 Task: Play online Dominion games in medium mode.
Action: Mouse moved to (249, 538)
Screenshot: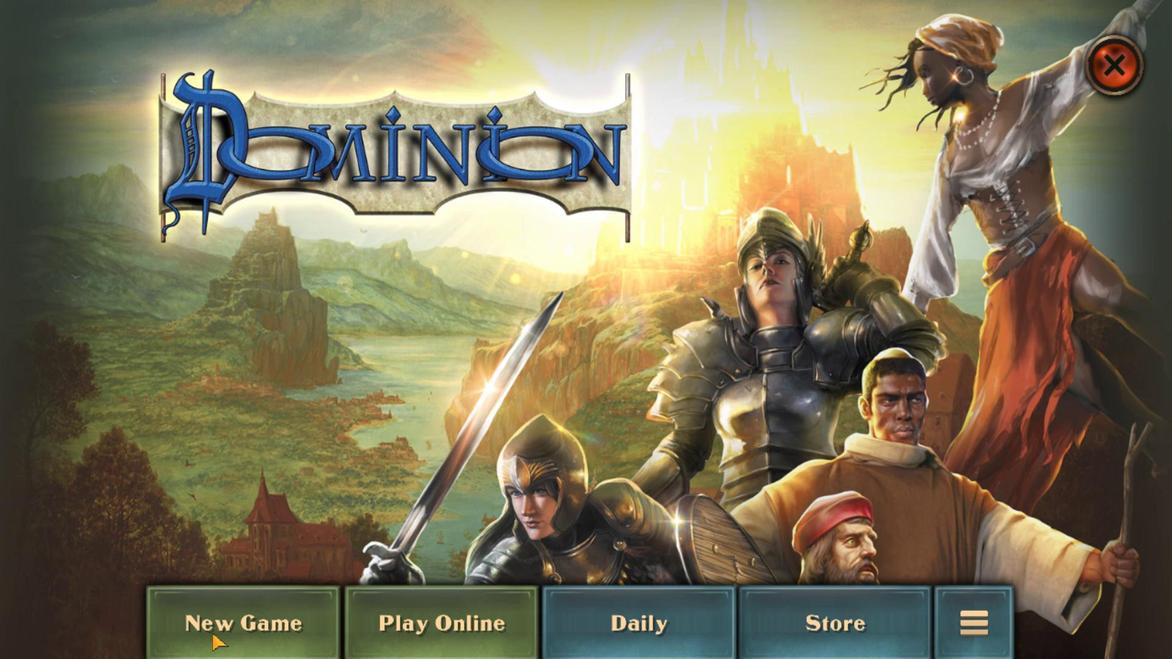
Action: Mouse pressed left at (249, 538)
Screenshot: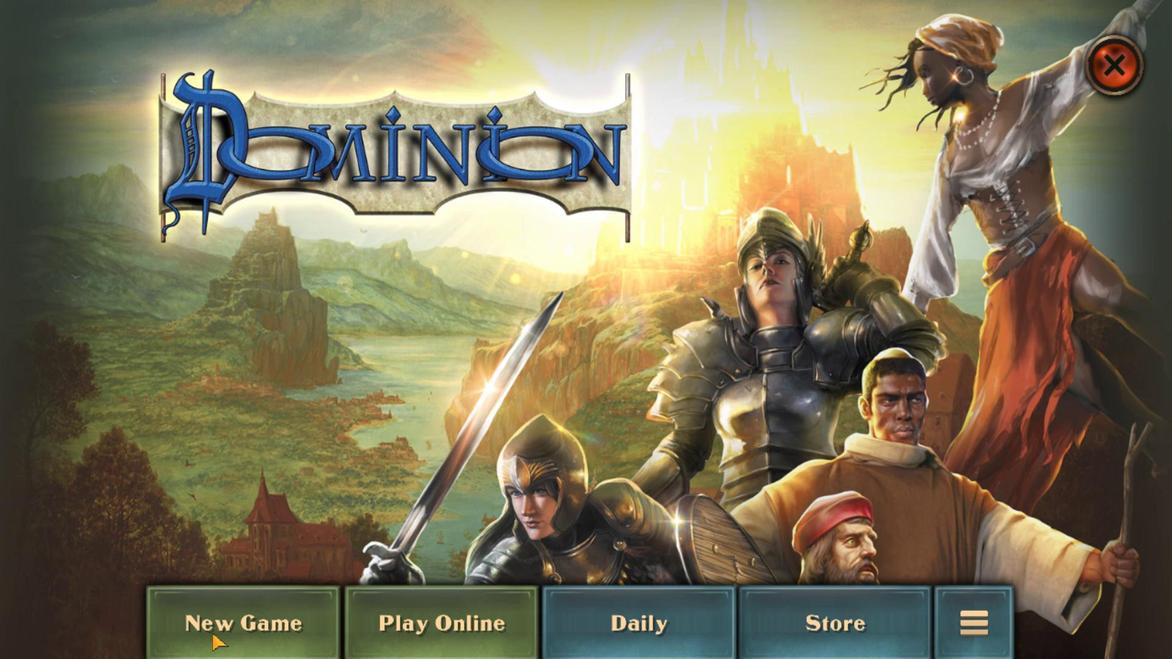 
Action: Mouse moved to (641, 384)
Screenshot: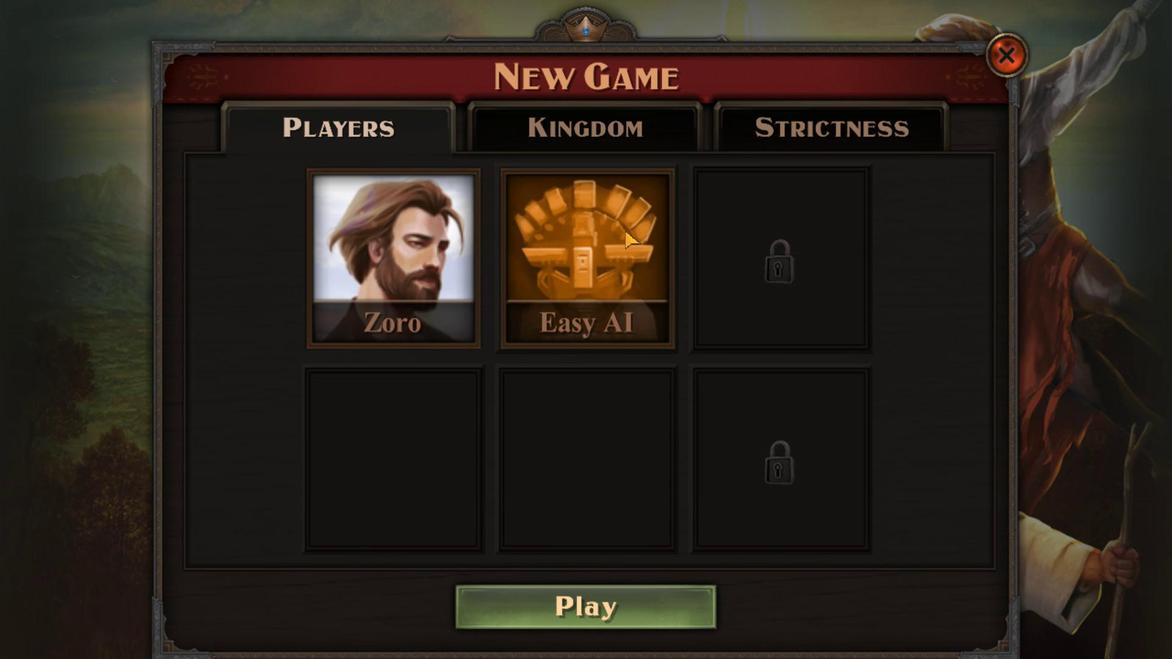 
Action: Mouse pressed left at (641, 384)
Screenshot: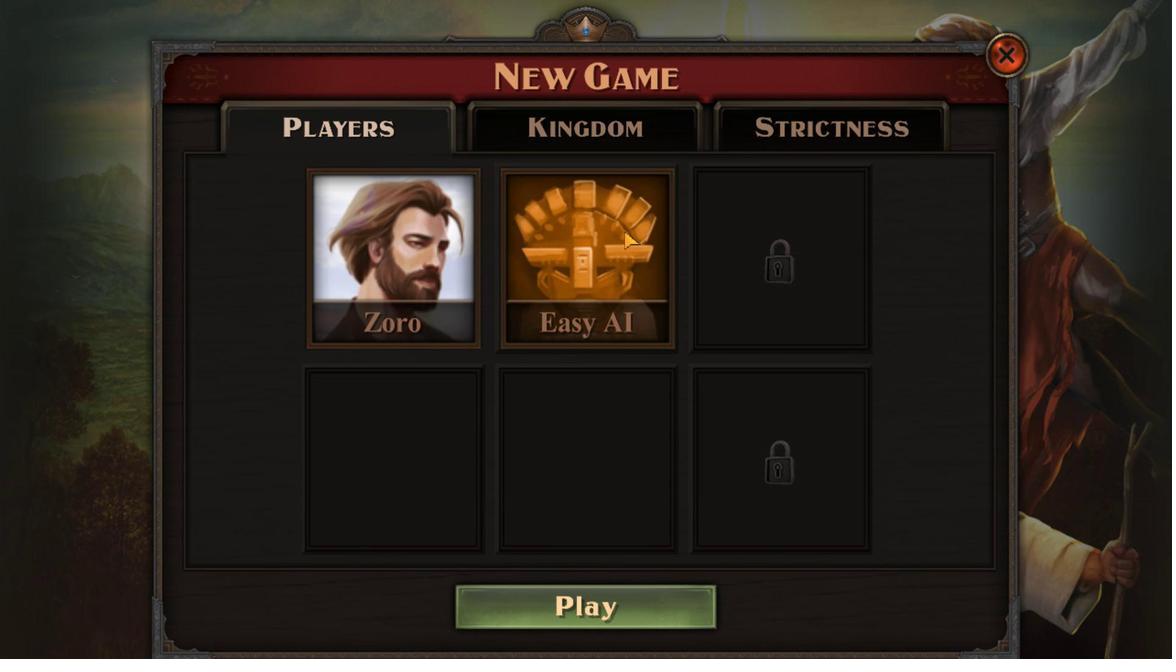 
Action: Mouse moved to (400, 471)
Screenshot: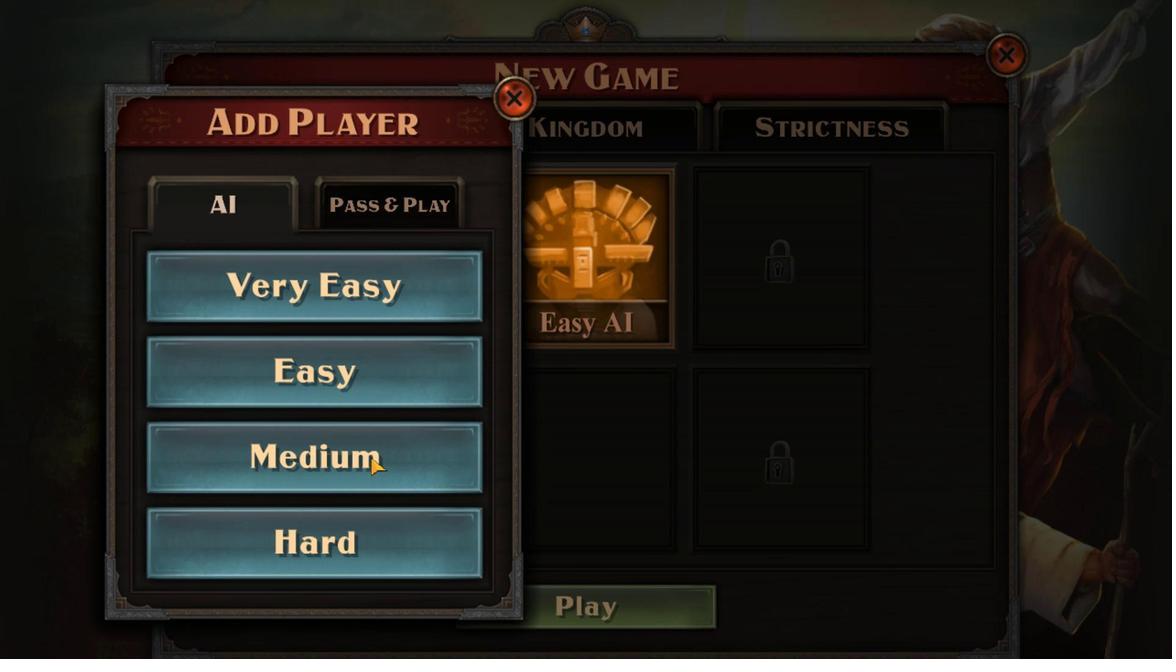 
Action: Mouse pressed left at (400, 471)
Screenshot: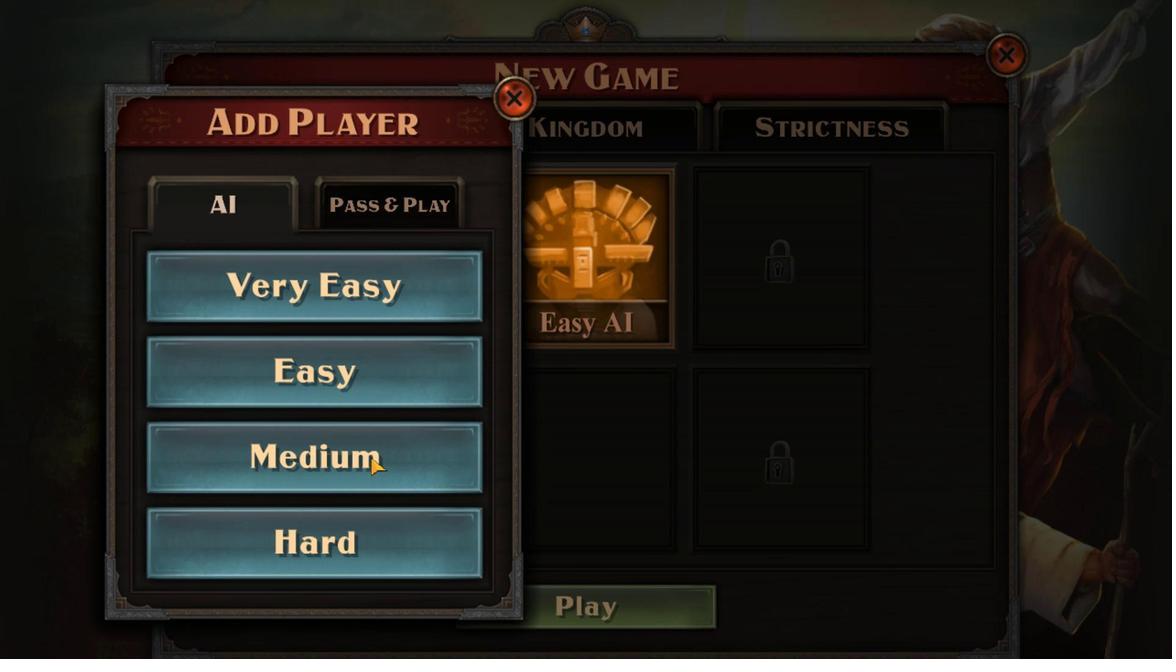 
Action: Mouse moved to (625, 526)
Screenshot: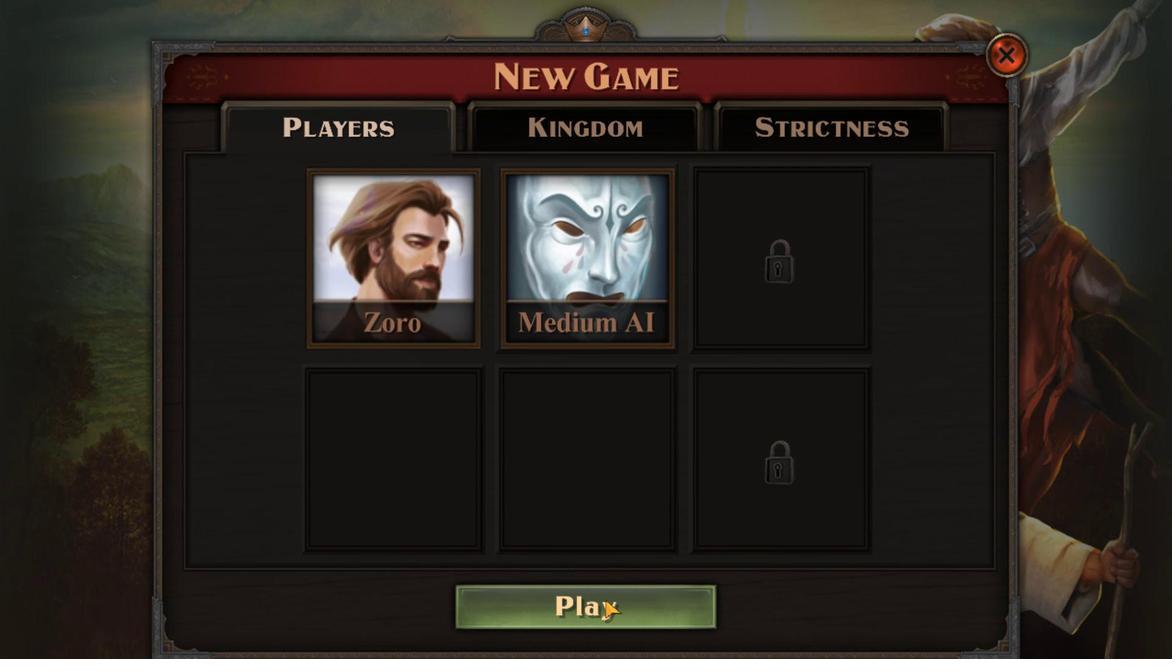 
Action: Mouse pressed left at (625, 526)
Screenshot: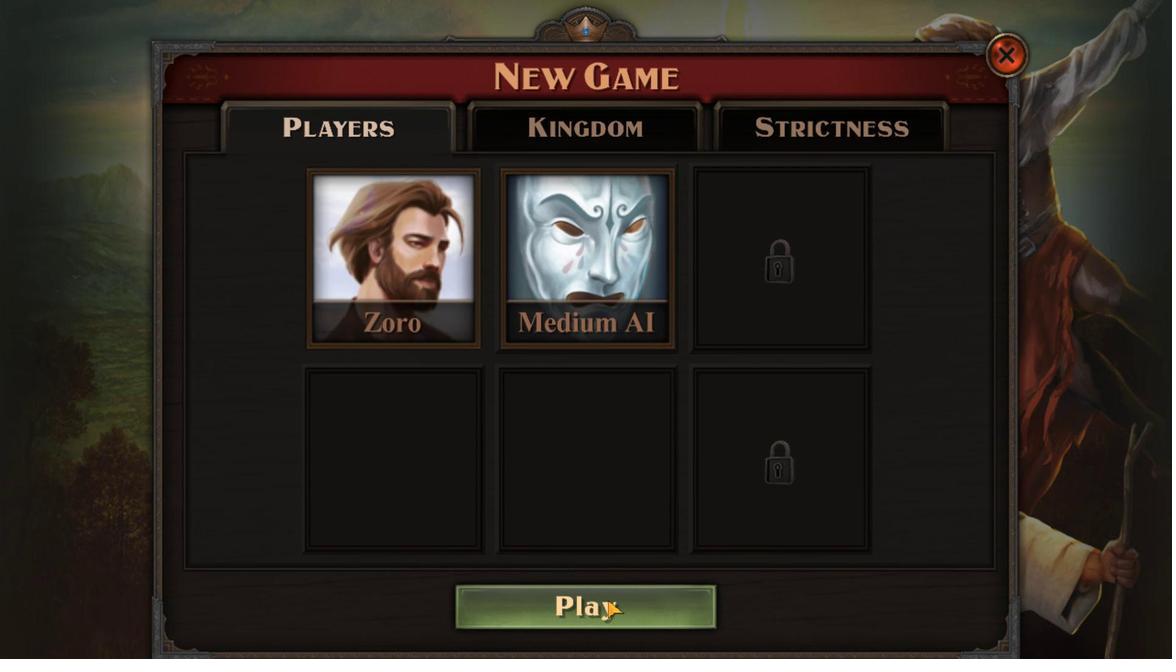 
Action: Mouse moved to (591, 504)
Screenshot: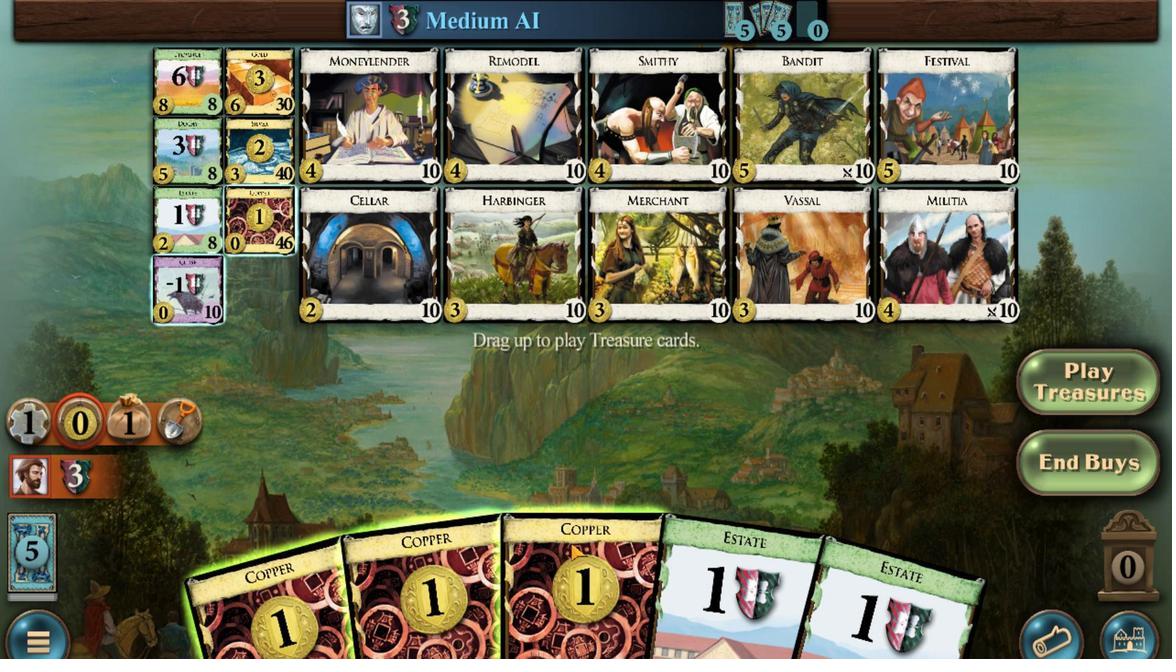
Action: Mouse scrolled (591, 503) with delta (0, 0)
Screenshot: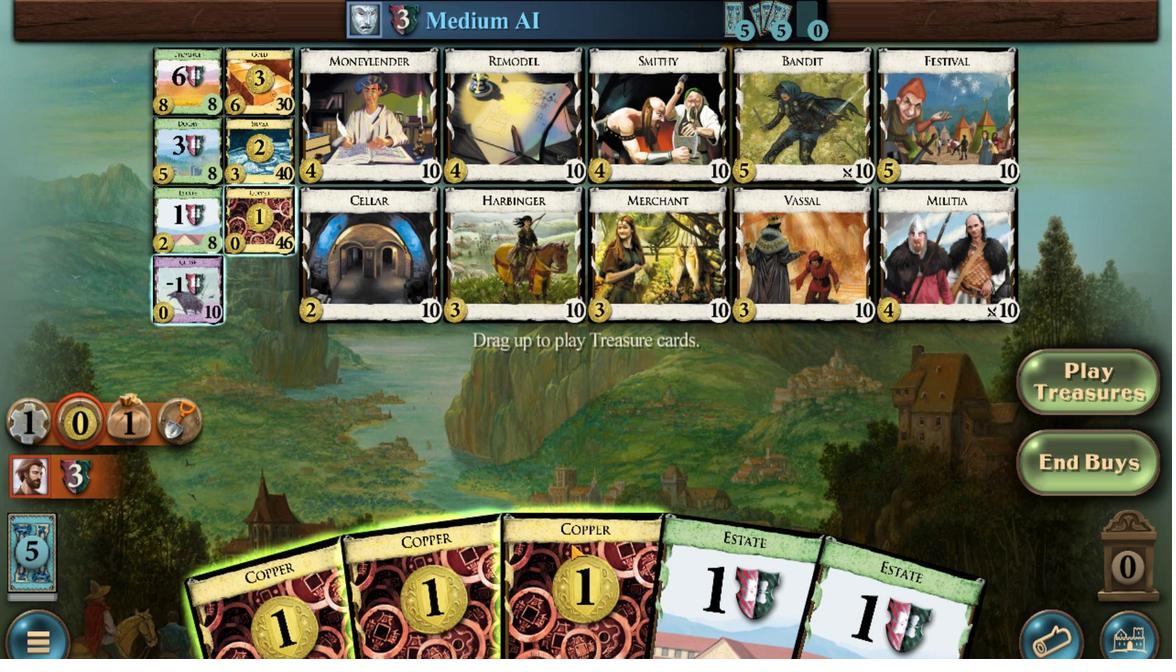 
Action: Mouse moved to (514, 505)
Screenshot: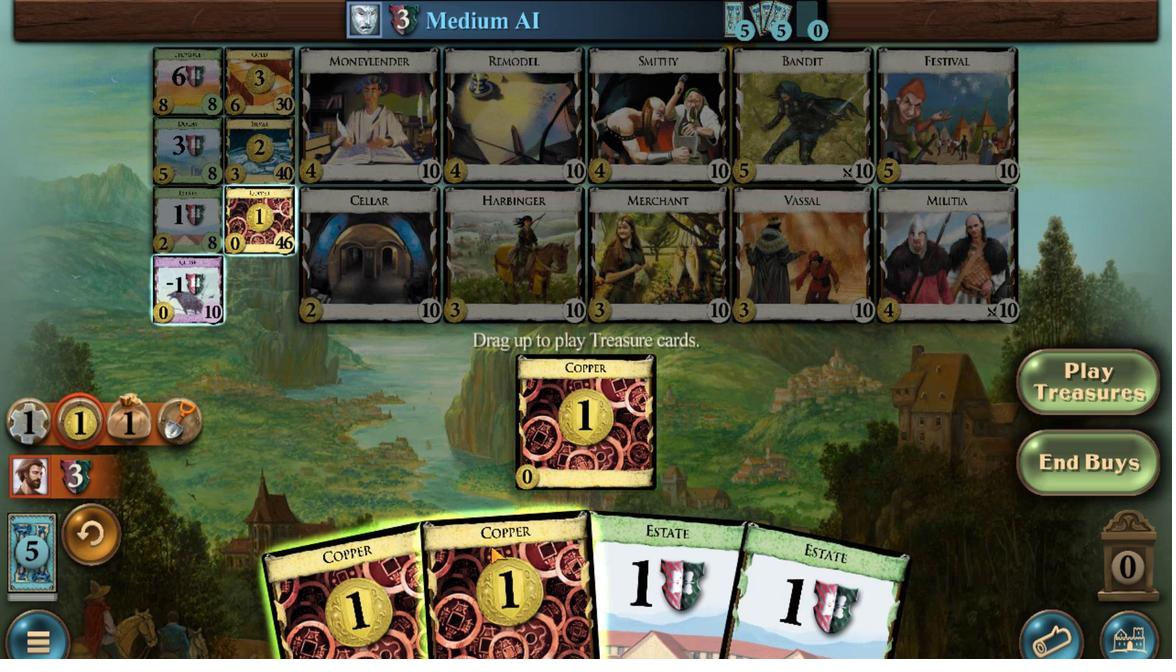 
Action: Mouse scrolled (514, 504) with delta (0, 0)
Screenshot: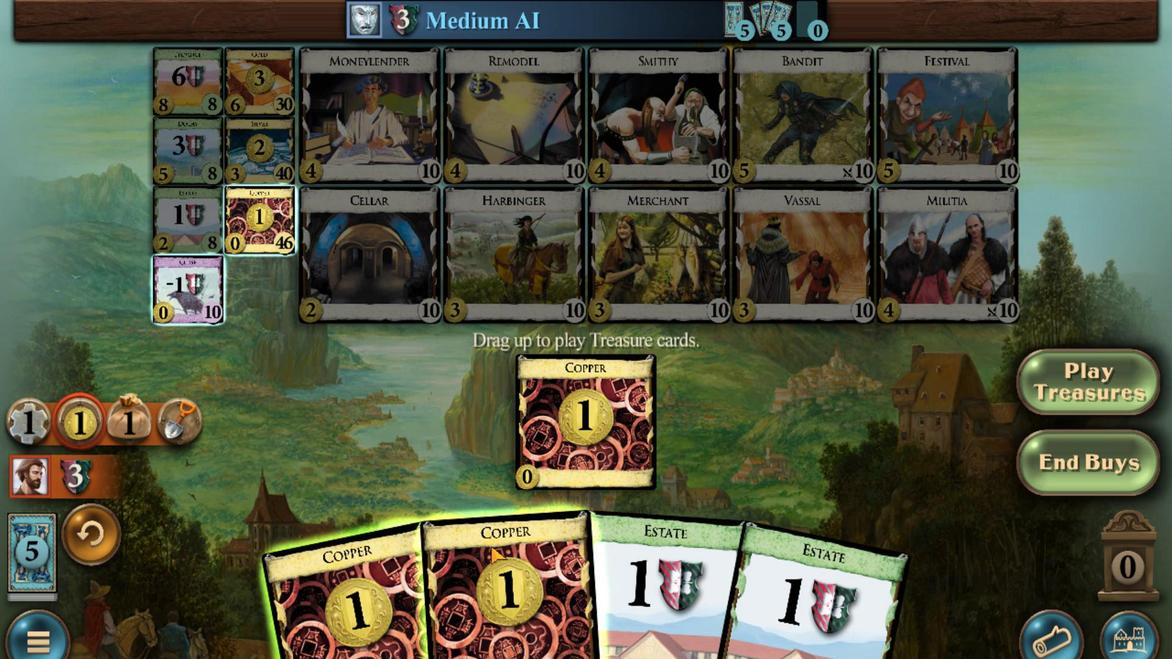 
Action: Mouse moved to (435, 511)
Screenshot: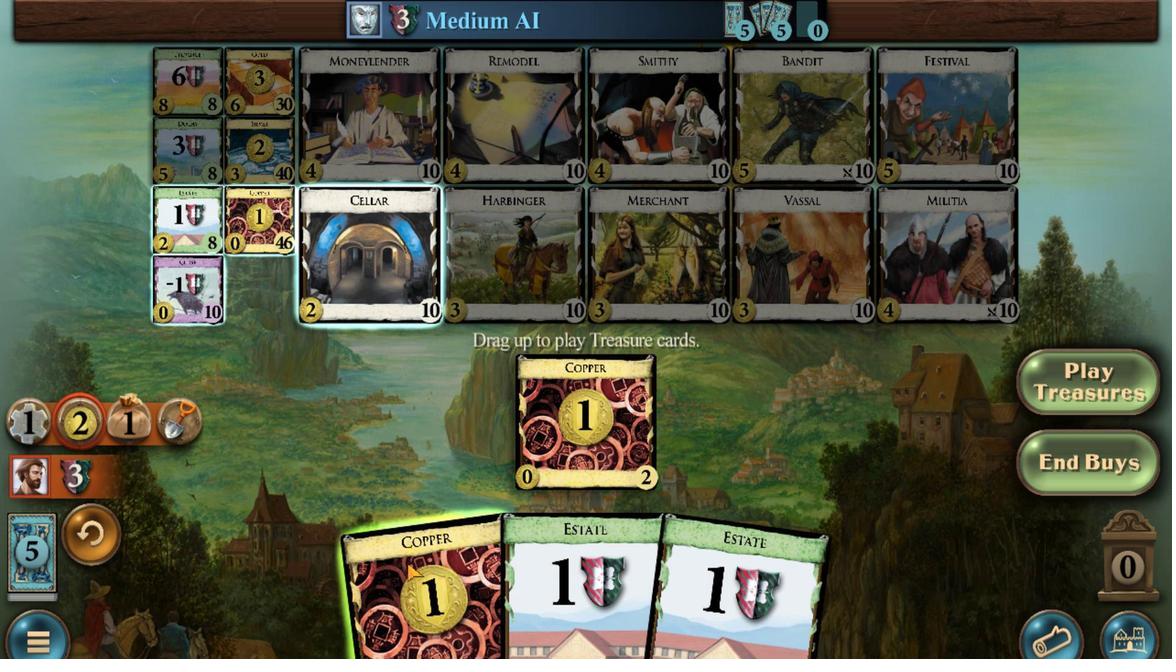 
Action: Mouse scrolled (435, 511) with delta (0, 0)
Screenshot: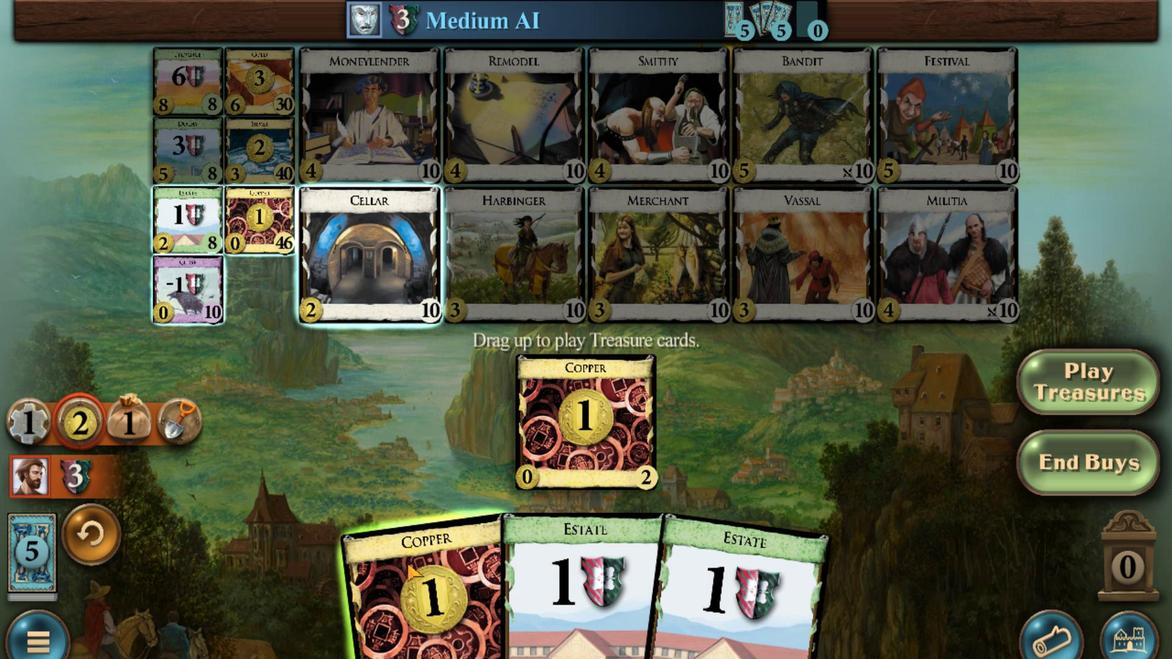 
Action: Mouse moved to (295, 346)
Screenshot: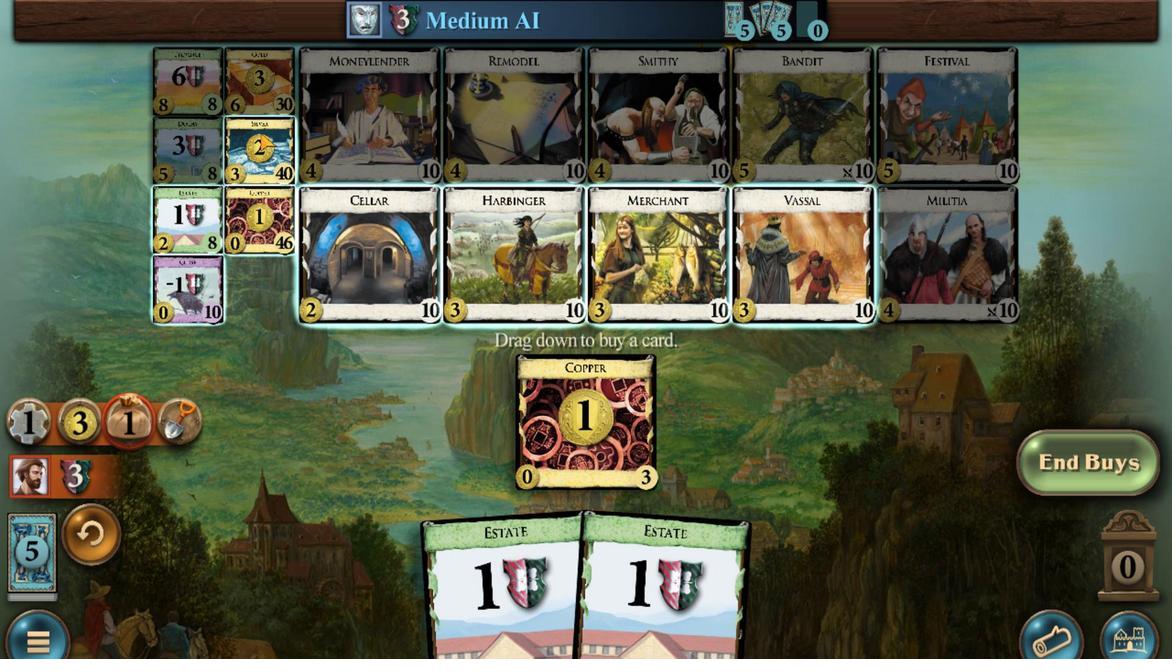 
Action: Mouse scrolled (295, 346) with delta (0, 0)
Screenshot: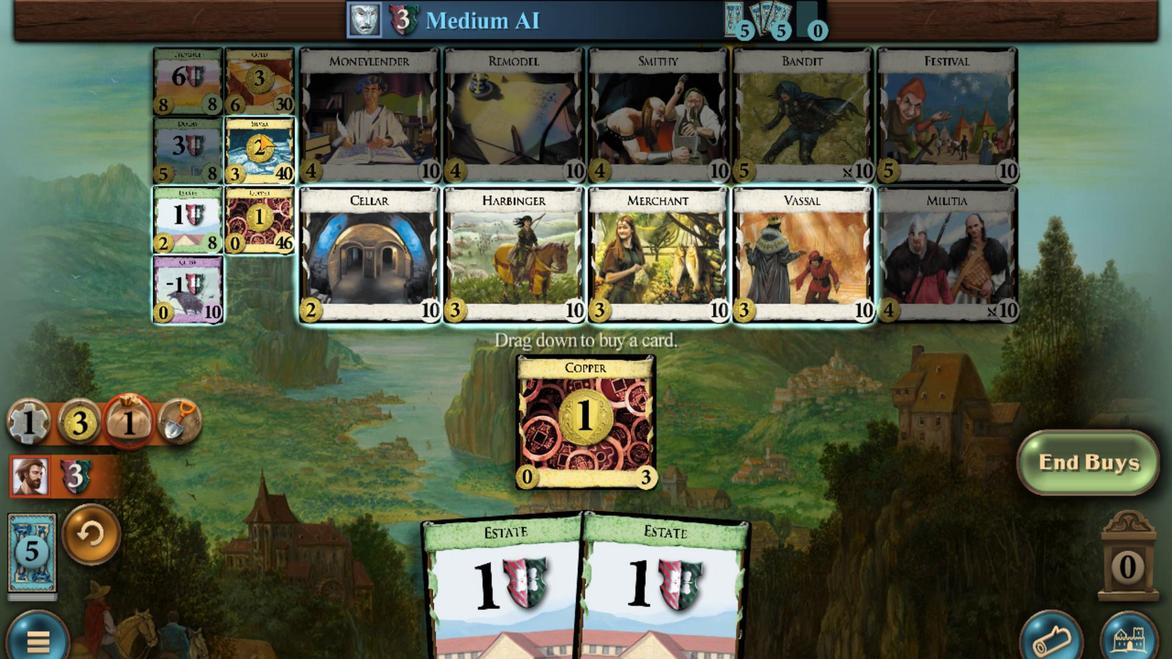 
Action: Mouse scrolled (295, 346) with delta (0, 0)
Screenshot: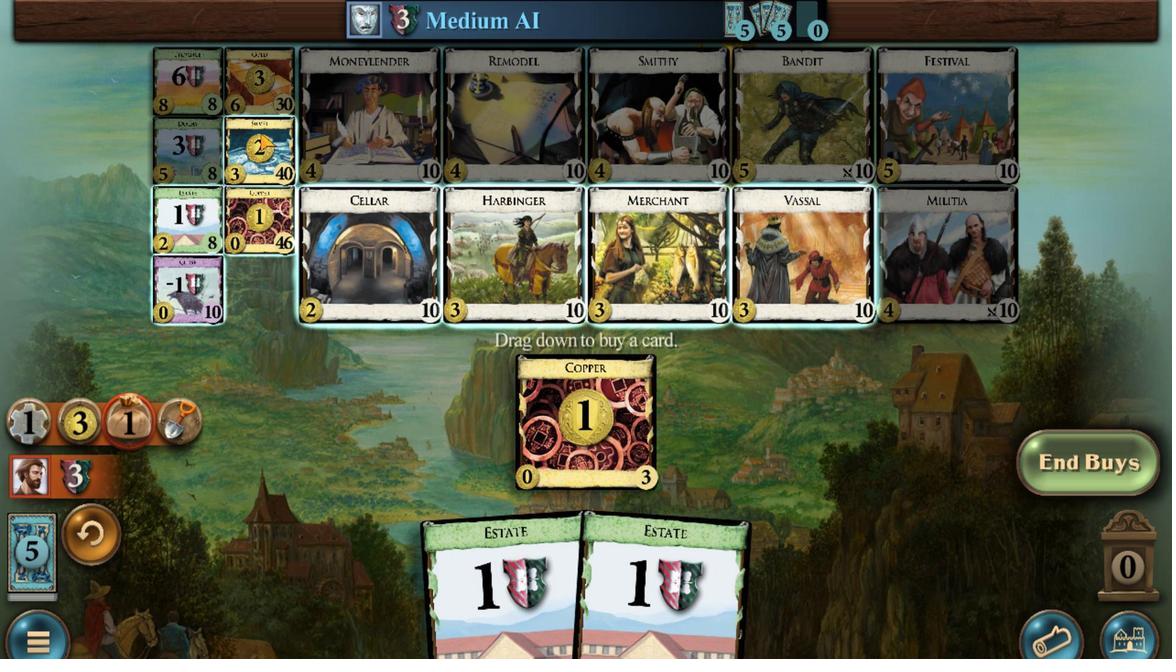 
Action: Mouse scrolled (295, 346) with delta (0, 0)
Screenshot: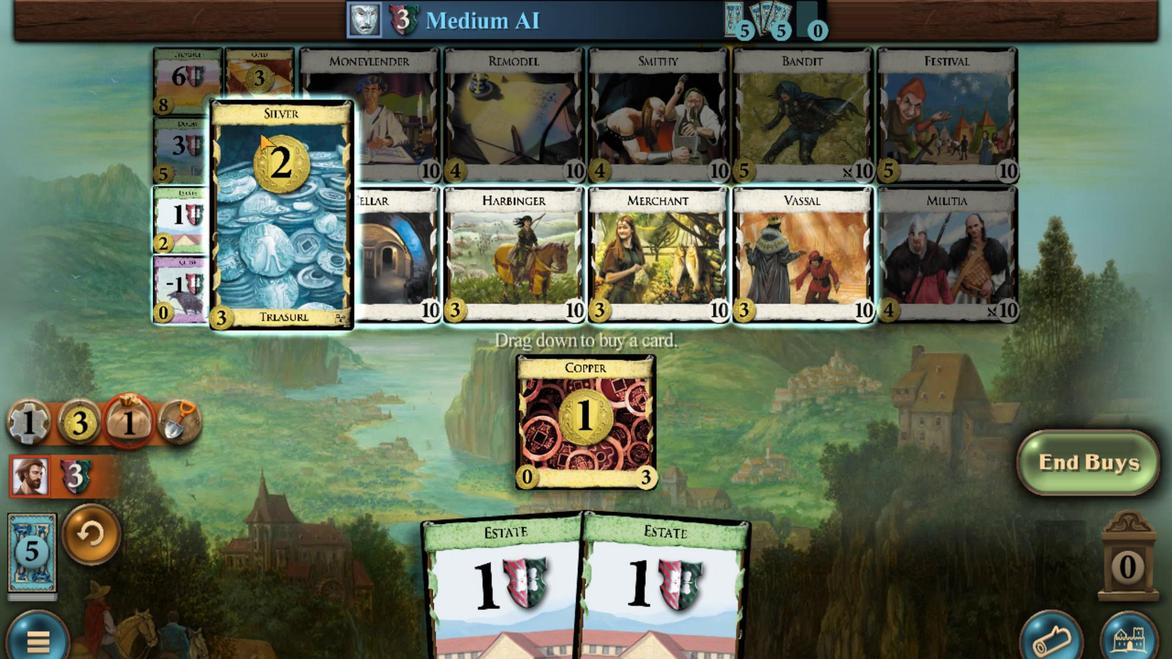 
Action: Mouse scrolled (295, 346) with delta (0, 0)
Screenshot: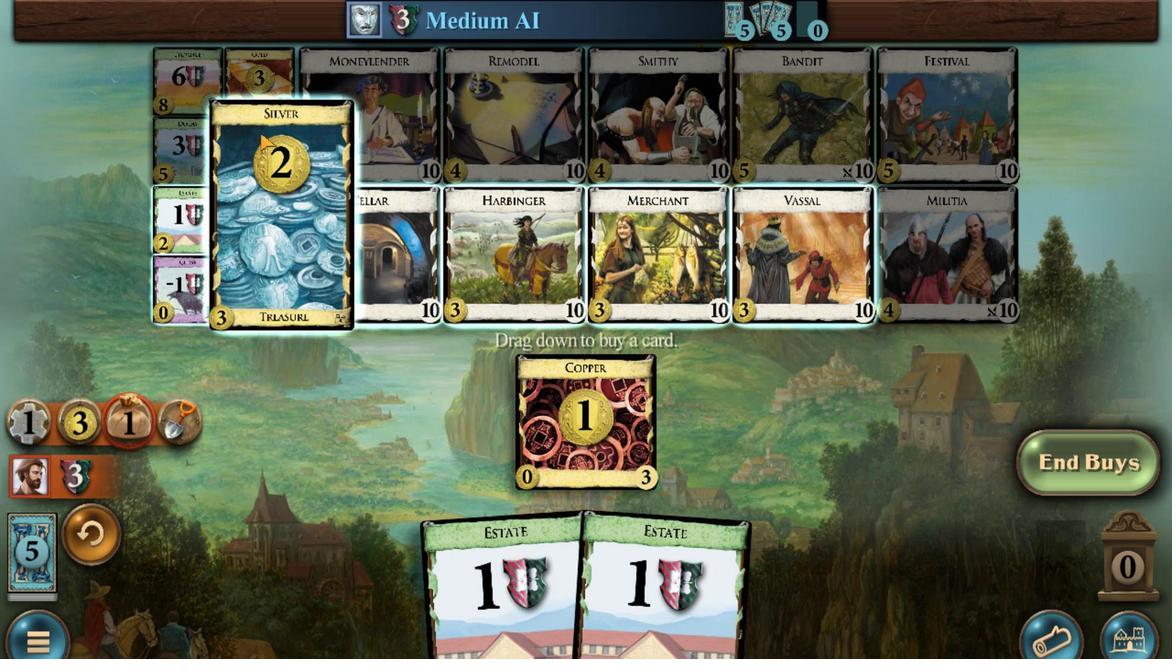 
Action: Mouse scrolled (295, 346) with delta (0, 0)
Screenshot: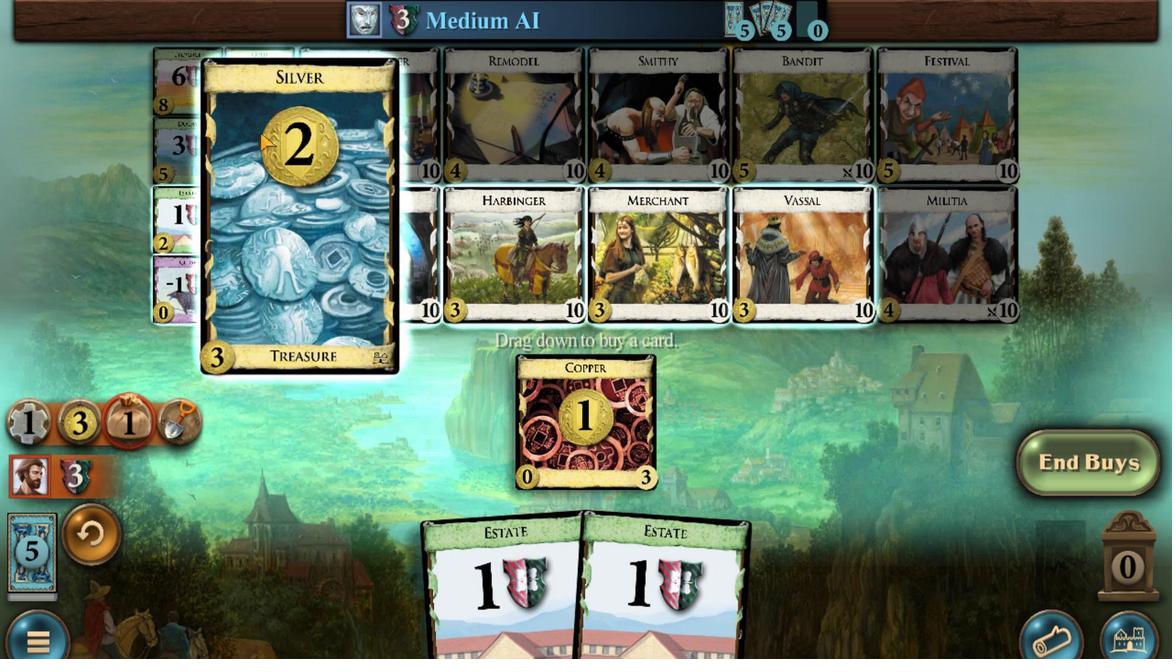 
Action: Mouse scrolled (295, 346) with delta (0, 0)
Screenshot: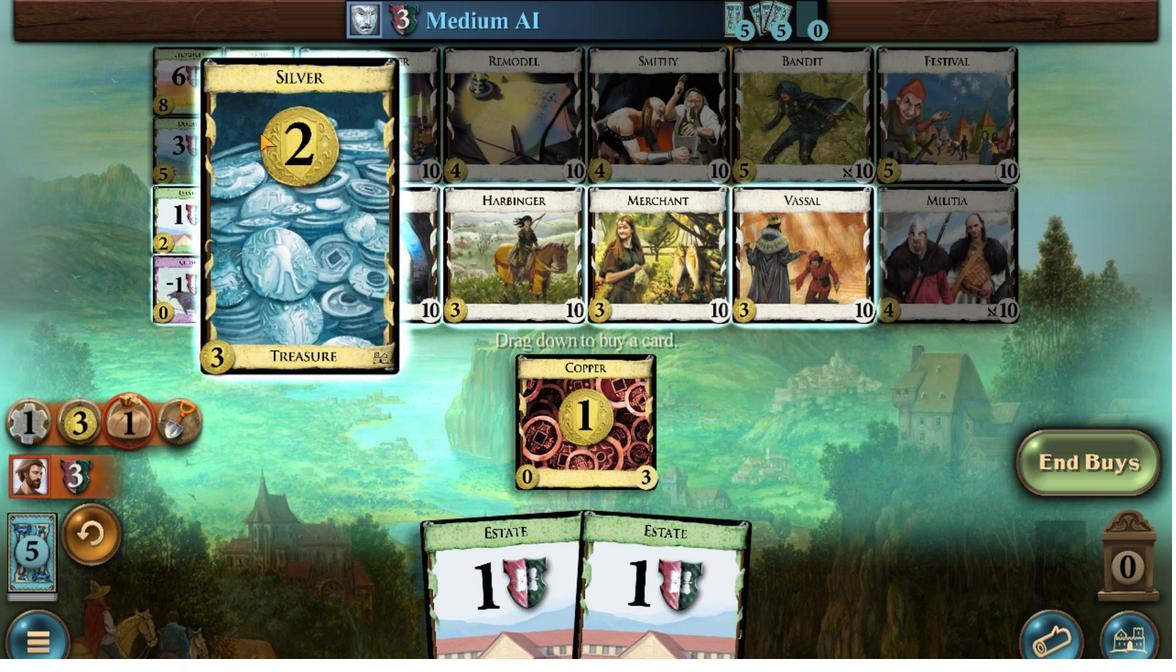 
Action: Mouse moved to (624, 509)
Screenshot: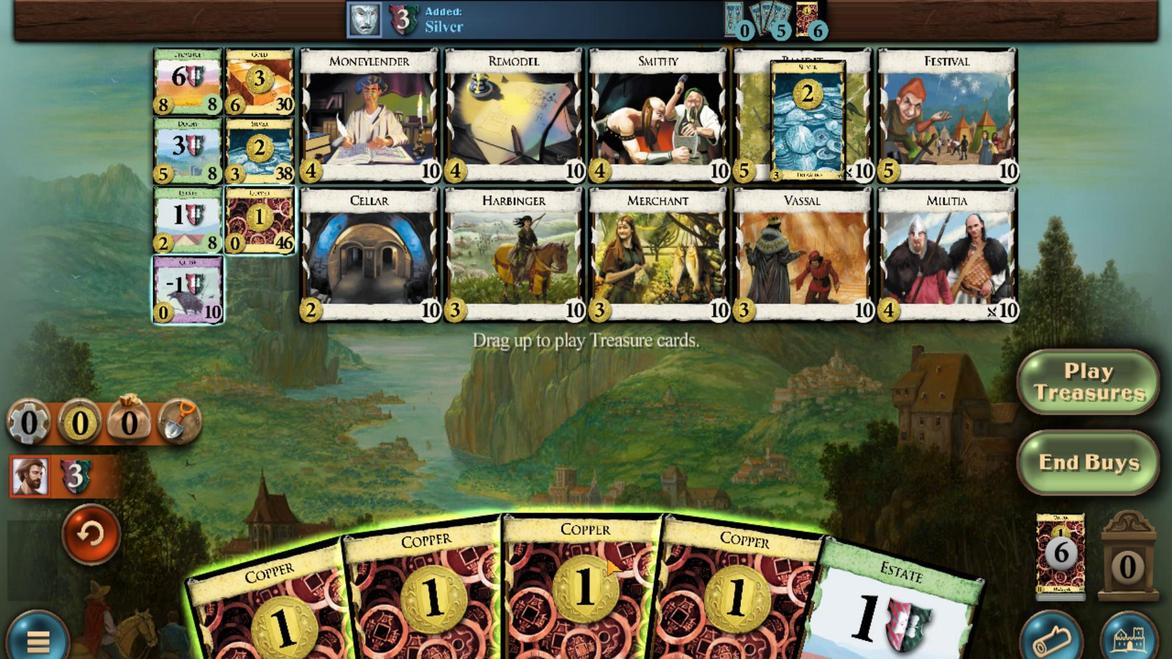 
Action: Mouse scrolled (624, 509) with delta (0, 0)
Screenshot: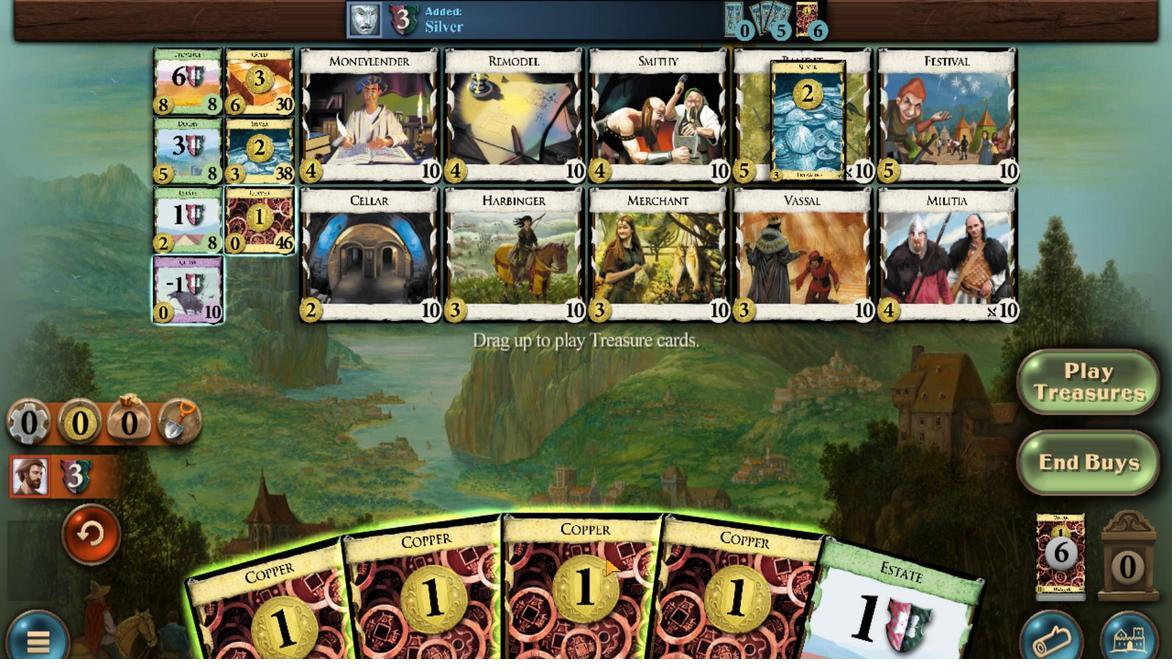 
Action: Mouse moved to (525, 510)
Screenshot: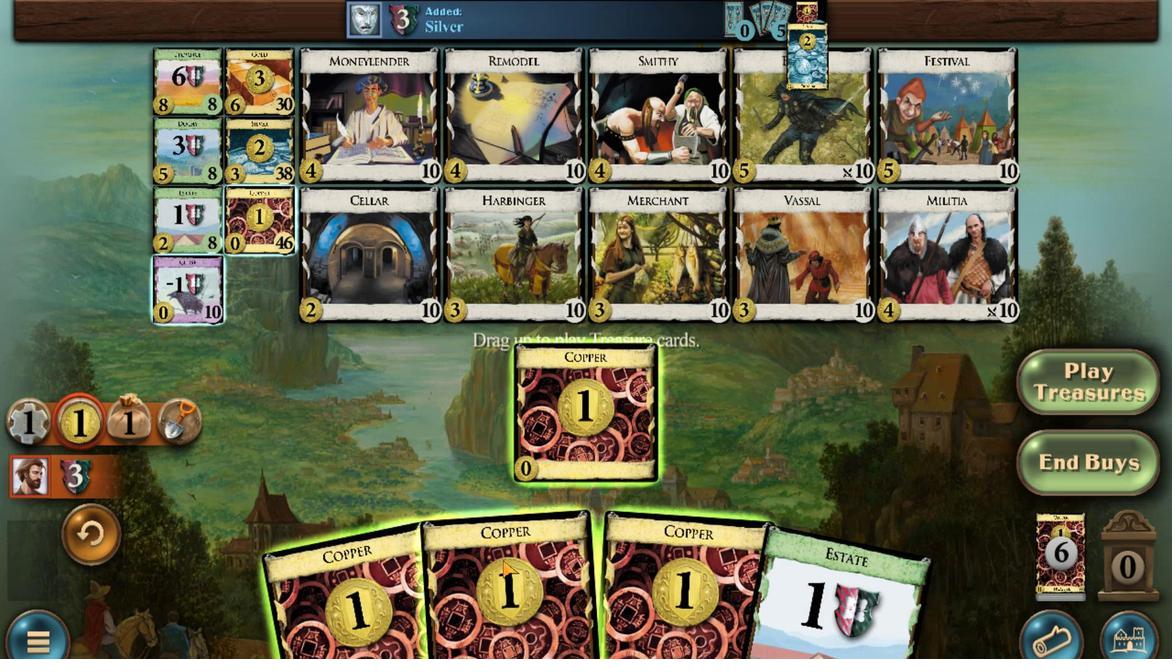 
Action: Mouse scrolled (525, 510) with delta (0, 0)
Screenshot: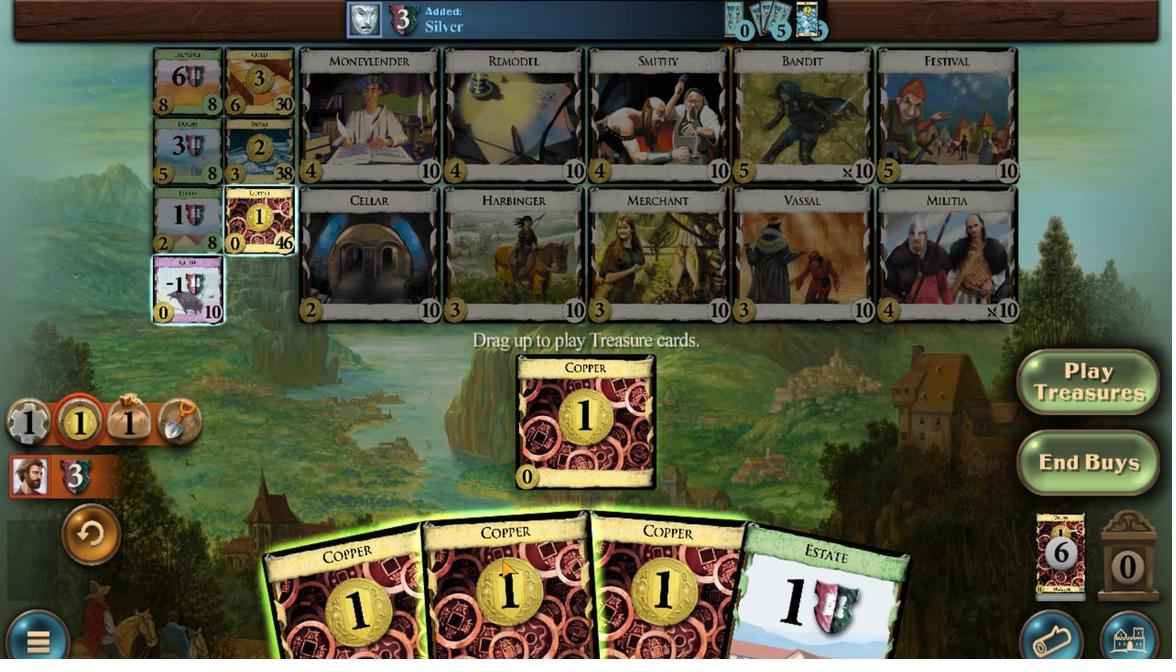 
Action: Mouse moved to (473, 513)
Screenshot: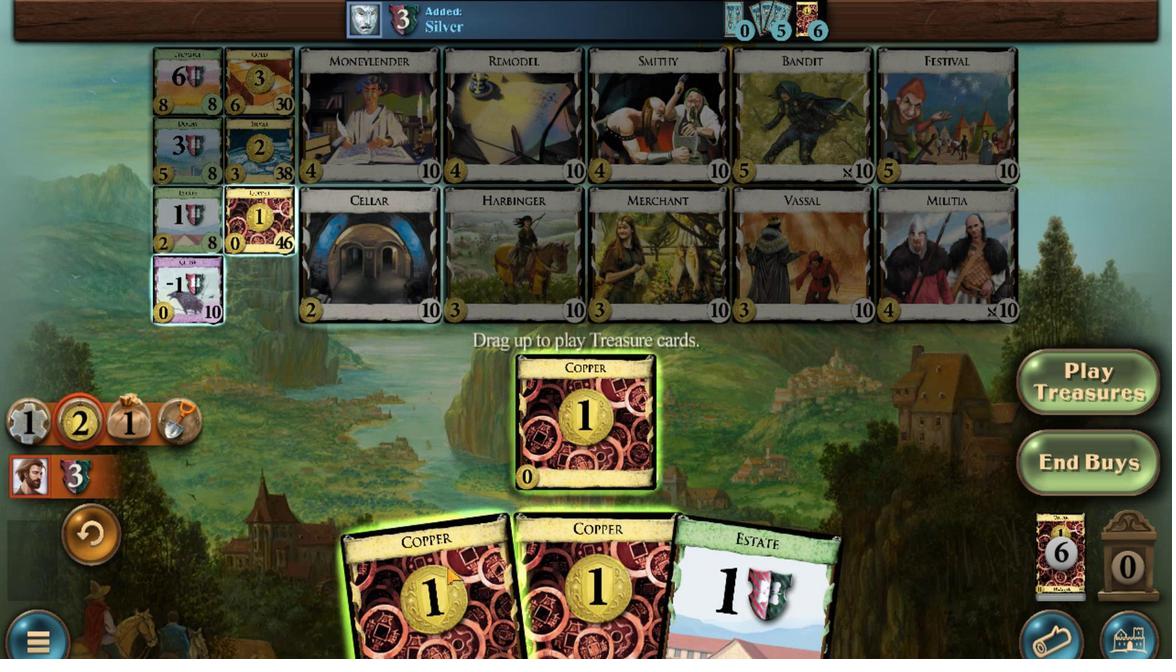 
Action: Mouse scrolled (473, 512) with delta (0, 0)
Screenshot: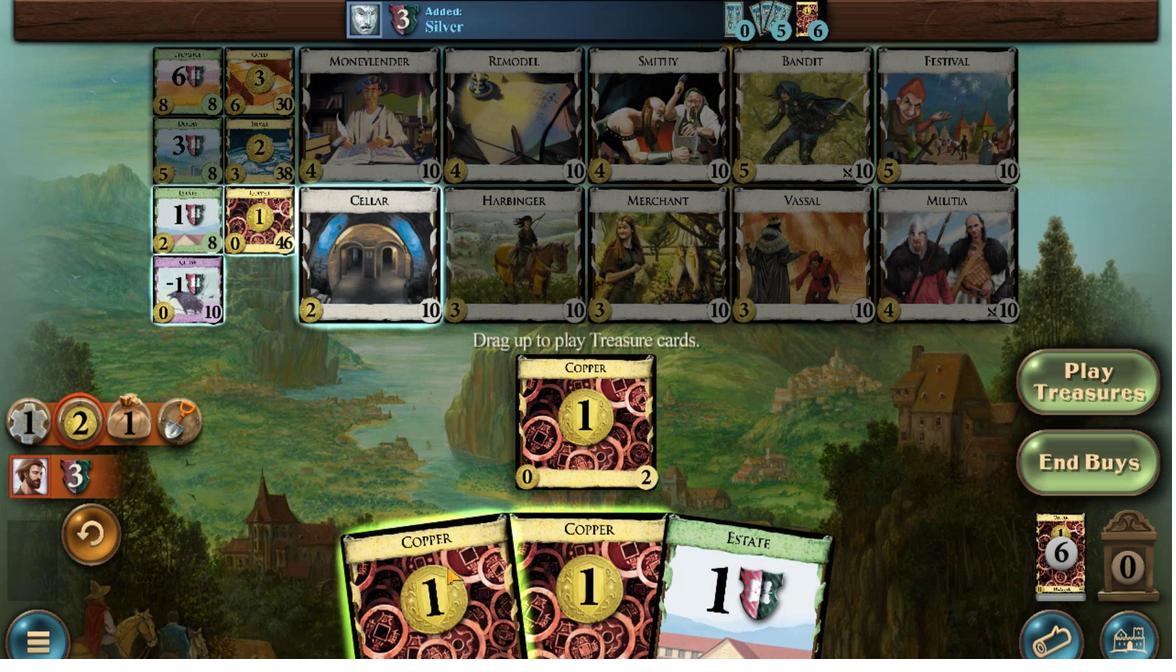 
Action: Mouse scrolled (473, 512) with delta (0, 0)
Screenshot: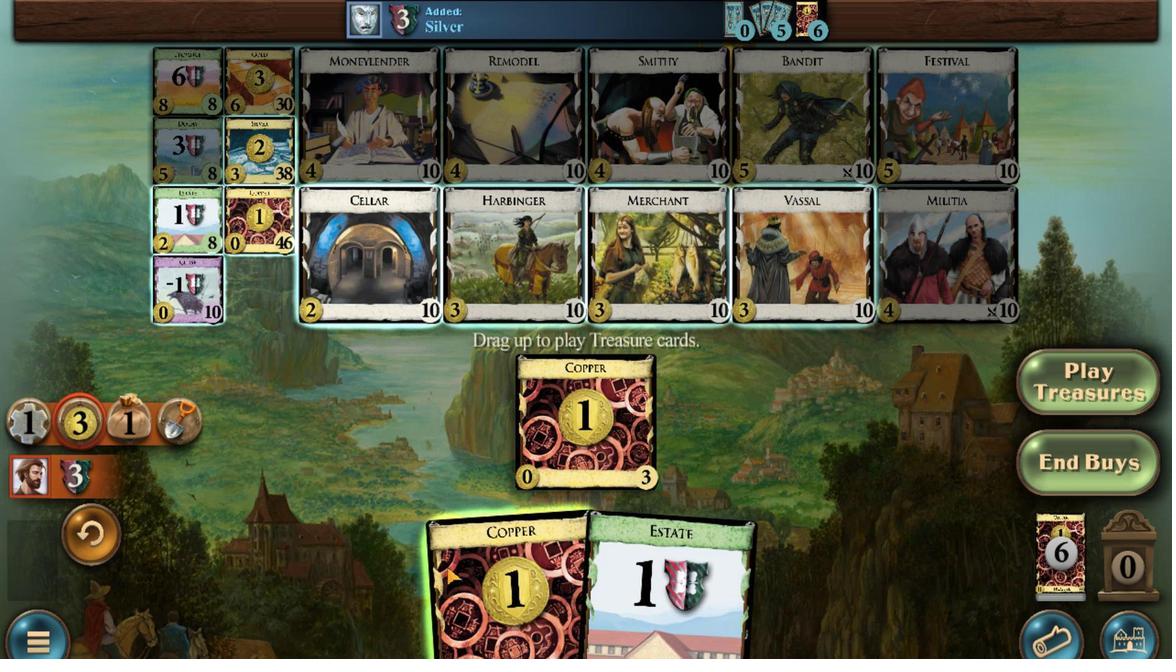 
Action: Mouse moved to (647, 344)
Screenshot: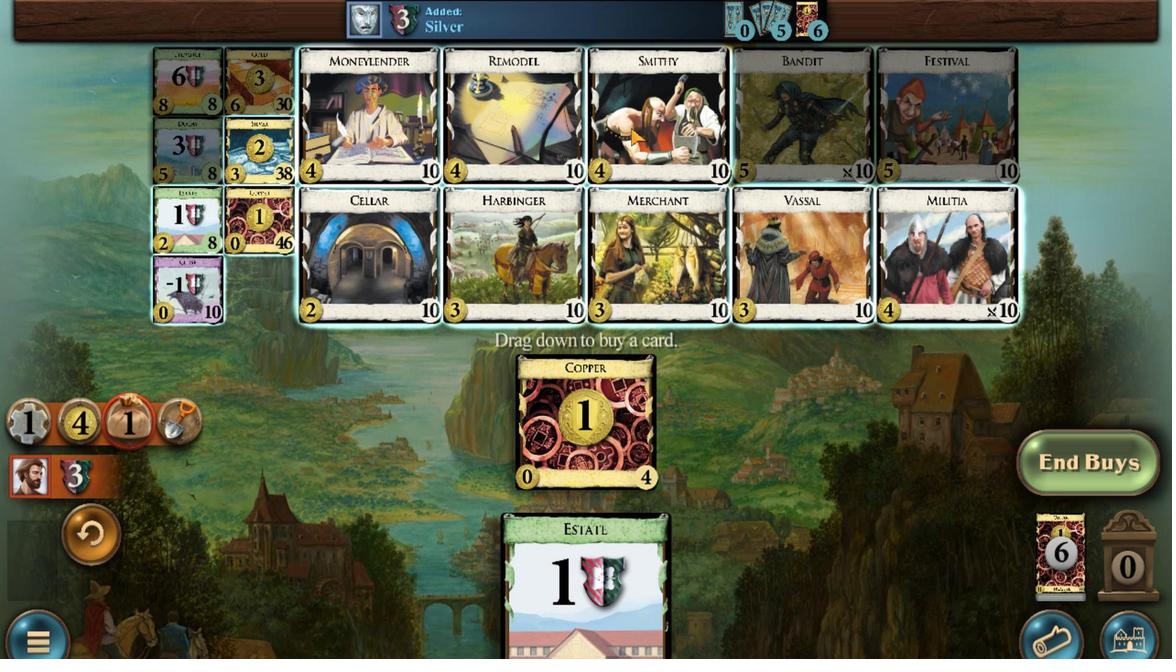 
Action: Mouse scrolled (647, 344) with delta (0, 0)
Screenshot: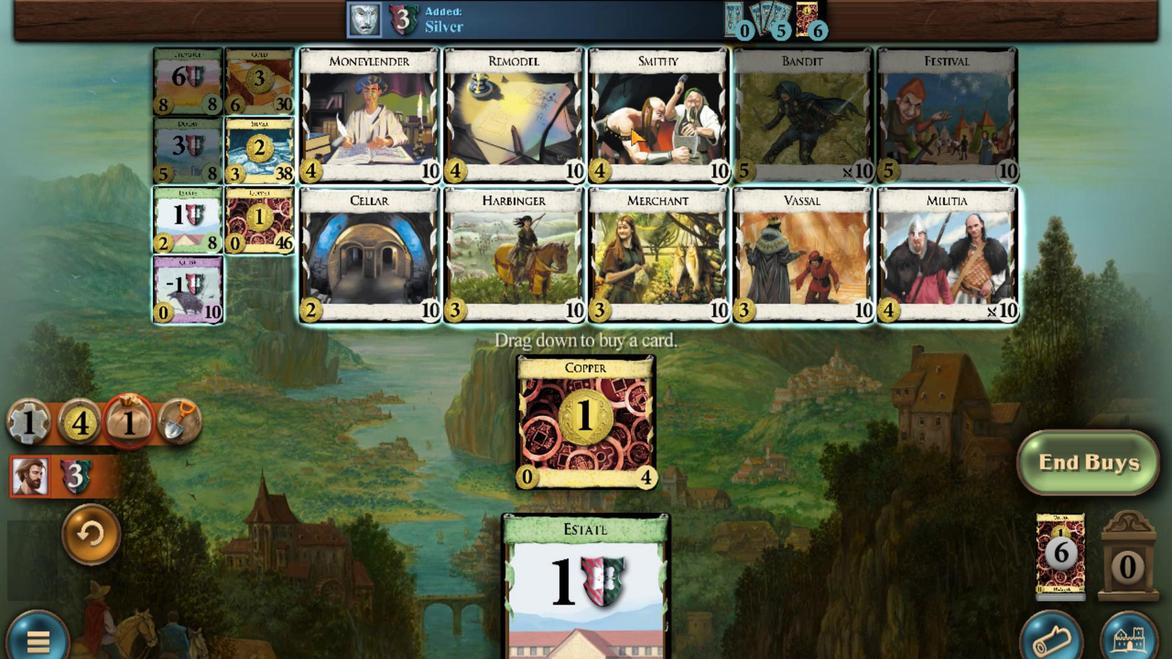 
Action: Mouse scrolled (647, 344) with delta (0, 0)
Screenshot: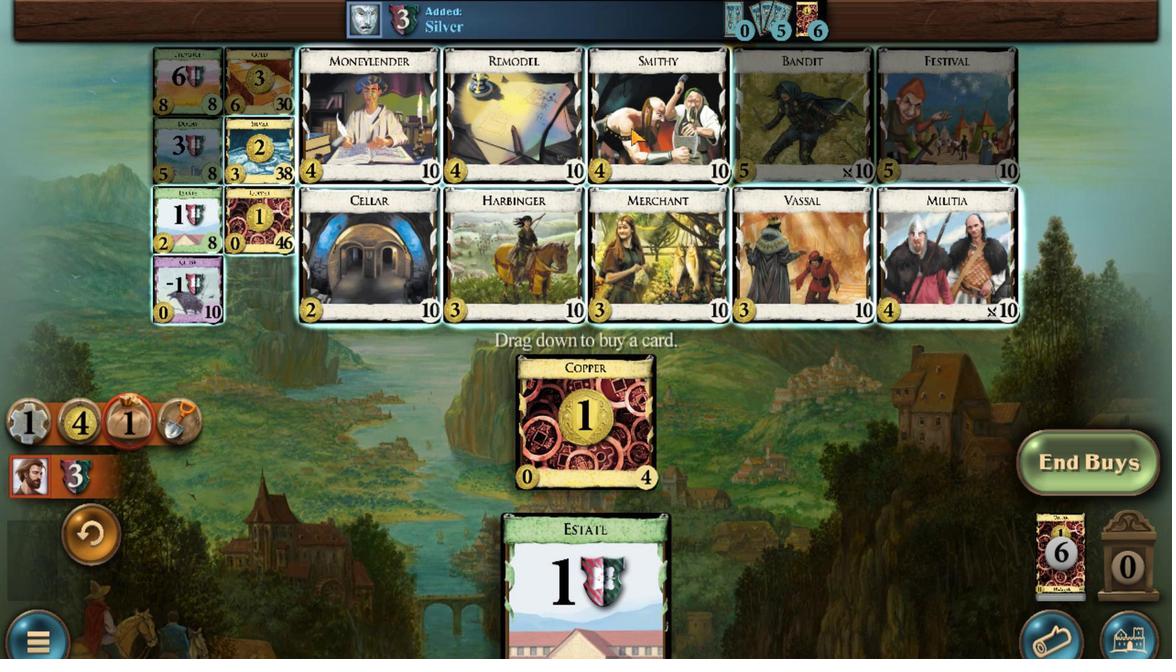 
Action: Mouse scrolled (647, 344) with delta (0, 0)
Screenshot: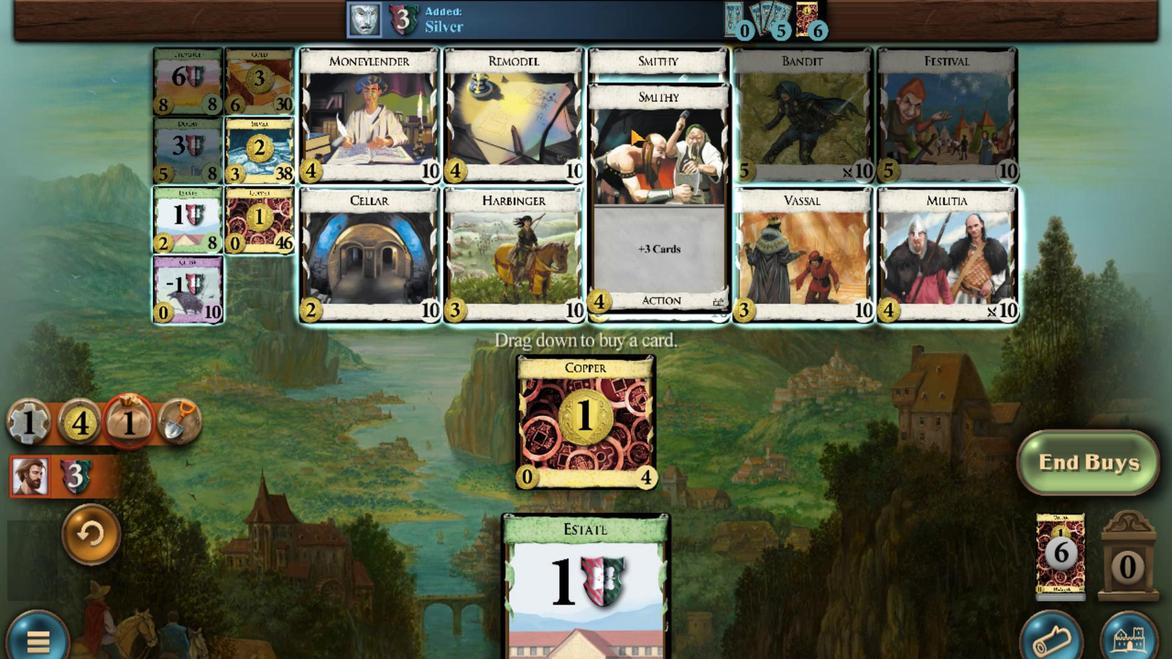 
Action: Mouse scrolled (647, 344) with delta (0, 0)
Screenshot: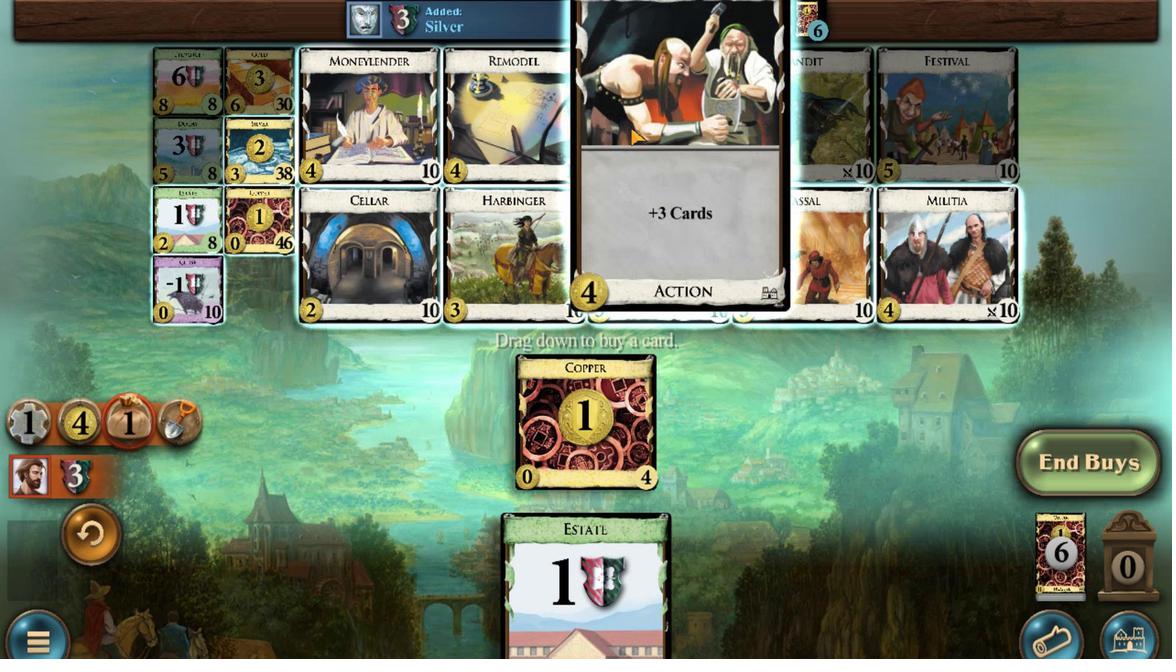 
Action: Mouse scrolled (647, 344) with delta (0, 0)
Screenshot: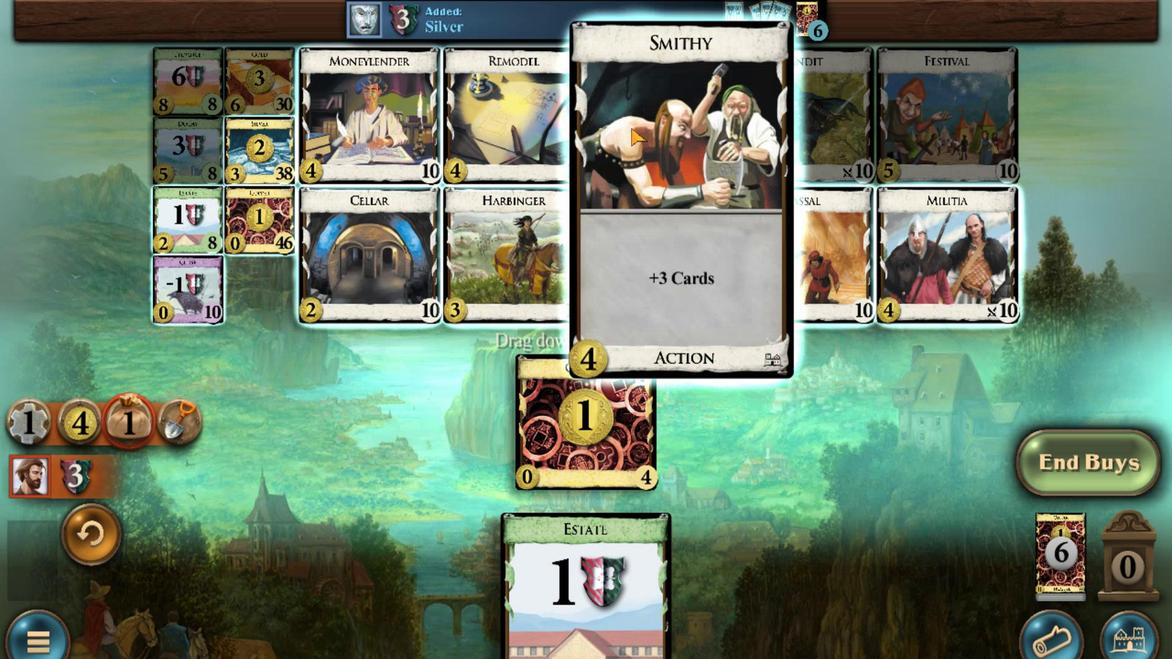 
Action: Mouse scrolled (647, 344) with delta (0, 0)
Screenshot: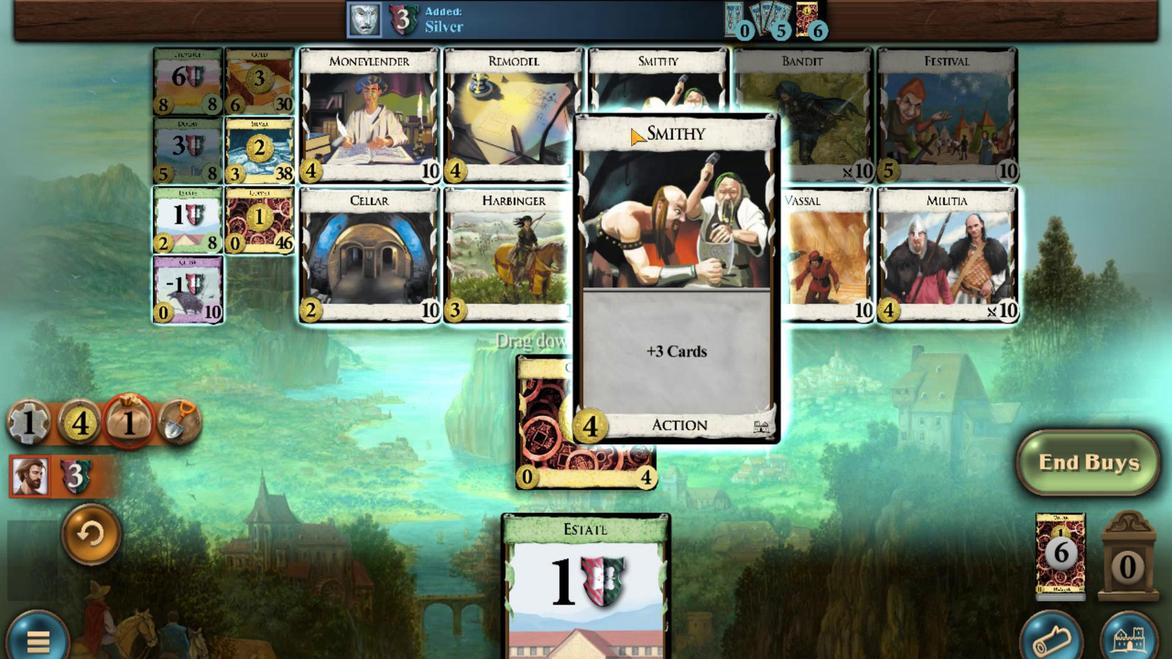 
Action: Mouse moved to (635, 498)
Screenshot: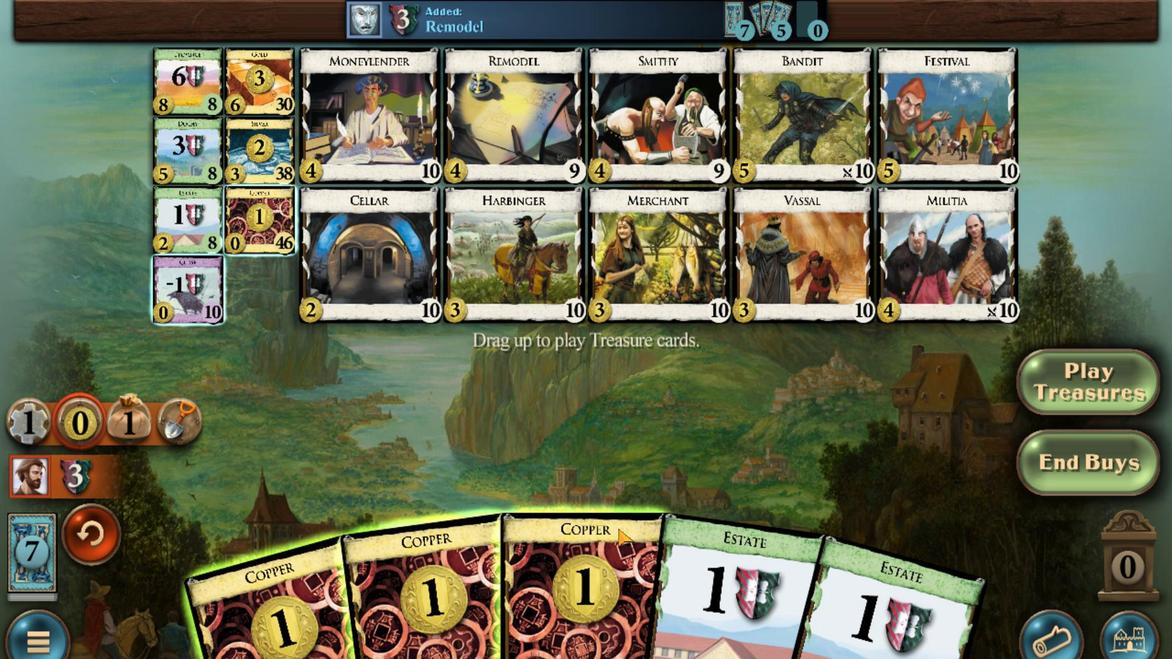 
Action: Mouse scrolled (635, 498) with delta (0, 0)
Screenshot: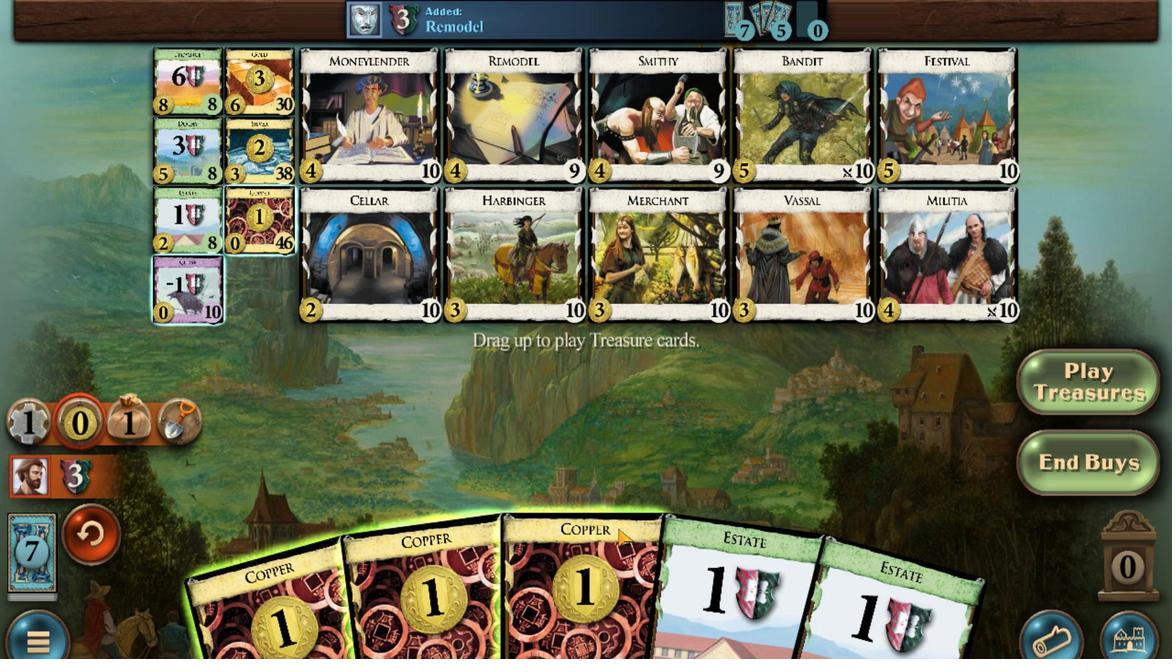 
Action: Mouse moved to (503, 515)
Screenshot: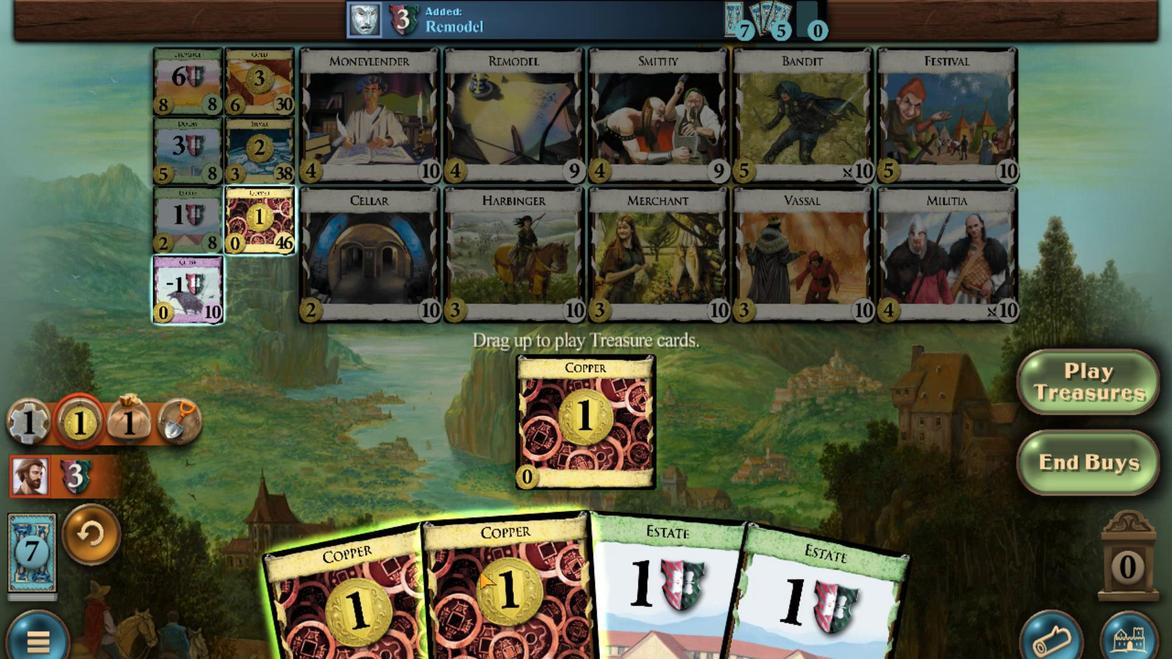 
Action: Mouse scrolled (503, 514) with delta (0, 0)
Screenshot: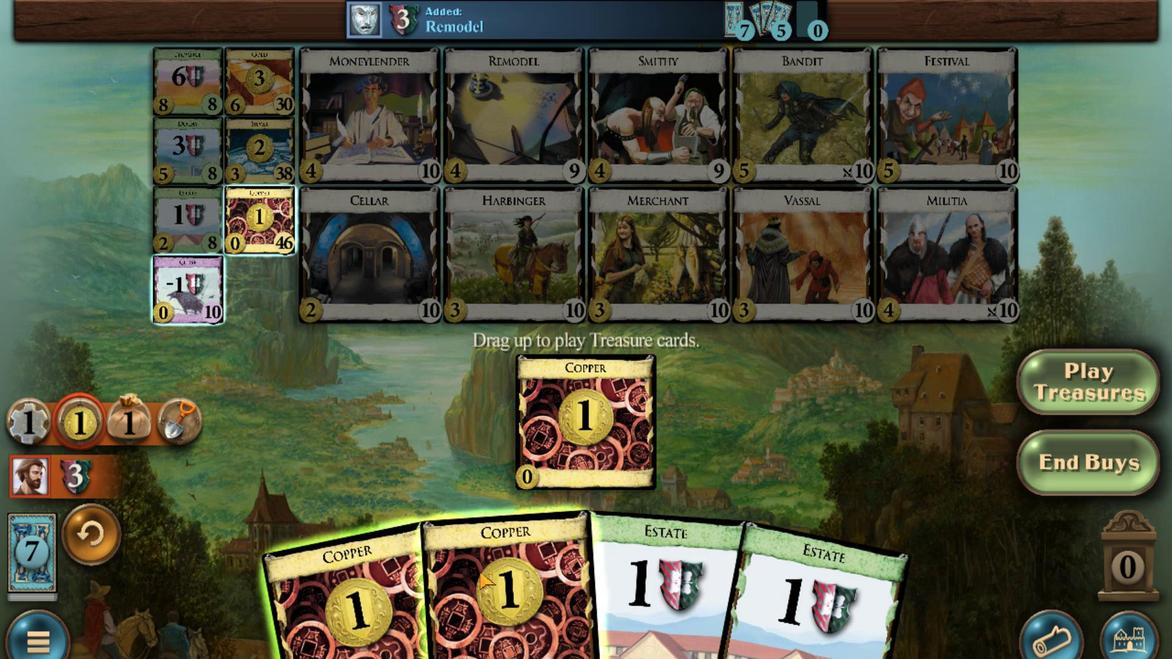 
Action: Mouse moved to (469, 515)
Screenshot: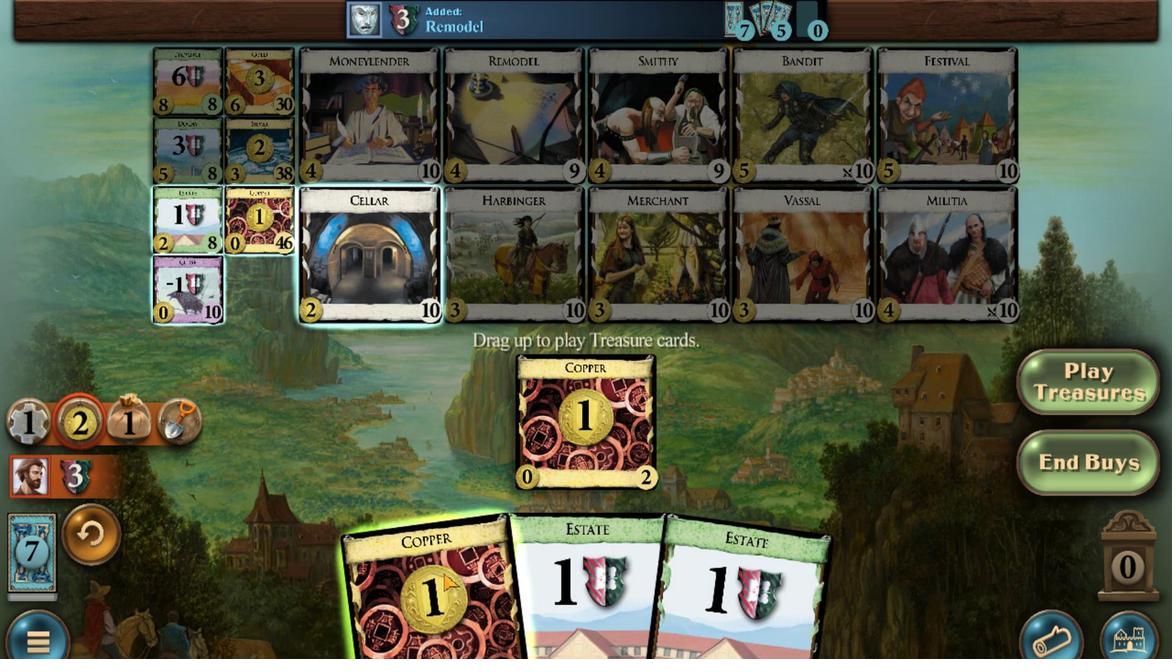 
Action: Mouse scrolled (469, 515) with delta (0, 0)
Screenshot: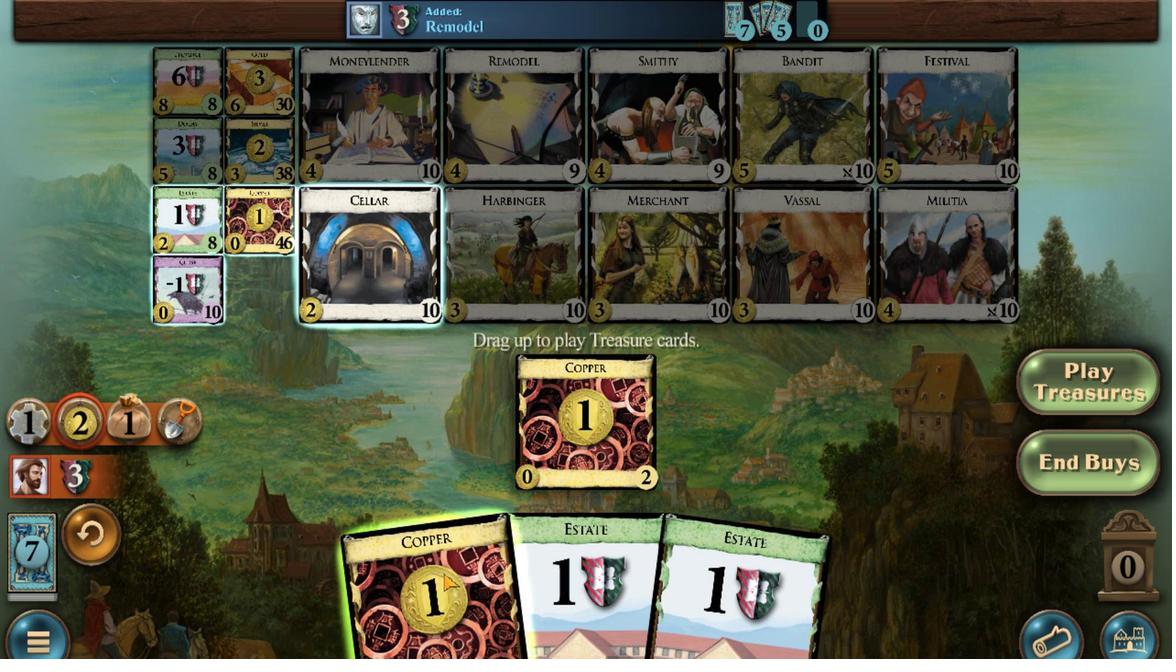 
Action: Mouse moved to (307, 348)
Screenshot: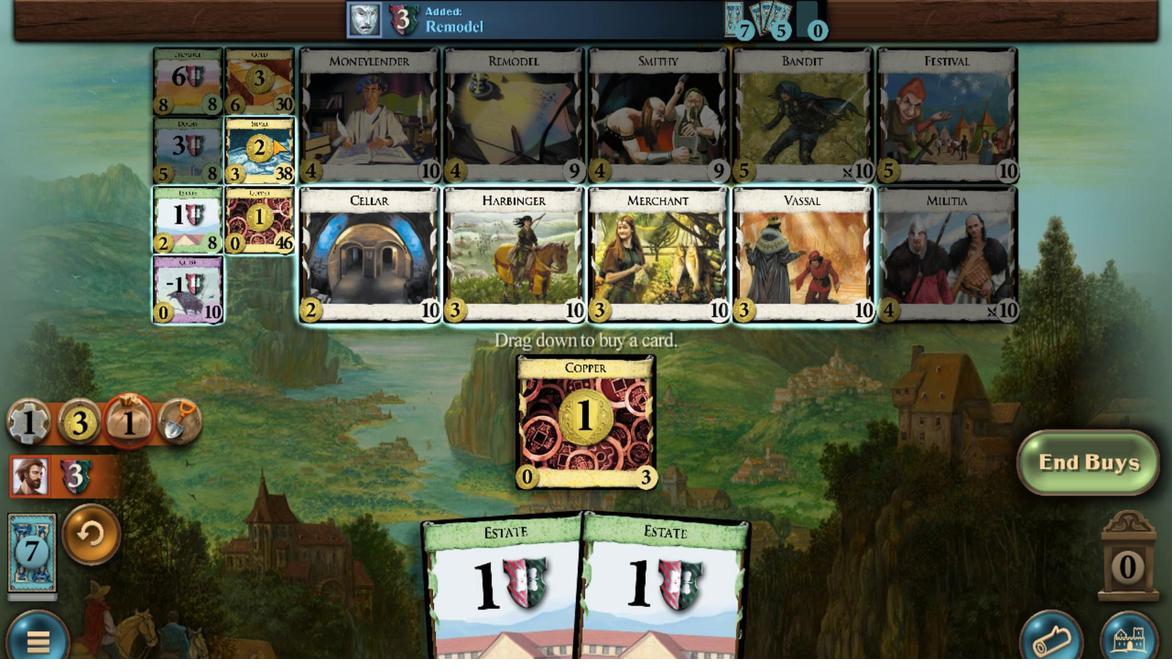 
Action: Mouse scrolled (307, 348) with delta (0, 0)
Screenshot: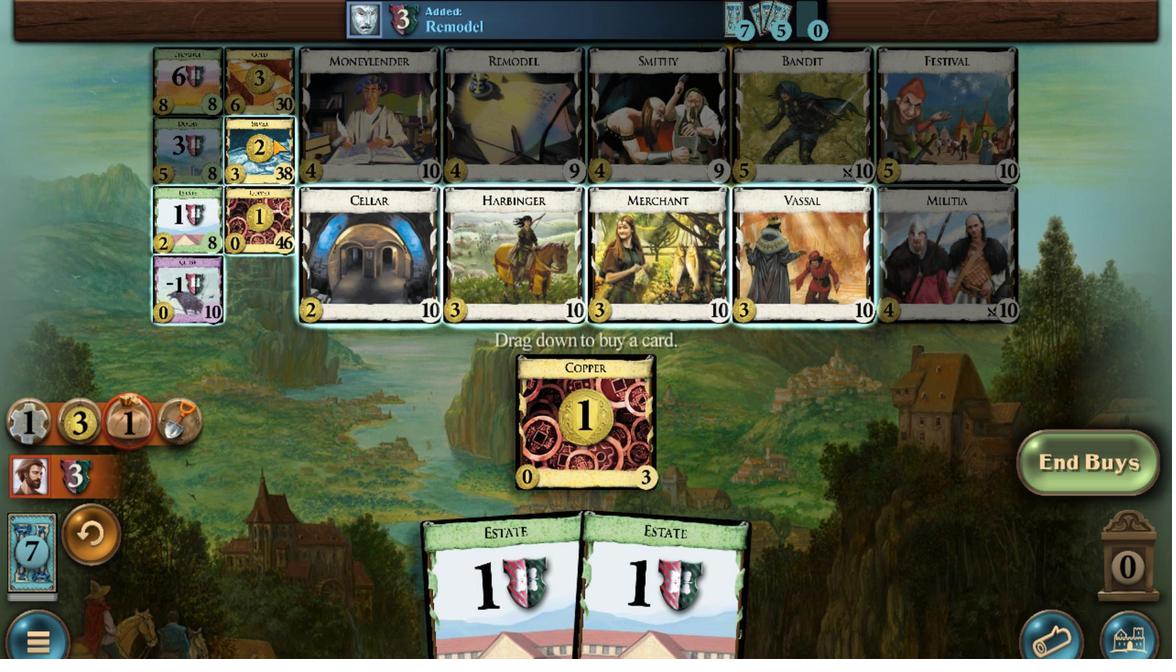
Action: Mouse moved to (307, 348)
Screenshot: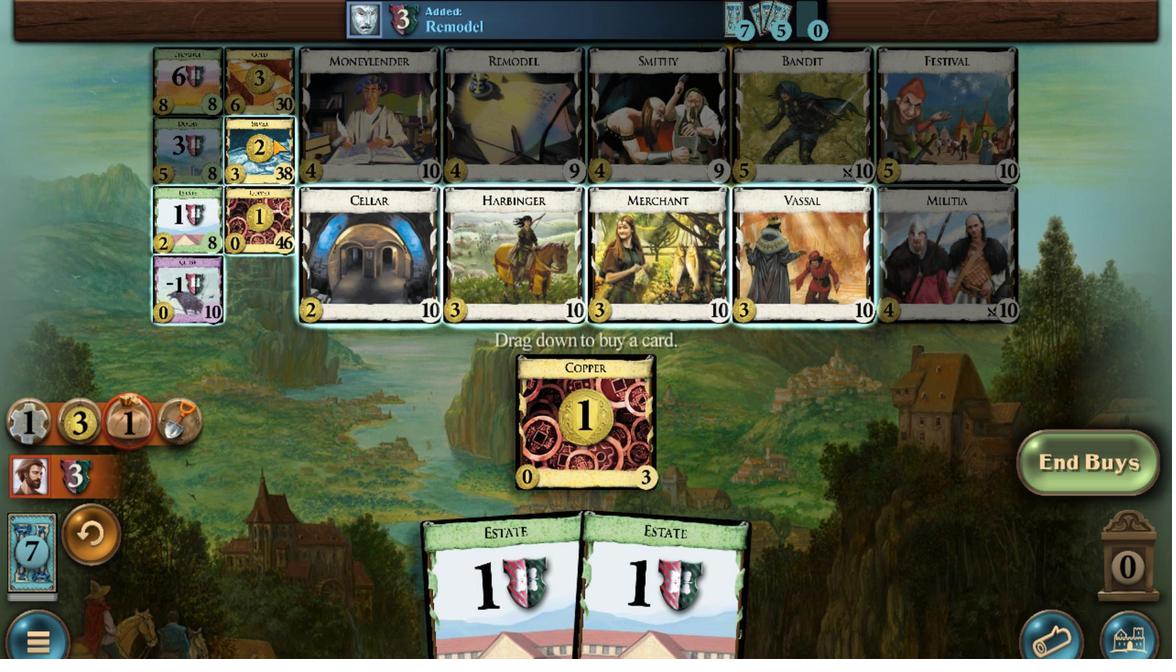 
Action: Mouse scrolled (307, 348) with delta (0, 0)
Screenshot: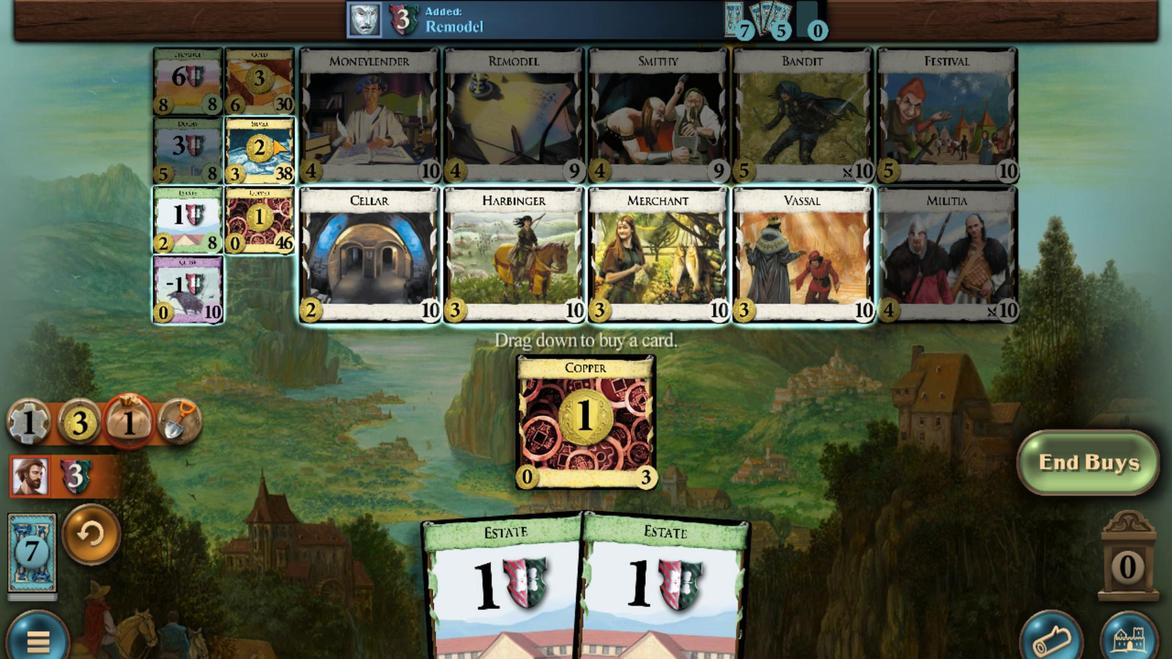 
Action: Mouse scrolled (307, 348) with delta (0, 0)
Screenshot: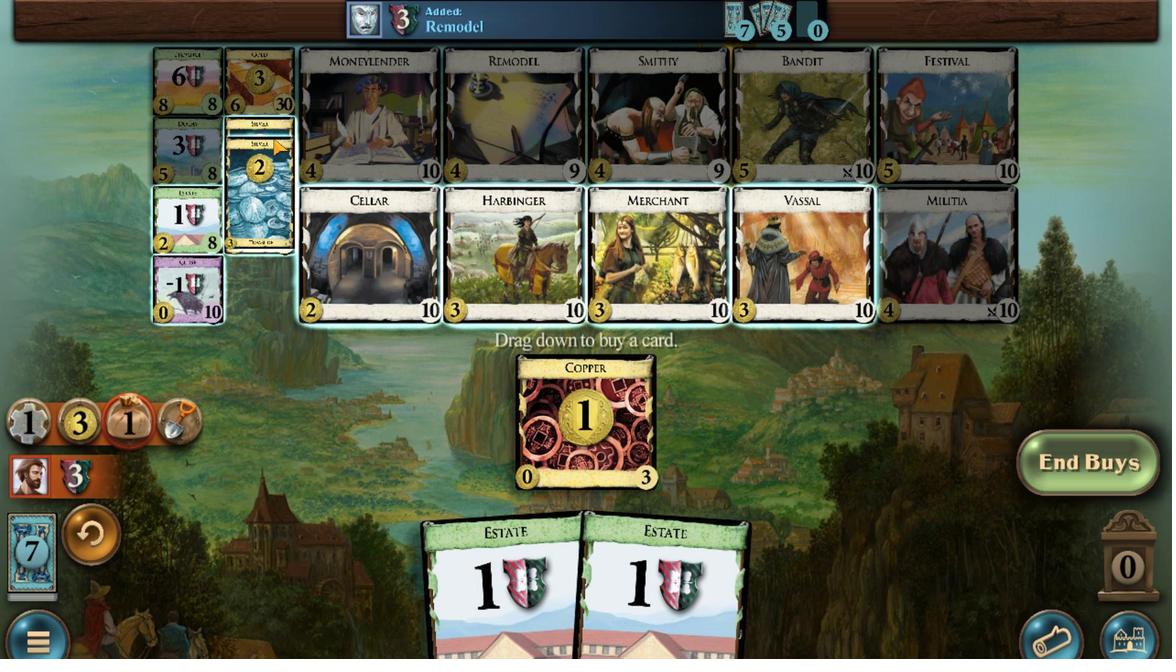 
Action: Mouse scrolled (307, 348) with delta (0, 0)
Screenshot: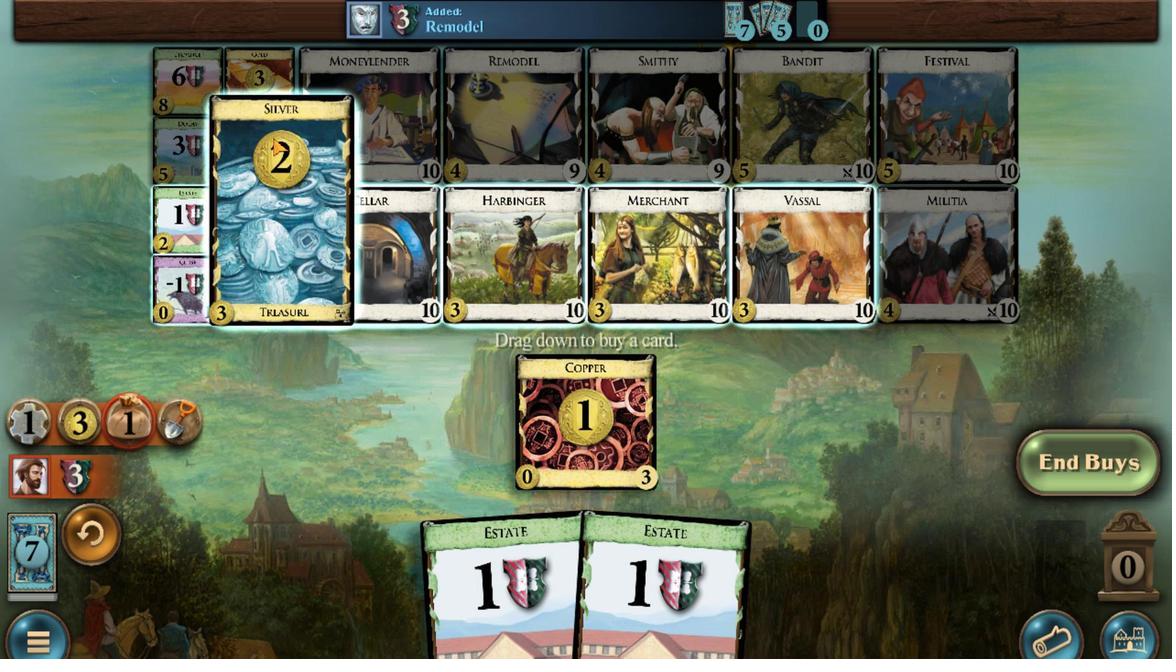
Action: Mouse scrolled (307, 348) with delta (0, 0)
Screenshot: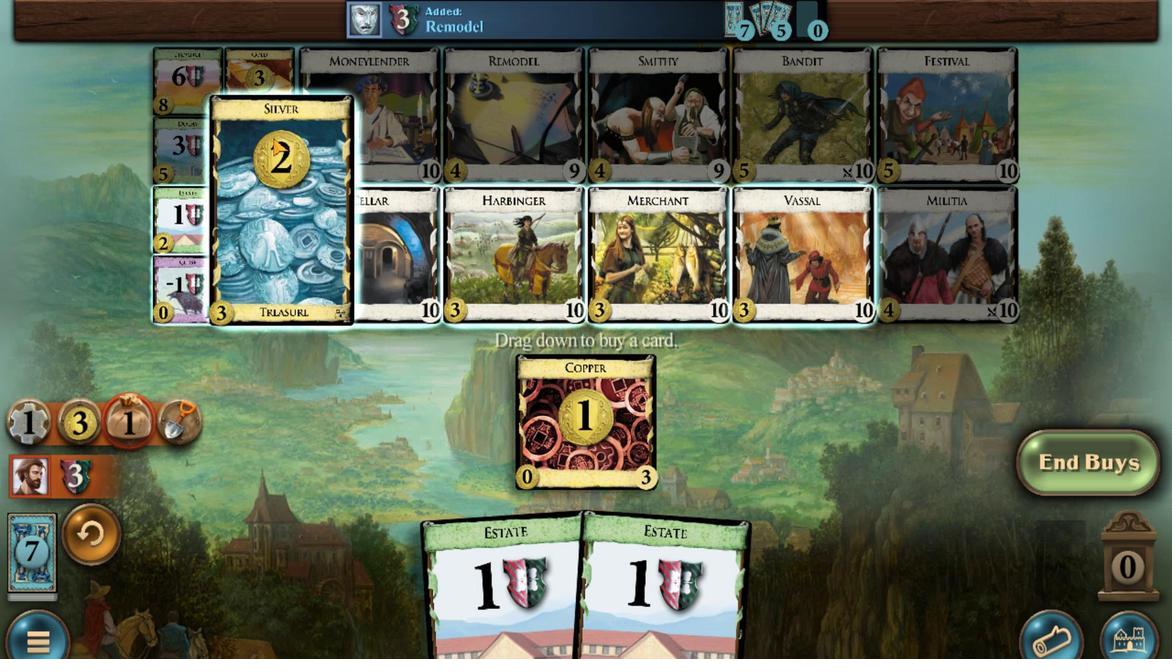 
Action: Mouse scrolled (307, 348) with delta (0, 0)
Screenshot: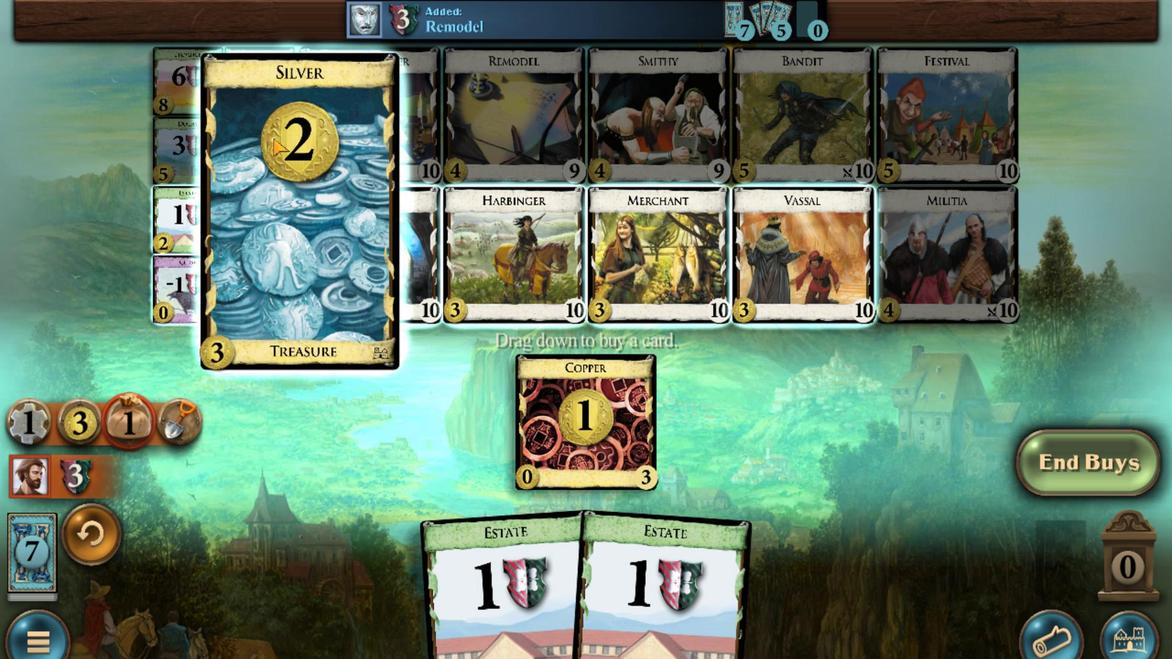 
Action: Mouse scrolled (307, 348) with delta (0, 0)
Screenshot: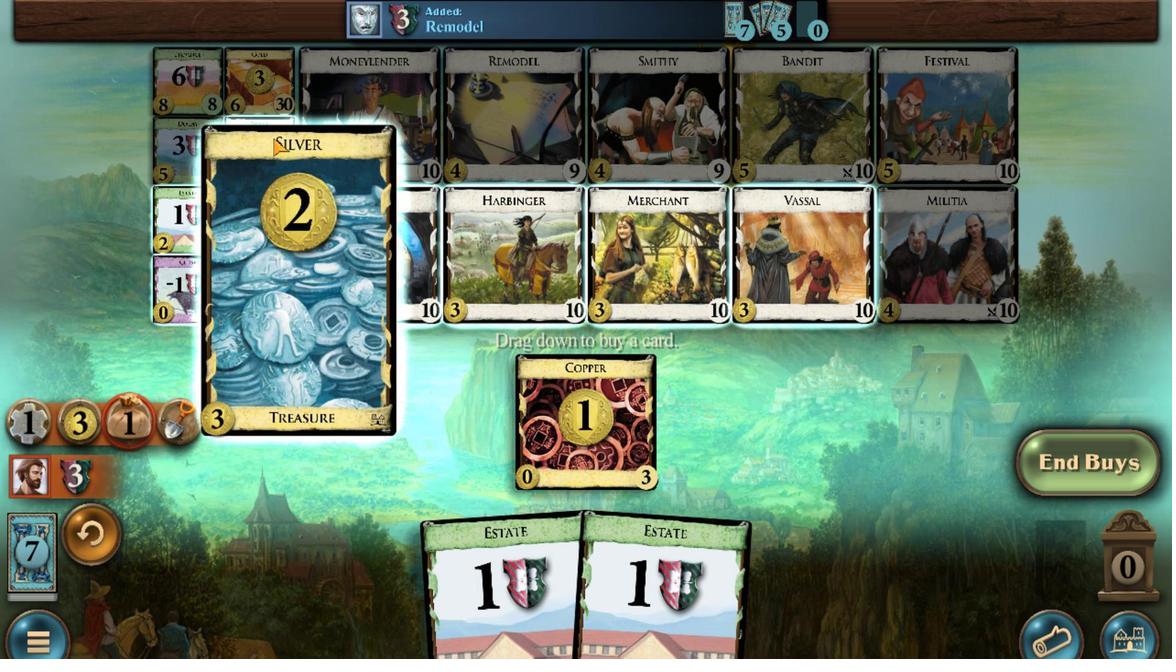 
Action: Mouse moved to (566, 506)
Screenshot: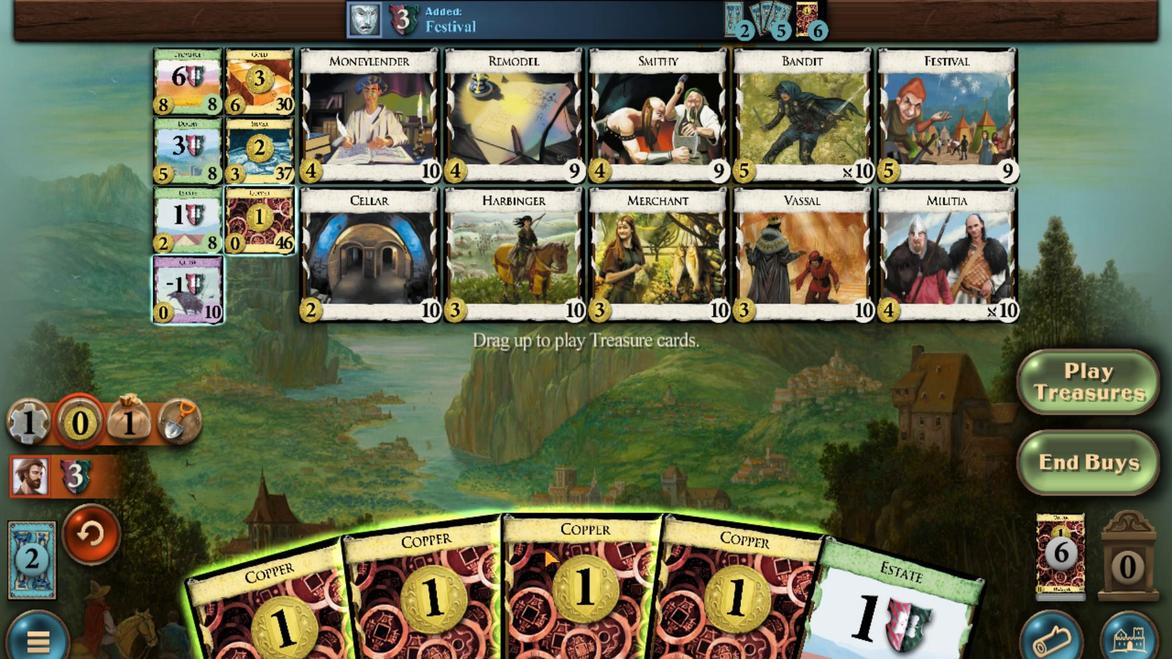 
Action: Mouse scrolled (566, 506) with delta (0, 0)
Screenshot: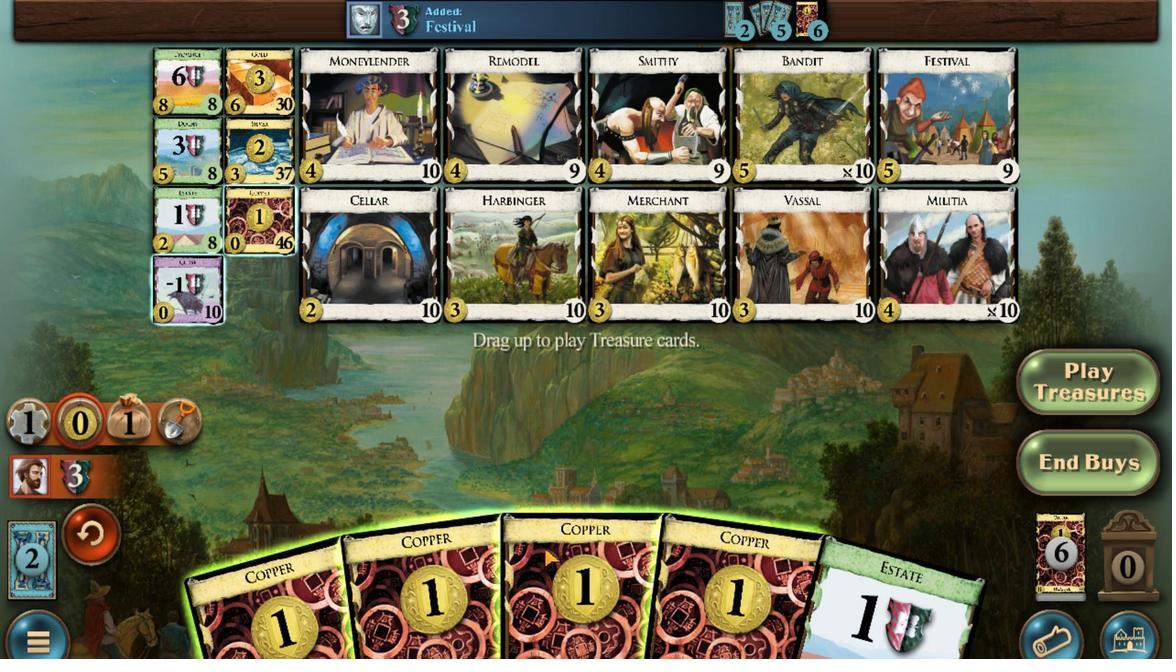 
Action: Mouse moved to (501, 504)
Screenshot: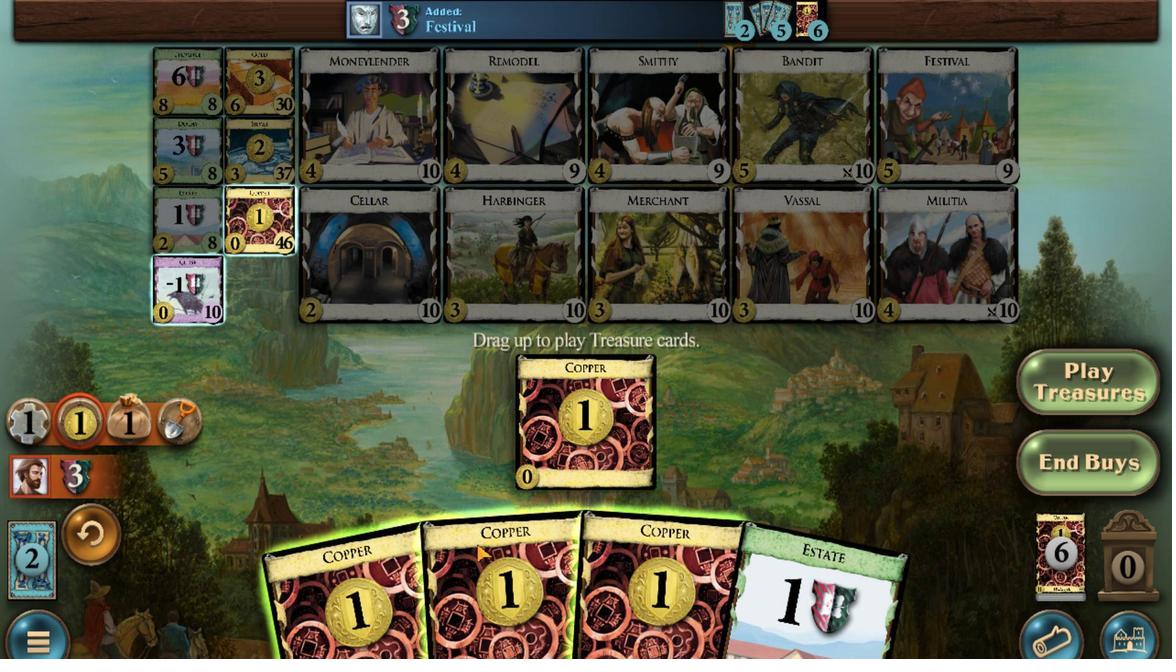 
Action: Mouse scrolled (501, 504) with delta (0, 0)
Screenshot: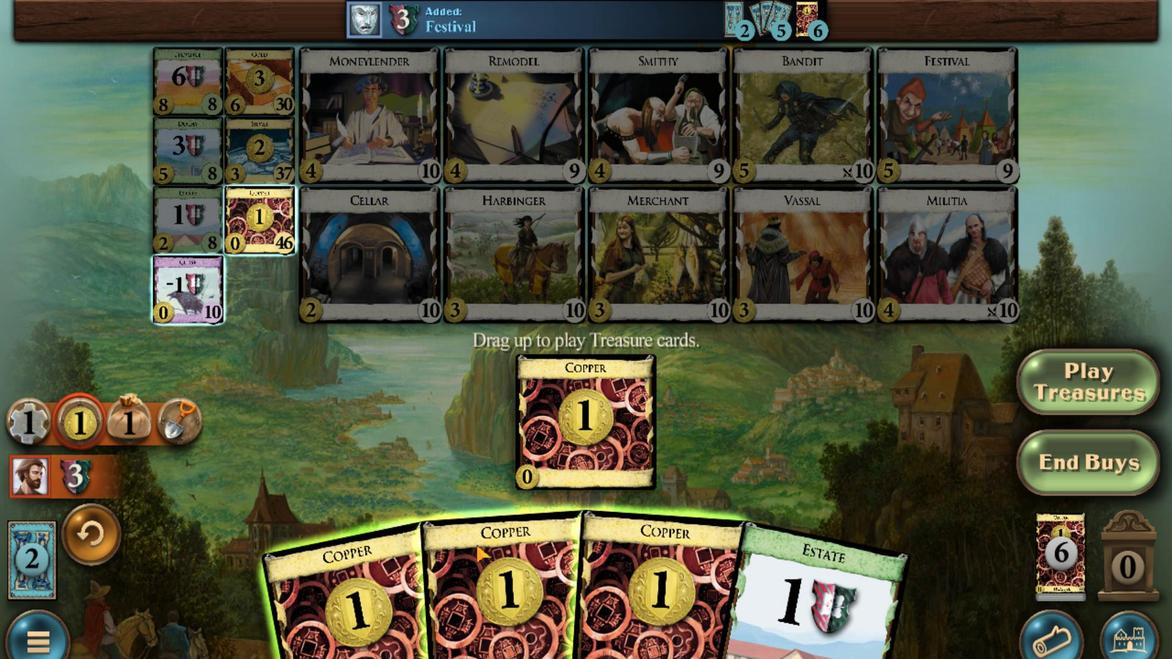
Action: Mouse moved to (435, 509)
Screenshot: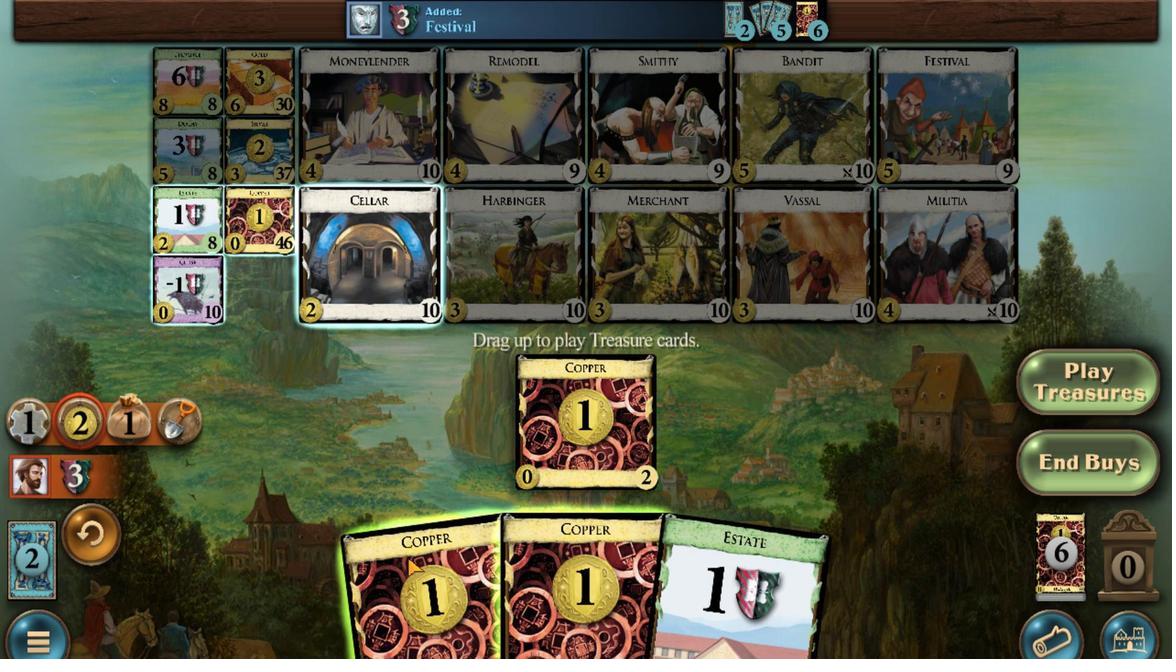
Action: Mouse scrolled (435, 509) with delta (0, 0)
Screenshot: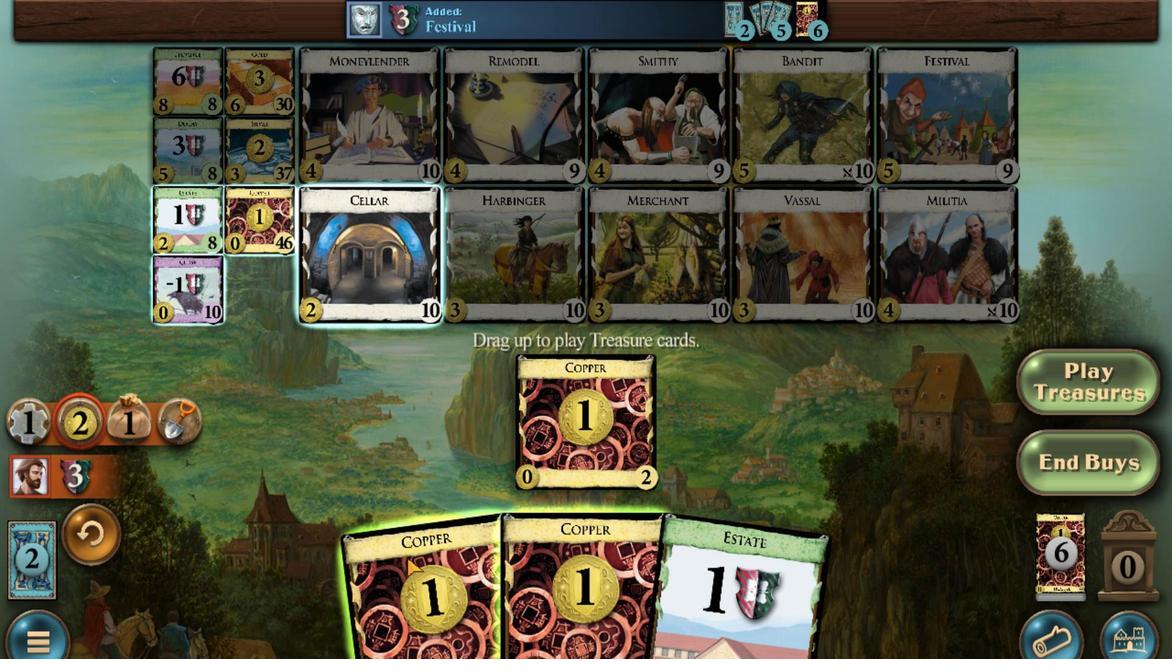 
Action: Mouse scrolled (435, 509) with delta (0, 0)
Screenshot: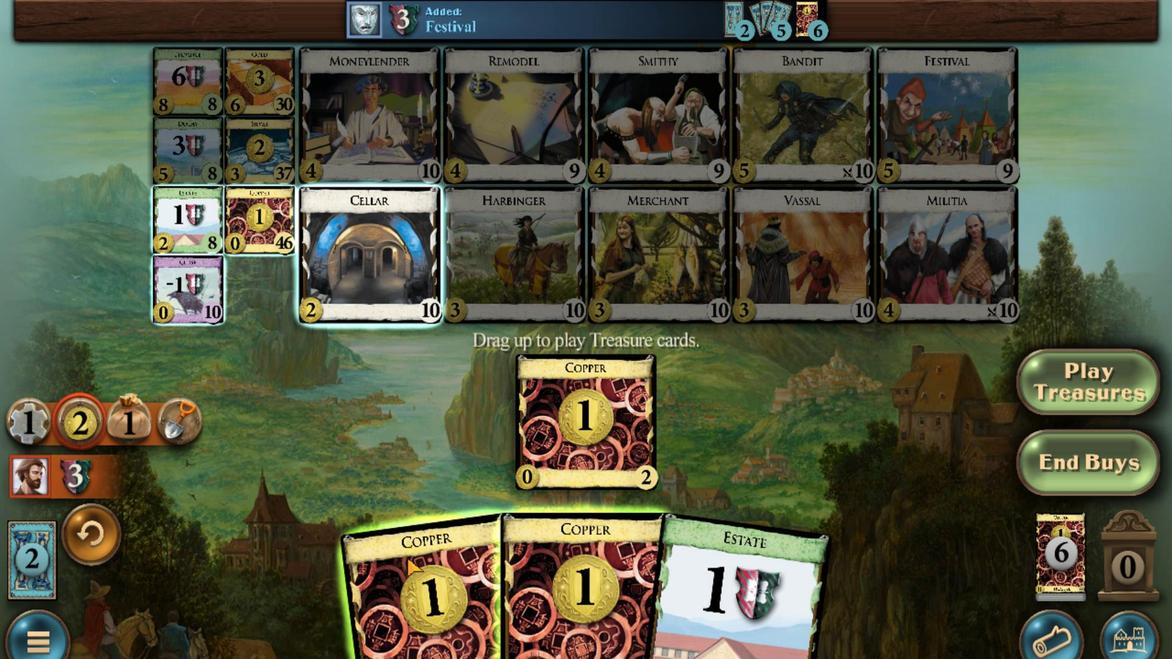 
Action: Mouse moved to (531, 511)
Screenshot: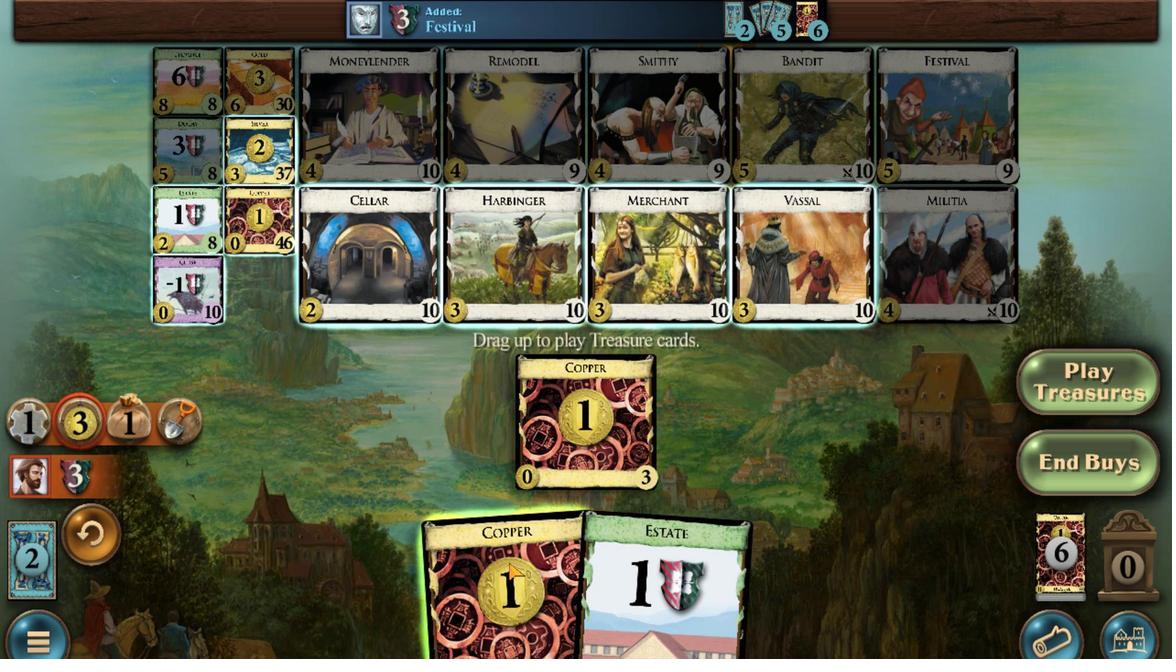 
Action: Mouse scrolled (531, 511) with delta (0, 0)
Screenshot: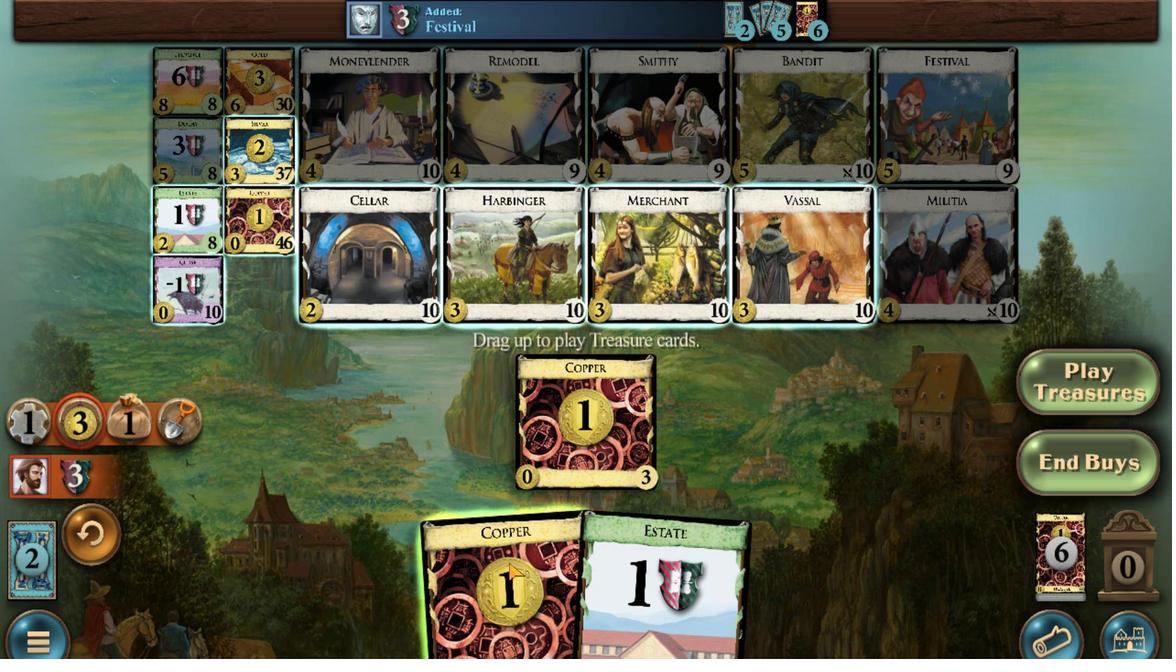 
Action: Mouse moved to (660, 341)
Screenshot: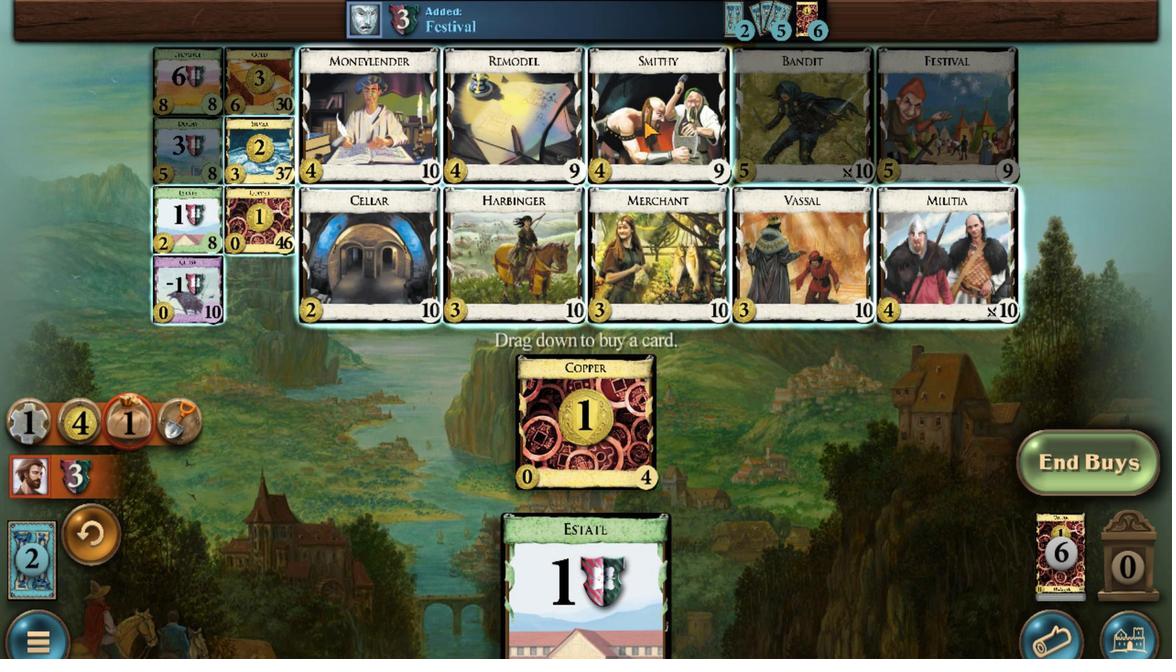 
Action: Mouse scrolled (660, 341) with delta (0, 0)
Screenshot: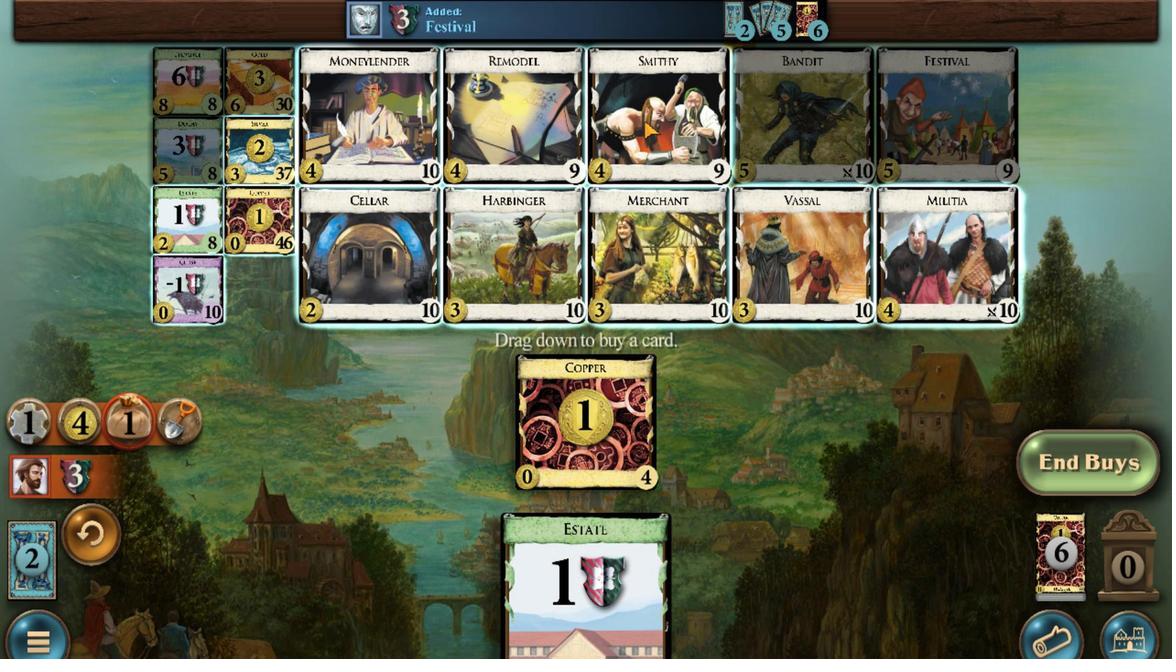 
Action: Mouse scrolled (660, 341) with delta (0, 0)
Screenshot: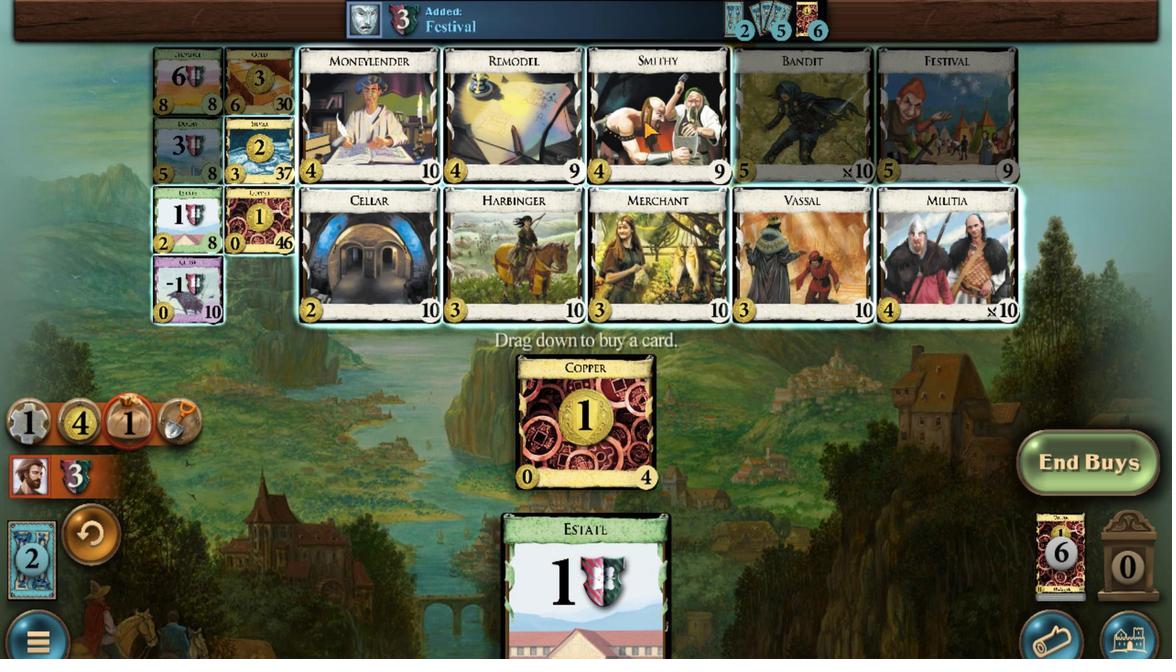 
Action: Mouse scrolled (660, 341) with delta (0, 0)
Screenshot: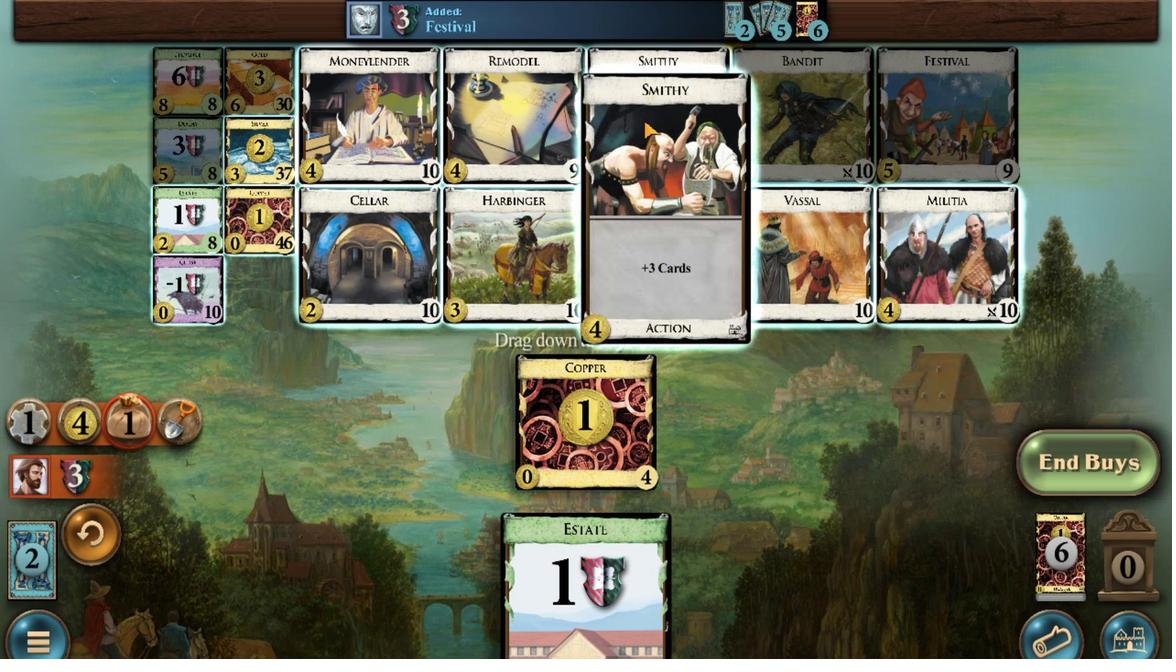 
Action: Mouse scrolled (660, 341) with delta (0, 0)
Screenshot: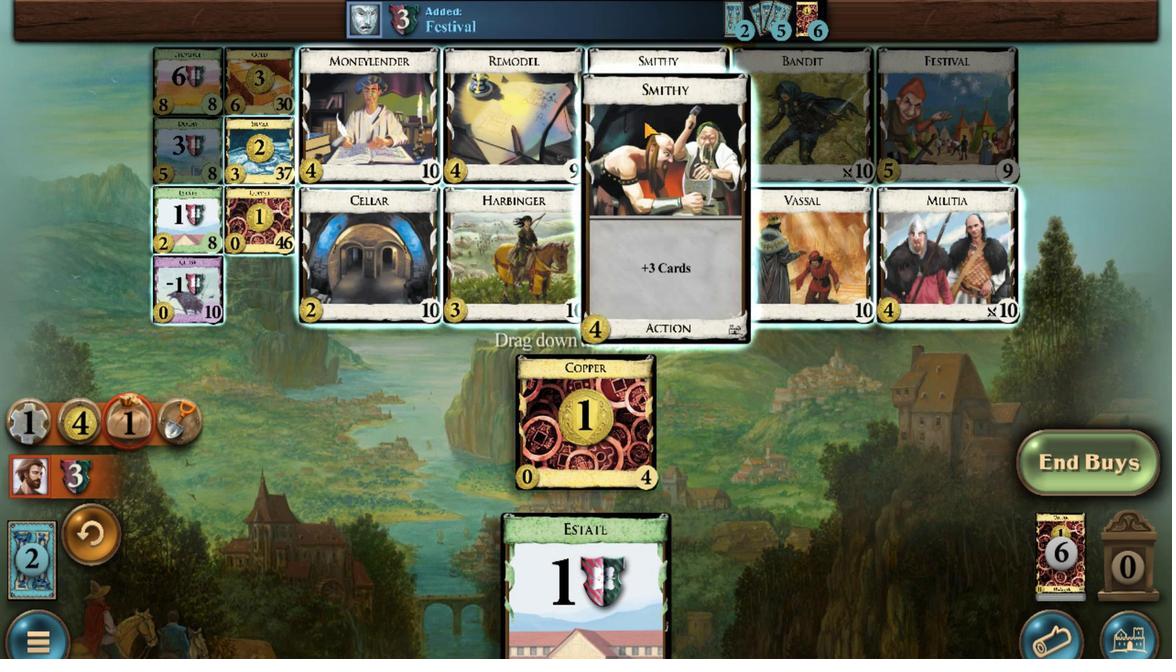 
Action: Mouse scrolled (660, 341) with delta (0, 0)
Screenshot: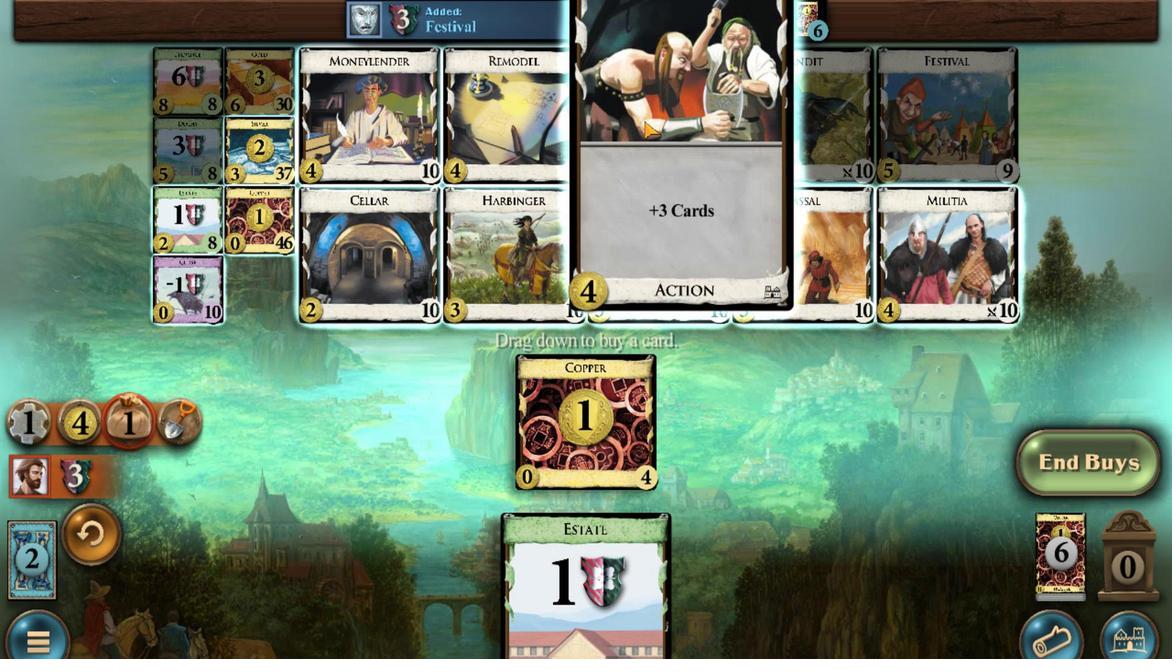 
Action: Mouse moved to (662, 341)
Screenshot: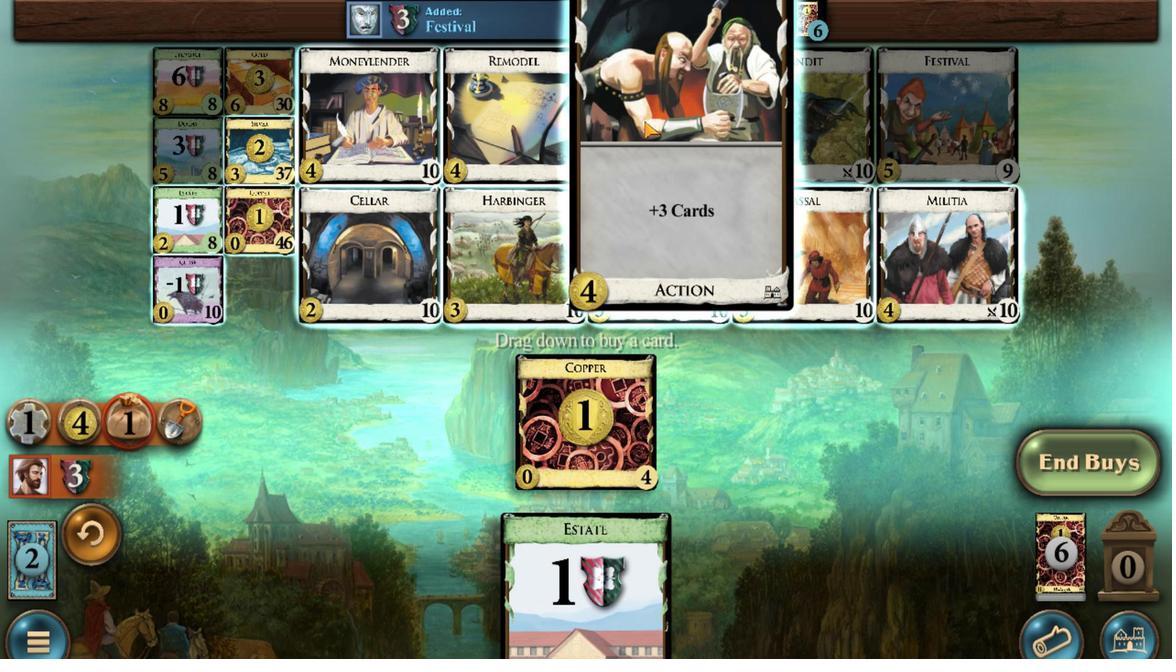 
Action: Mouse scrolled (662, 341) with delta (0, 0)
Screenshot: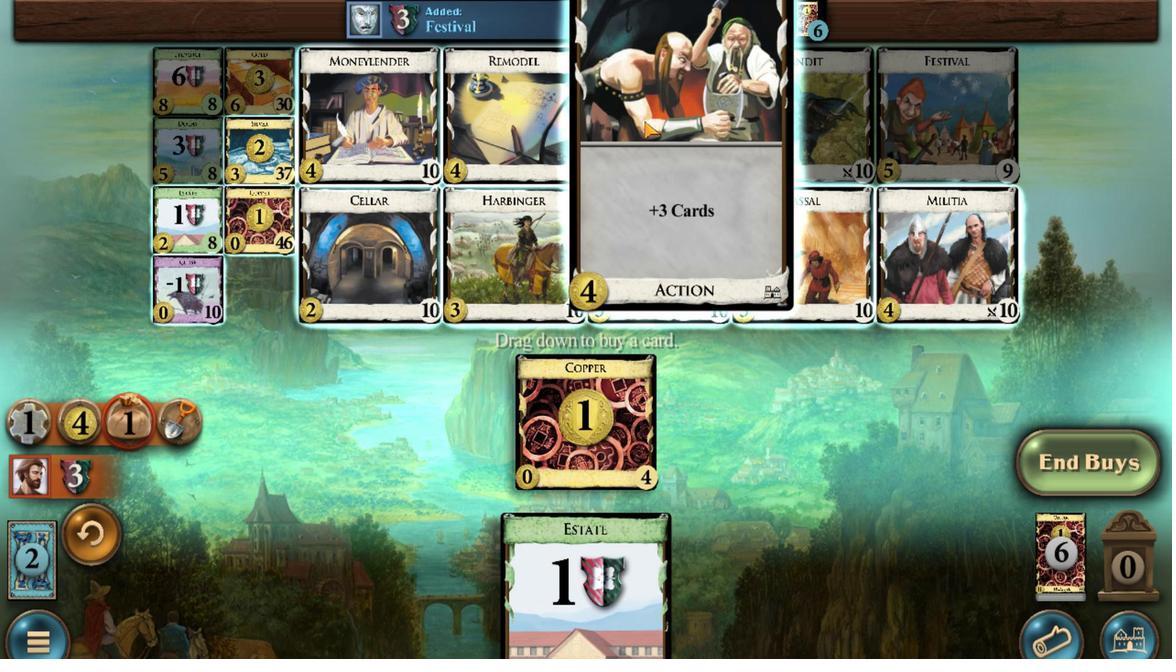 
Action: Mouse moved to (664, 341)
Screenshot: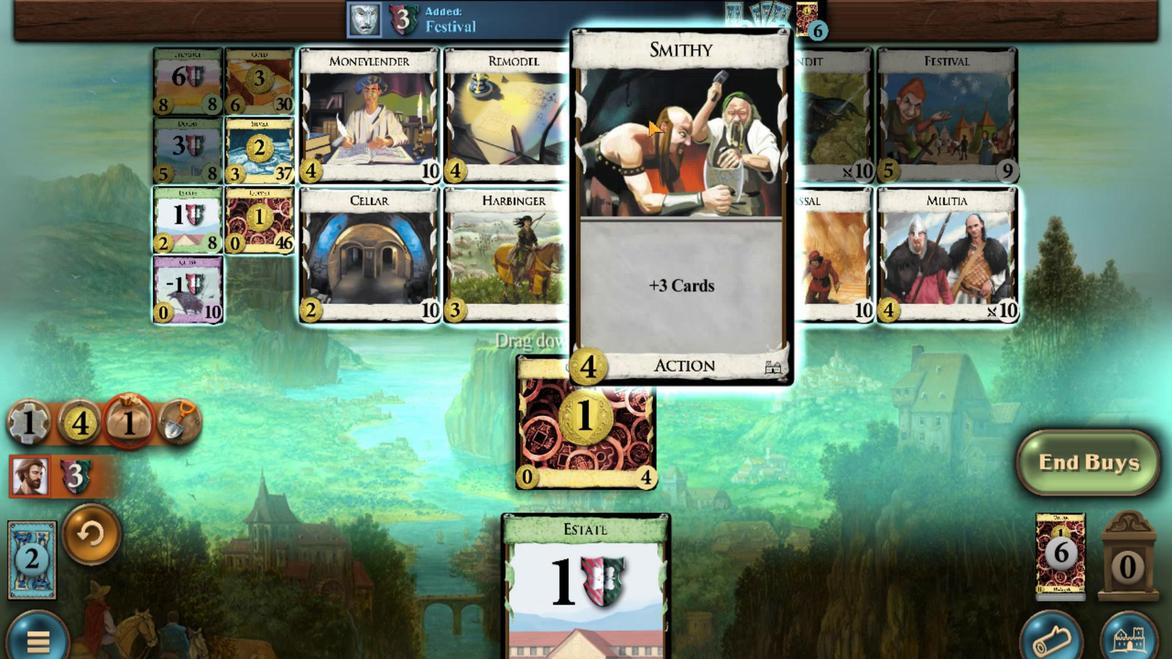
Action: Mouse scrolled (664, 341) with delta (0, 0)
Screenshot: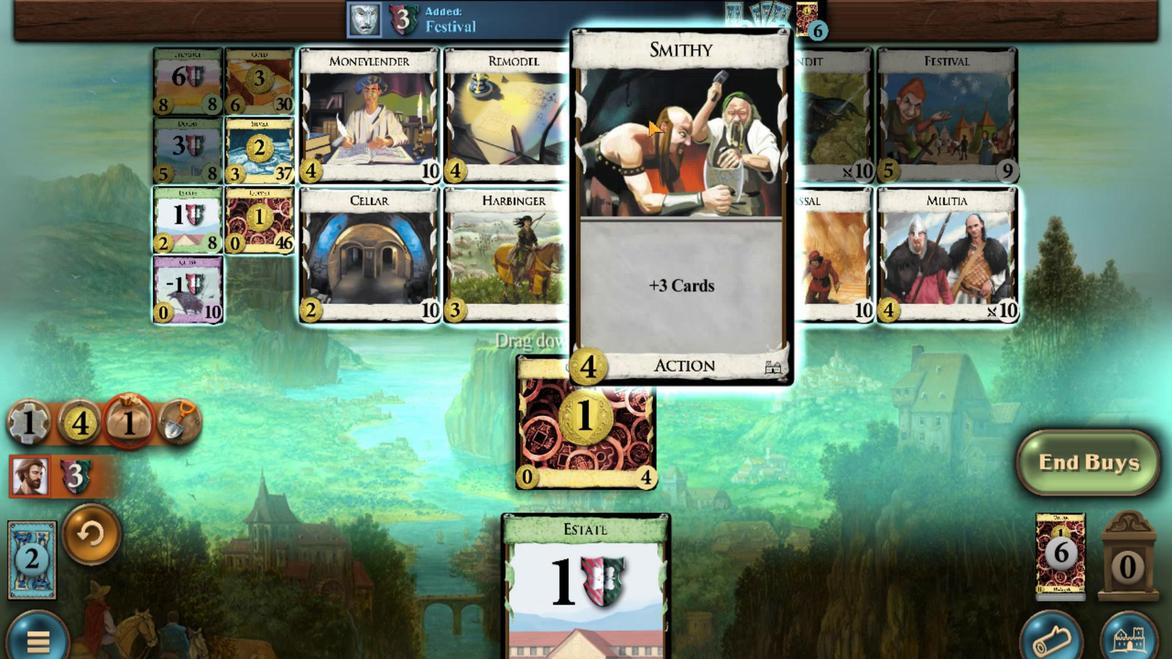 
Action: Mouse moved to (412, 511)
Screenshot: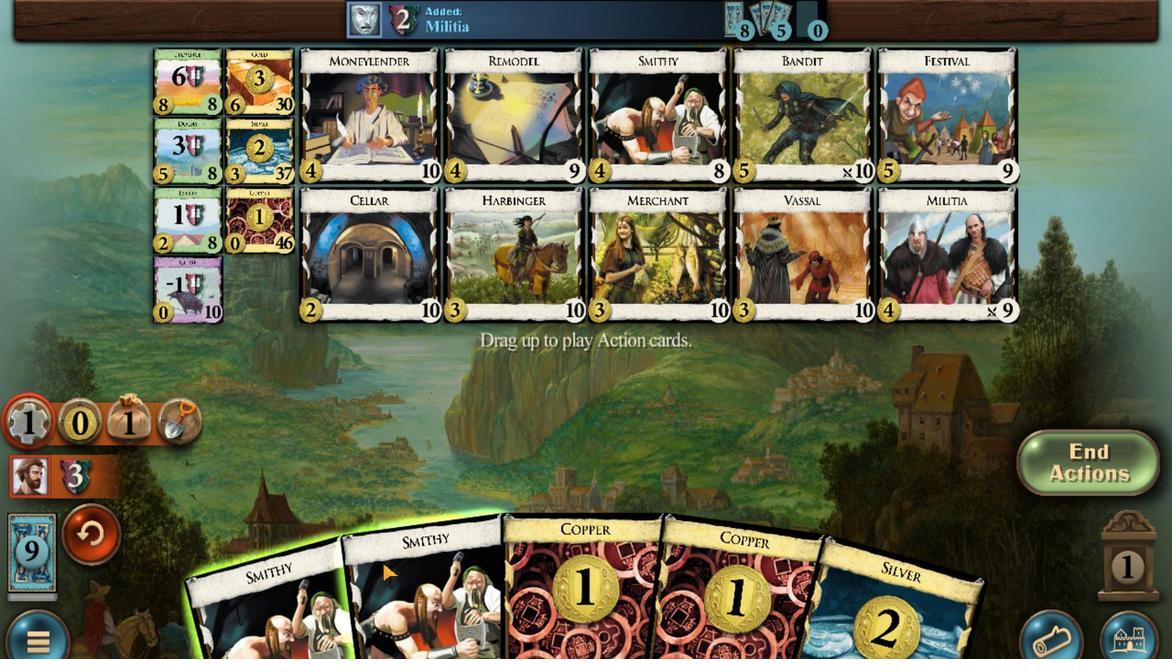 
Action: Mouse scrolled (412, 511) with delta (0, 0)
Screenshot: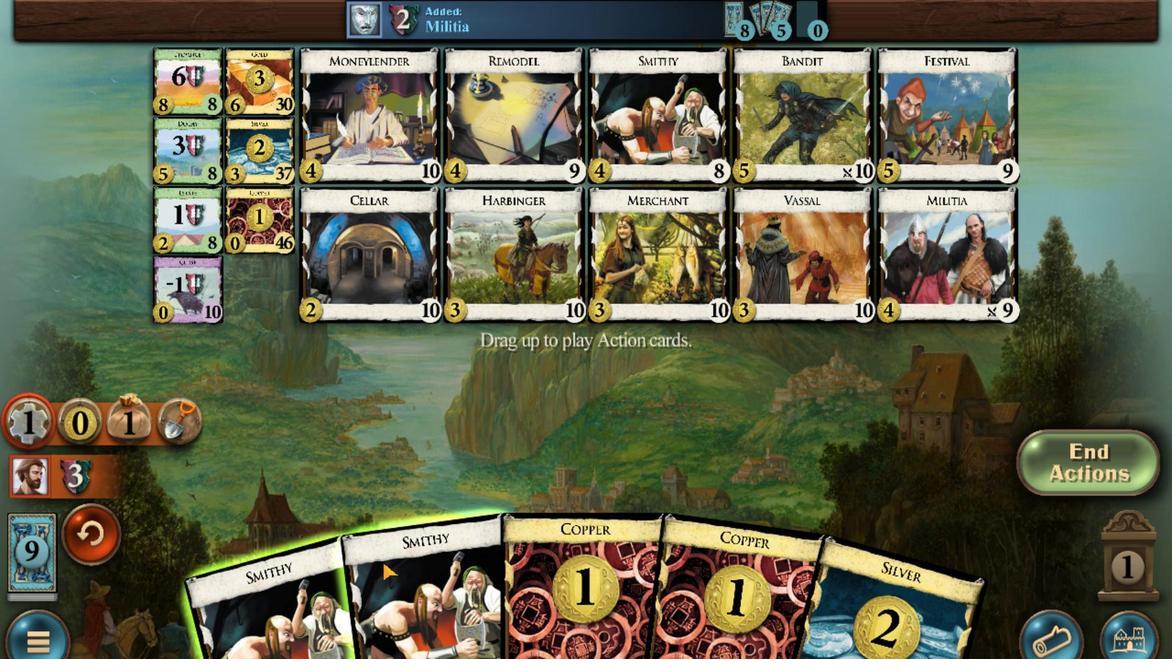 
Action: Mouse moved to (490, 509)
Screenshot: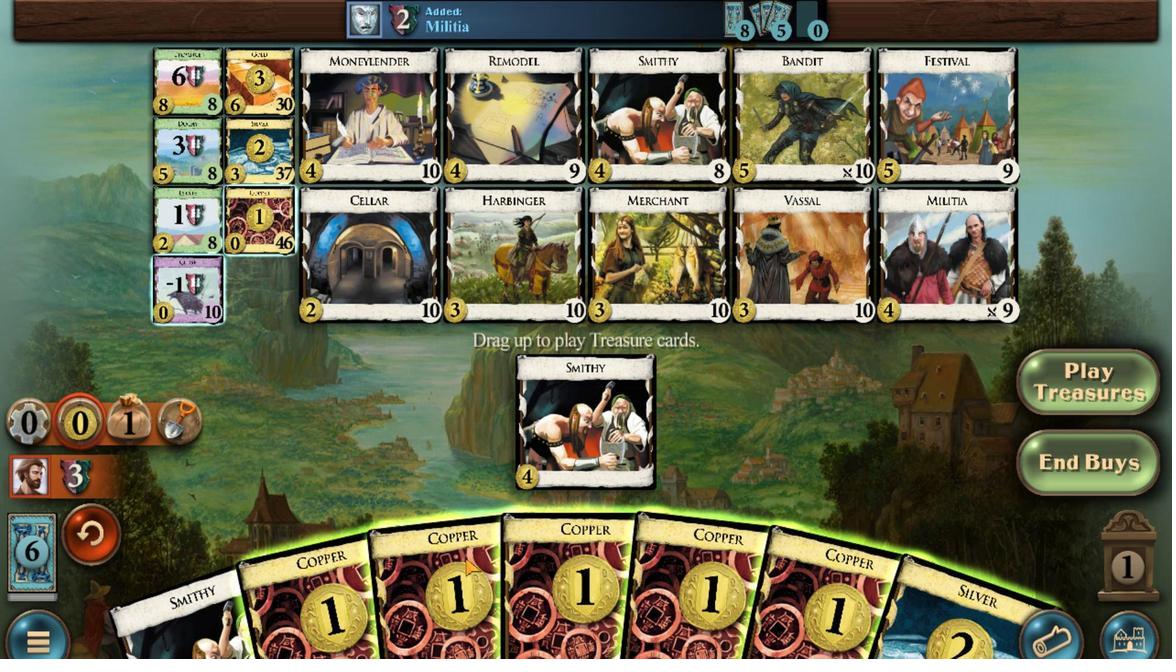
Action: Mouse scrolled (490, 509) with delta (0, 0)
Screenshot: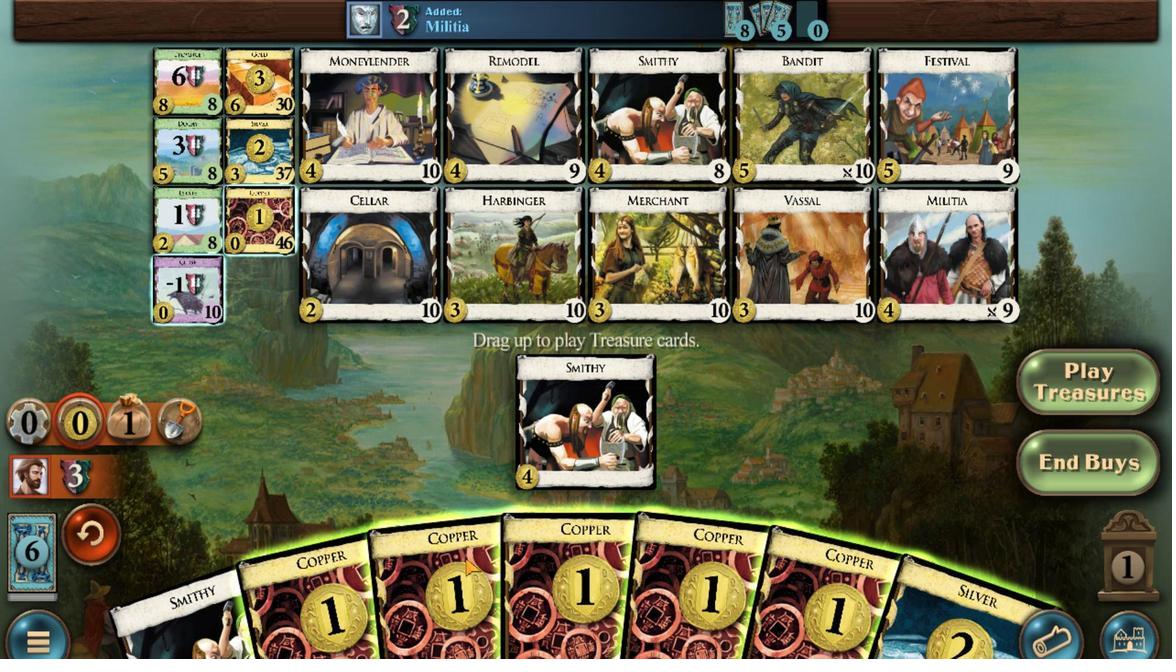
Action: Mouse moved to (490, 509)
Screenshot: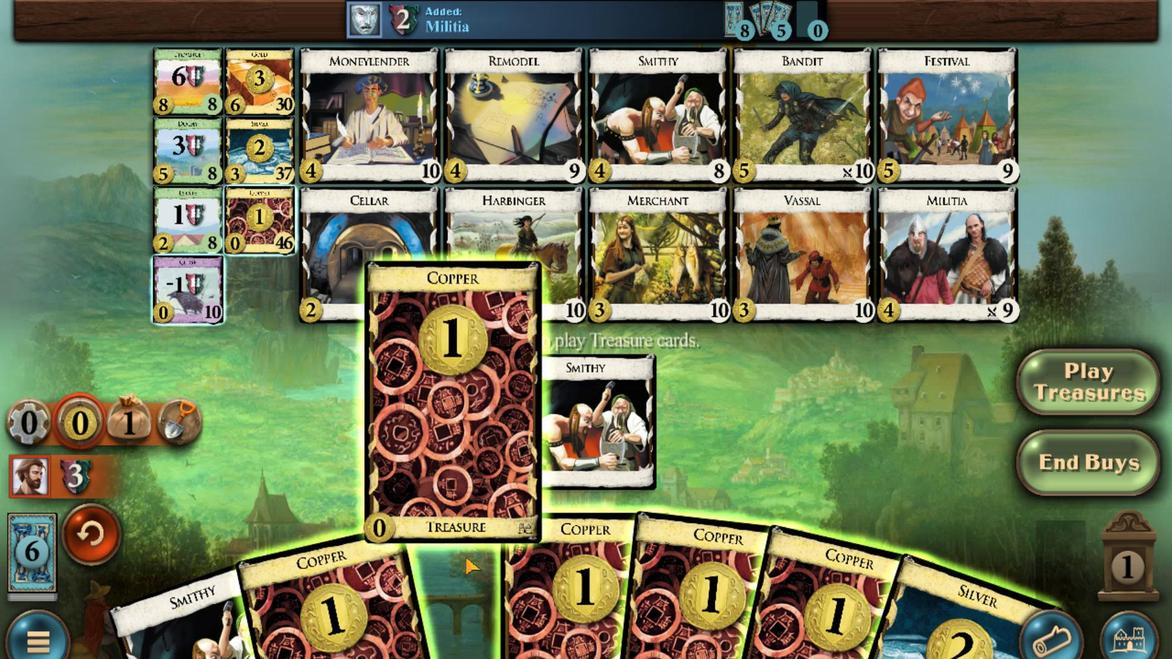 
Action: Mouse scrolled (490, 509) with delta (0, 0)
Screenshot: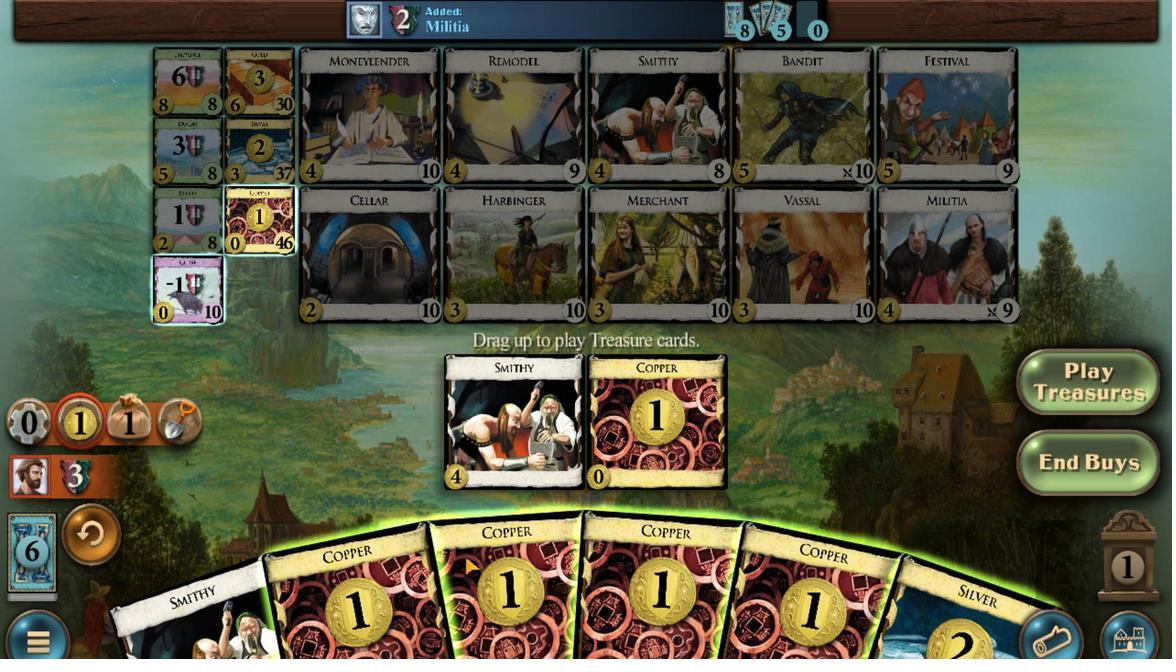 
Action: Mouse moved to (502, 511)
Screenshot: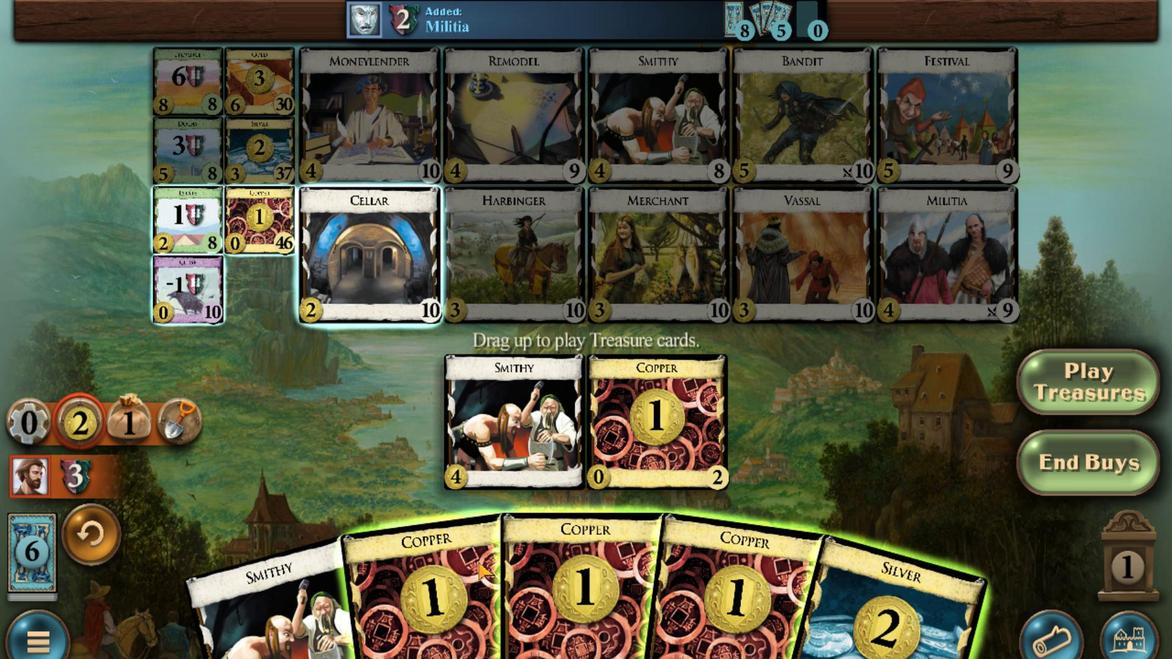 
Action: Mouse scrolled (502, 511) with delta (0, 0)
Screenshot: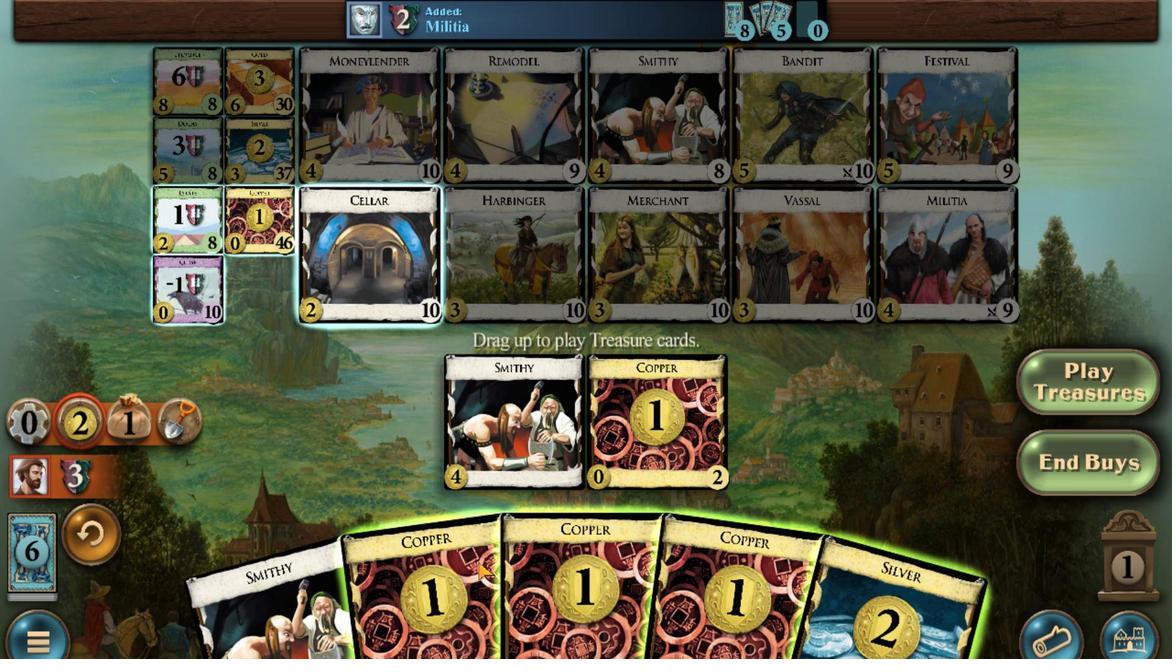 
Action: Mouse scrolled (502, 511) with delta (0, 0)
Screenshot: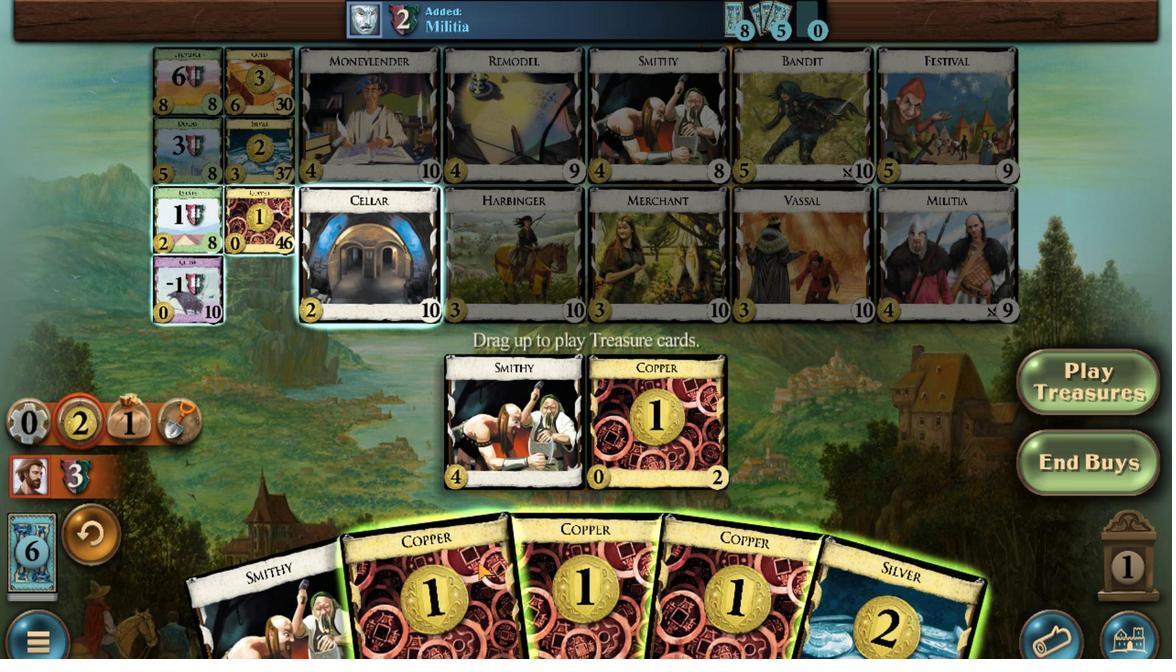 
Action: Mouse moved to (565, 505)
Screenshot: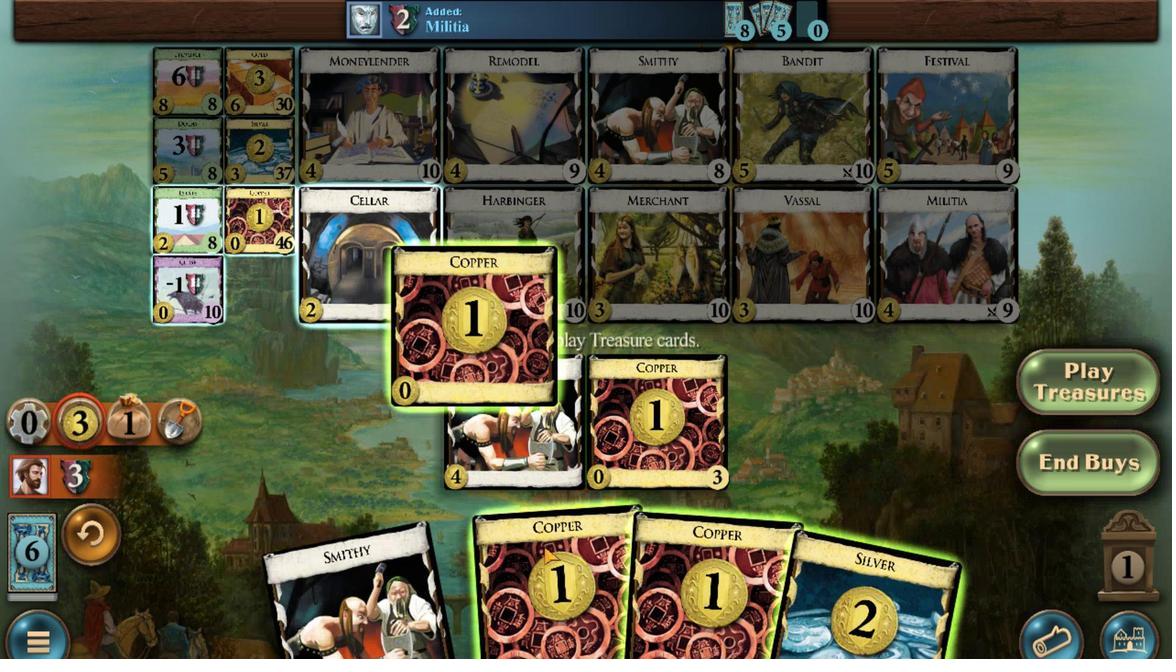
Action: Mouse scrolled (565, 505) with delta (0, 0)
Screenshot: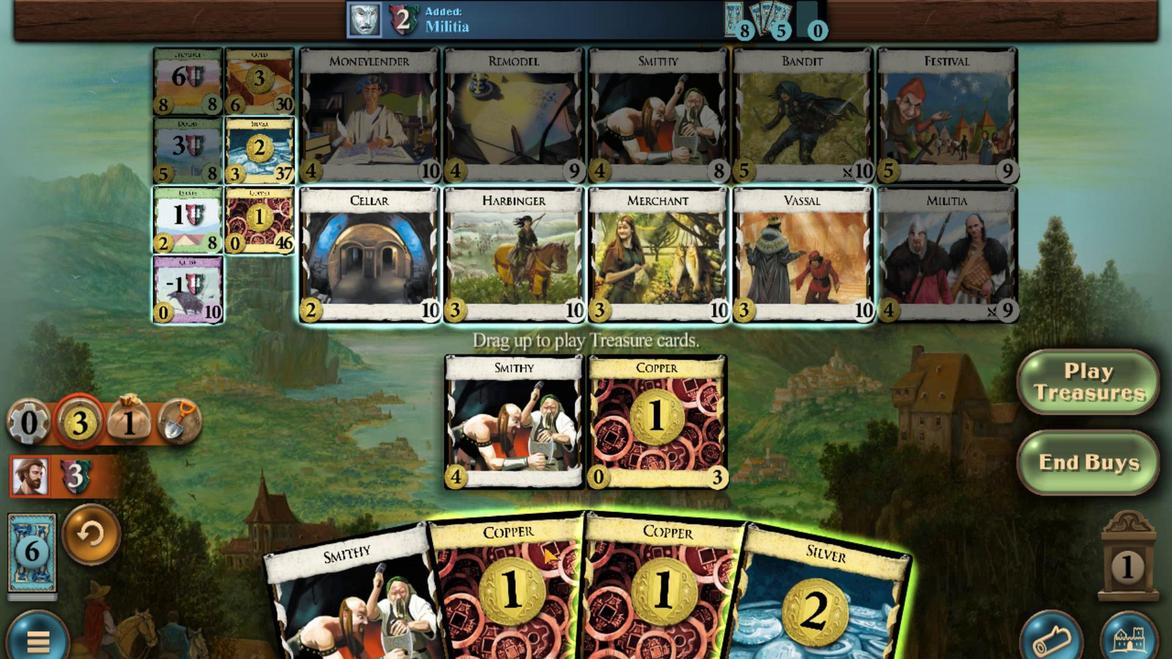 
Action: Mouse moved to (660, 502)
Screenshot: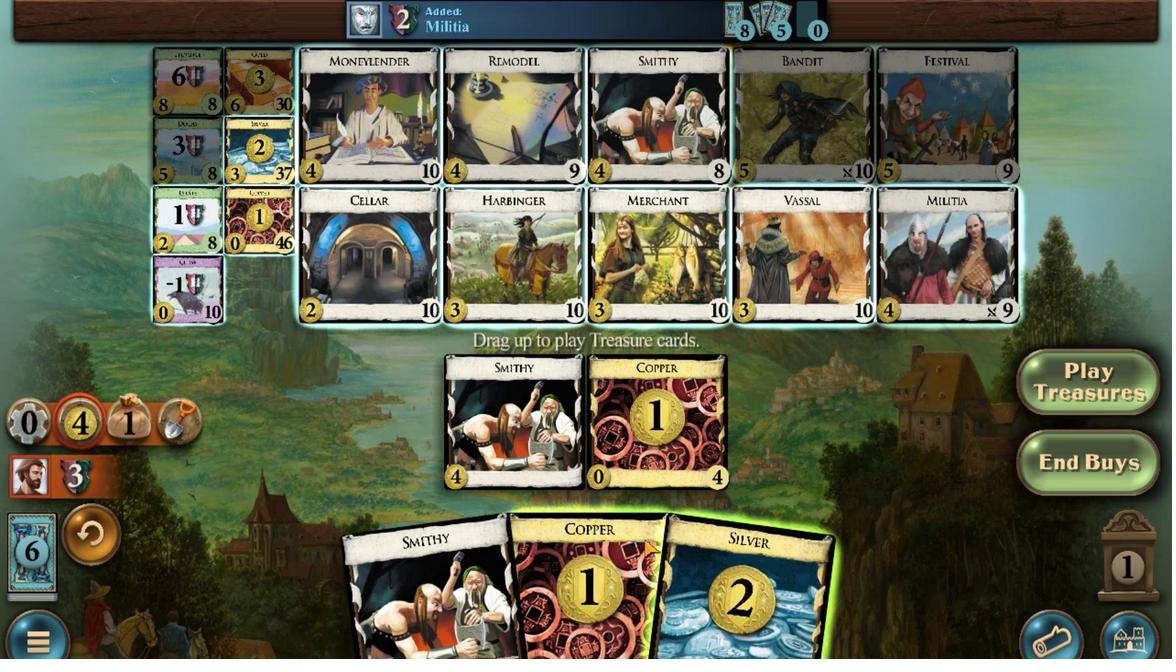 
Action: Mouse scrolled (660, 502) with delta (0, 0)
Screenshot: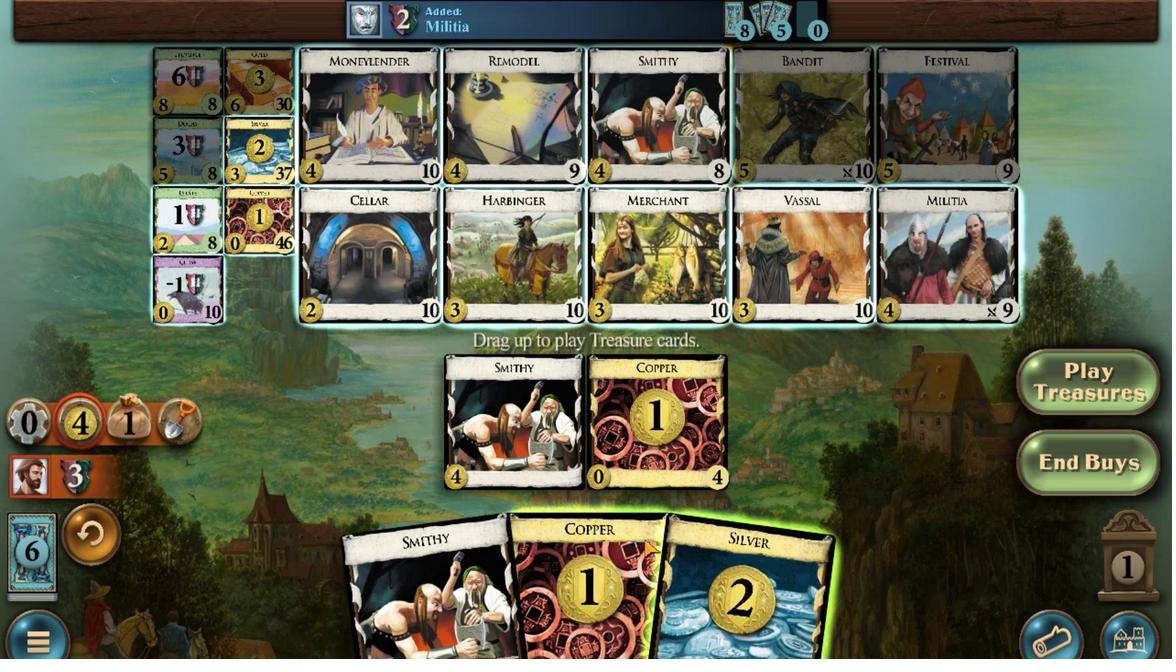 
Action: Mouse moved to (675, 508)
Screenshot: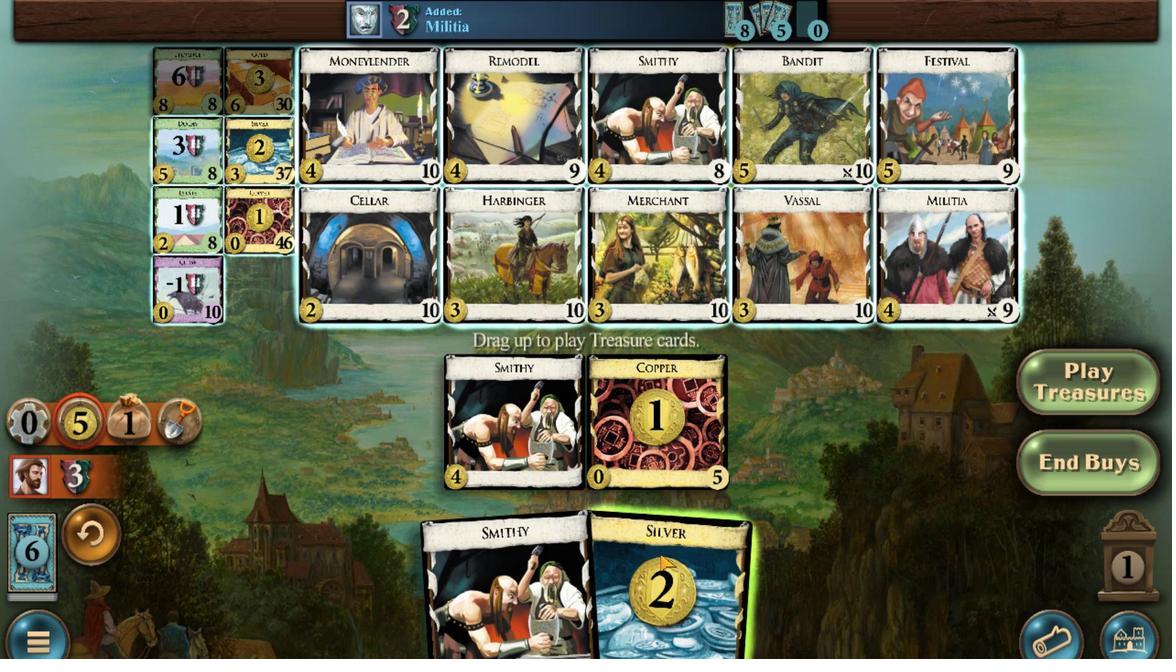 
Action: Mouse scrolled (675, 508) with delta (0, 0)
Screenshot: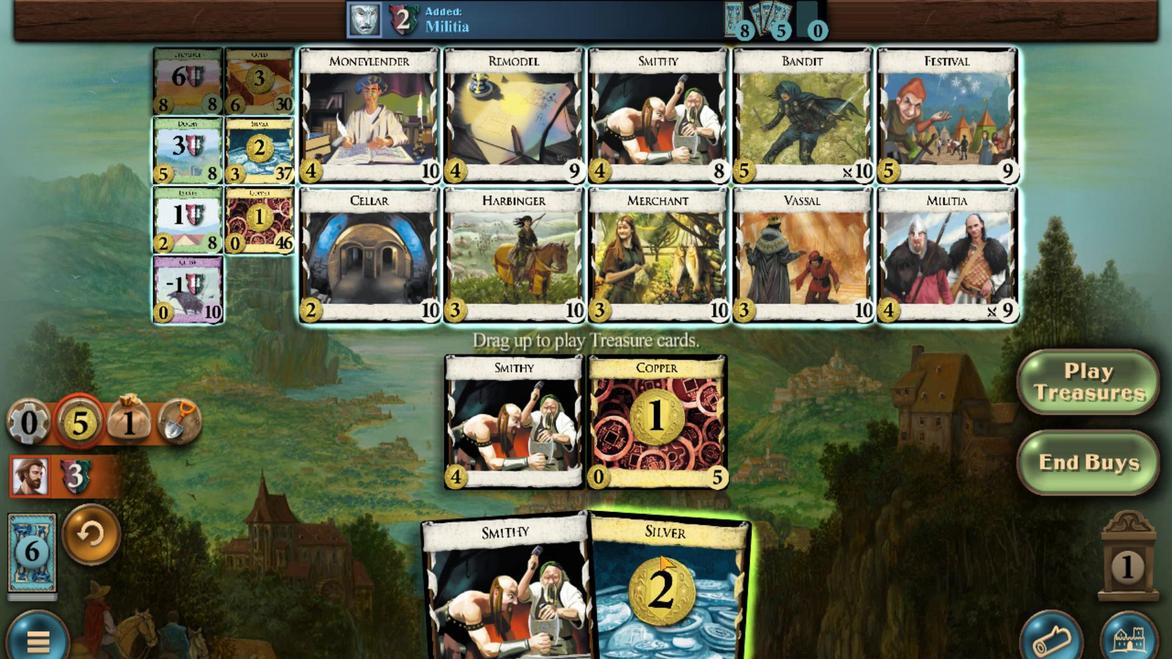
Action: Mouse moved to (296, 322)
Screenshot: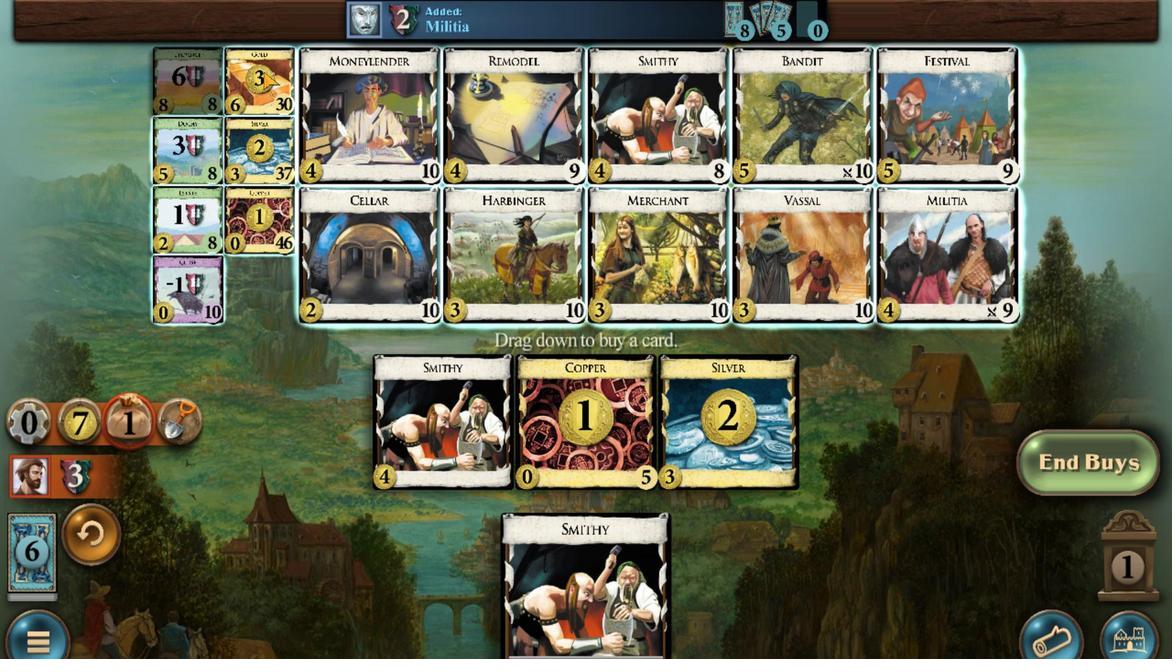 
Action: Mouse scrolled (296, 323) with delta (0, 0)
Screenshot: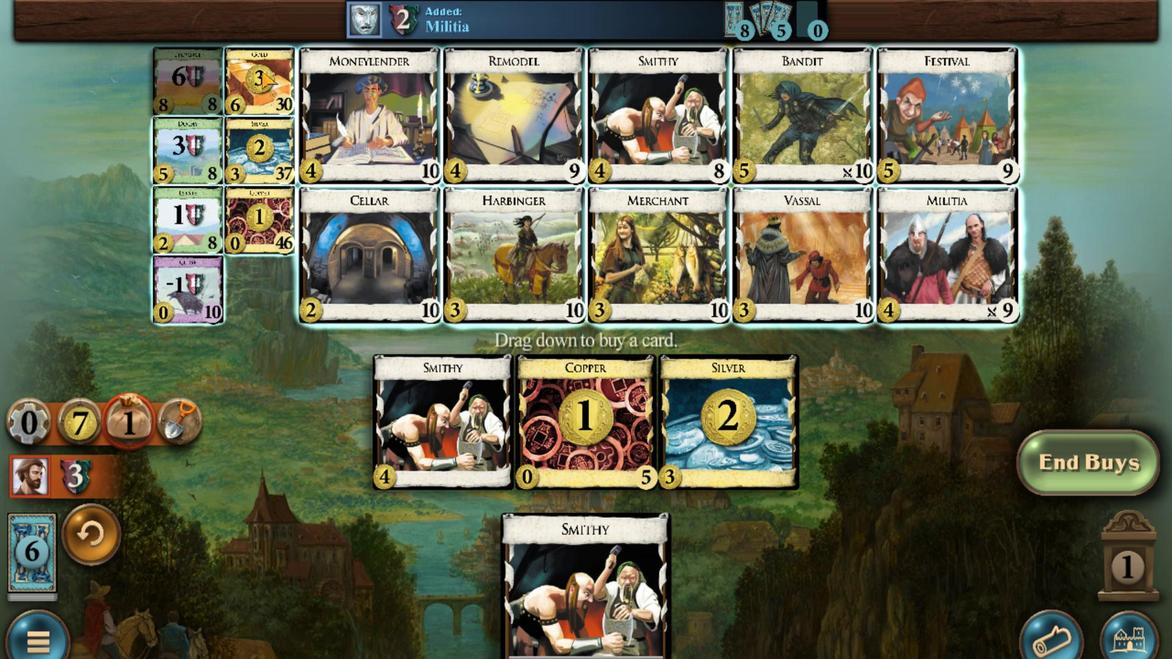 
Action: Mouse scrolled (296, 323) with delta (0, 0)
Screenshot: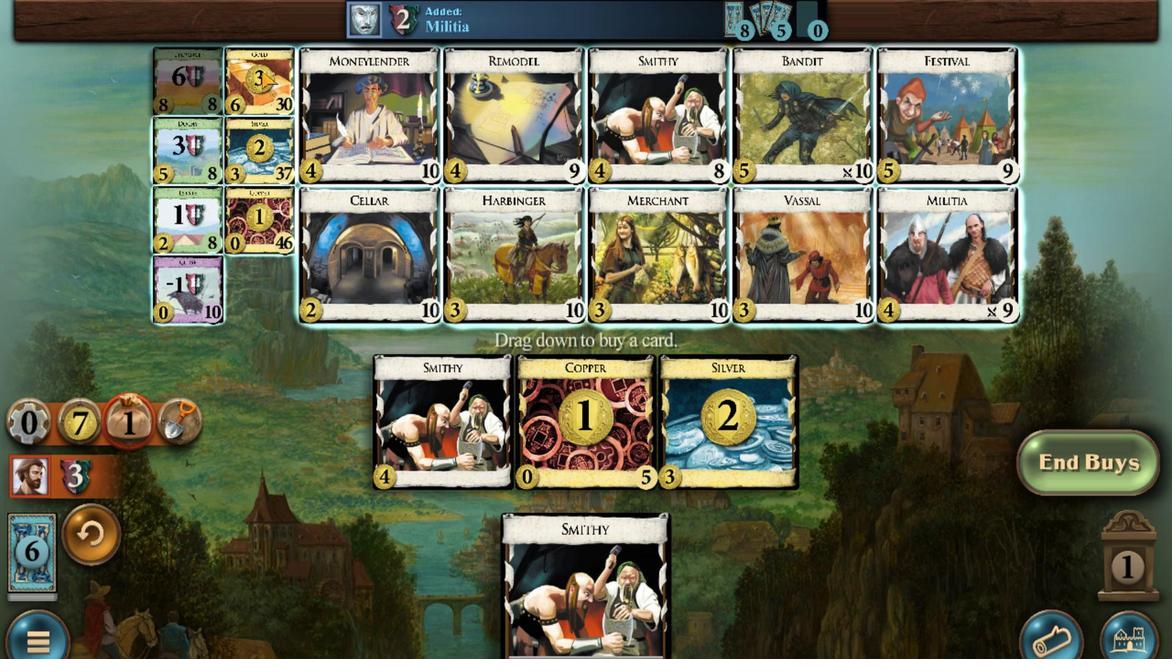
Action: Mouse scrolled (296, 323) with delta (0, 0)
Screenshot: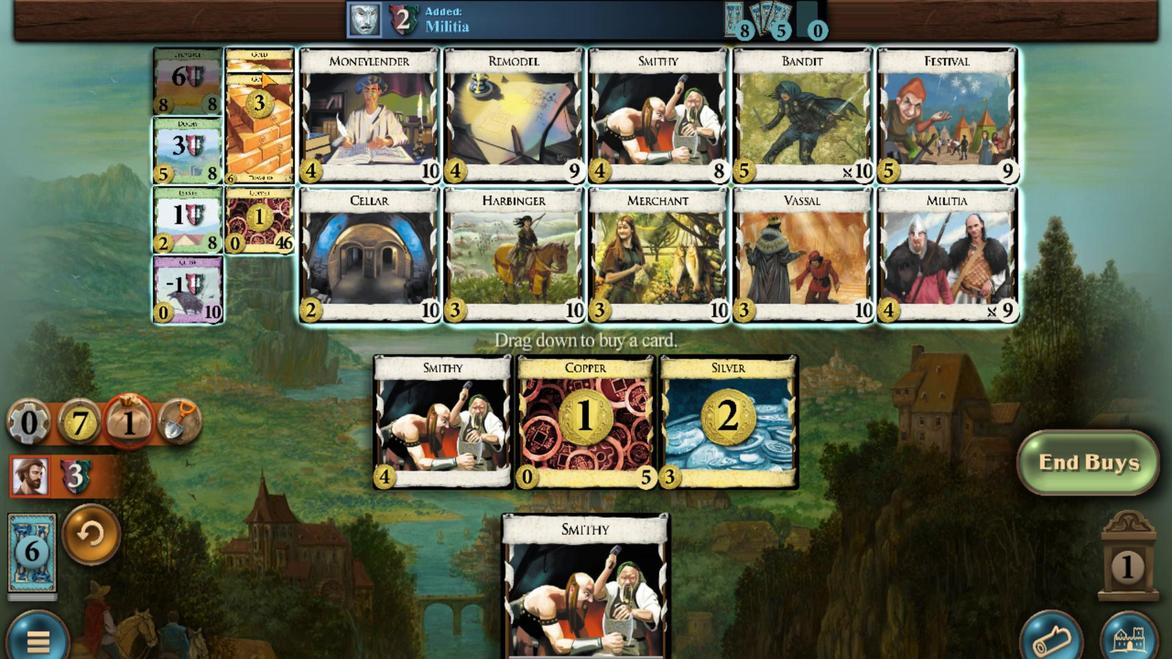 
Action: Mouse scrolled (296, 323) with delta (0, 0)
Screenshot: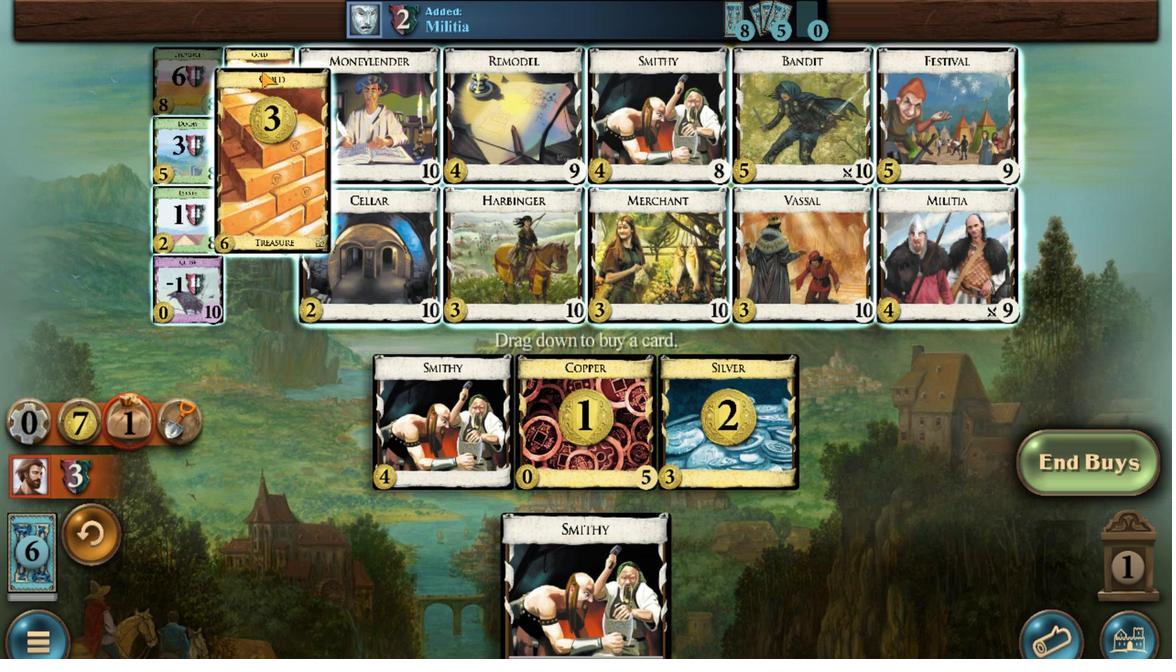 
Action: Mouse scrolled (296, 323) with delta (0, 0)
Screenshot: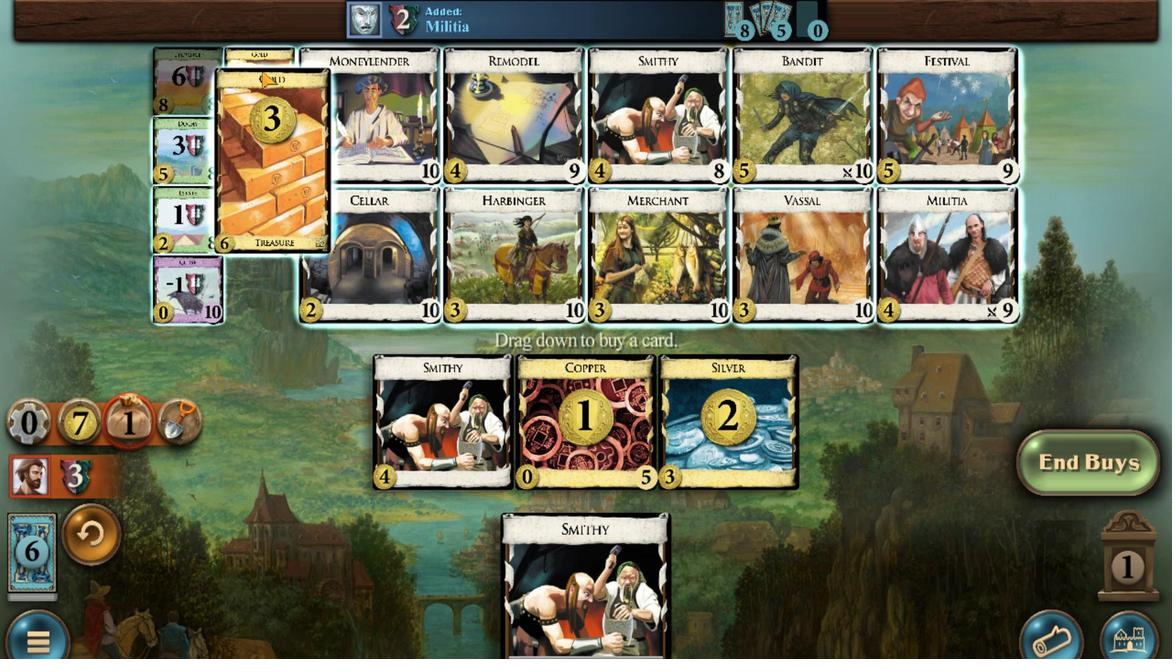 
Action: Mouse scrolled (296, 323) with delta (0, 0)
Screenshot: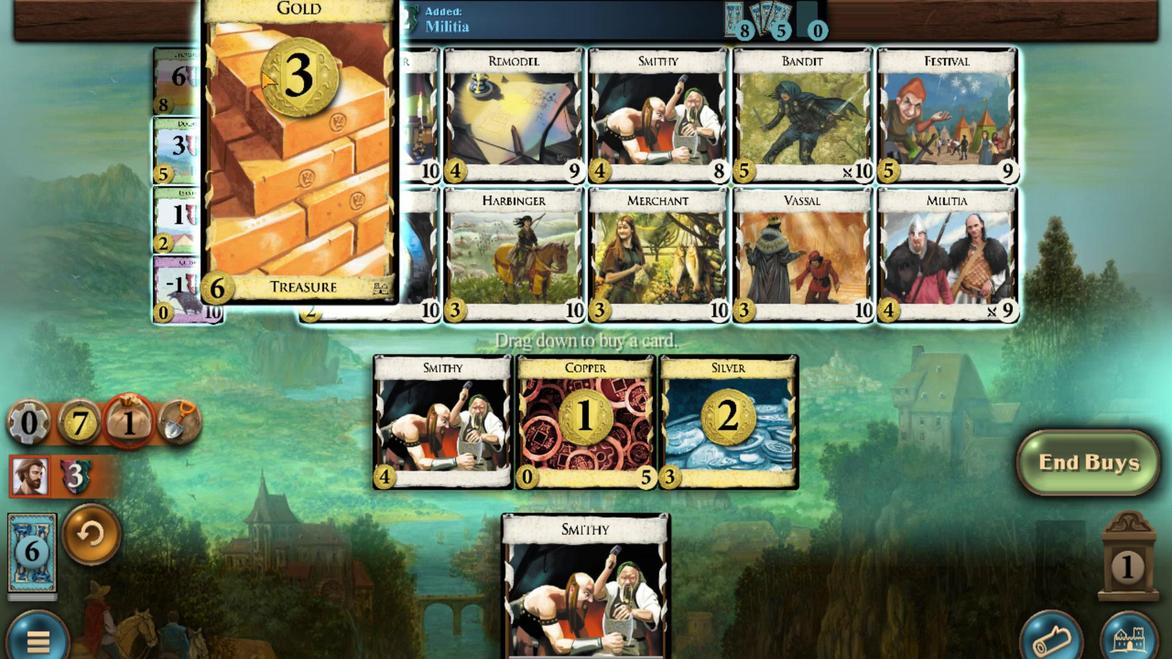 
Action: Mouse scrolled (296, 323) with delta (0, 0)
Screenshot: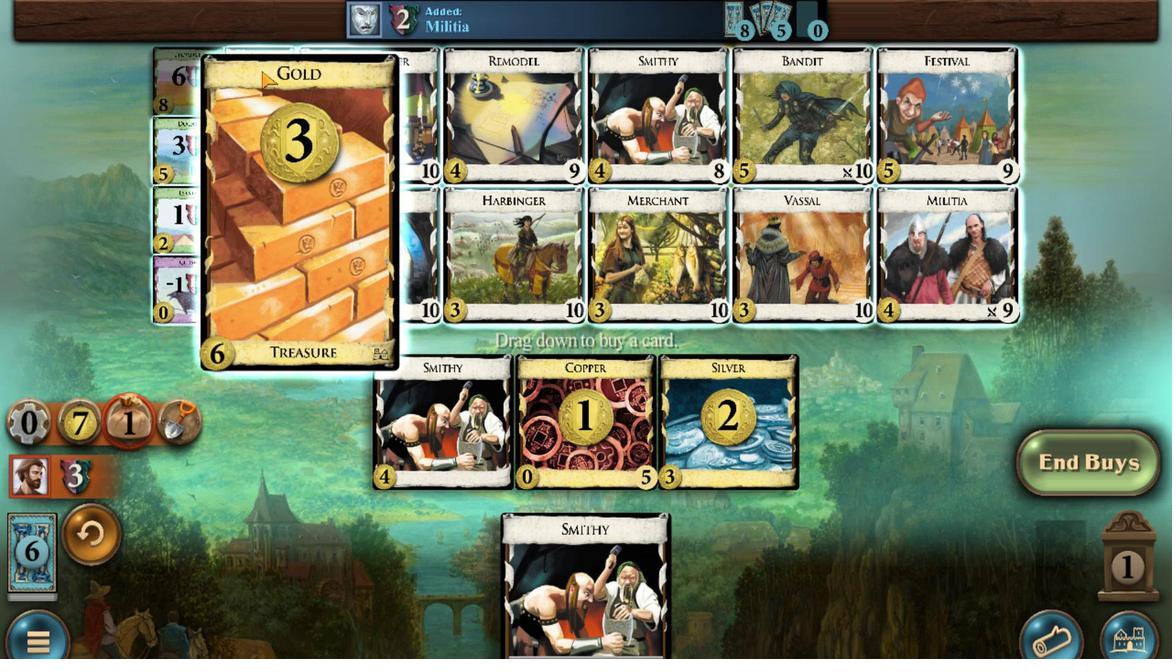 
Action: Mouse scrolled (296, 323) with delta (0, 0)
Screenshot: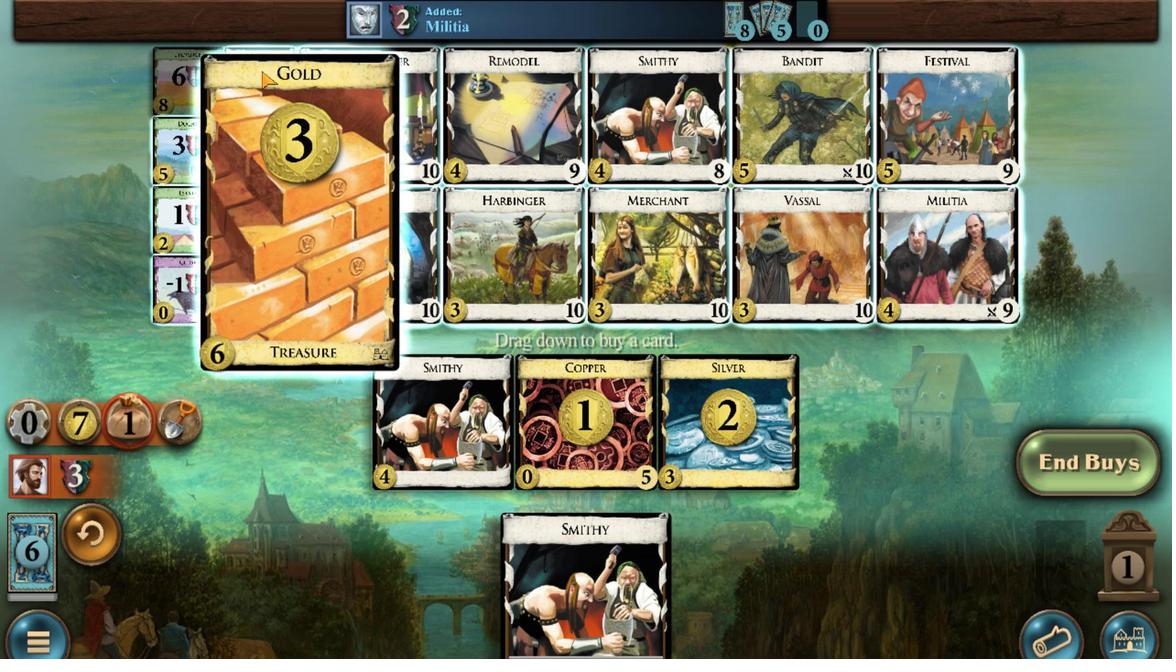 
Action: Mouse scrolled (296, 323) with delta (0, 0)
Screenshot: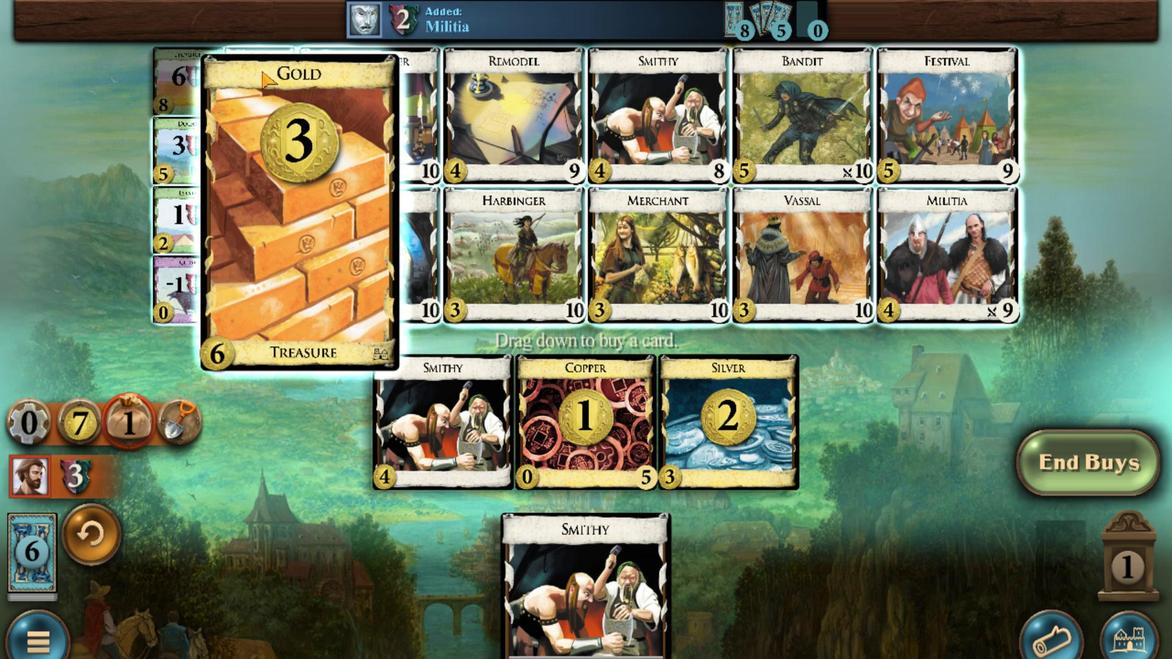
Action: Mouse scrolled (296, 323) with delta (0, 0)
Screenshot: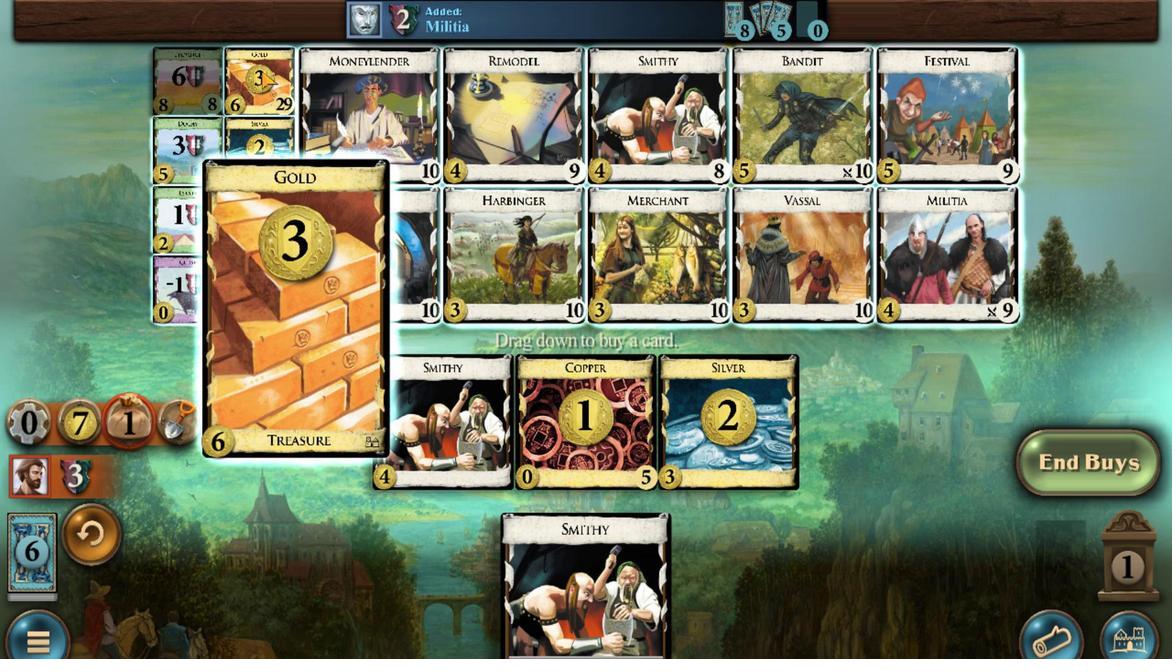
Action: Mouse moved to (439, 511)
Screenshot: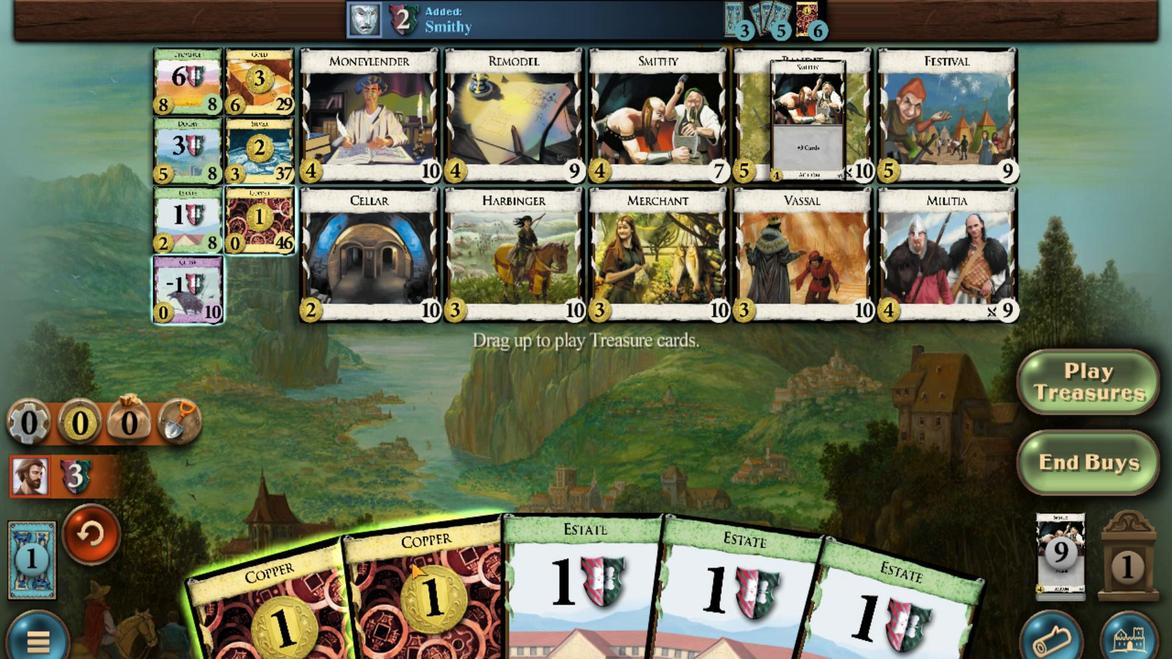 
Action: Mouse scrolled (439, 511) with delta (0, 0)
Screenshot: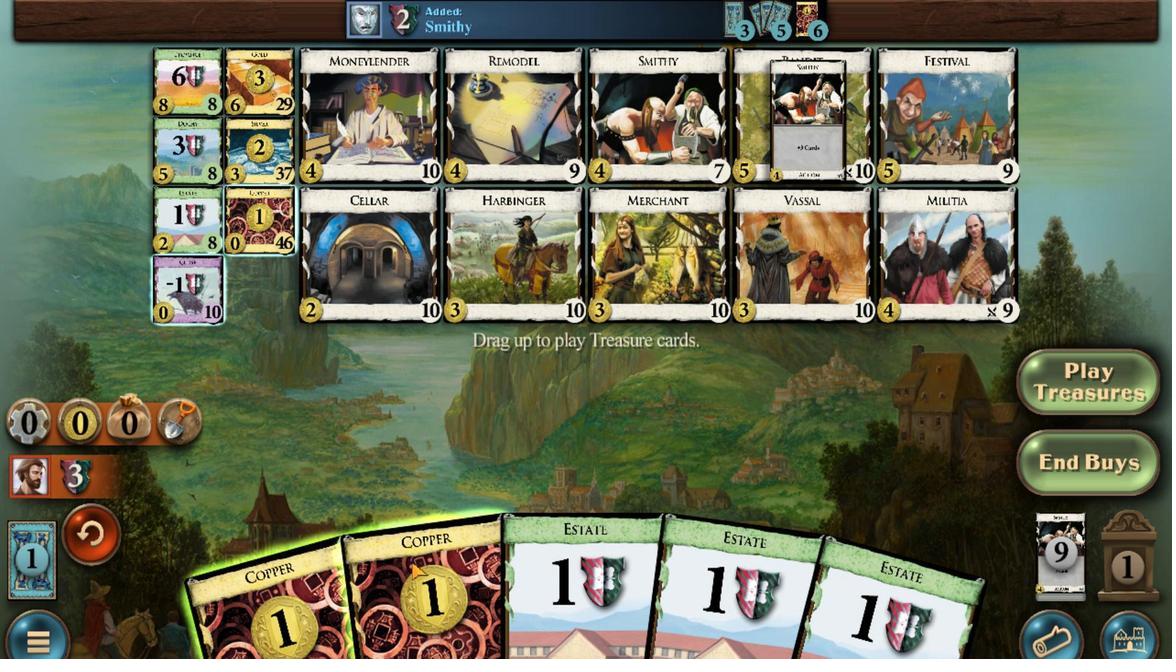 
Action: Mouse moved to (351, 515)
Screenshot: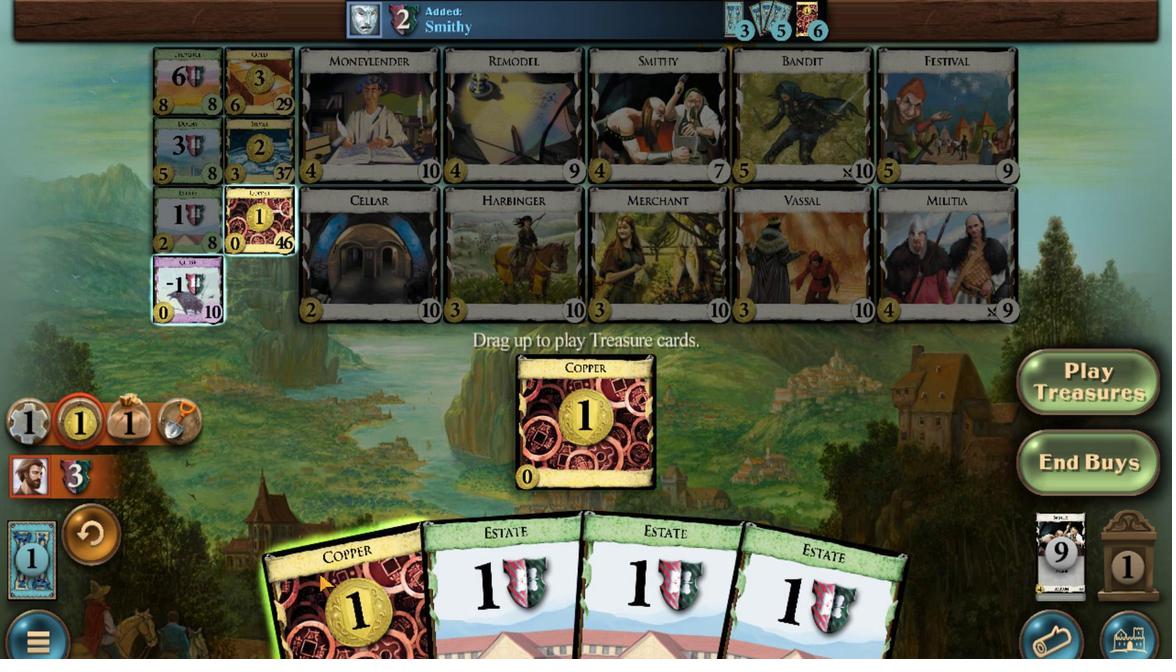 
Action: Mouse scrolled (351, 515) with delta (0, 0)
Screenshot: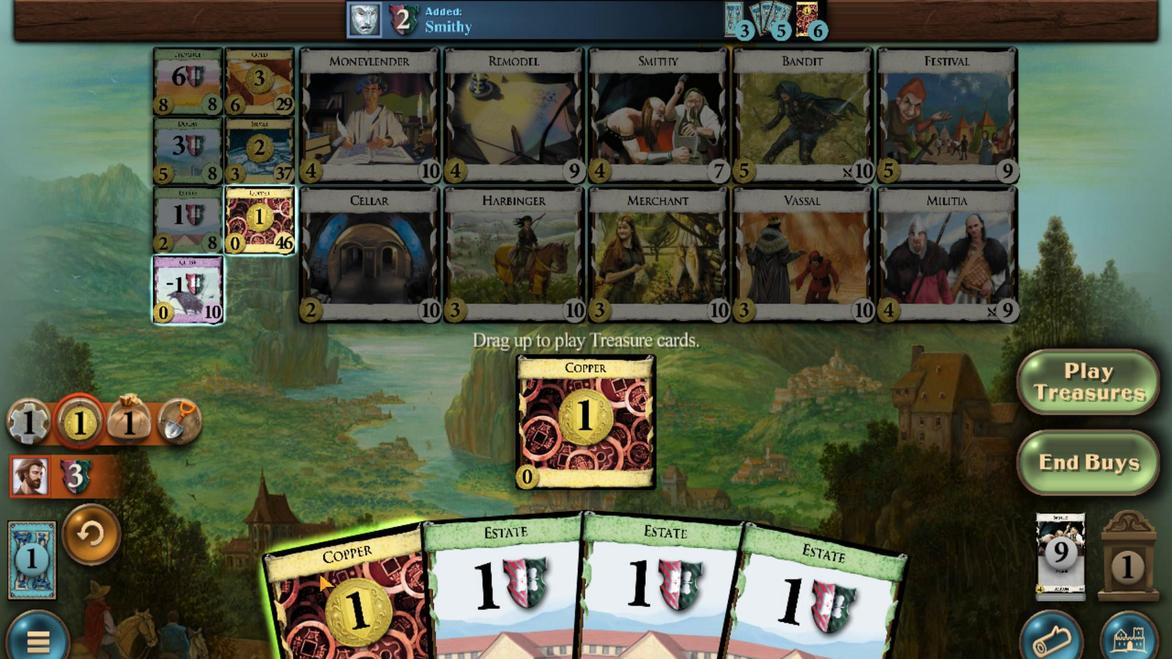 
Action: Mouse scrolled (351, 515) with delta (0, 0)
Screenshot: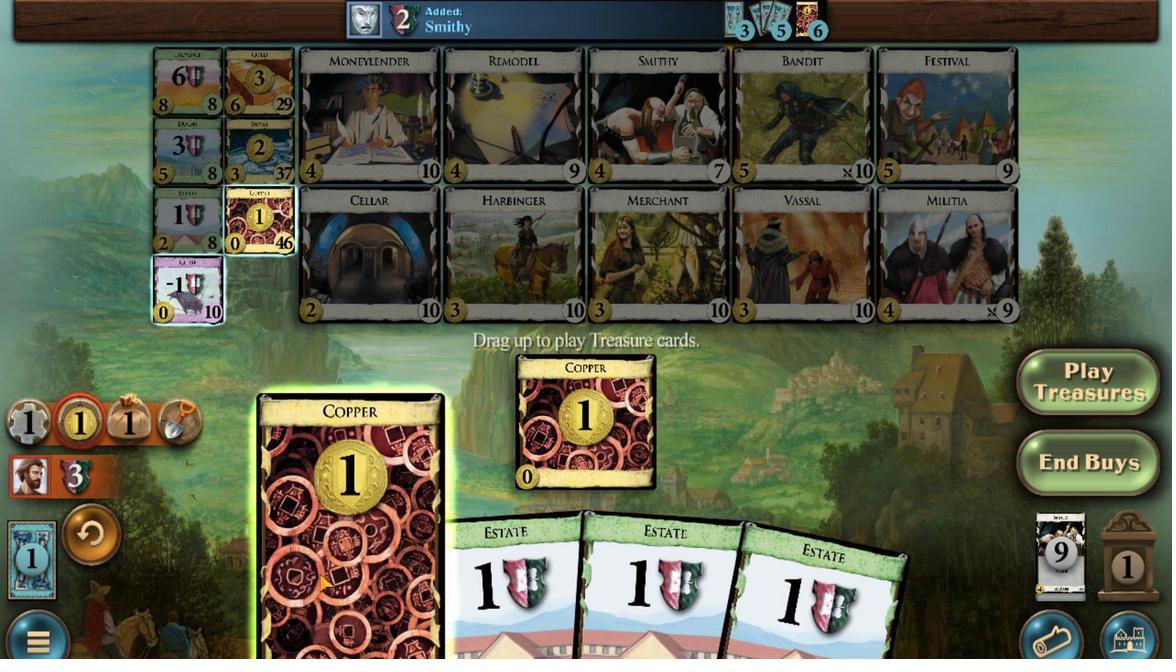 
Action: Mouse moved to (233, 380)
Screenshot: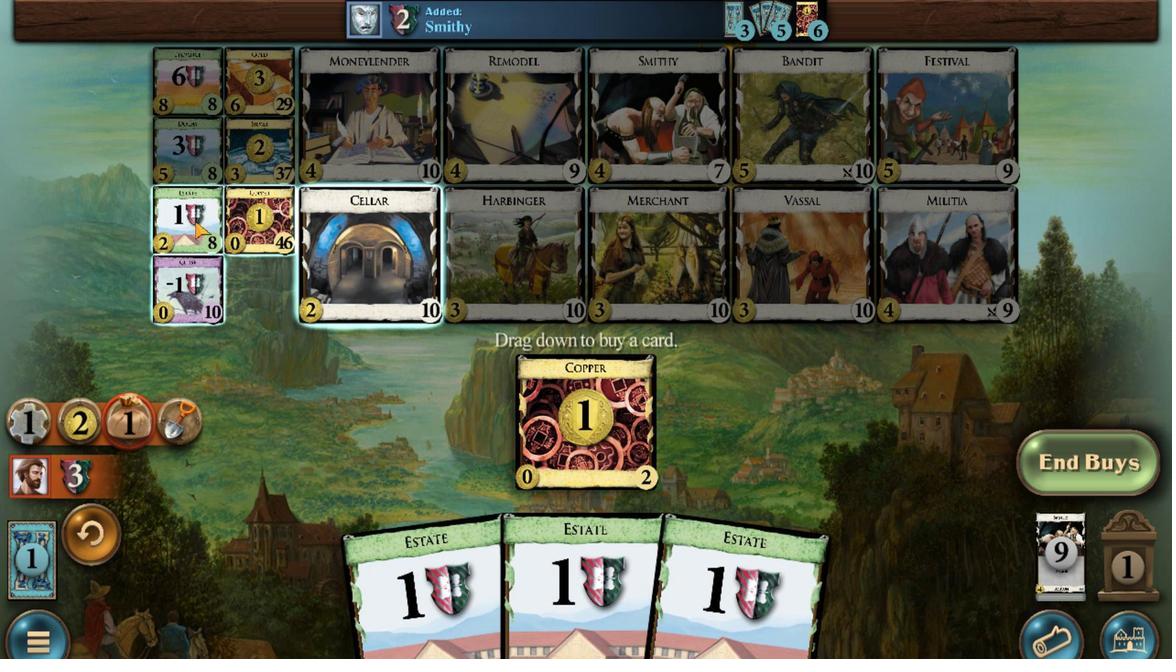 
Action: Mouse scrolled (233, 380) with delta (0, 0)
Screenshot: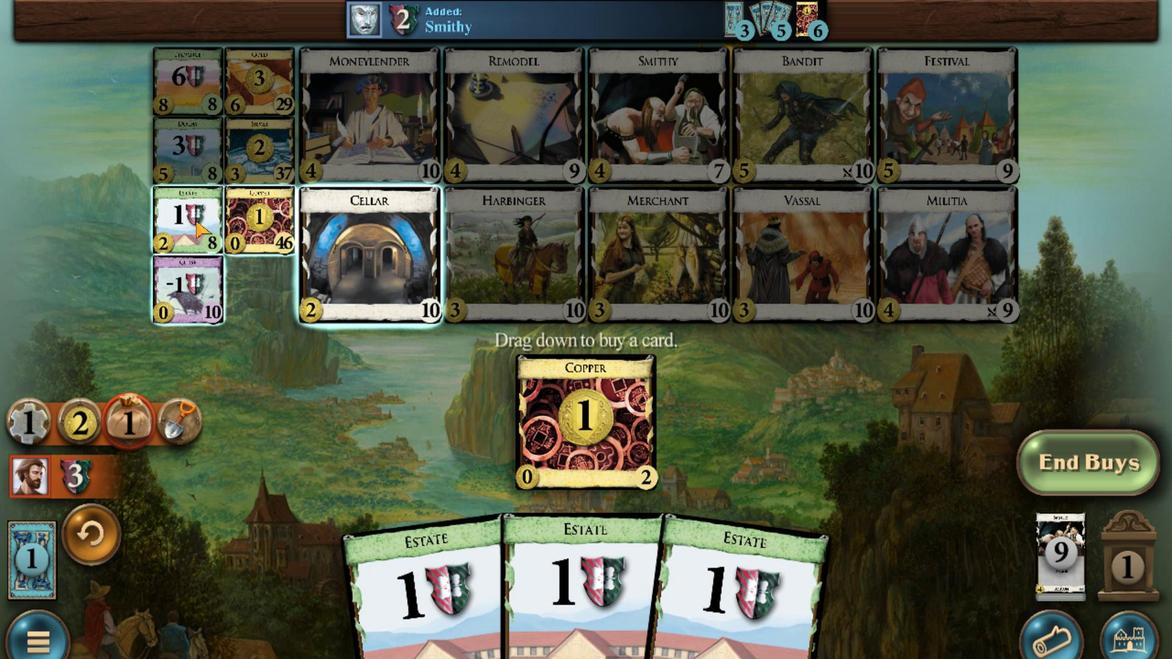 
Action: Mouse scrolled (233, 380) with delta (0, 0)
Screenshot: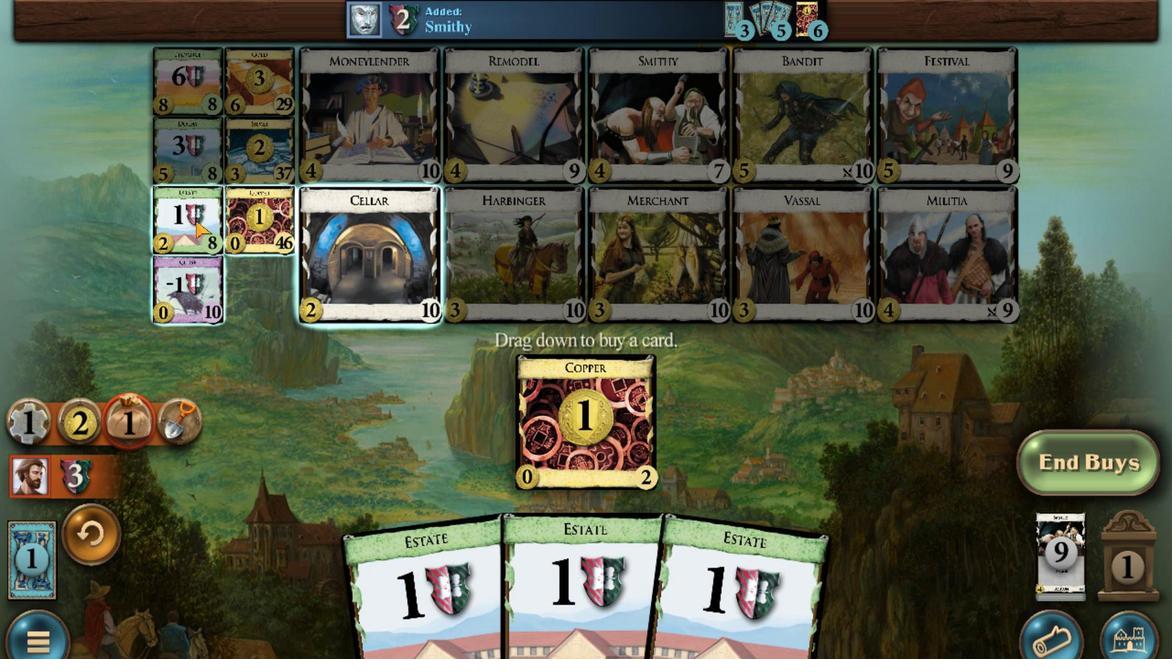 
Action: Mouse scrolled (233, 380) with delta (0, 0)
Screenshot: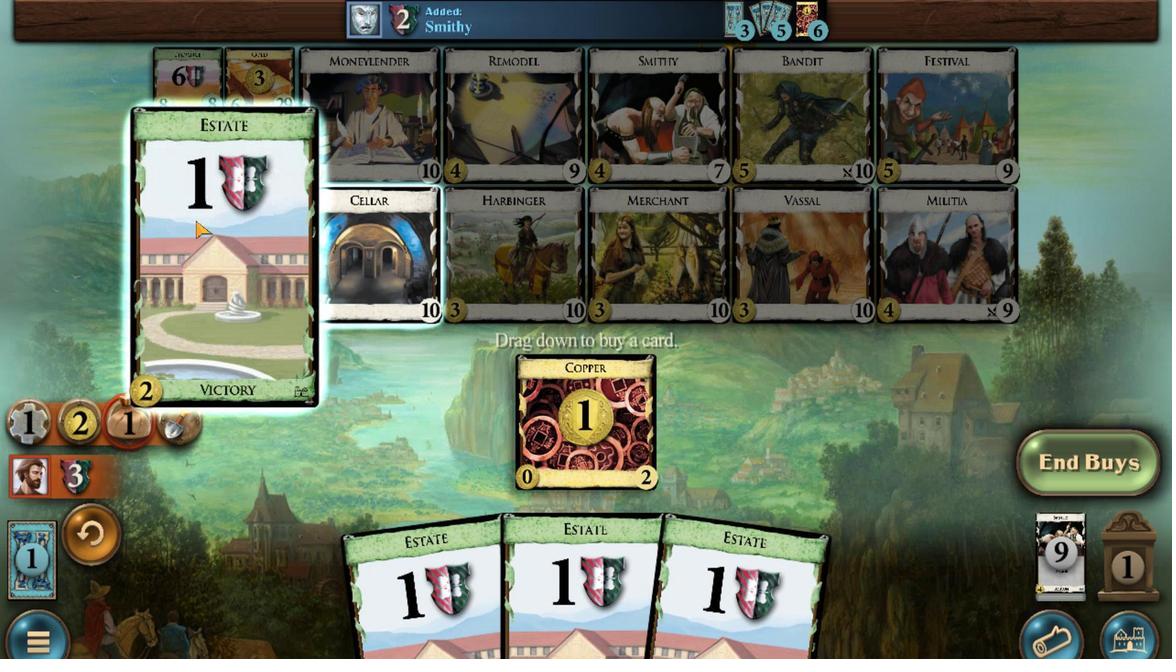 
Action: Mouse scrolled (233, 380) with delta (0, 0)
Screenshot: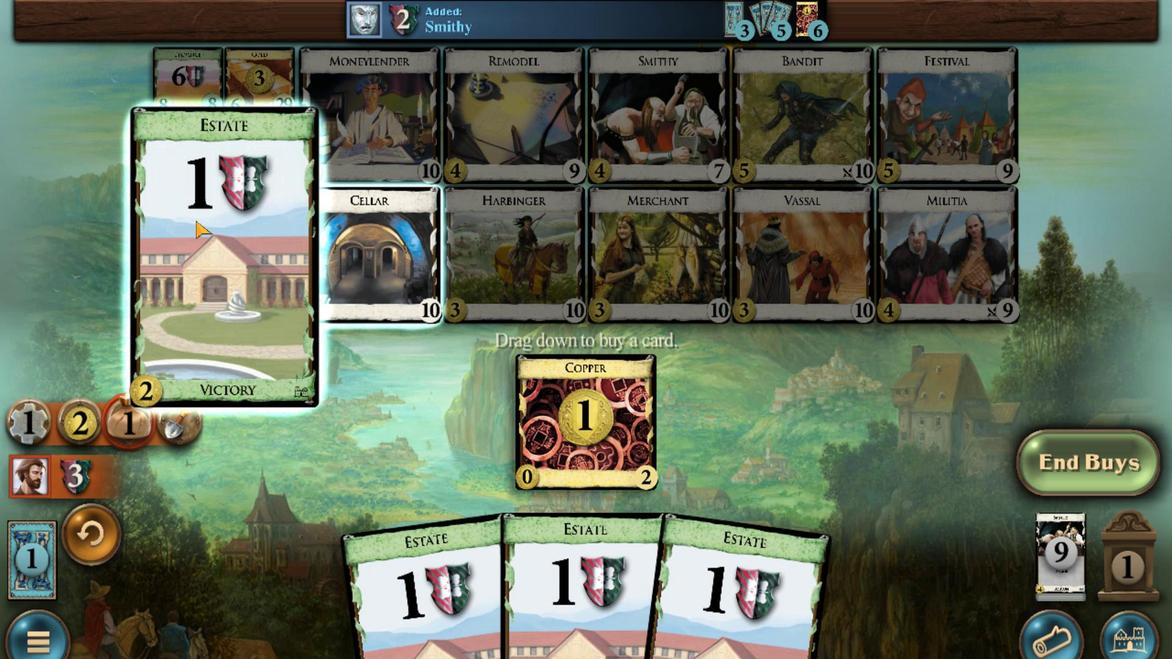
Action: Mouse scrolled (233, 380) with delta (0, 0)
Screenshot: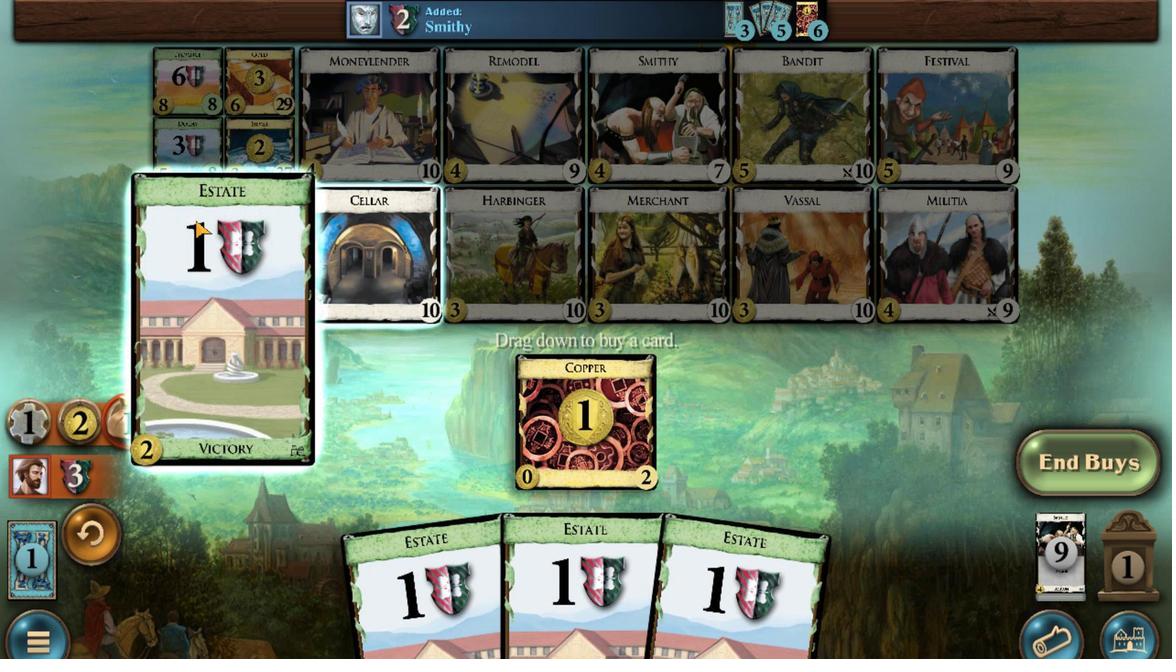 
Action: Mouse scrolled (233, 380) with delta (0, 0)
Screenshot: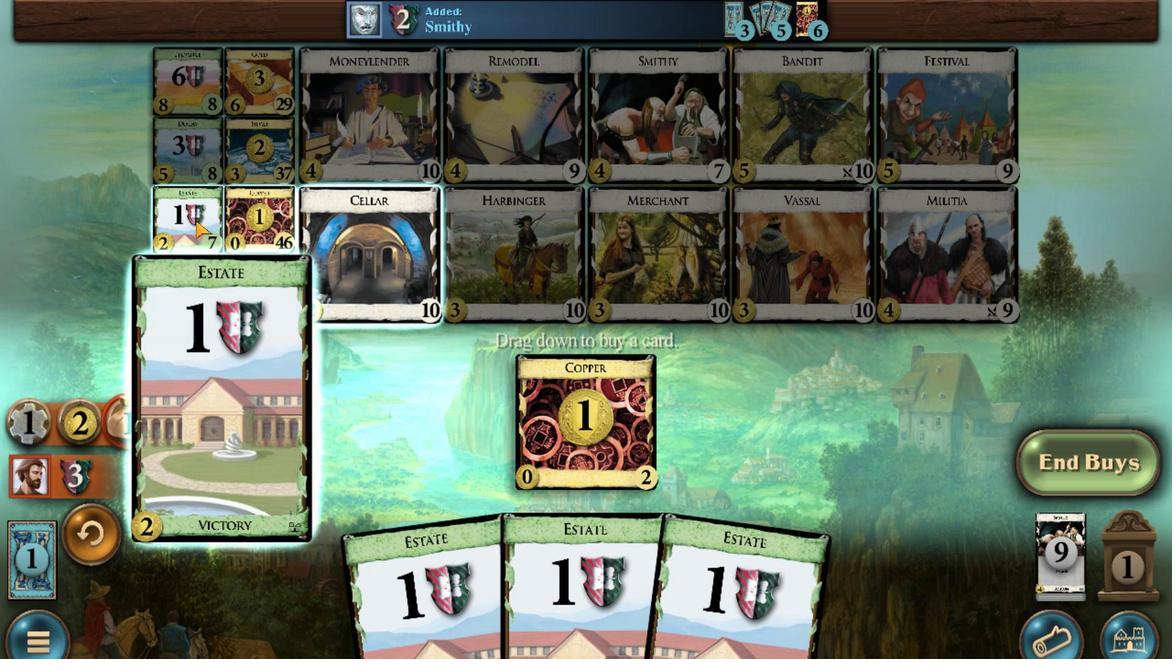 
Action: Mouse moved to (453, 519)
Screenshot: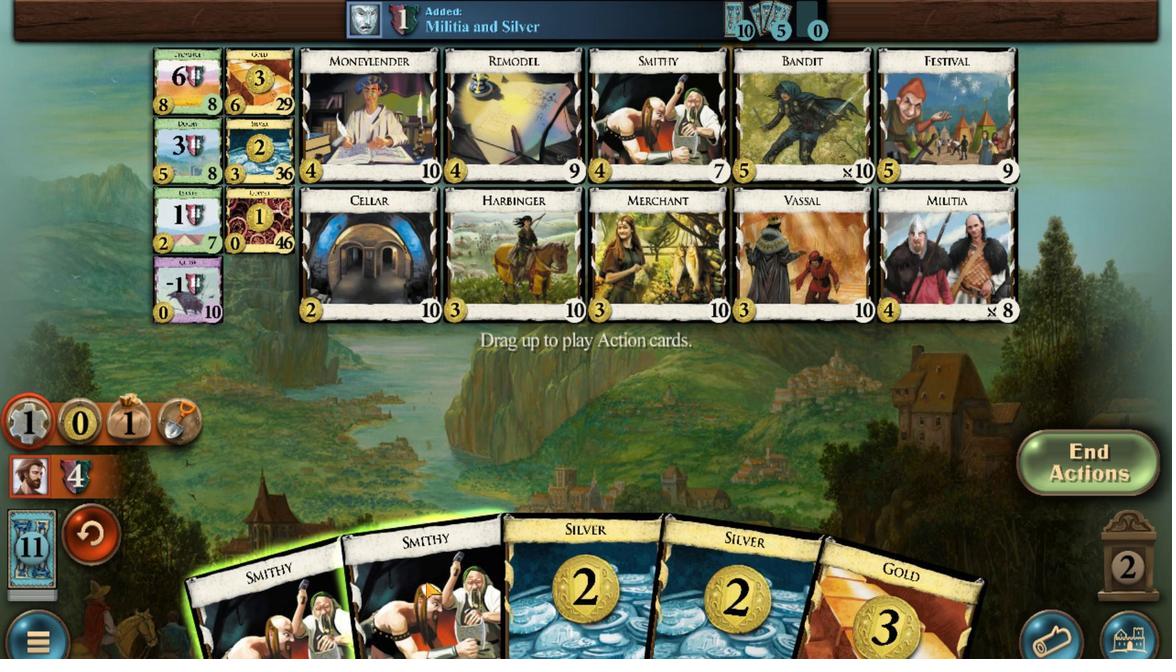 
Action: Mouse scrolled (453, 519) with delta (0, 0)
Screenshot: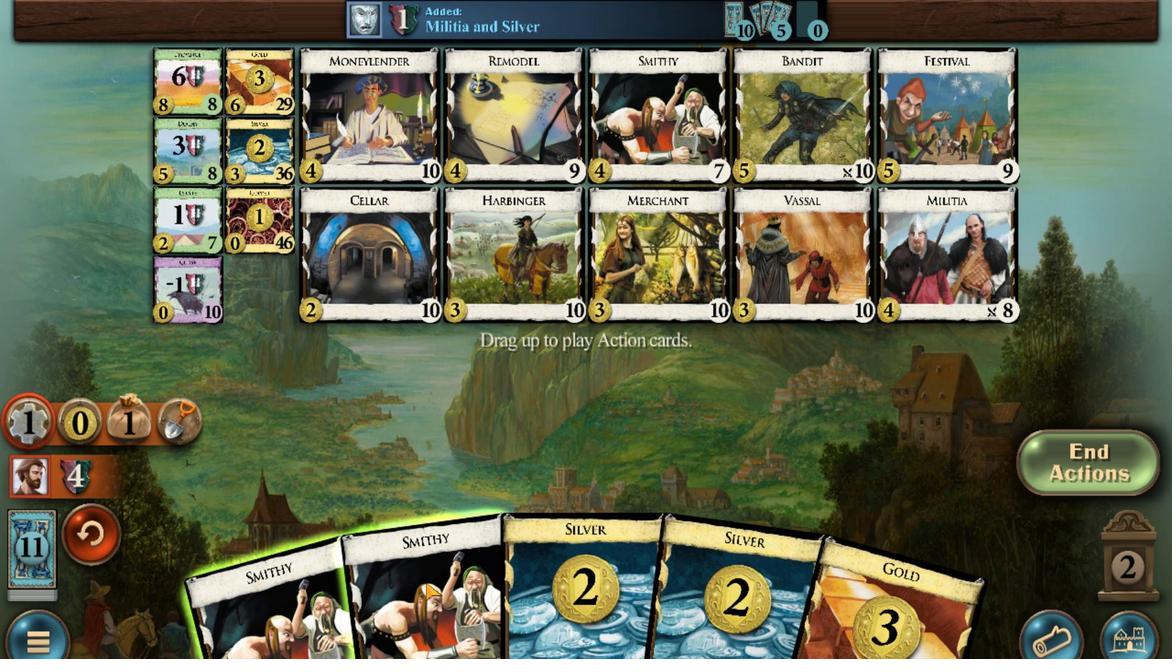 
Action: Mouse moved to (670, 511)
Screenshot: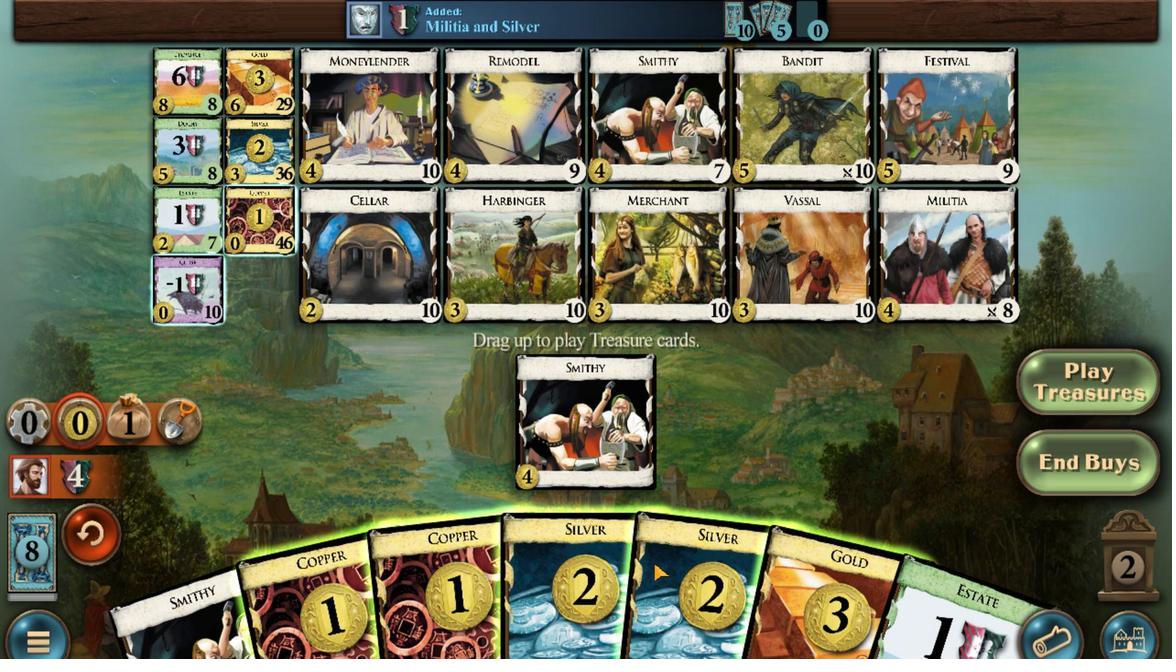 
Action: Mouse scrolled (670, 511) with delta (0, 0)
Screenshot: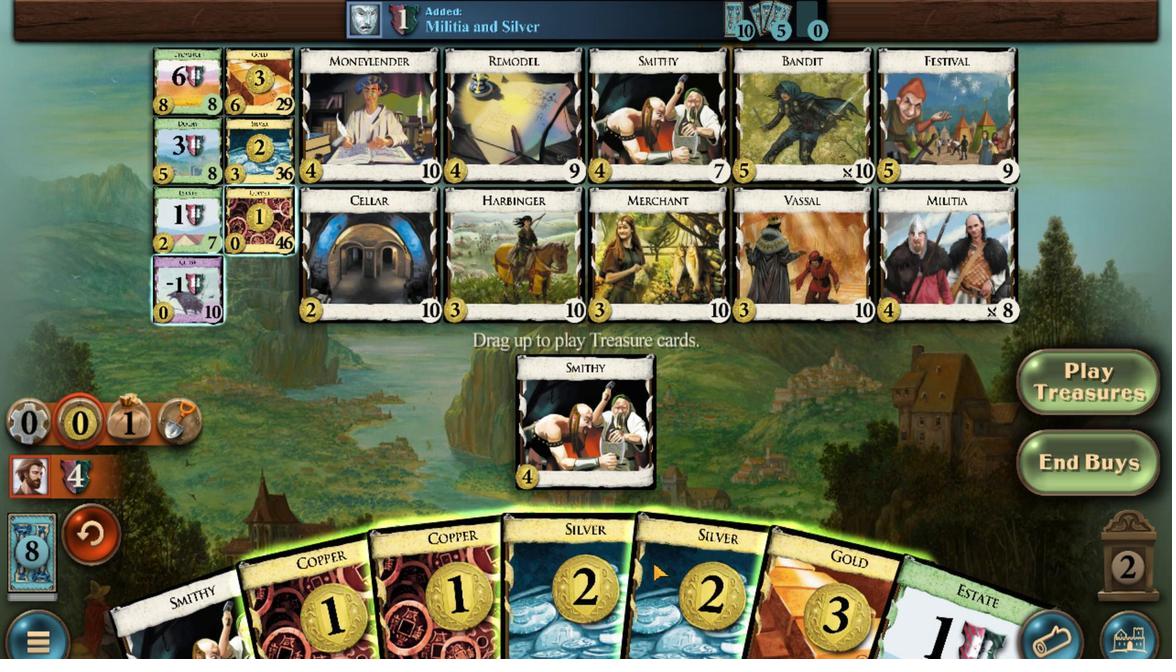 
Action: Mouse moved to (639, 512)
Screenshot: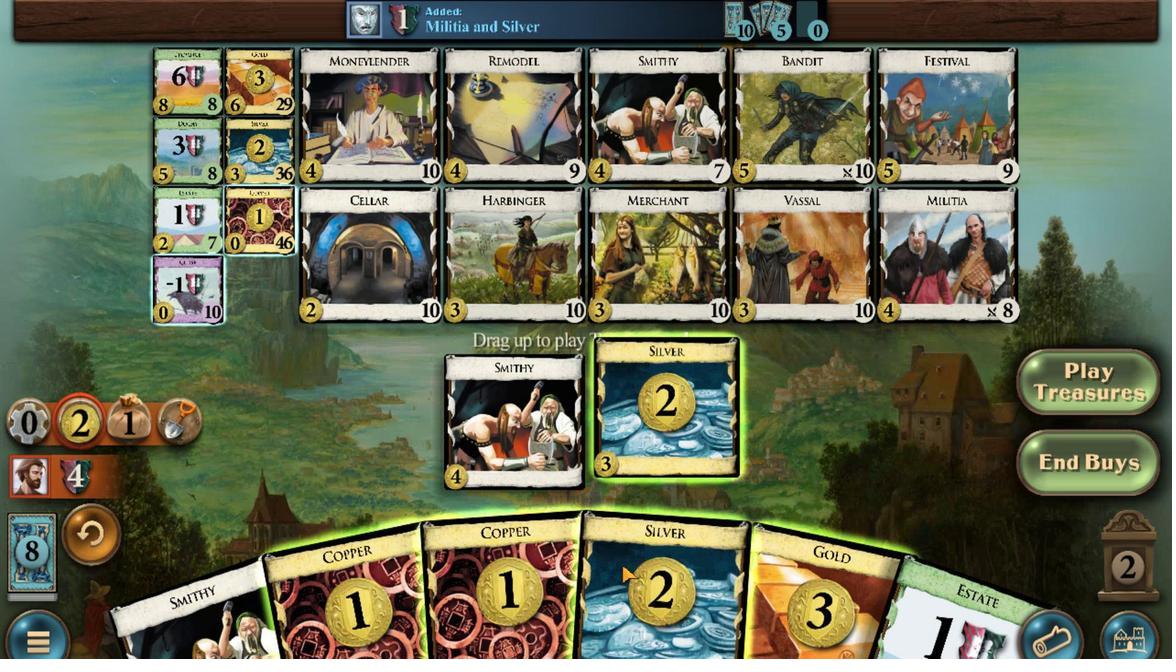 
Action: Mouse scrolled (639, 512) with delta (0, 0)
Screenshot: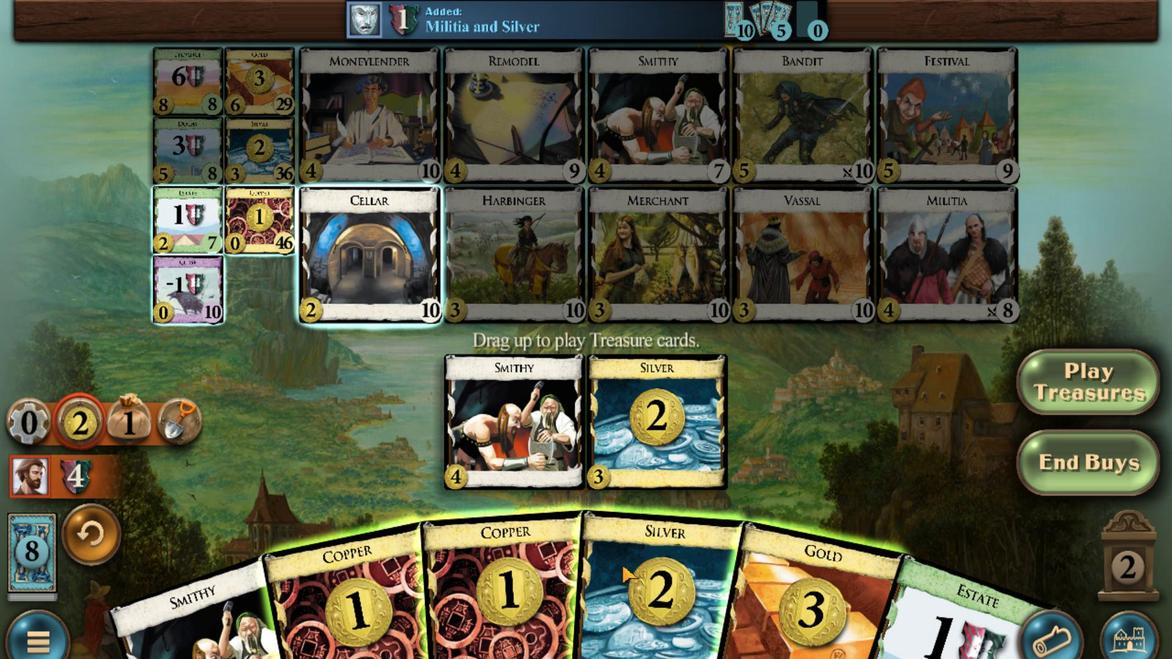 
Action: Mouse moved to (605, 514)
Screenshot: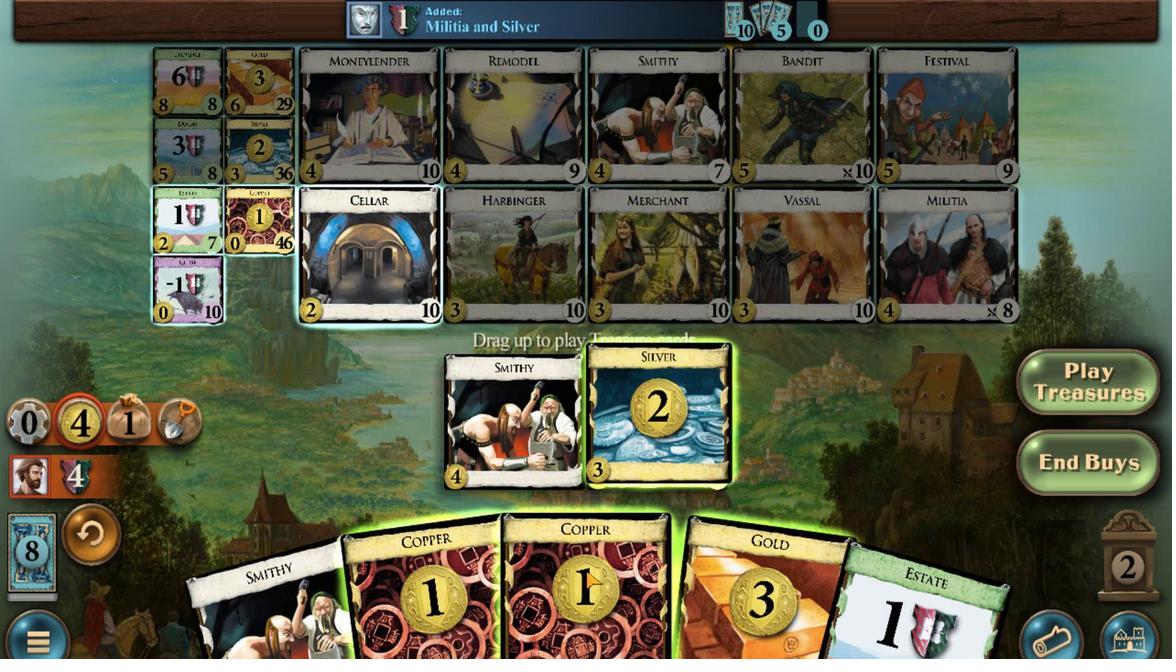 
Action: Mouse scrolled (605, 514) with delta (0, 0)
Screenshot: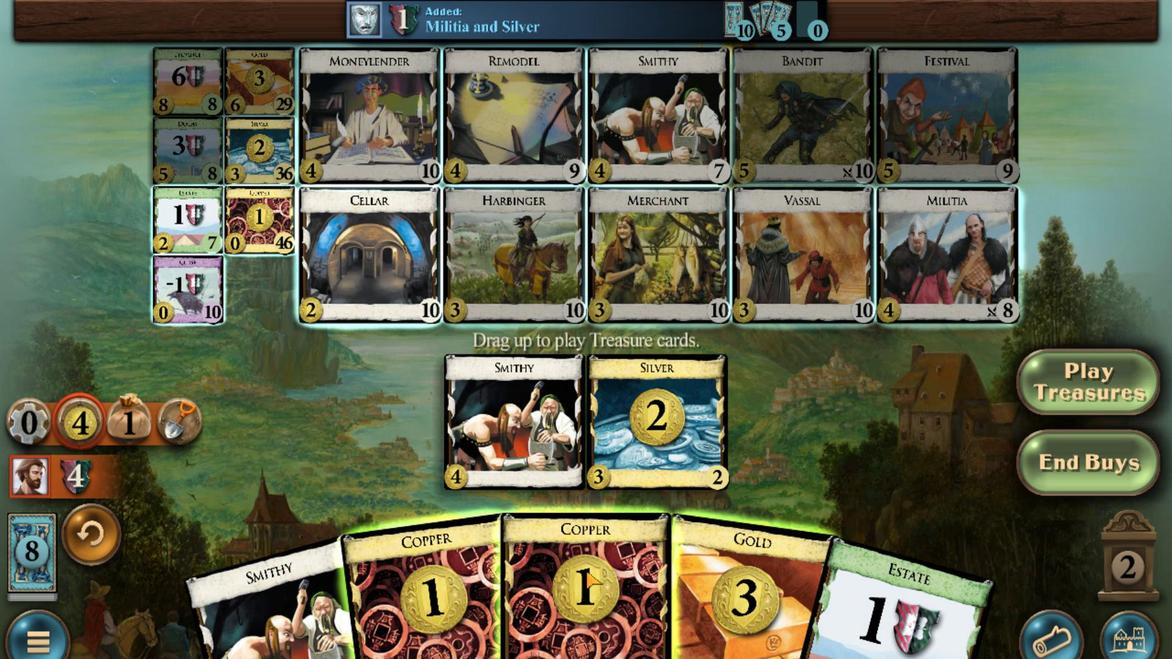 
Action: Mouse moved to (717, 514)
Screenshot: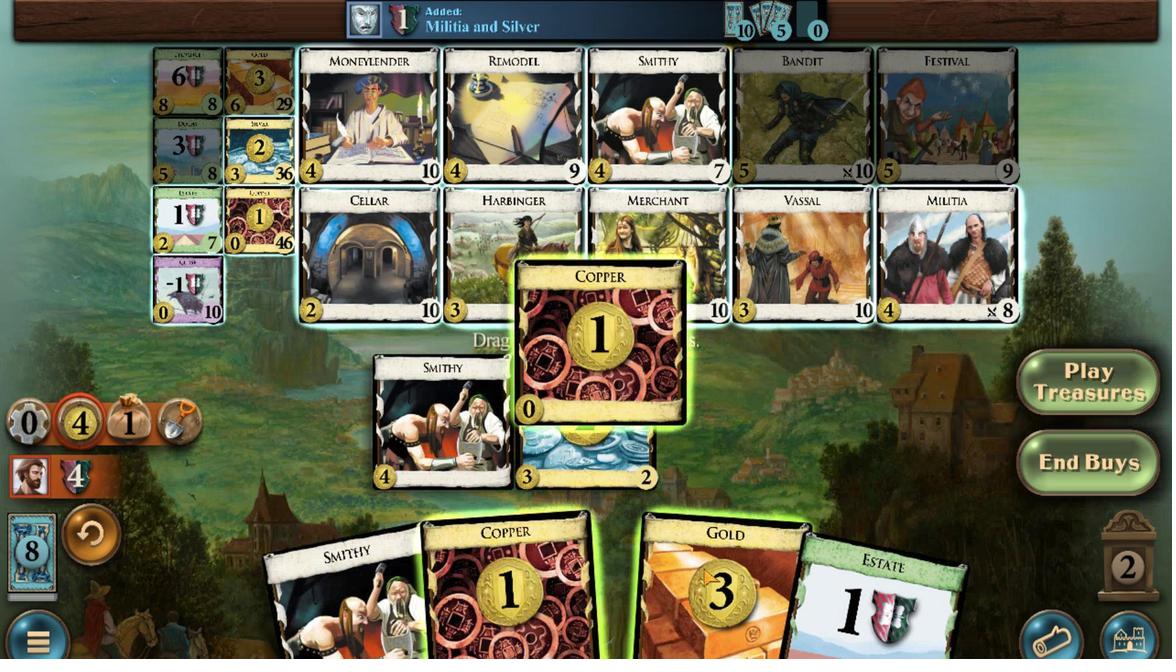 
Action: Mouse scrolled (717, 513) with delta (0, 0)
Screenshot: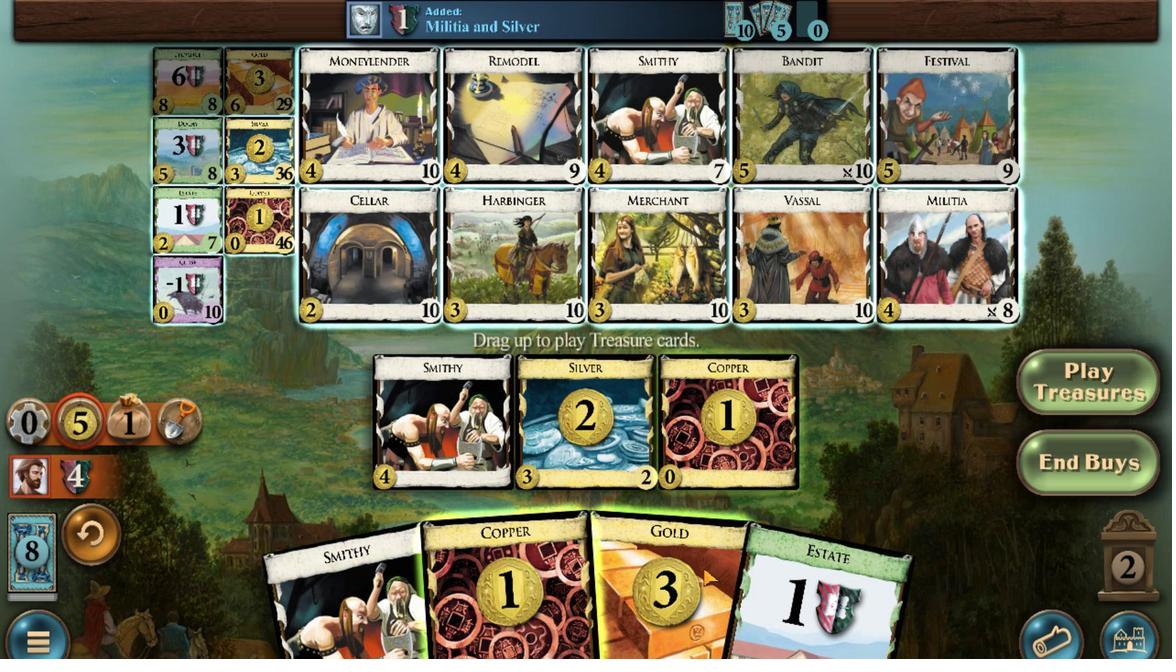 
Action: Mouse moved to (237, 333)
Screenshot: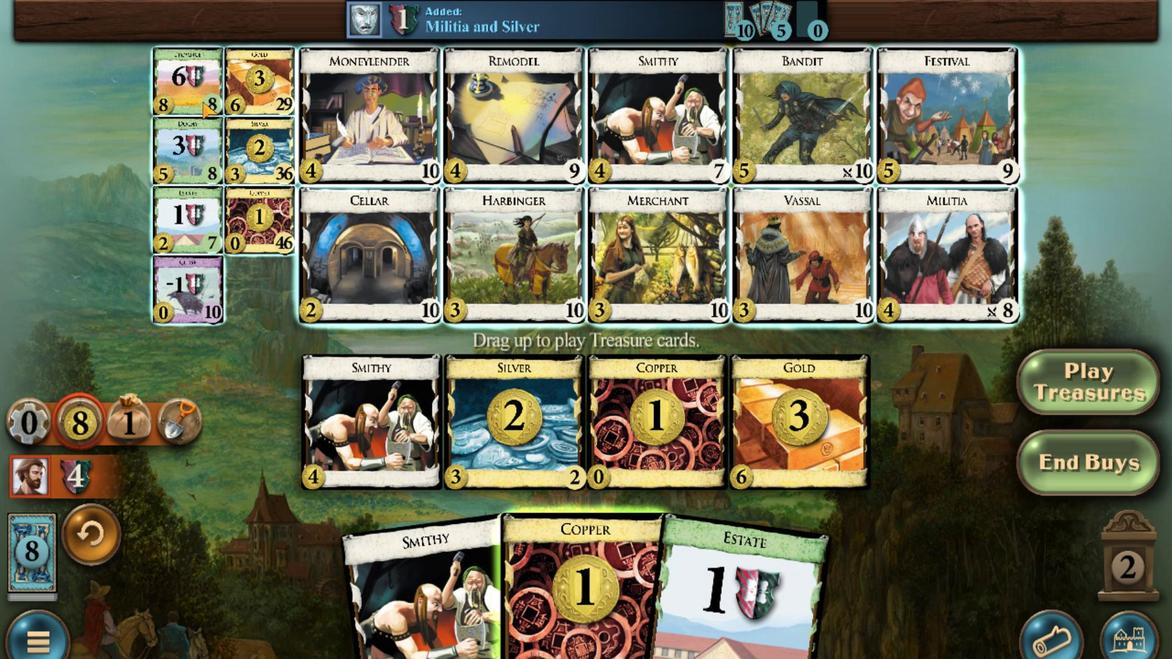 
Action: Mouse scrolled (237, 334) with delta (0, 0)
Screenshot: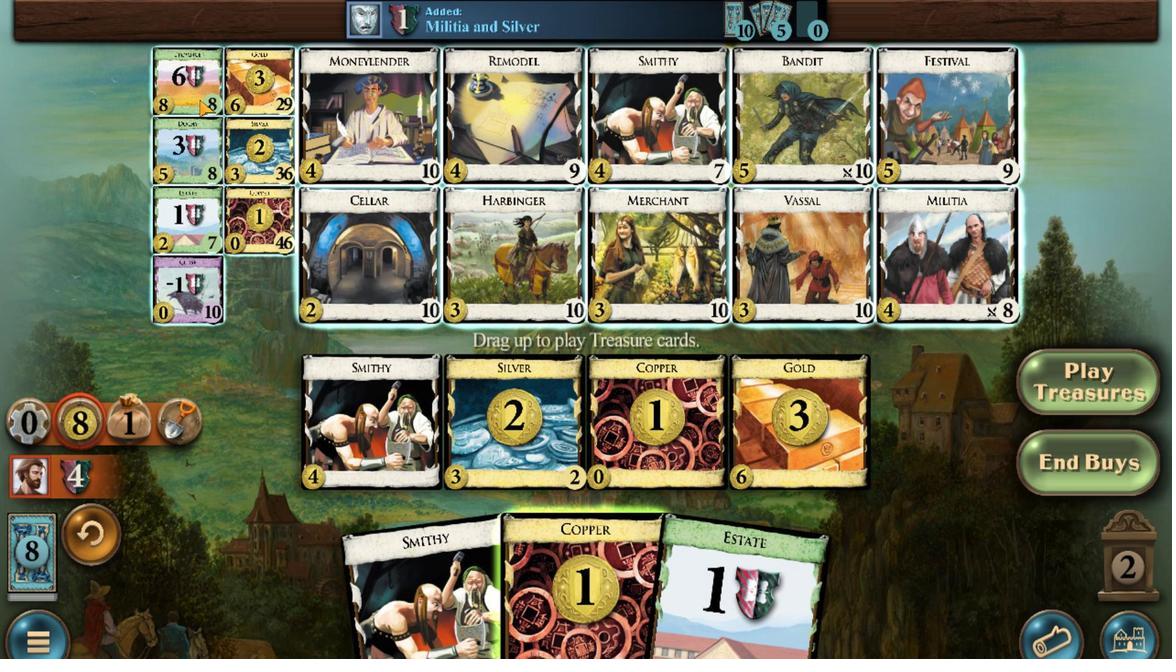 
Action: Mouse scrolled (237, 334) with delta (0, 0)
Screenshot: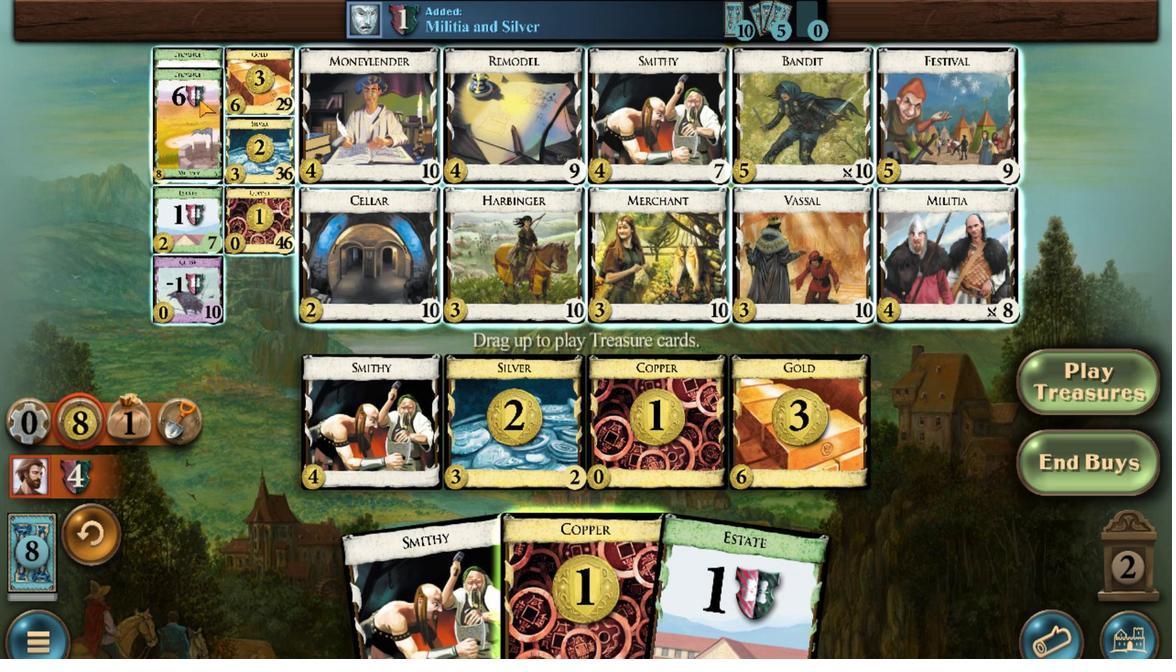 
Action: Mouse scrolled (237, 334) with delta (0, 0)
Screenshot: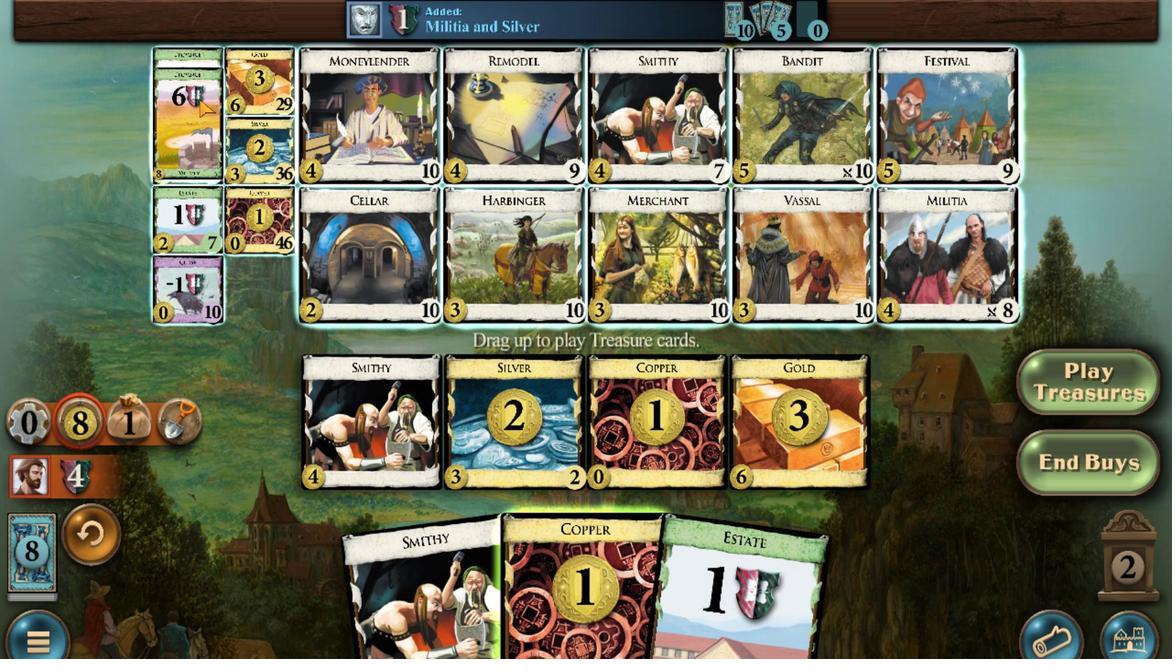 
Action: Mouse scrolled (237, 334) with delta (0, 0)
Screenshot: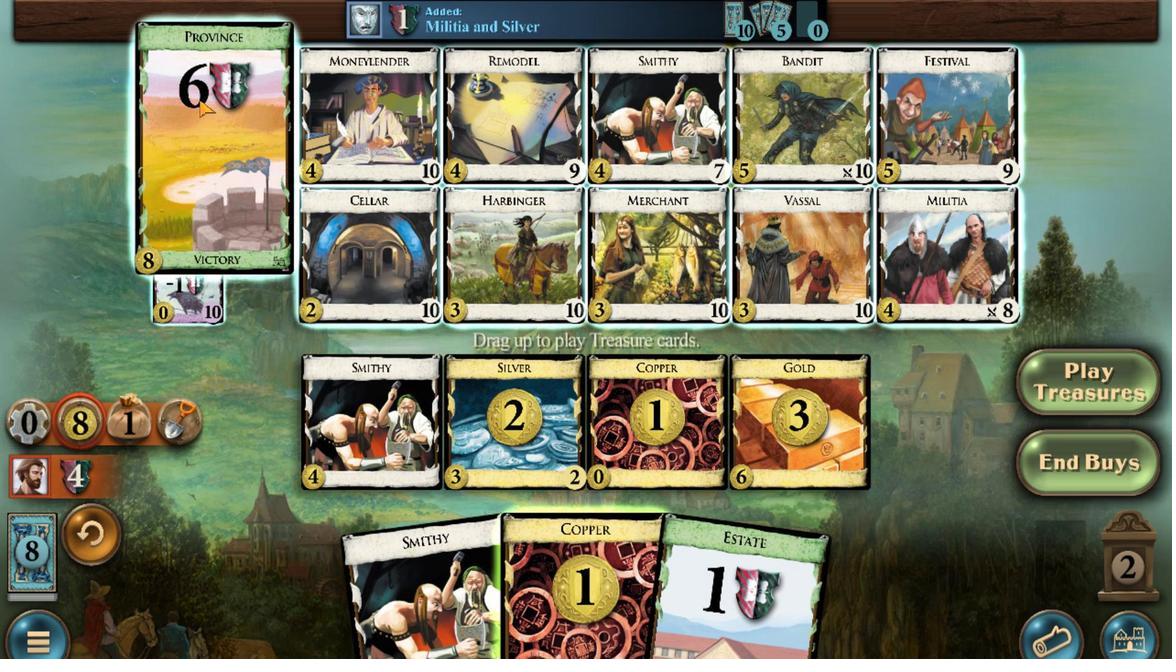 
Action: Mouse scrolled (237, 334) with delta (0, 0)
Screenshot: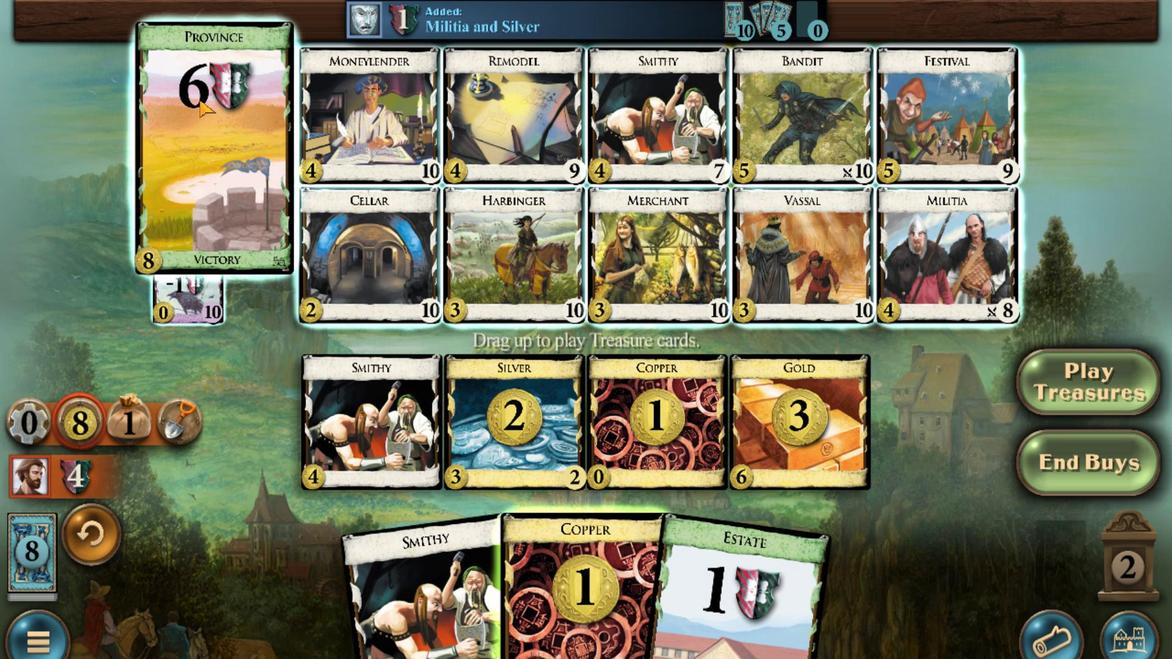 
Action: Mouse scrolled (237, 334) with delta (0, 0)
Screenshot: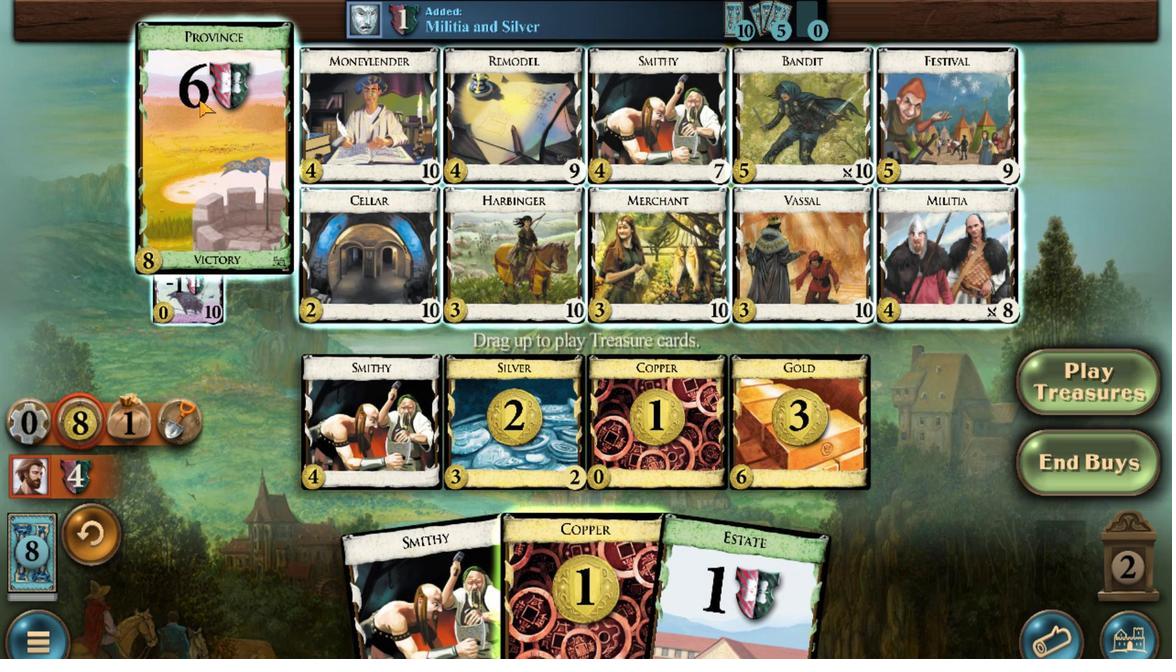 
Action: Mouse scrolled (237, 334) with delta (0, 0)
Screenshot: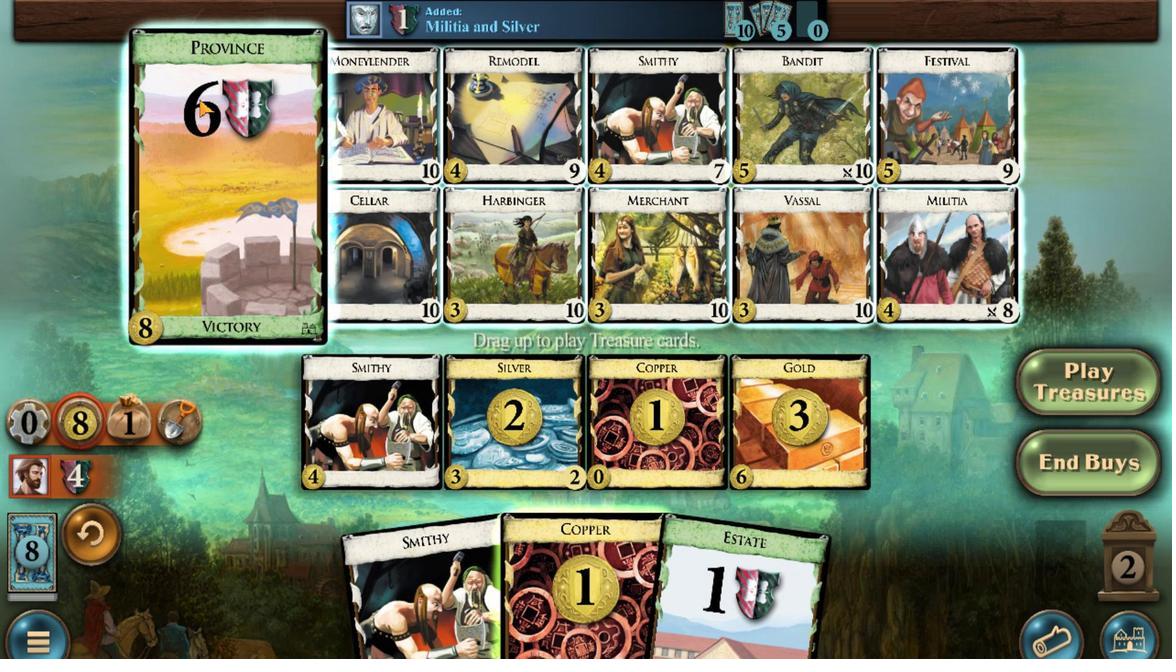 
Action: Mouse scrolled (237, 334) with delta (0, 0)
Screenshot: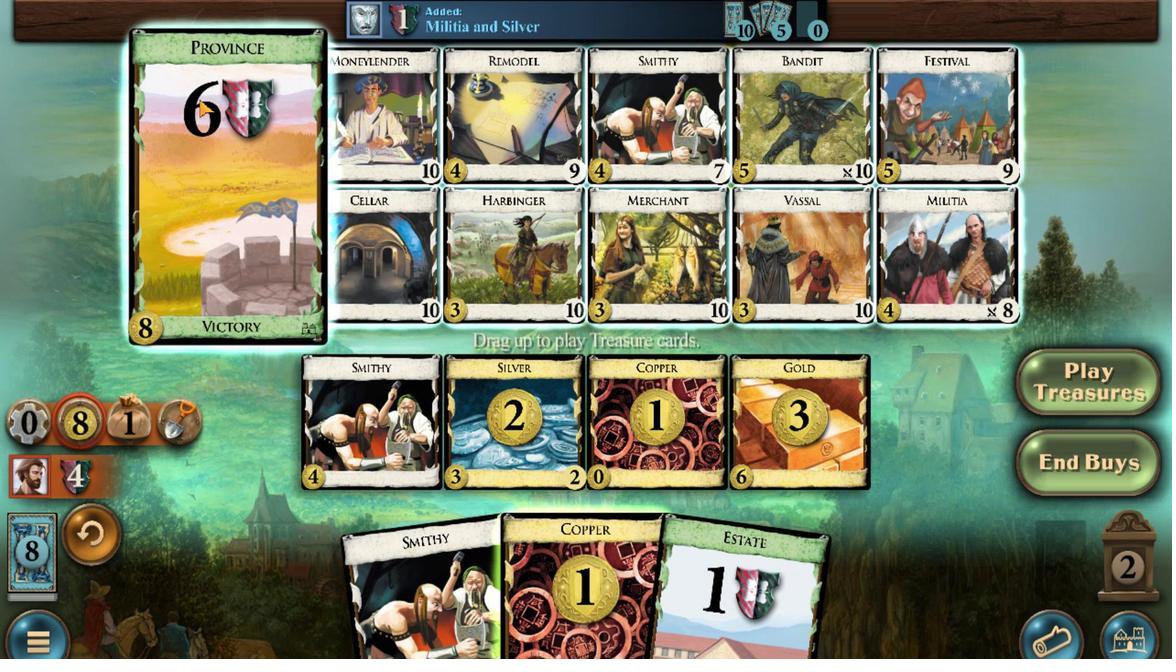 
Action: Mouse scrolled (237, 334) with delta (0, 0)
Screenshot: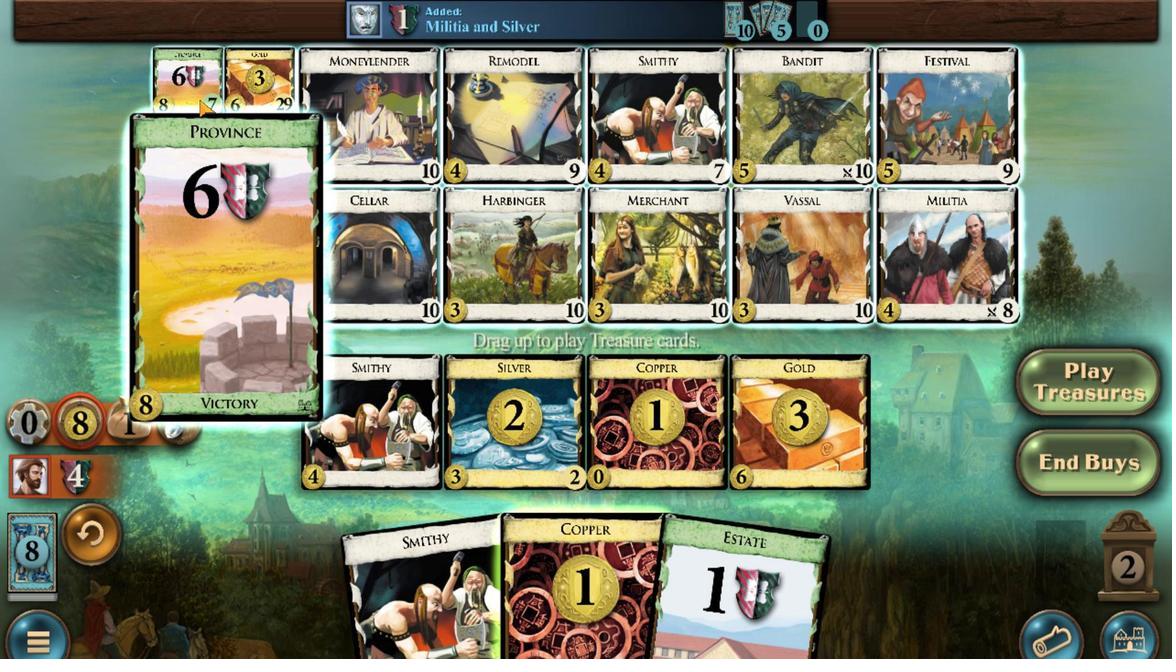 
Action: Mouse scrolled (237, 334) with delta (0, 0)
Screenshot: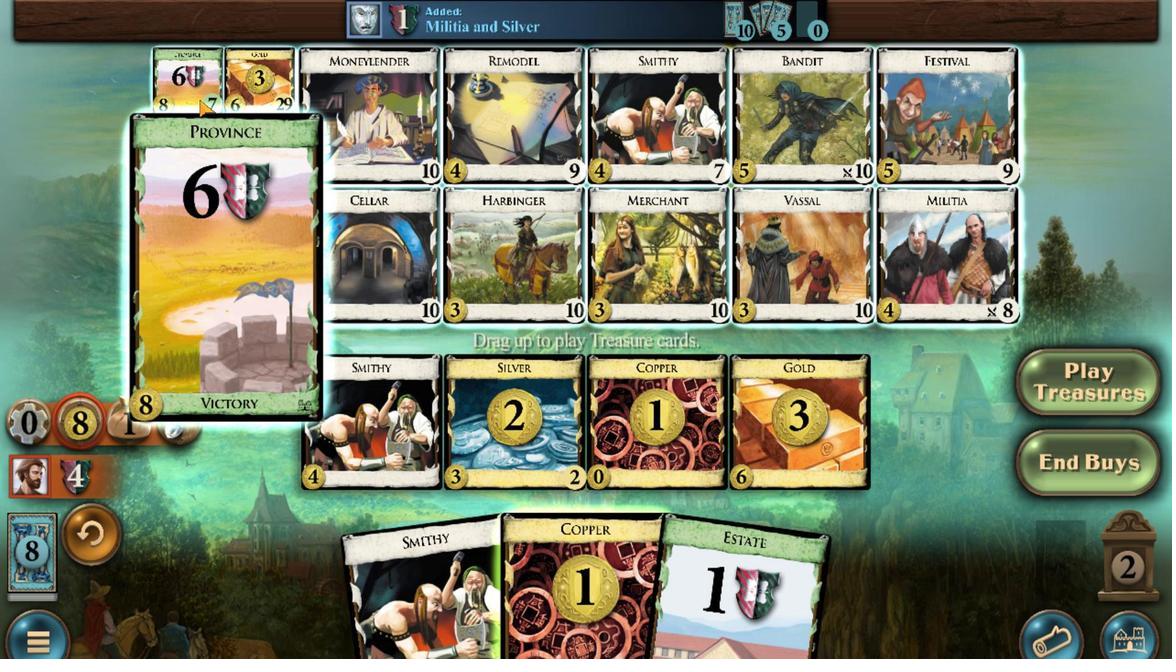 
Action: Mouse moved to (707, 511)
Screenshot: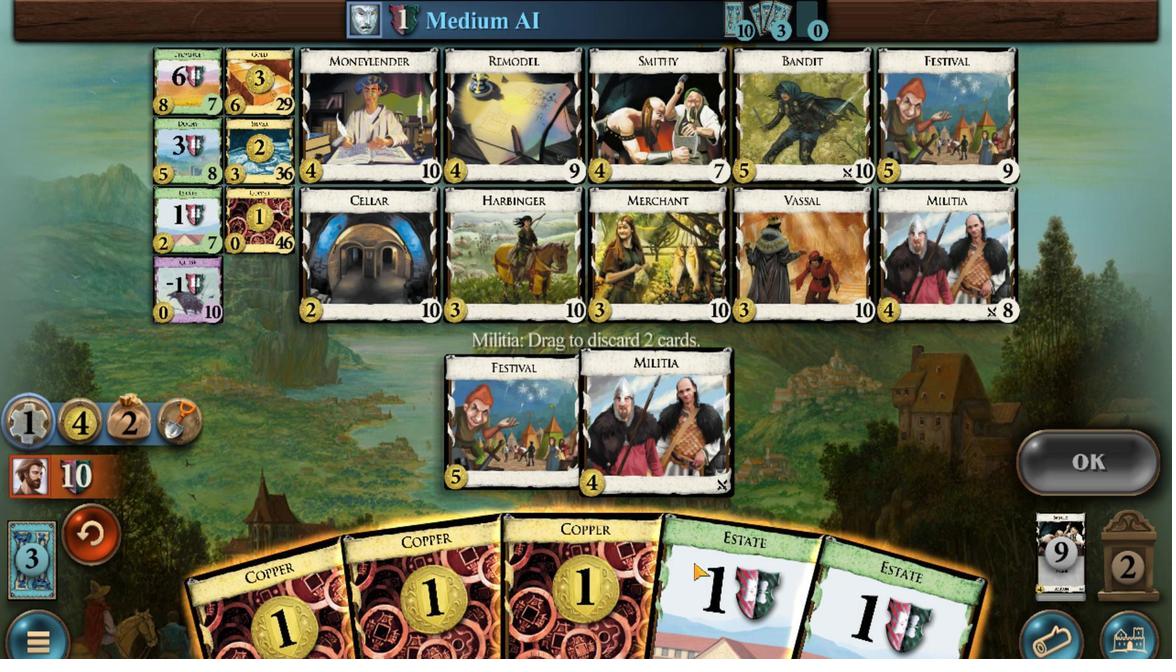 
Action: Mouse scrolled (707, 511) with delta (0, 0)
Screenshot: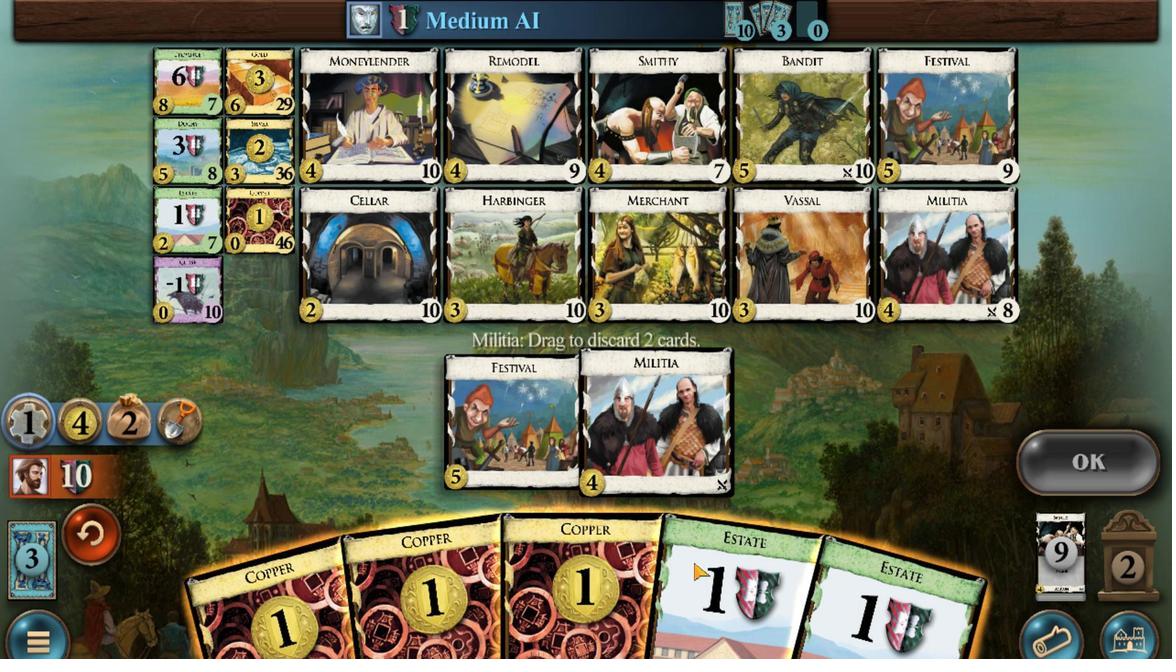 
Action: Mouse moved to (616, 517)
Screenshot: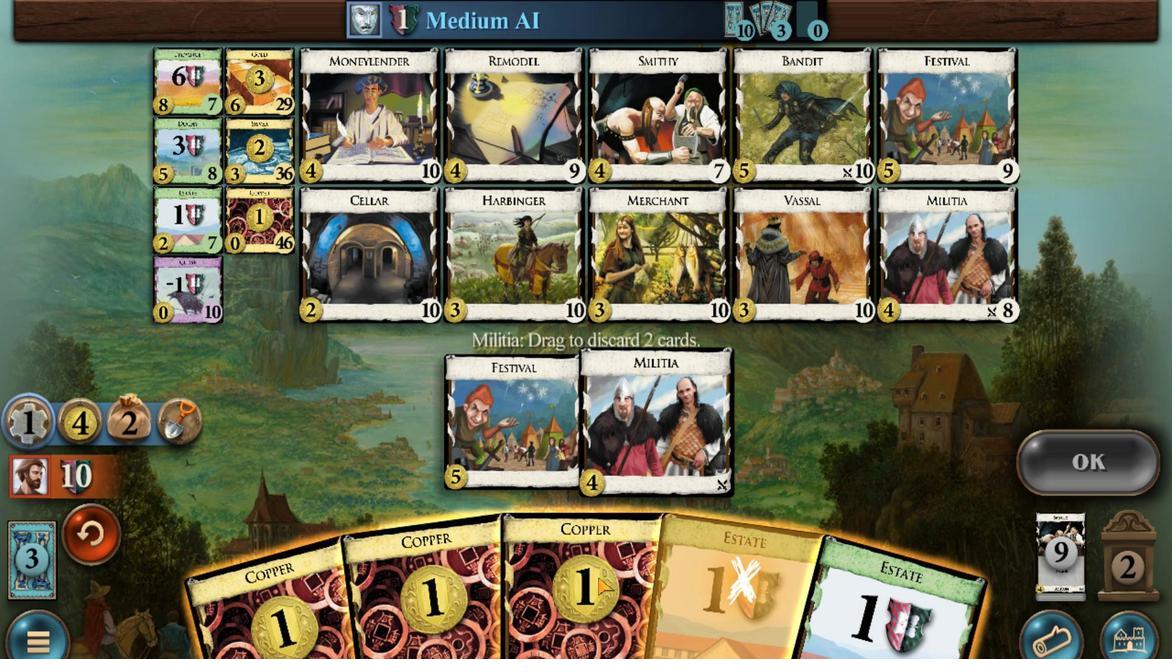 
Action: Mouse scrolled (616, 517) with delta (0, 0)
Screenshot: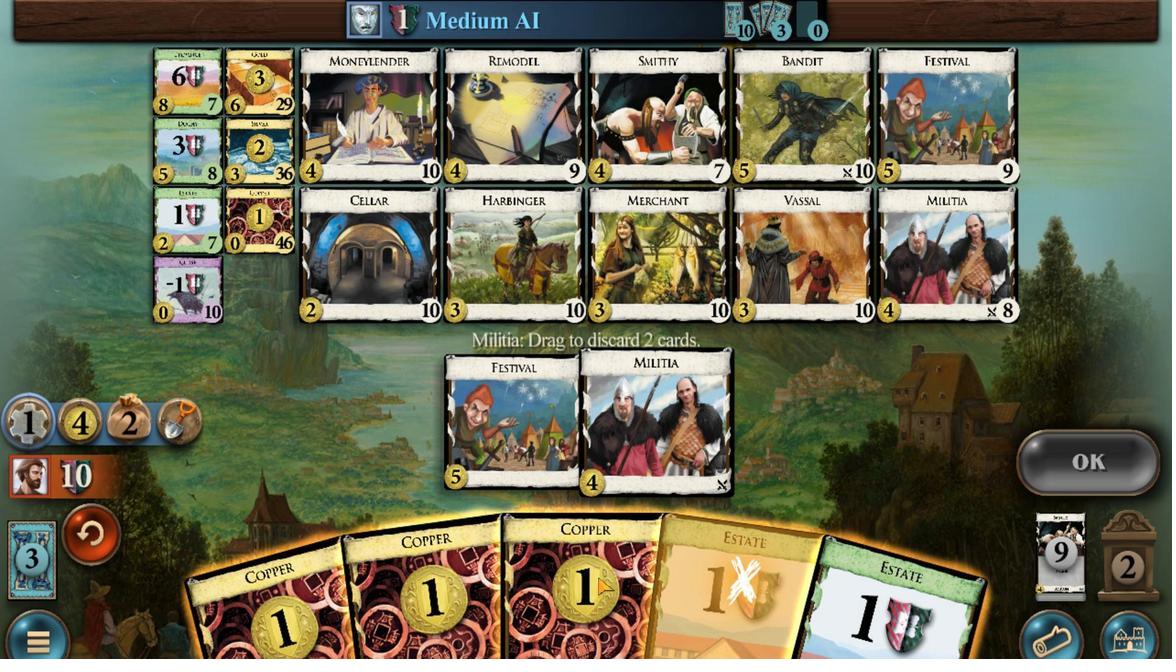 
Action: Mouse moved to (1082, 462)
Screenshot: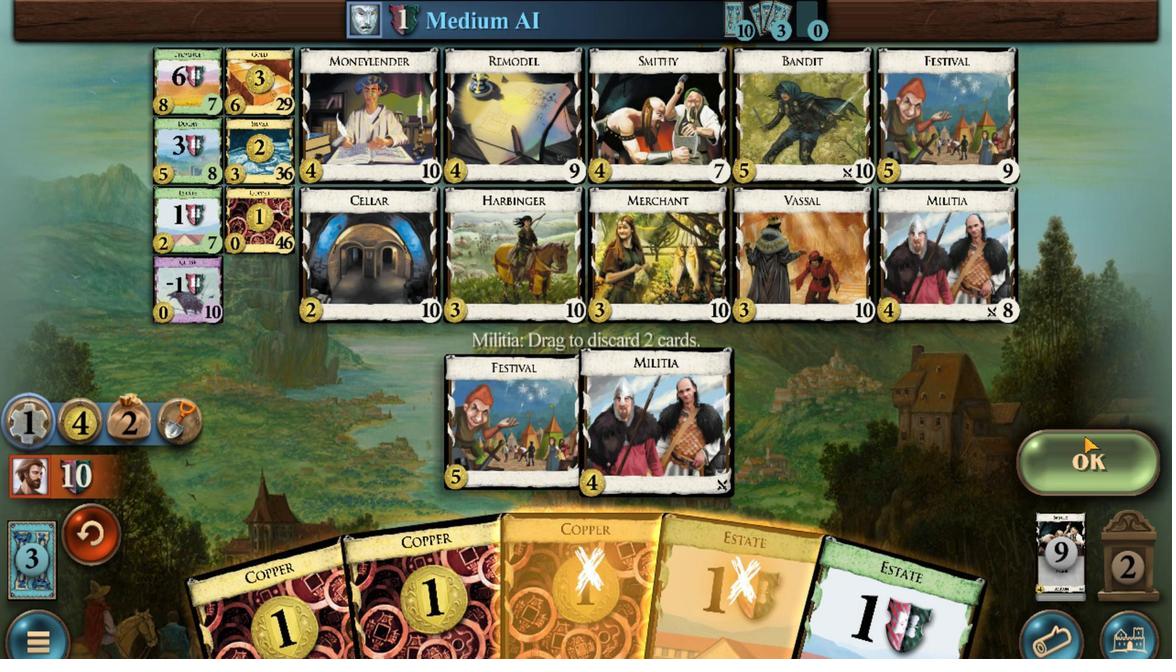 
Action: Mouse pressed left at (1082, 462)
Screenshot: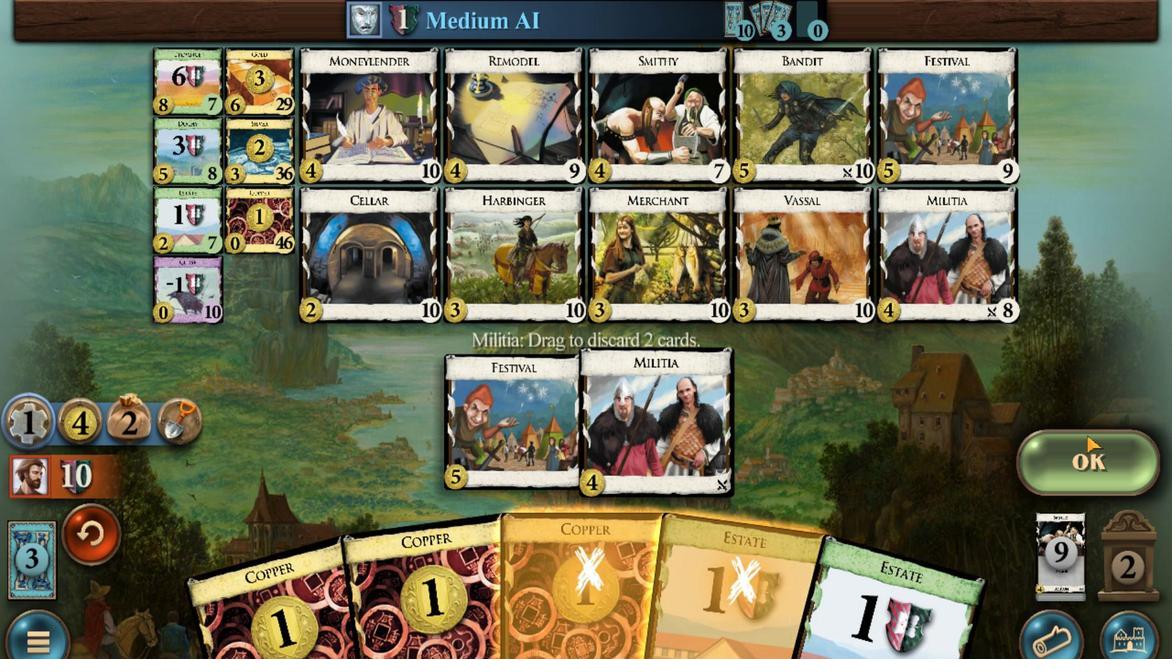 
Action: Mouse moved to (569, 516)
Screenshot: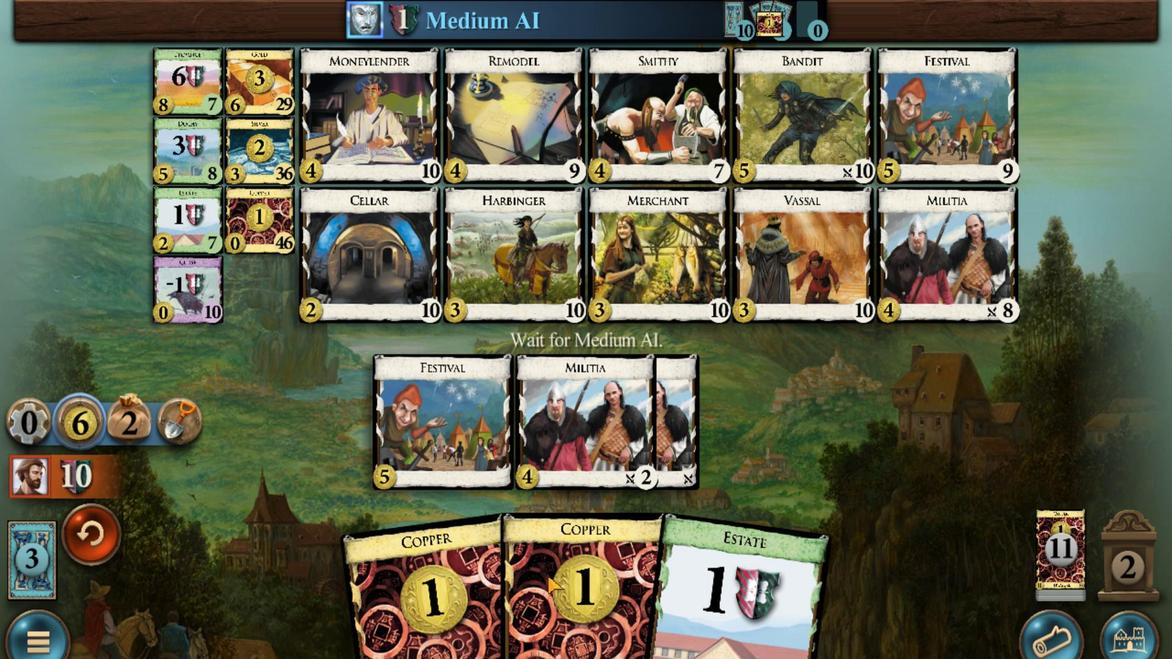 
Action: Mouse scrolled (569, 516) with delta (0, 0)
Screenshot: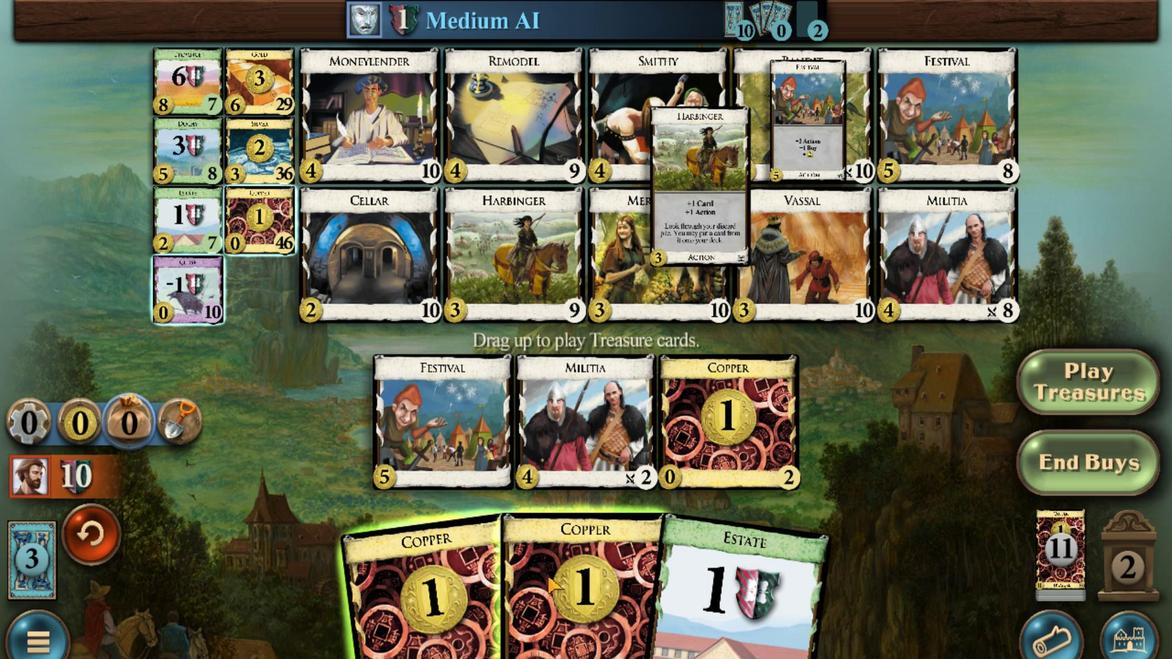 
Action: Mouse moved to (523, 526)
Screenshot: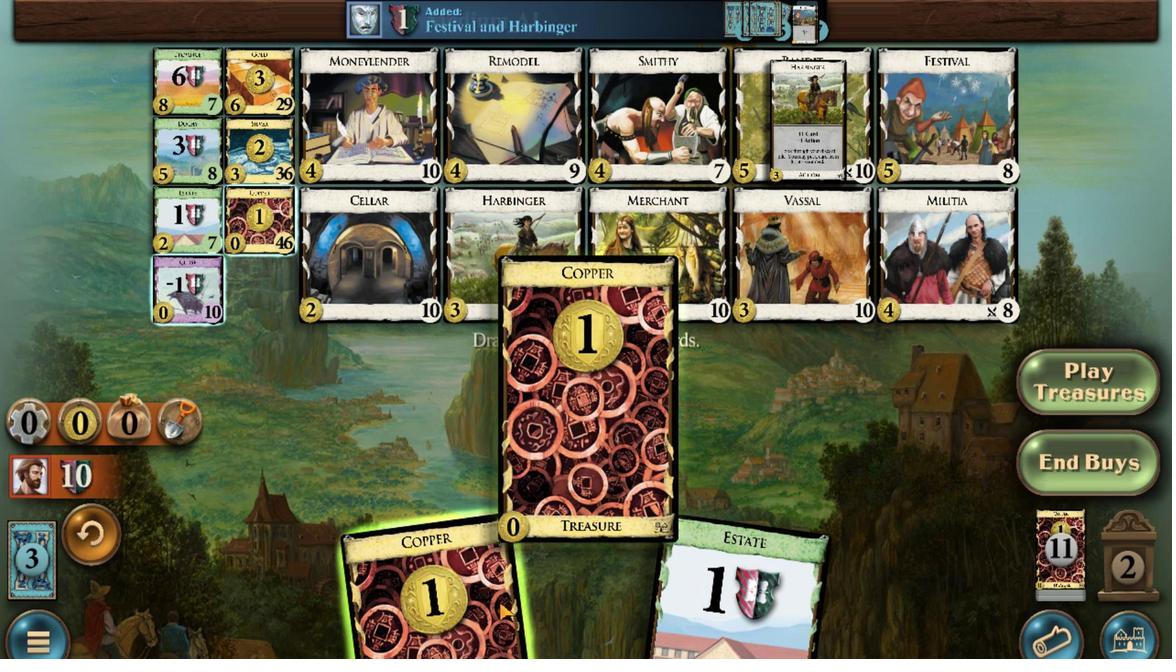 
Action: Mouse scrolled (523, 526) with delta (0, 0)
Screenshot: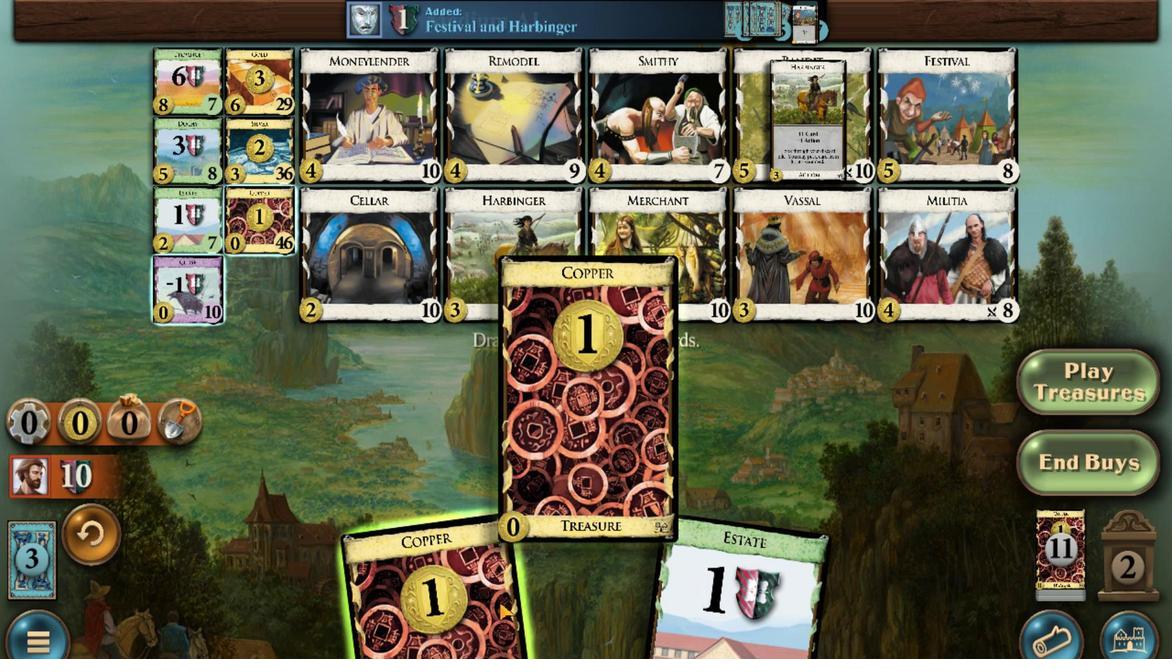 
Action: Mouse moved to (321, 487)
Screenshot: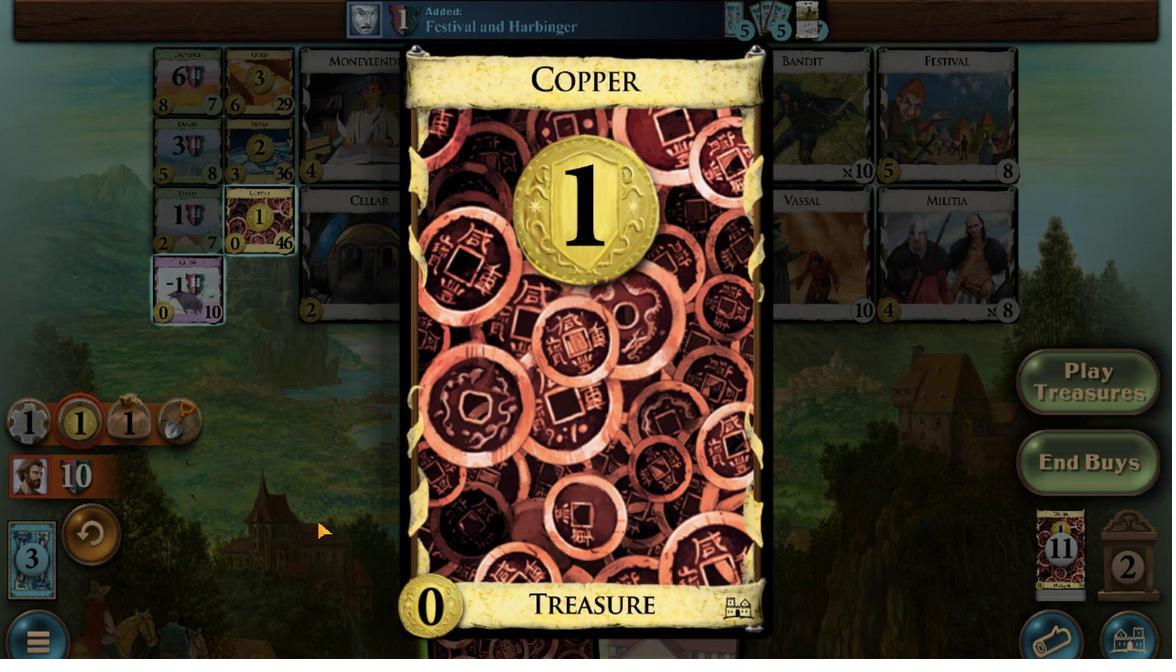 
Action: Mouse pressed left at (321, 487)
Screenshot: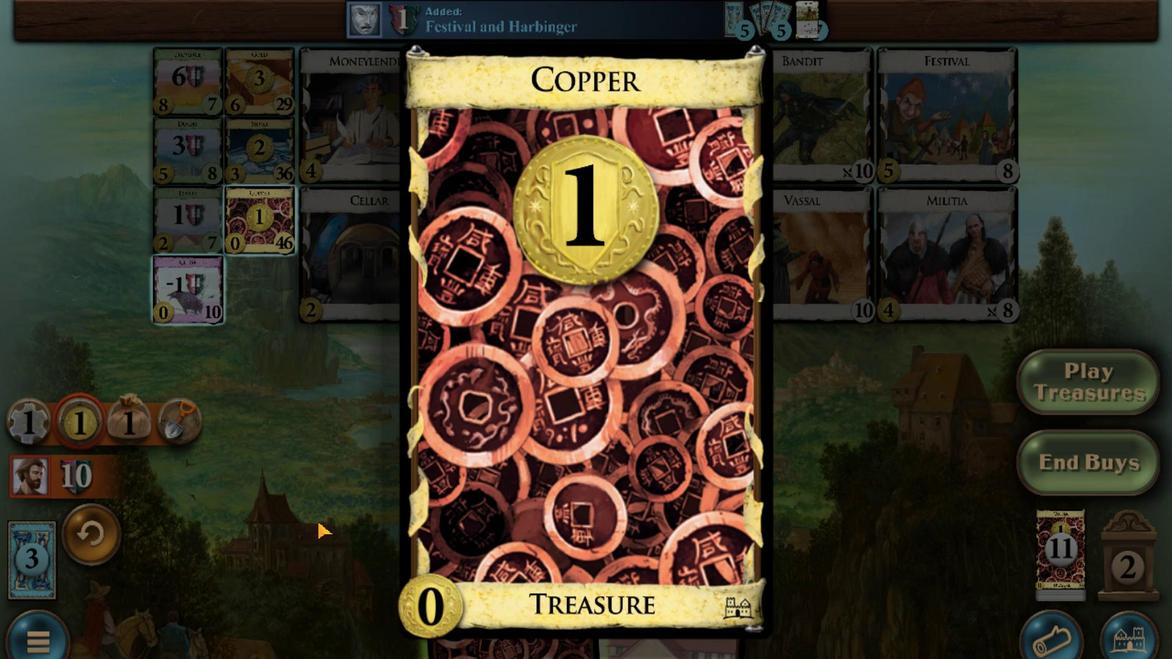 
Action: Mouse moved to (506, 520)
Screenshot: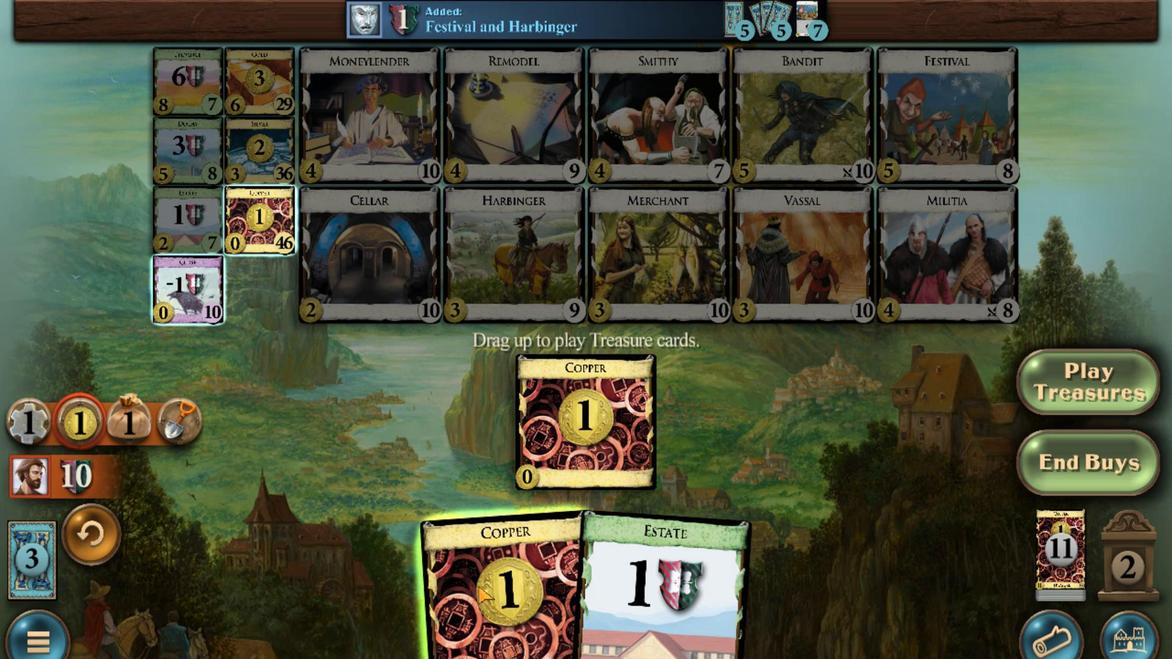 
Action: Mouse scrolled (506, 520) with delta (0, 0)
Screenshot: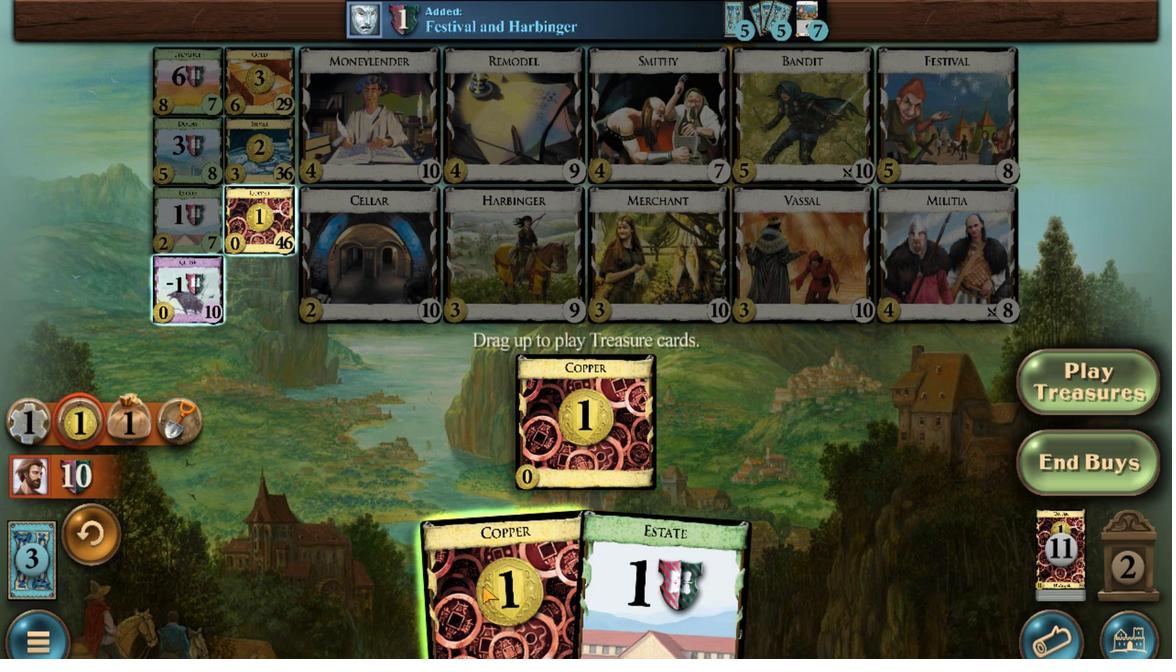 
Action: Mouse moved to (230, 384)
Screenshot: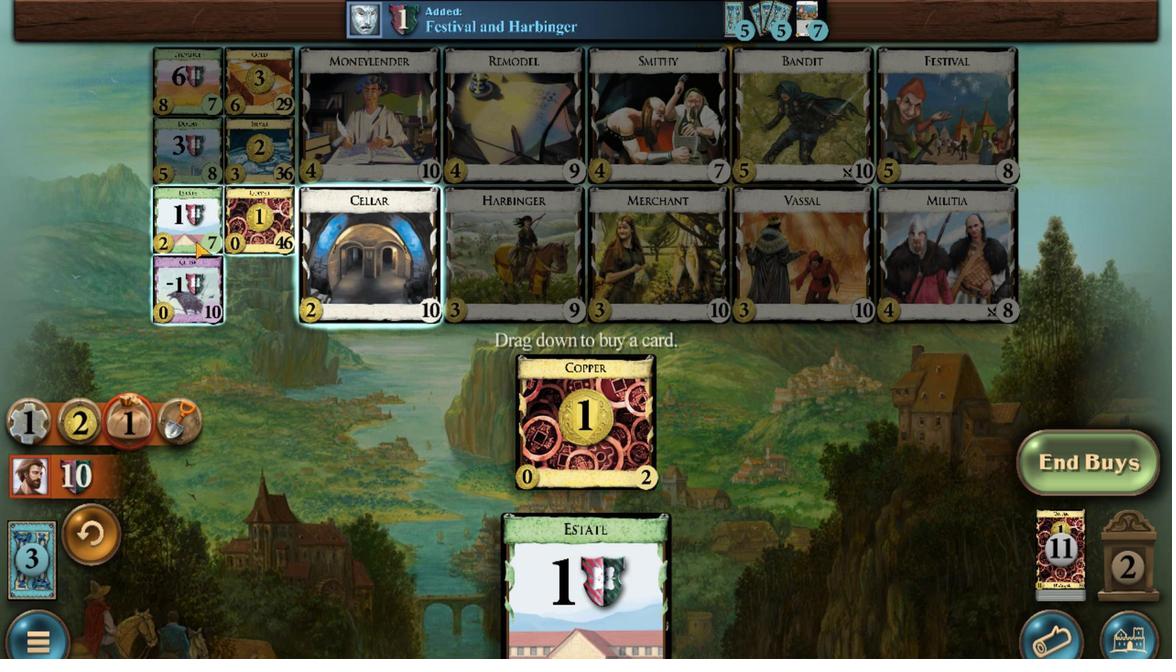 
Action: Mouse scrolled (230, 384) with delta (0, 0)
Screenshot: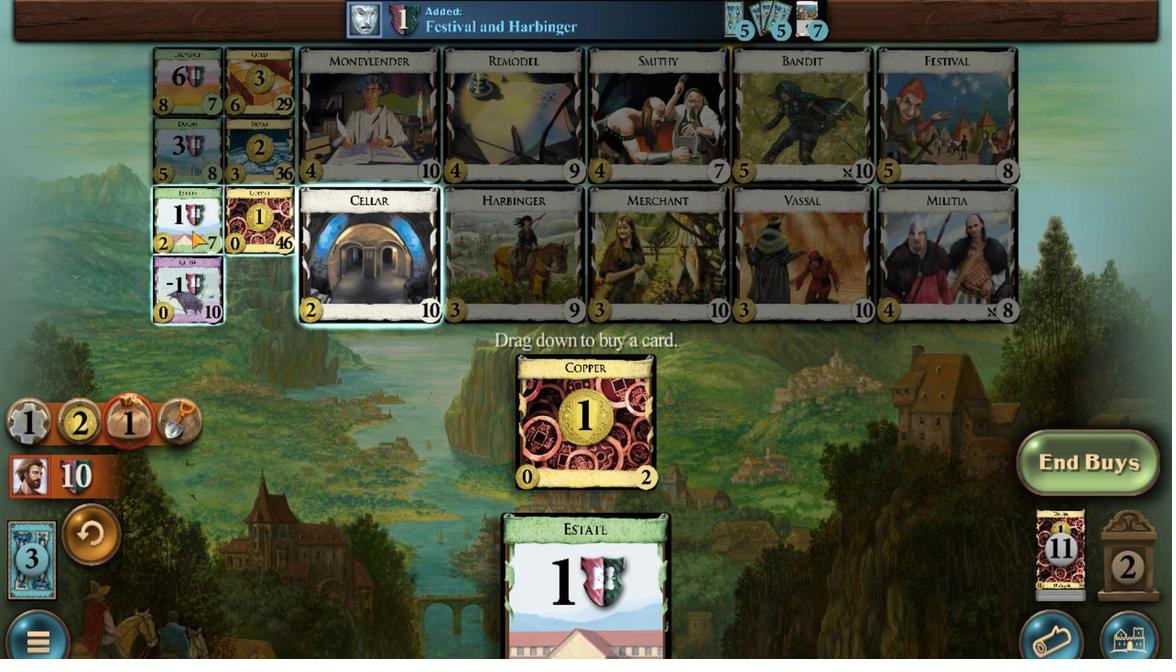 
Action: Mouse scrolled (230, 384) with delta (0, 0)
Screenshot: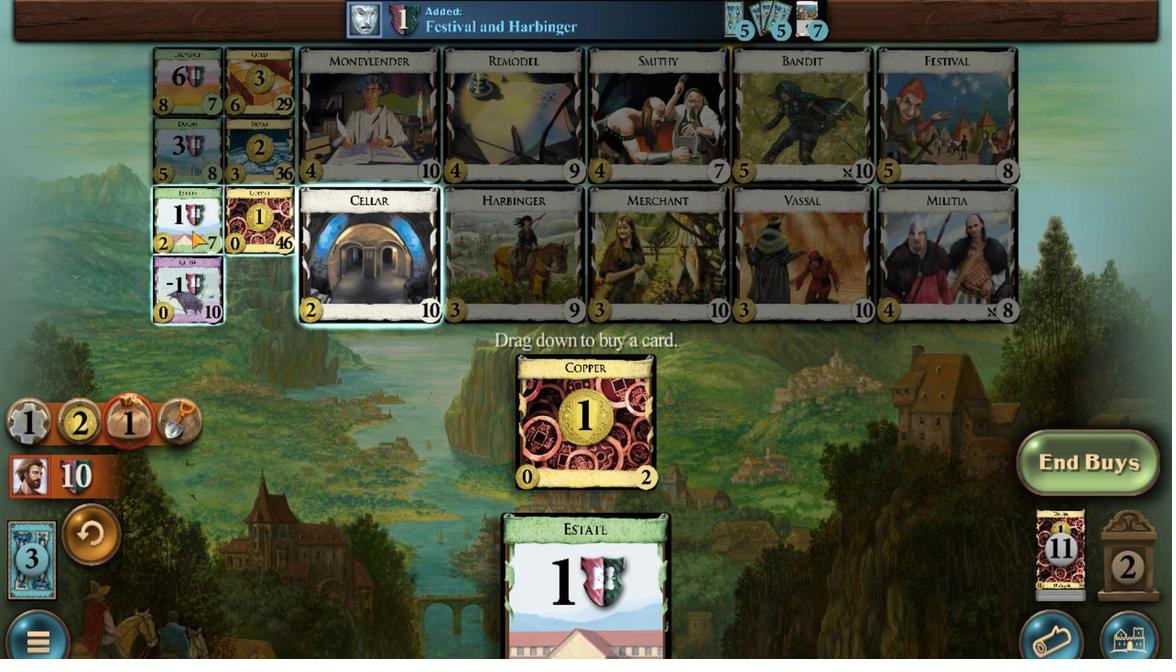 
Action: Mouse scrolled (230, 384) with delta (0, 0)
Screenshot: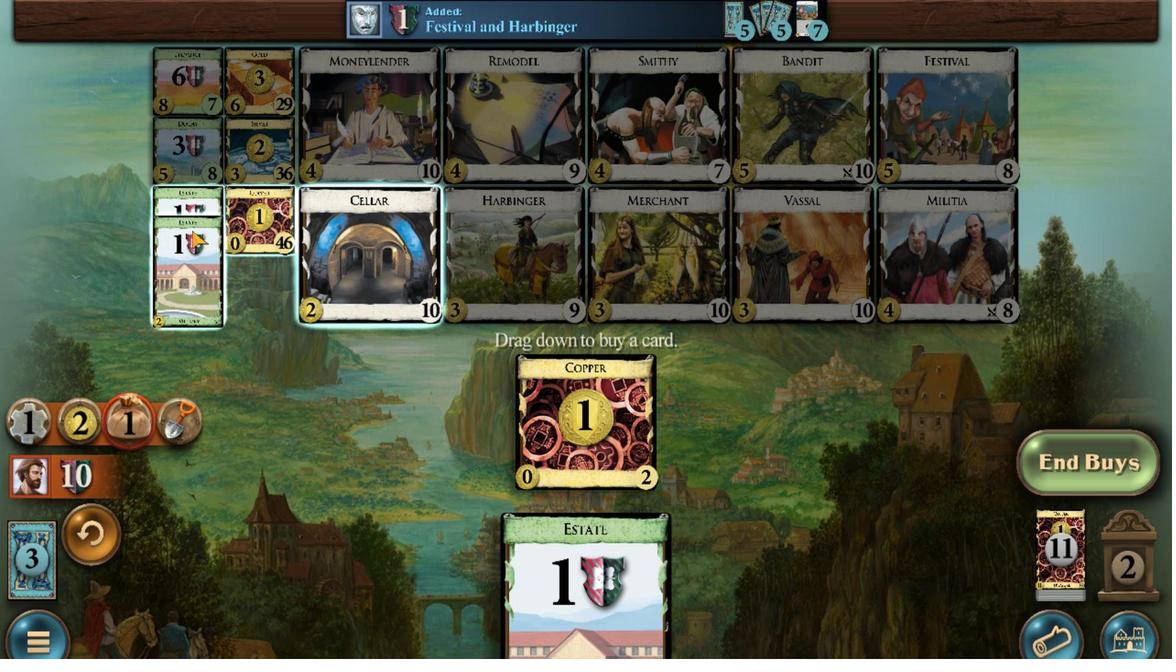
Action: Mouse scrolled (230, 384) with delta (0, 0)
Screenshot: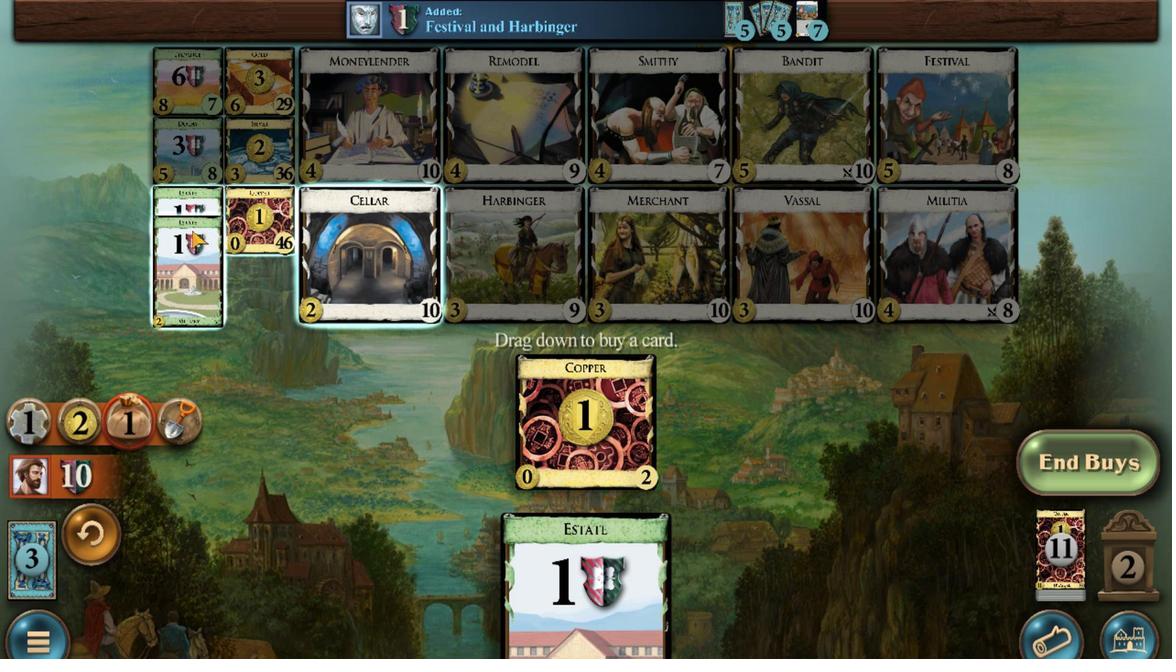
Action: Mouse scrolled (230, 384) with delta (0, 0)
Screenshot: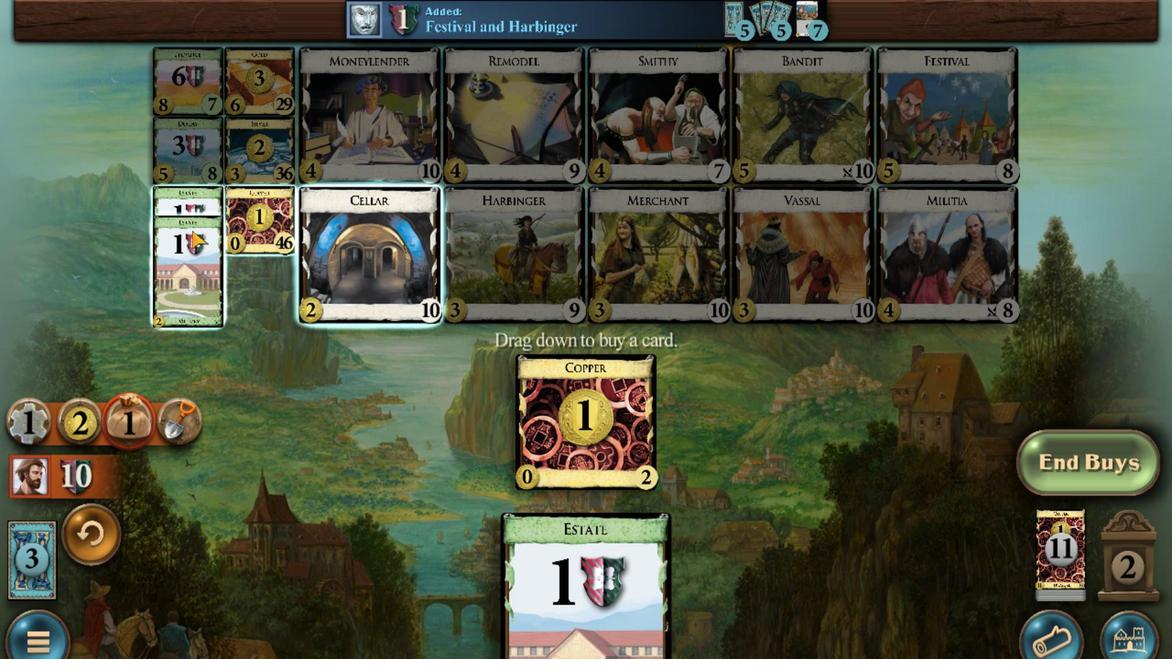 
Action: Mouse moved to (555, 514)
Screenshot: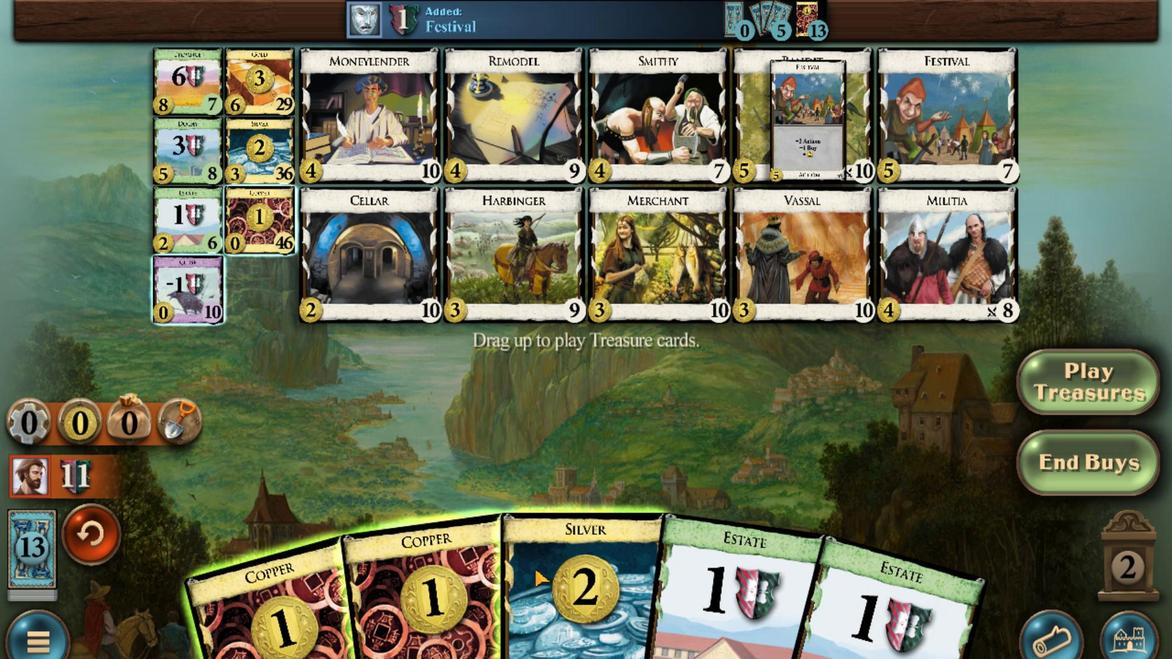 
Action: Mouse scrolled (555, 514) with delta (0, 0)
Screenshot: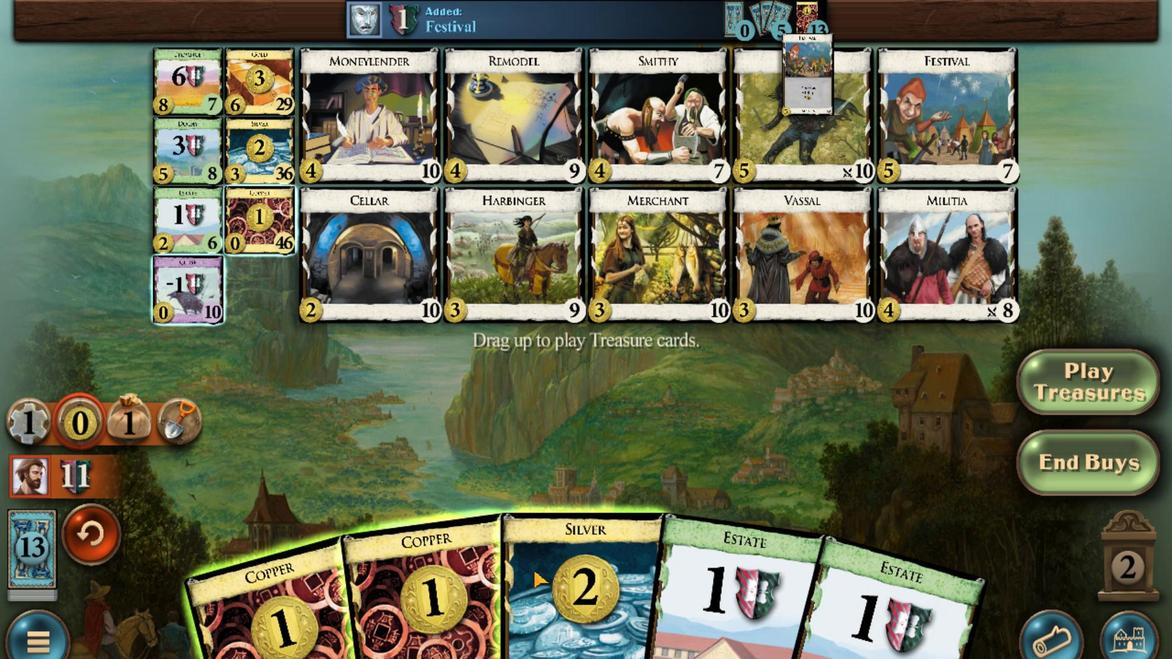
Action: Mouse moved to (510, 517)
Screenshot: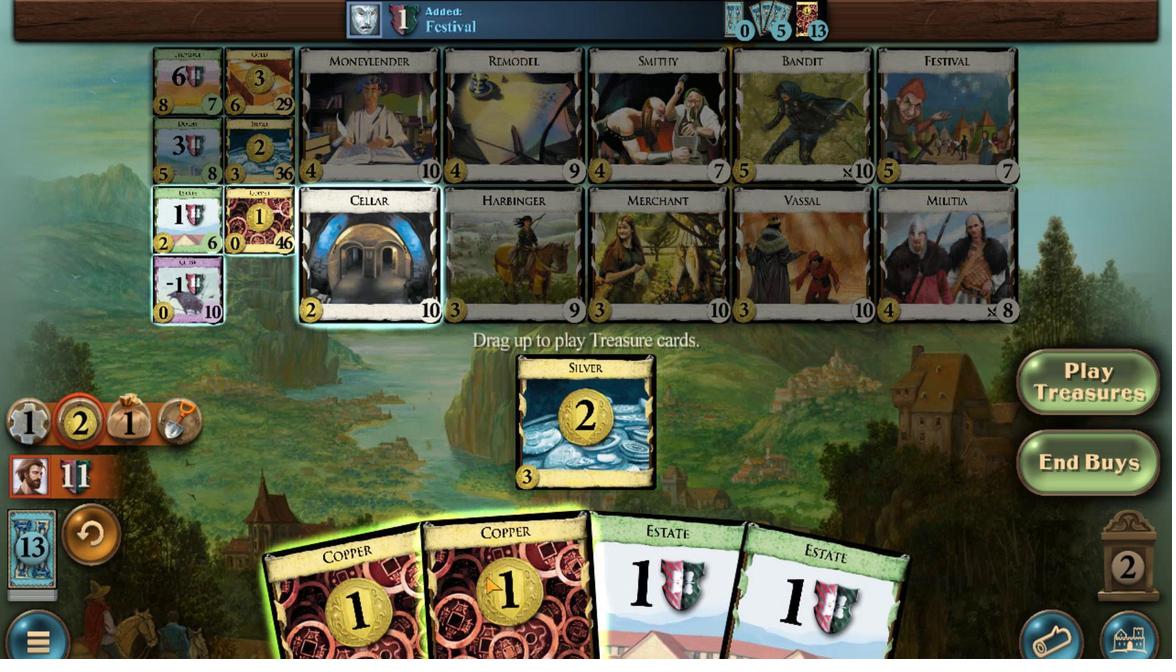 
Action: Mouse scrolled (510, 516) with delta (0, 0)
Screenshot: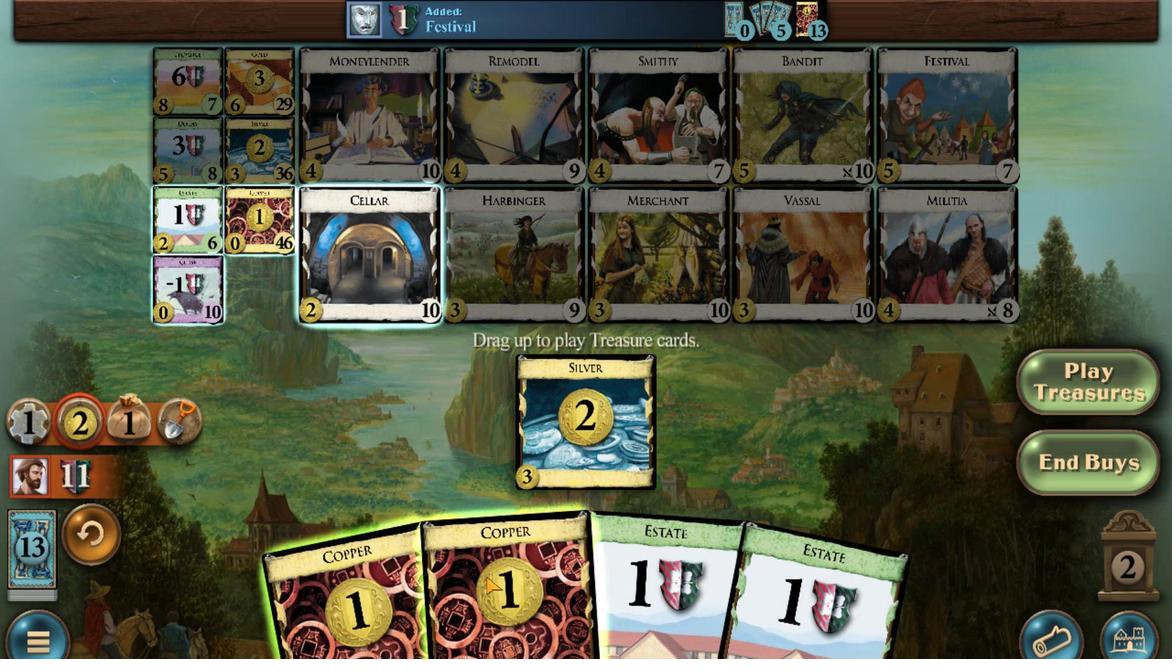 
Action: Mouse moved to (443, 521)
Screenshot: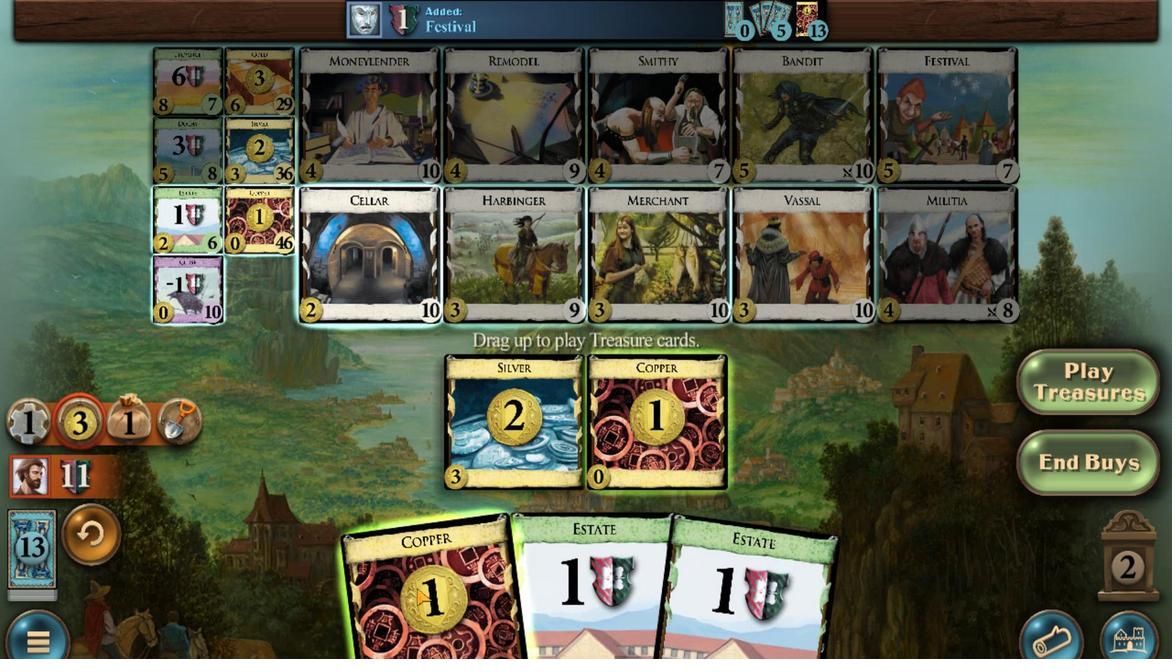 
Action: Mouse scrolled (443, 521) with delta (0, 0)
Screenshot: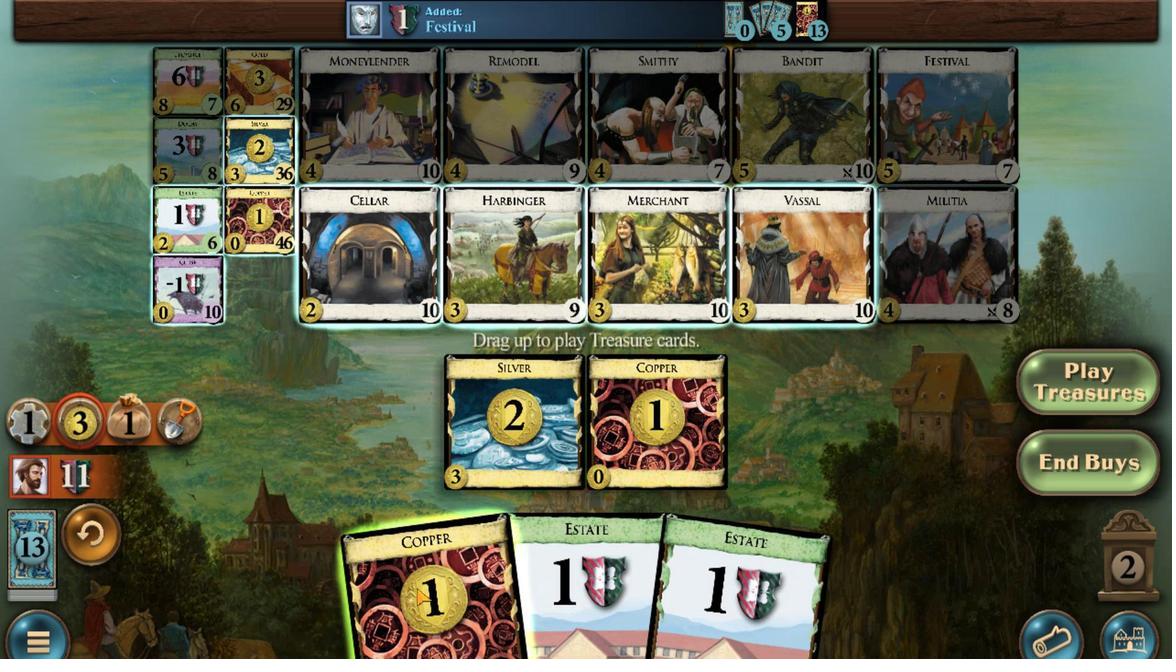 
Action: Mouse scrolled (443, 521) with delta (0, 0)
Screenshot: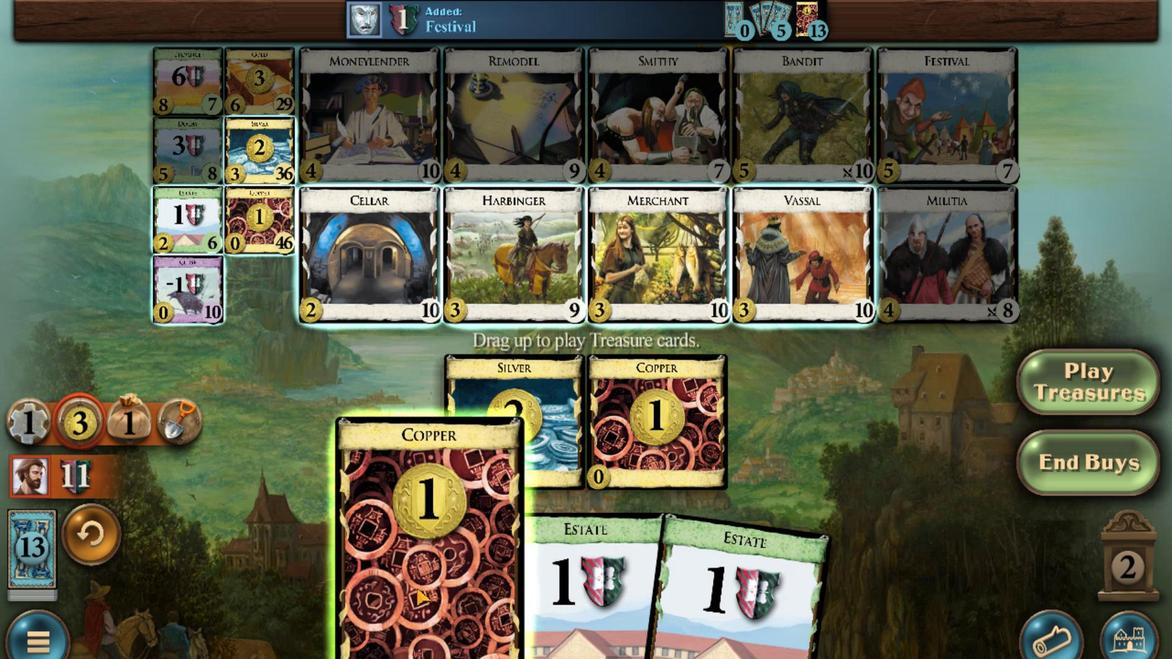 
Action: Mouse moved to (267, 352)
Screenshot: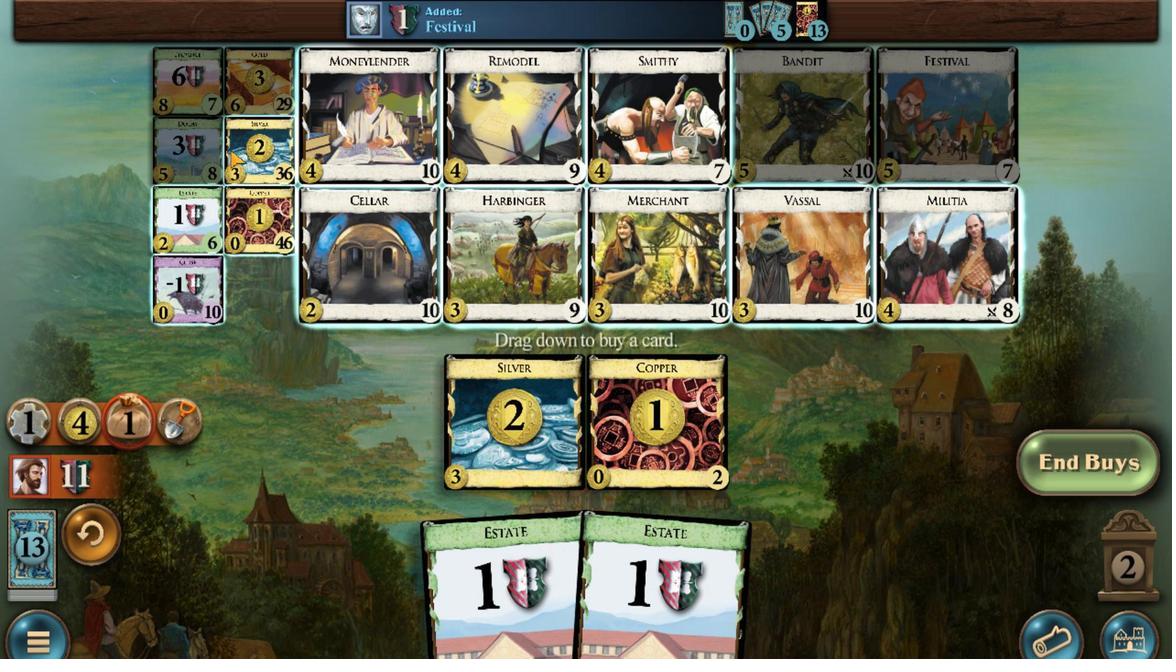 
Action: Mouse scrolled (267, 353) with delta (0, 0)
Screenshot: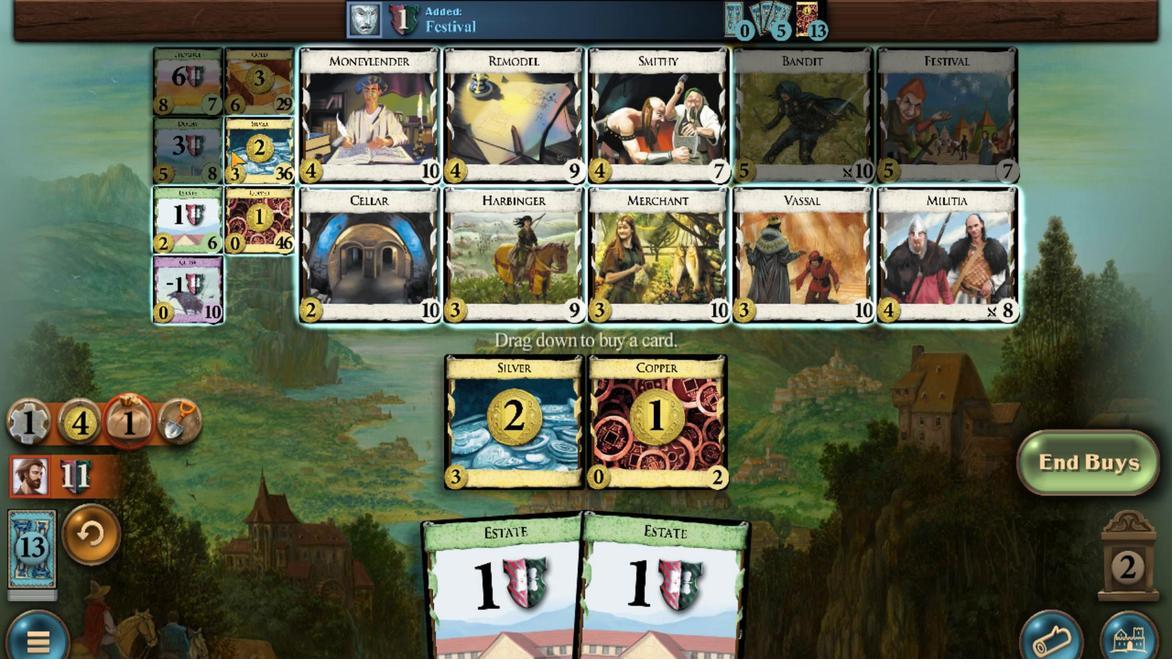 
Action: Mouse scrolled (267, 353) with delta (0, 0)
Screenshot: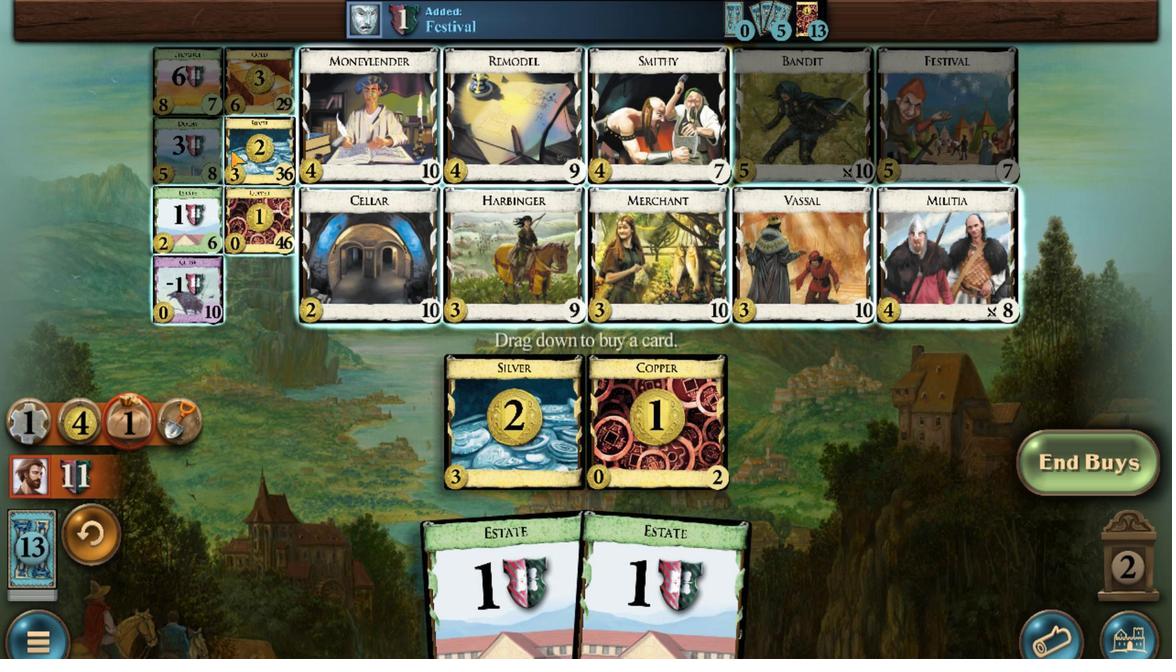 
Action: Mouse scrolled (267, 353) with delta (0, 0)
Screenshot: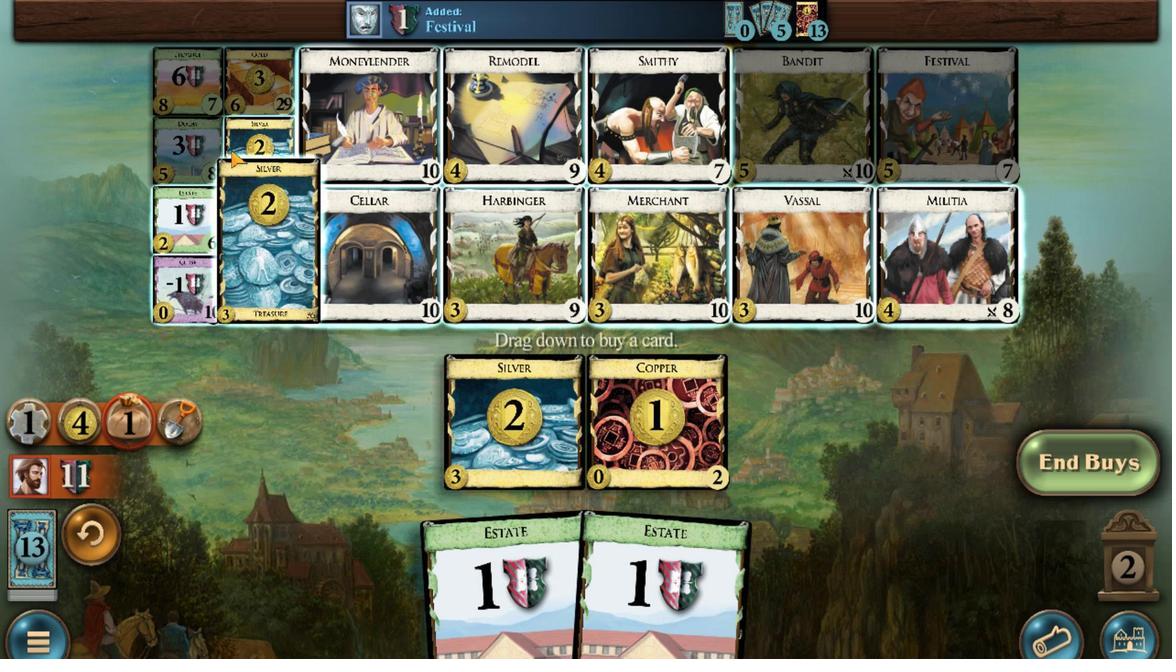 
Action: Mouse scrolled (267, 353) with delta (0, 0)
Screenshot: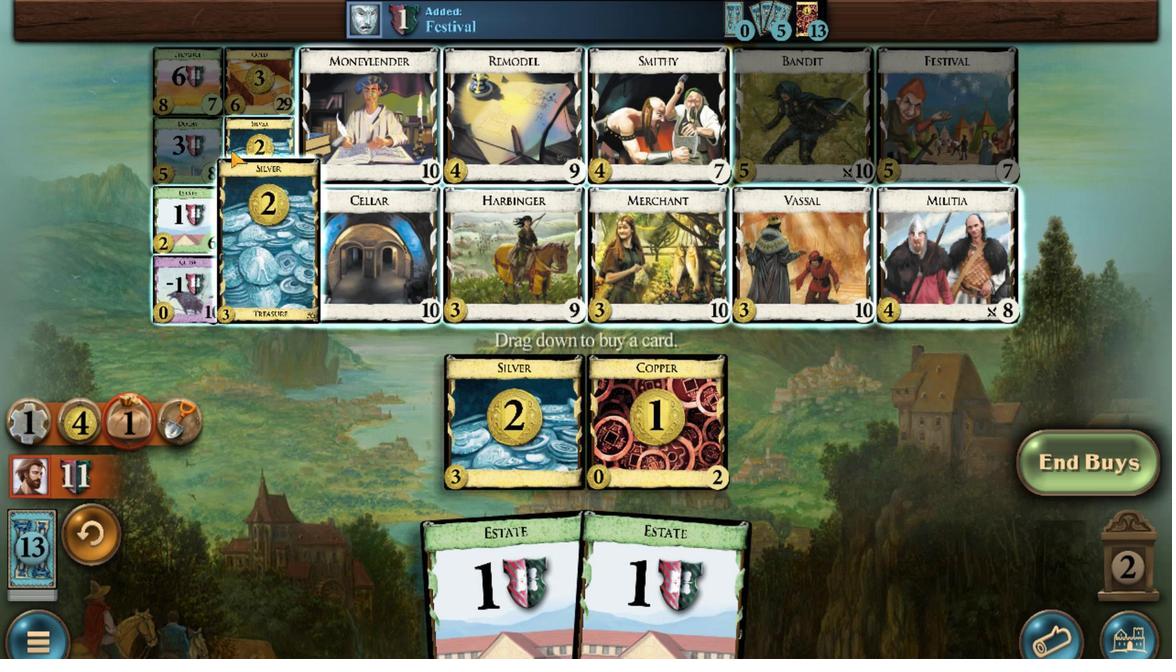 
Action: Mouse scrolled (267, 353) with delta (0, 0)
Screenshot: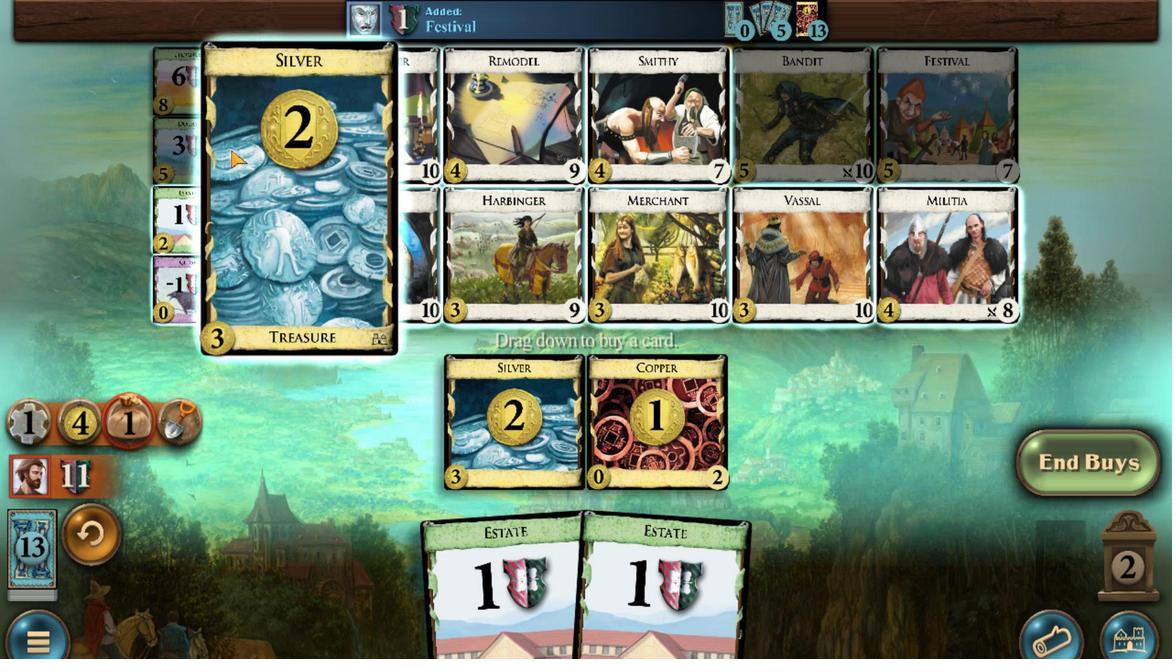
Action: Mouse scrolled (267, 353) with delta (0, 0)
Screenshot: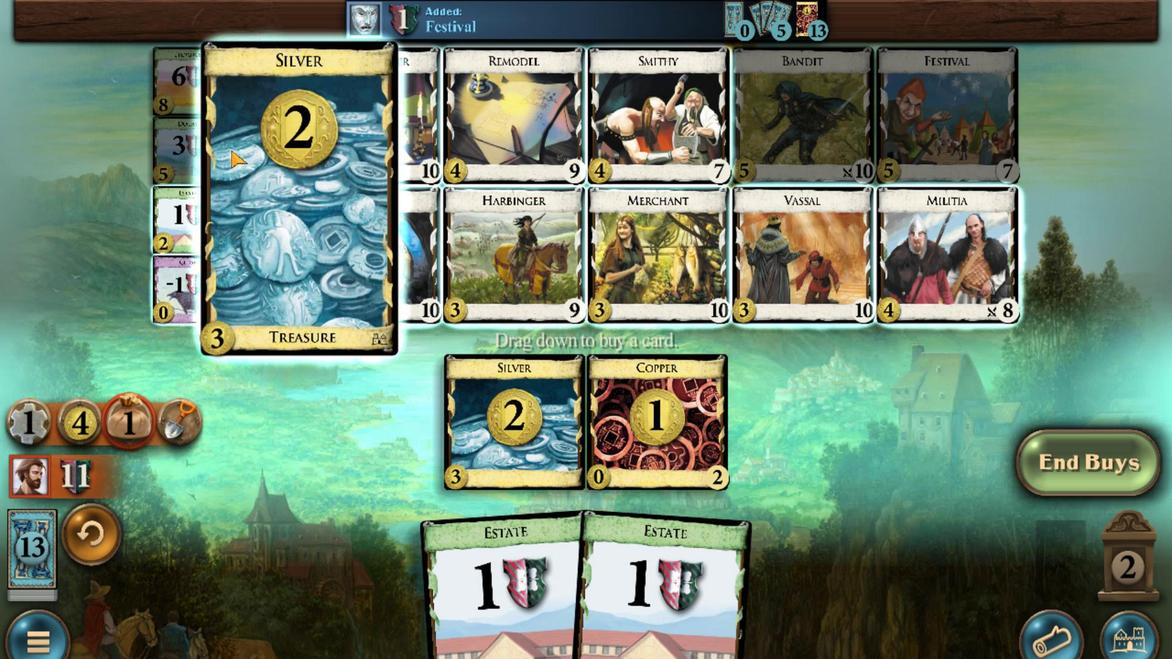 
Action: Mouse scrolled (267, 353) with delta (0, 0)
Screenshot: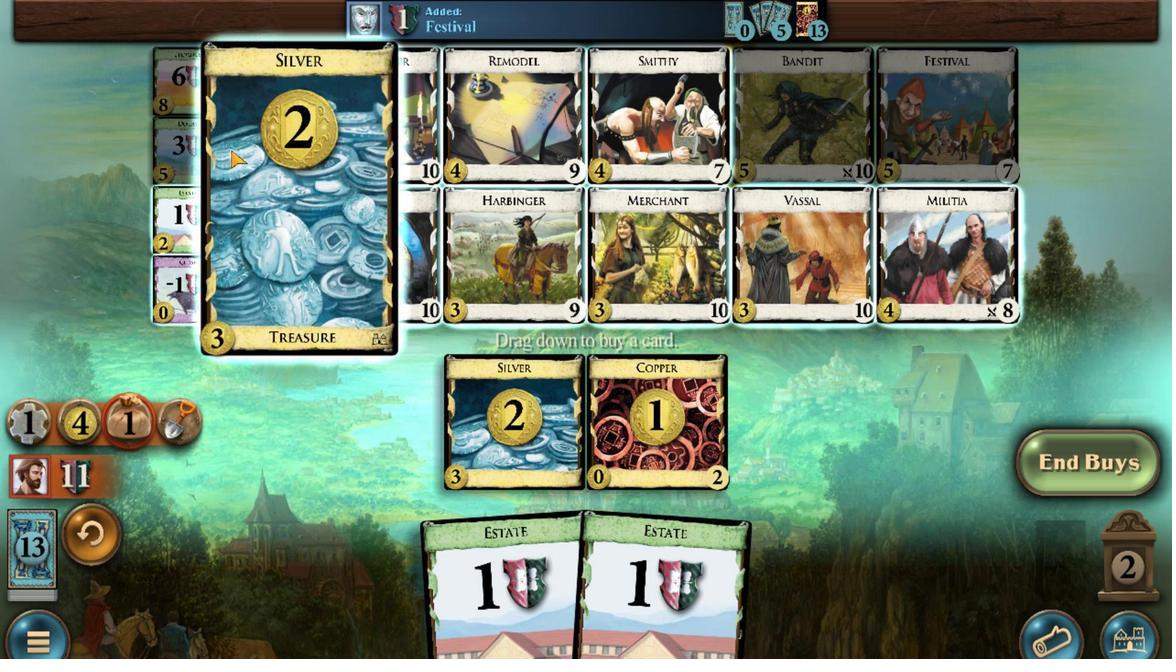 
Action: Mouse scrolled (267, 353) with delta (0, 0)
Screenshot: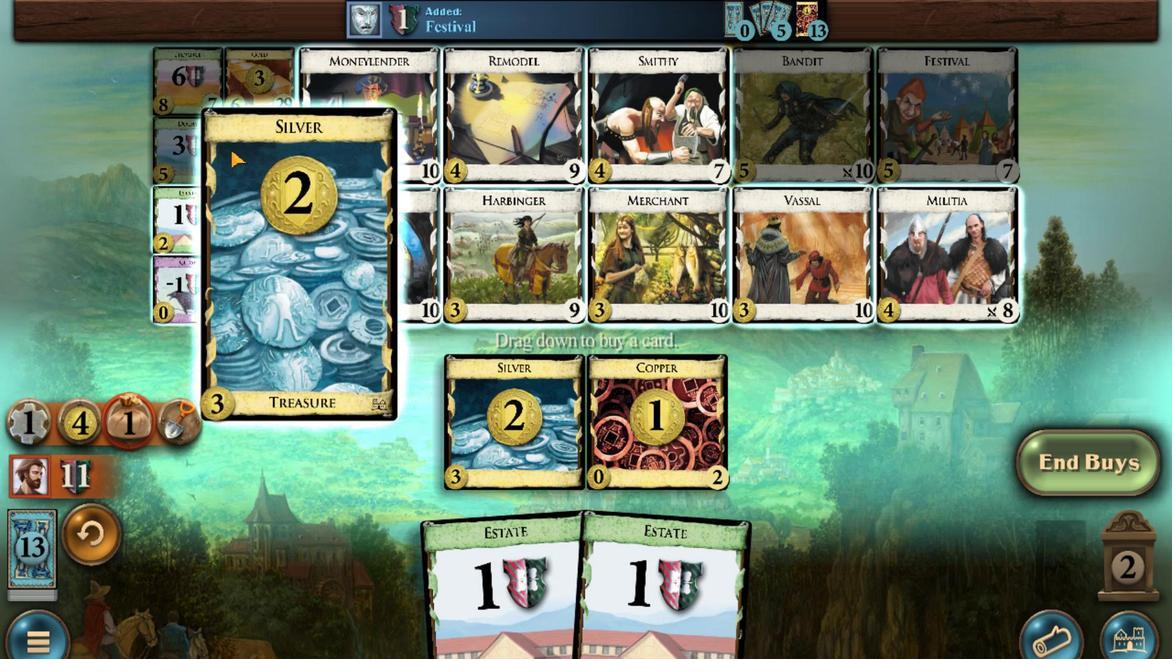 
Action: Mouse scrolled (267, 353) with delta (0, 0)
Screenshot: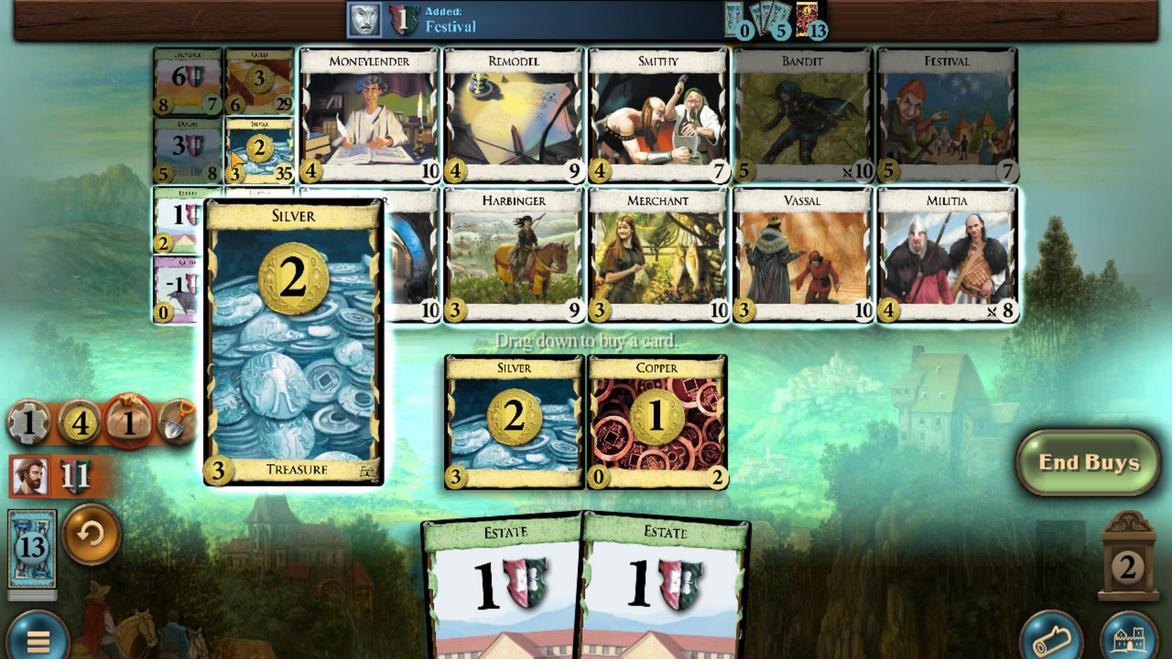 
Action: Mouse scrolled (267, 353) with delta (0, 0)
Screenshot: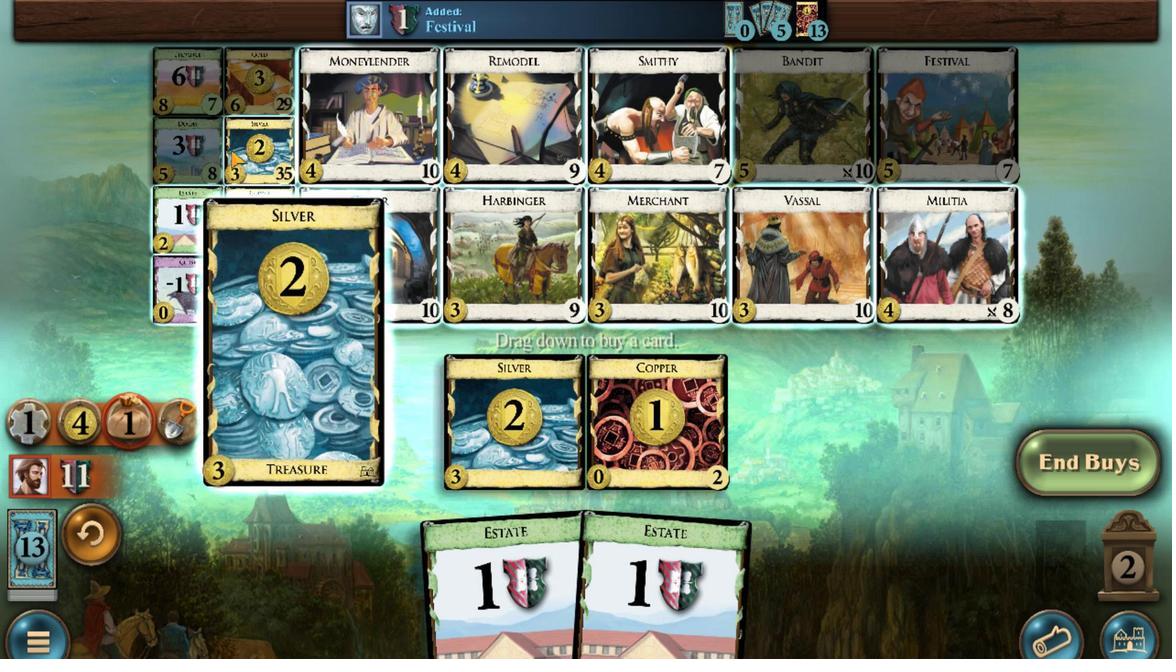 
Action: Mouse scrolled (267, 353) with delta (0, 0)
Screenshot: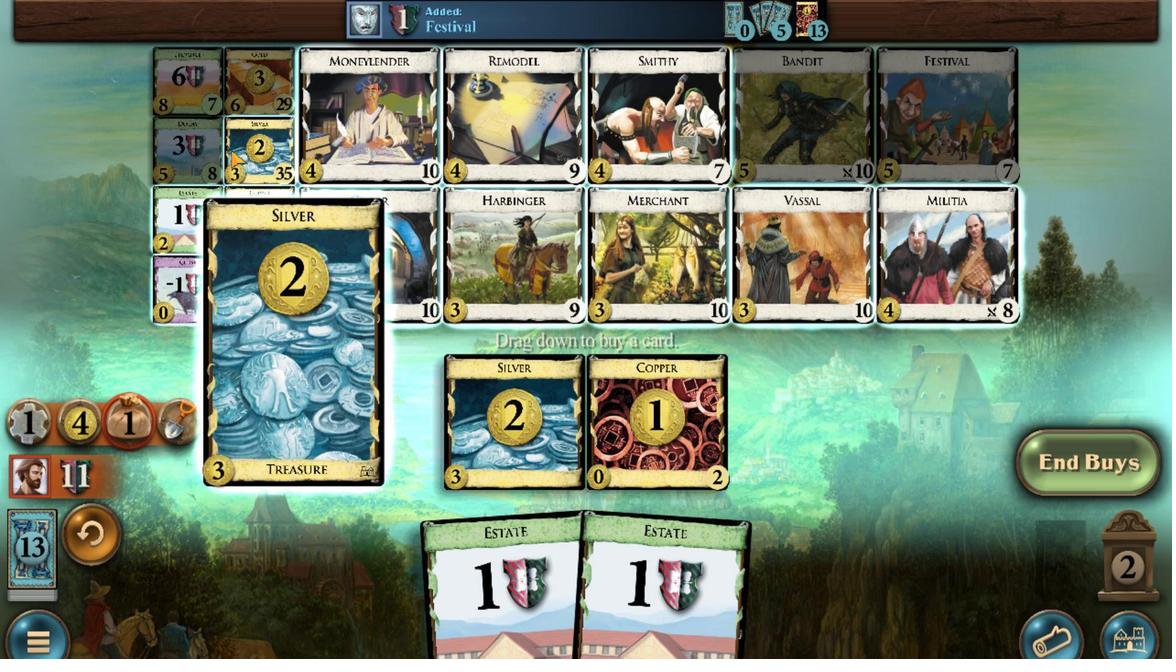 
Action: Mouse moved to (548, 482)
Screenshot: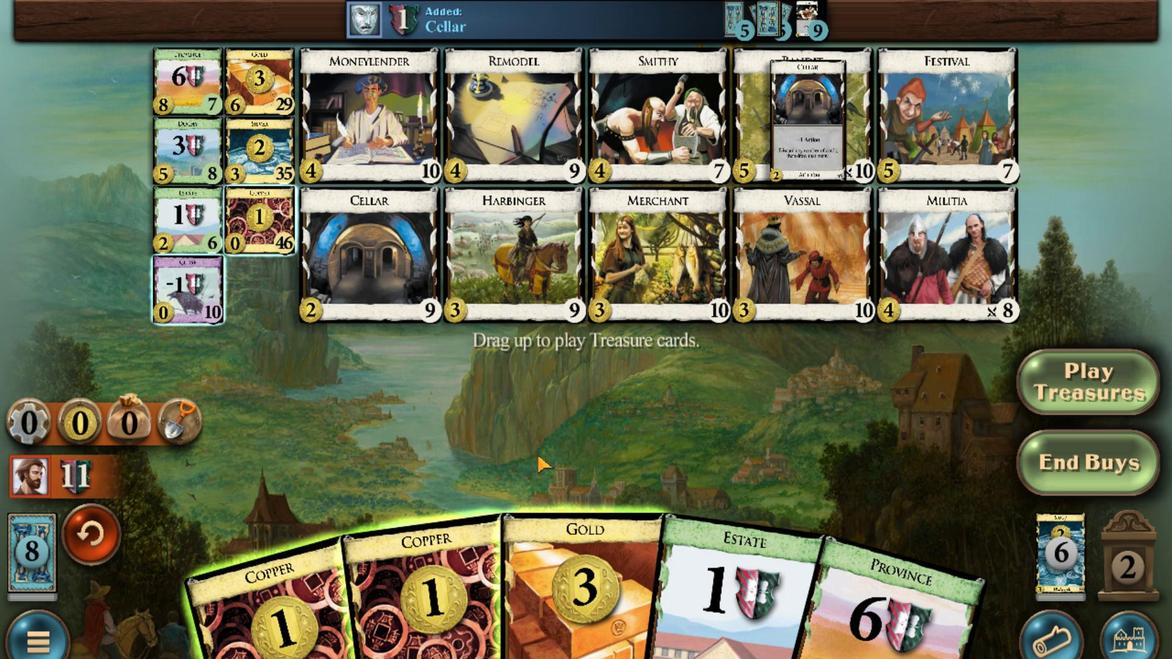 
Action: Mouse scrolled (548, 482) with delta (0, 0)
Screenshot: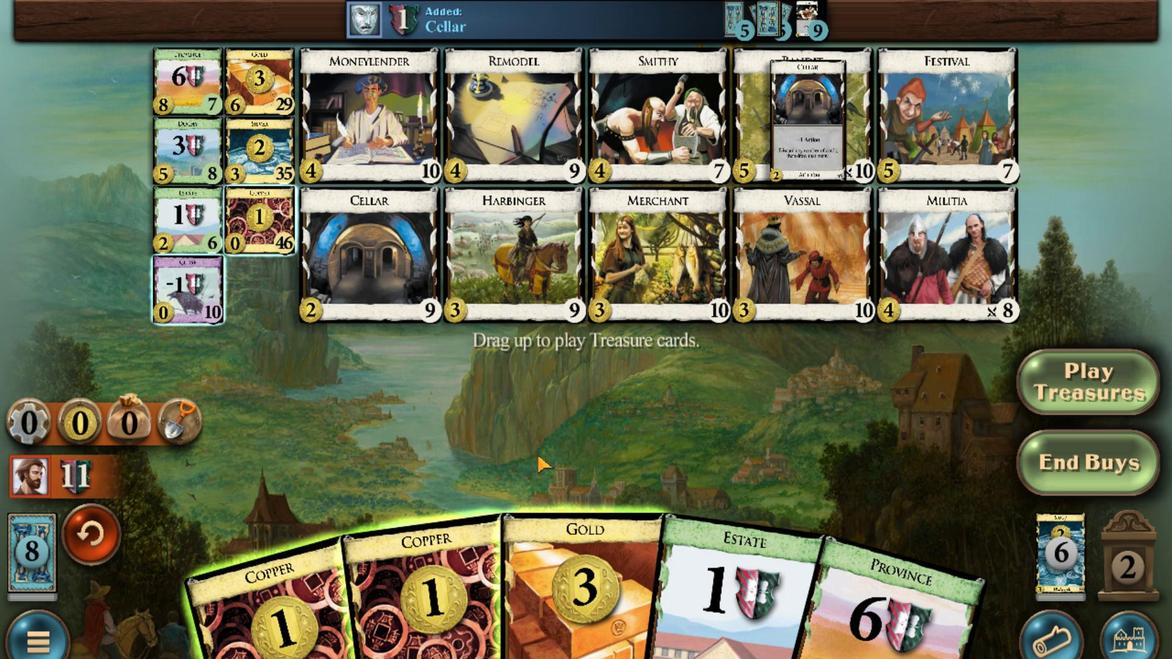 
Action: Mouse moved to (572, 507)
Screenshot: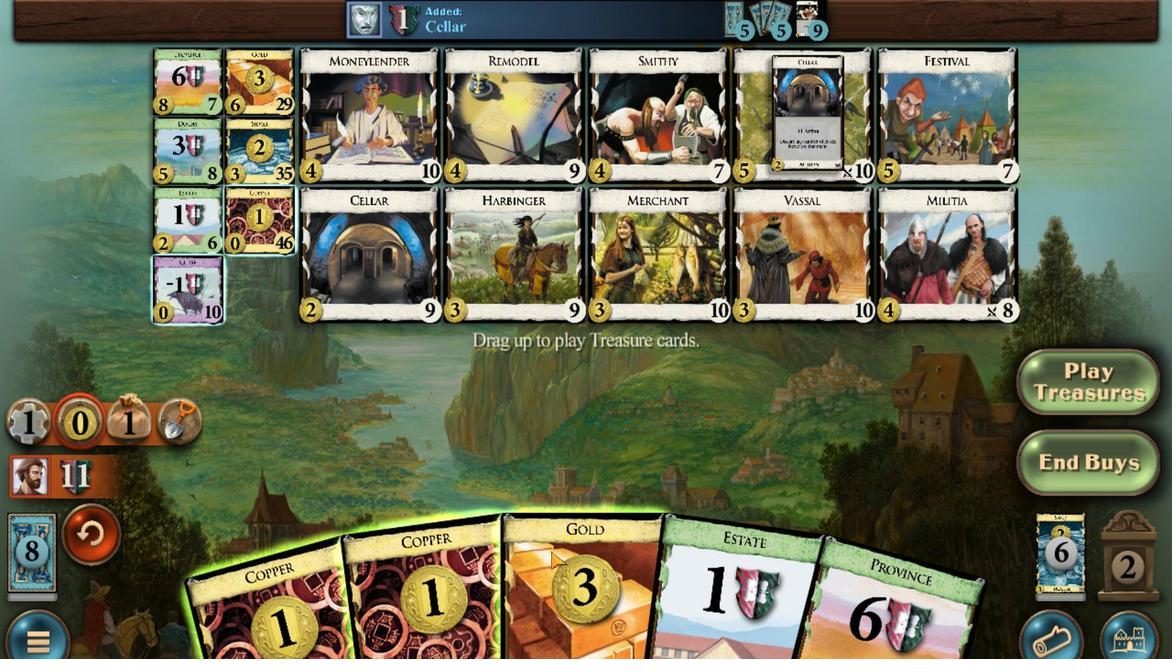 
Action: Mouse scrolled (572, 507) with delta (0, 0)
Screenshot: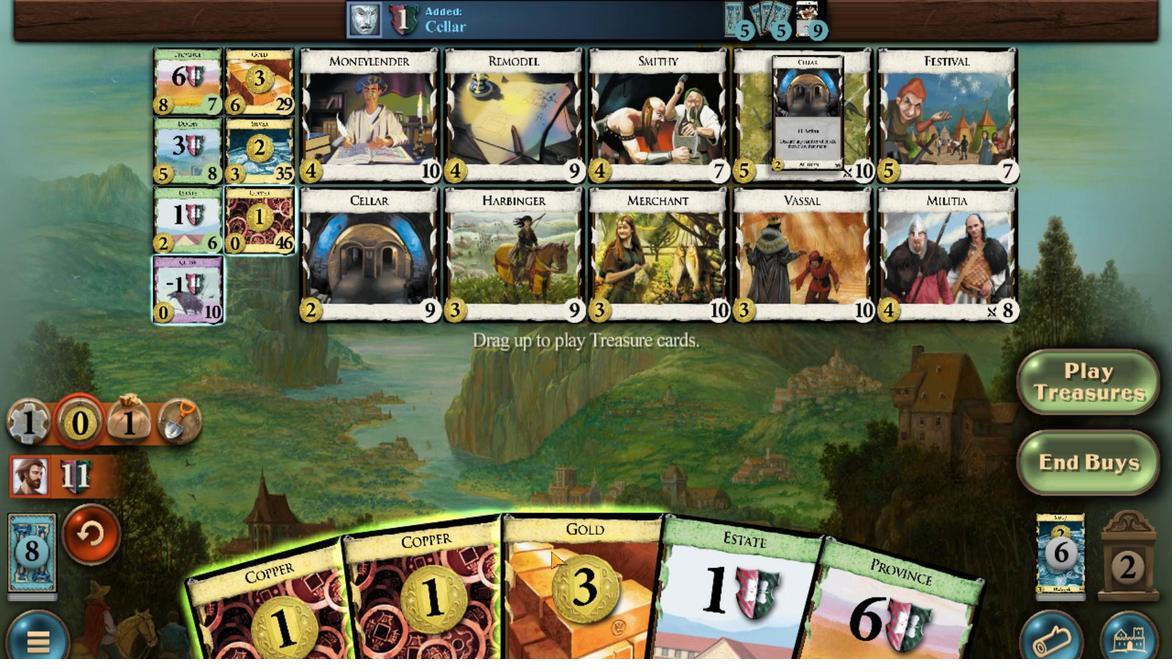 
Action: Mouse moved to (526, 511)
Screenshot: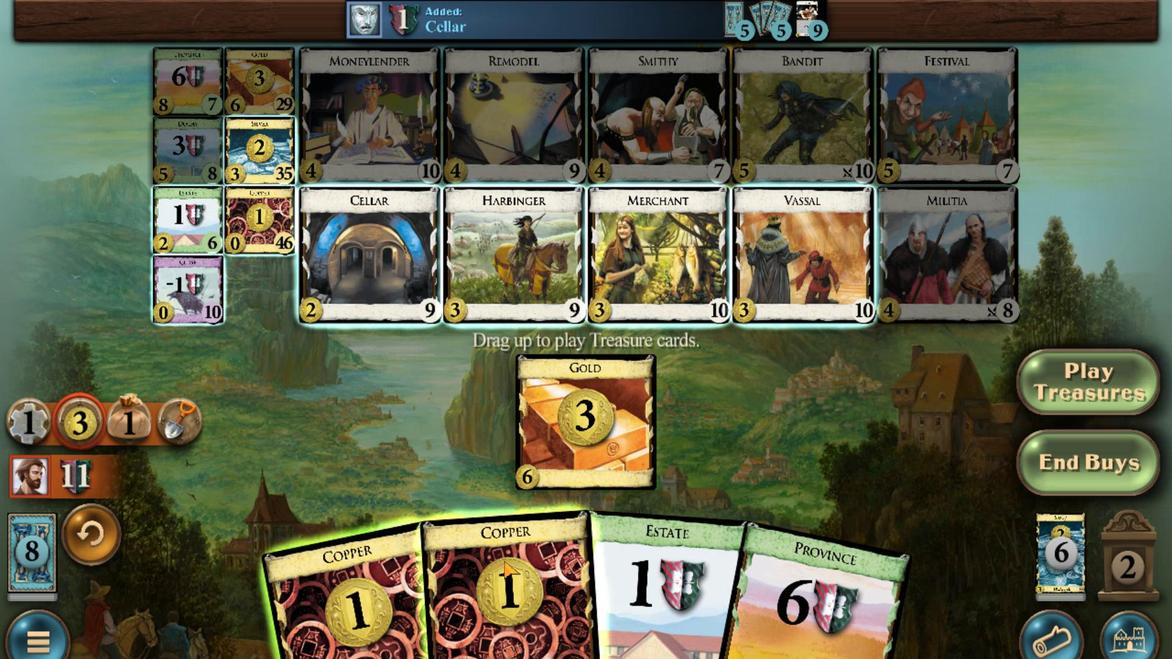 
Action: Mouse scrolled (526, 511) with delta (0, 0)
Screenshot: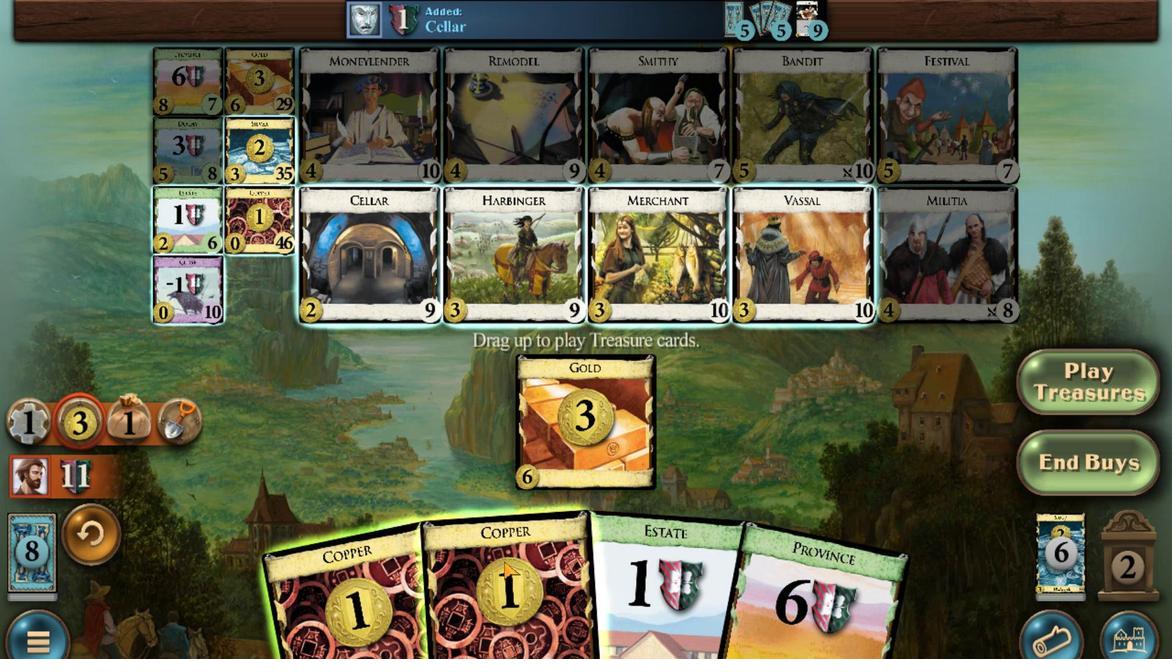 
Action: Mouse moved to (472, 515)
Screenshot: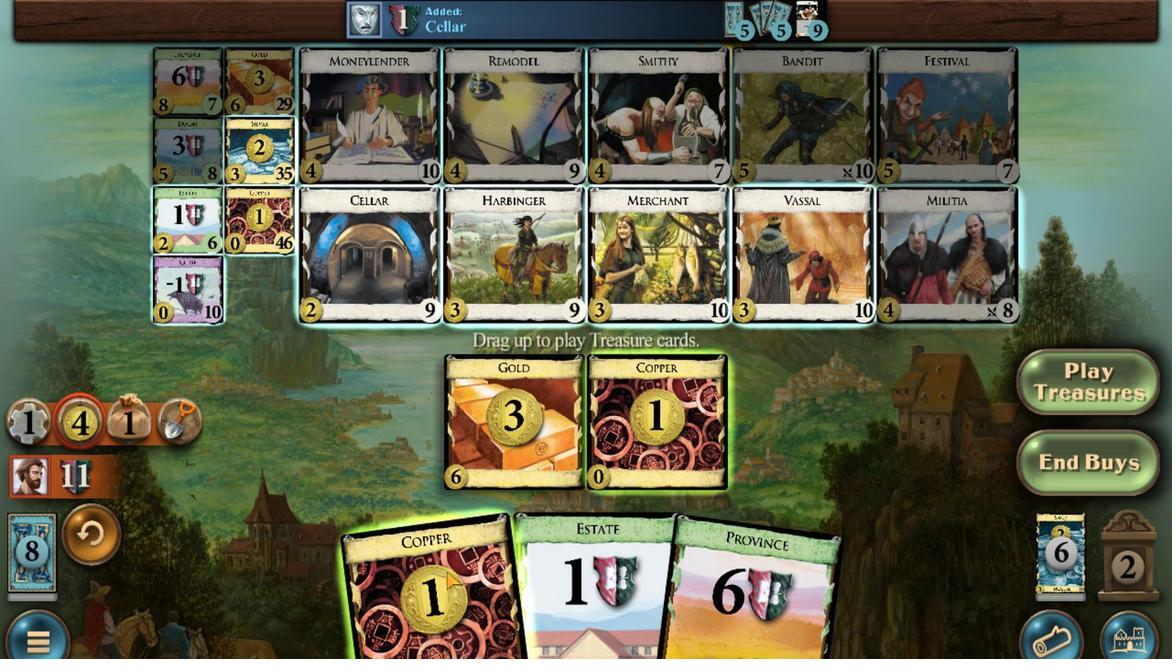 
Action: Mouse scrolled (472, 514) with delta (0, 0)
Screenshot: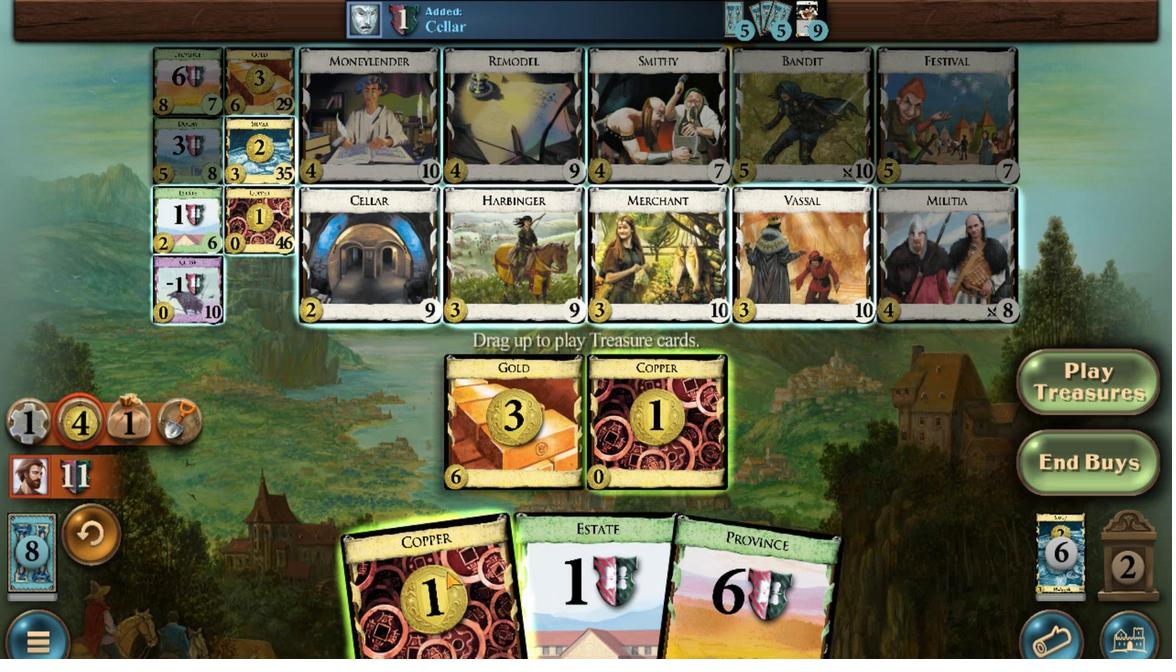 
Action: Mouse moved to (227, 351)
Screenshot: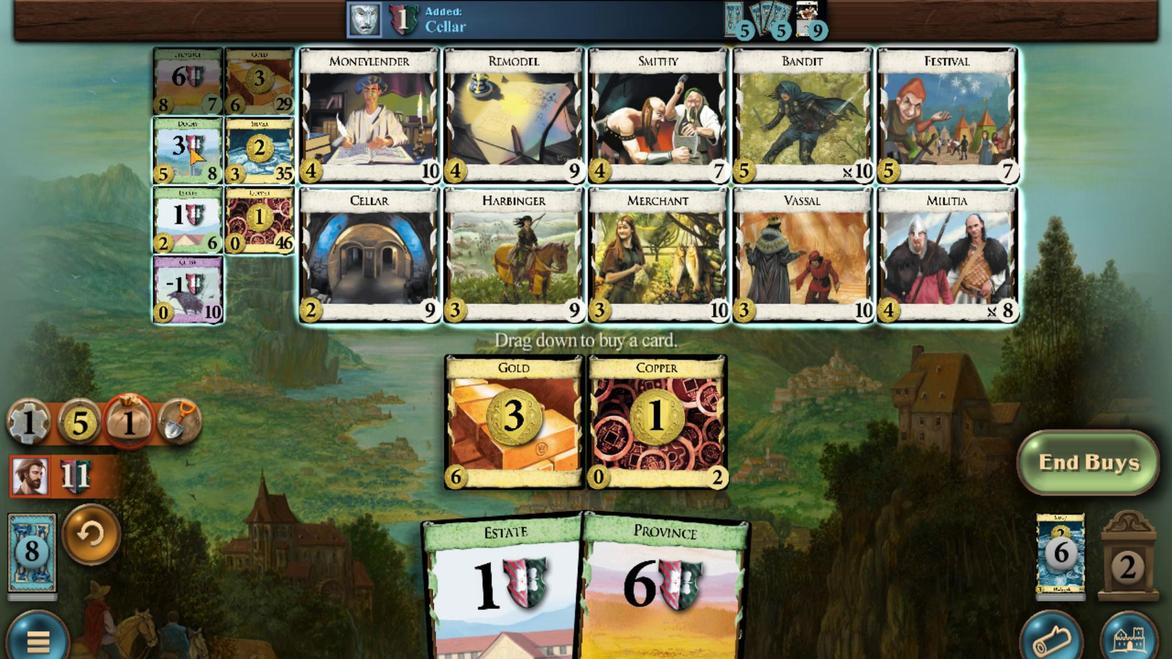 
Action: Mouse scrolled (227, 352) with delta (0, 0)
Screenshot: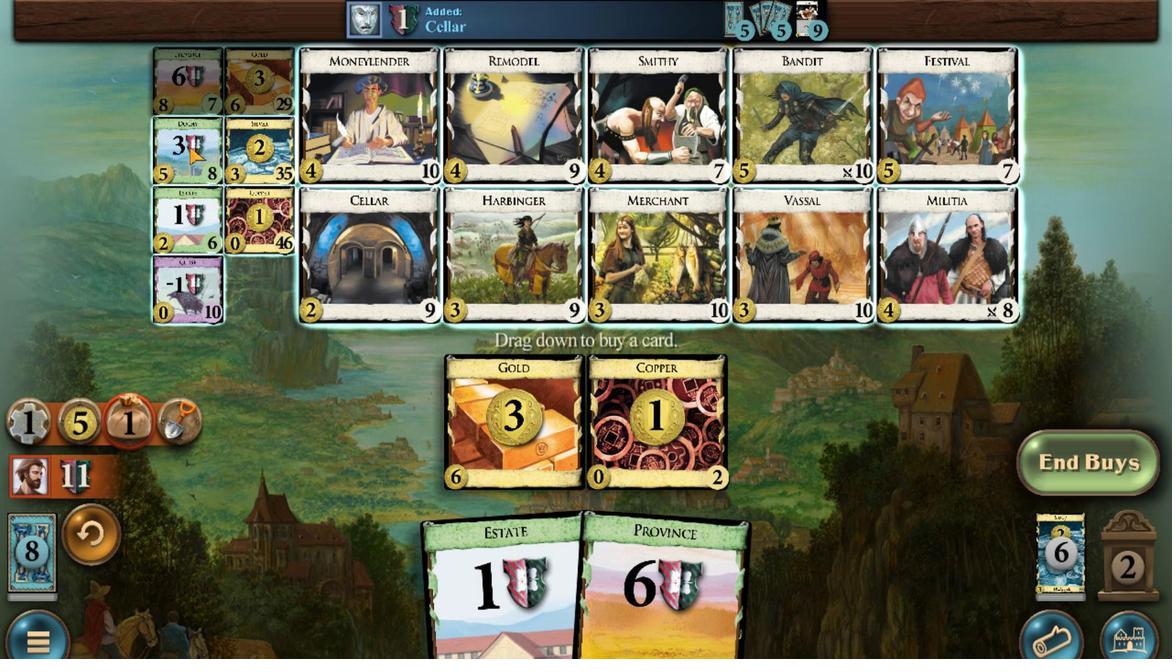 
Action: Mouse scrolled (227, 352) with delta (0, 0)
Screenshot: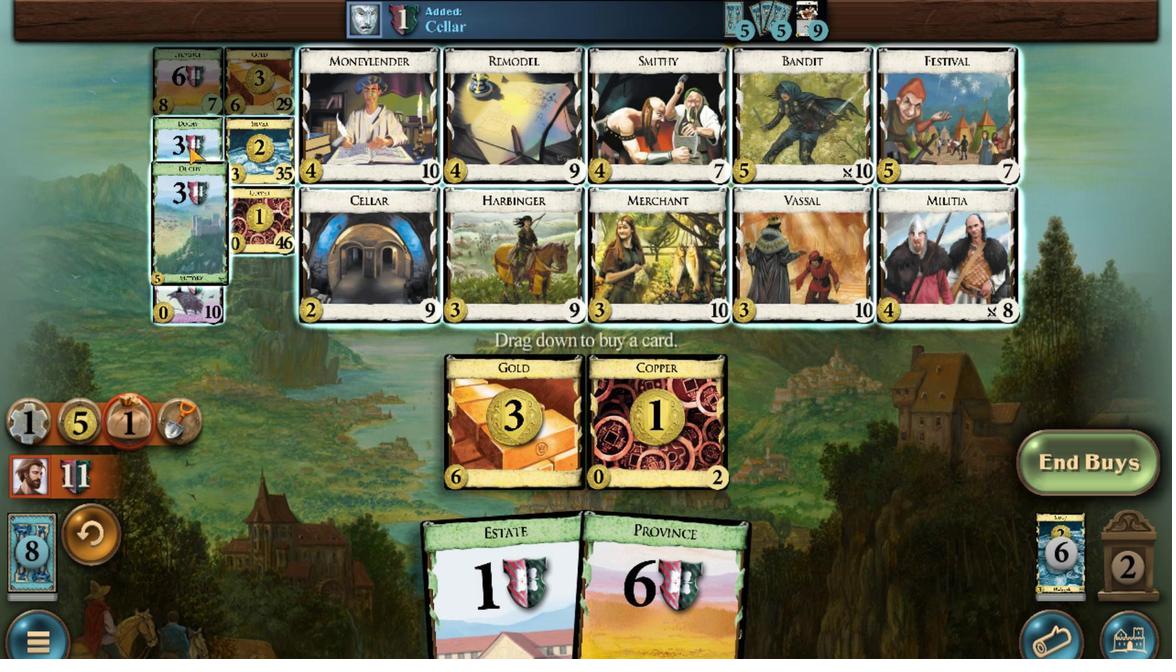 
Action: Mouse scrolled (227, 352) with delta (0, 0)
Screenshot: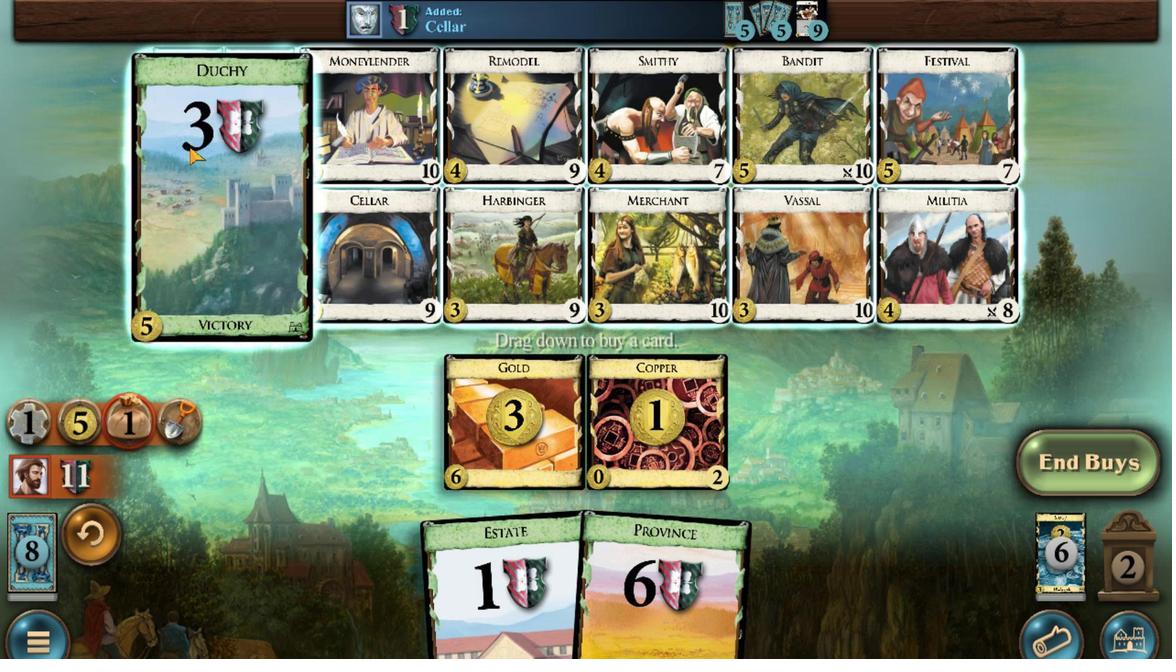 
Action: Mouse scrolled (227, 352) with delta (0, 0)
Screenshot: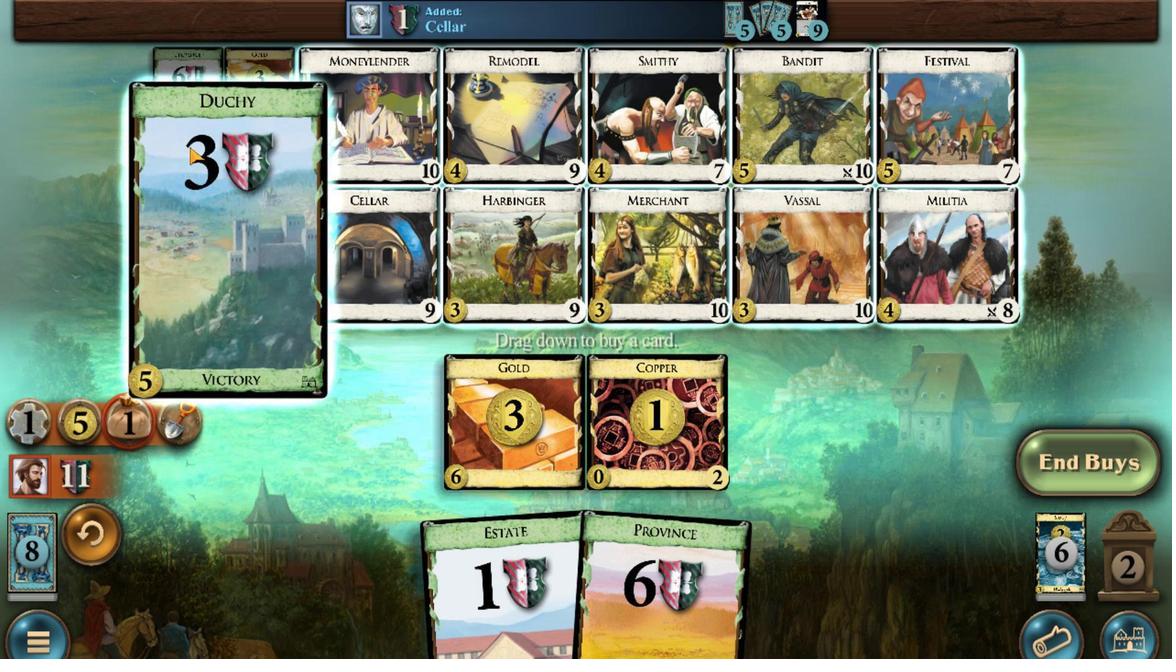 
Action: Mouse scrolled (227, 352) with delta (0, 0)
Screenshot: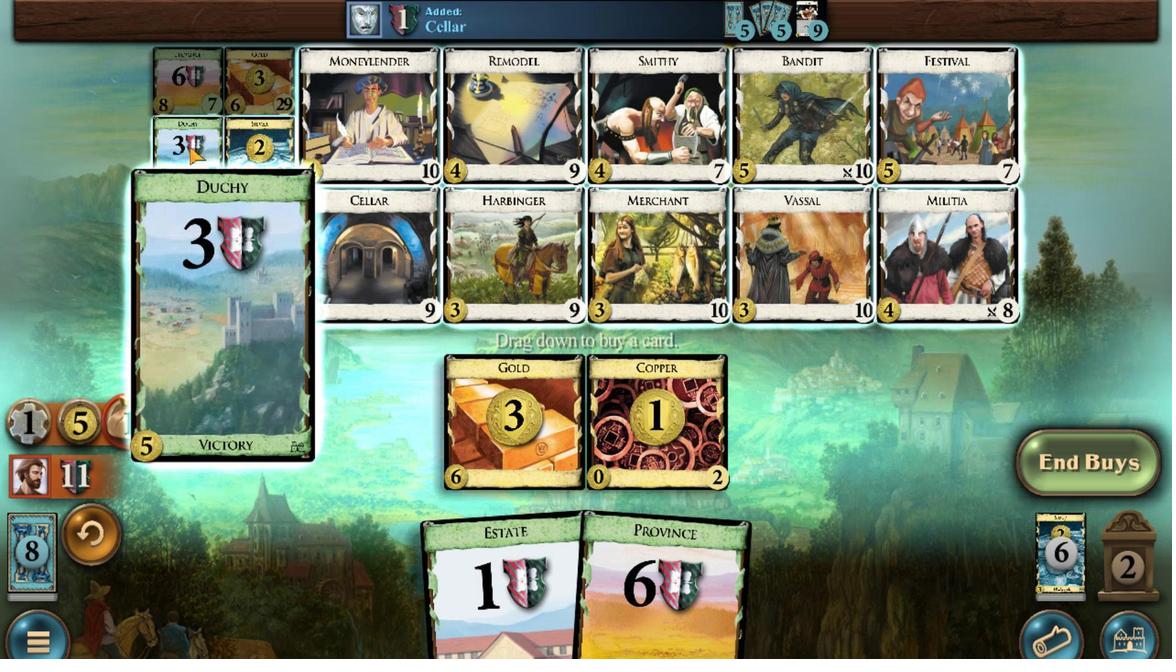 
Action: Mouse scrolled (227, 352) with delta (0, 0)
Screenshot: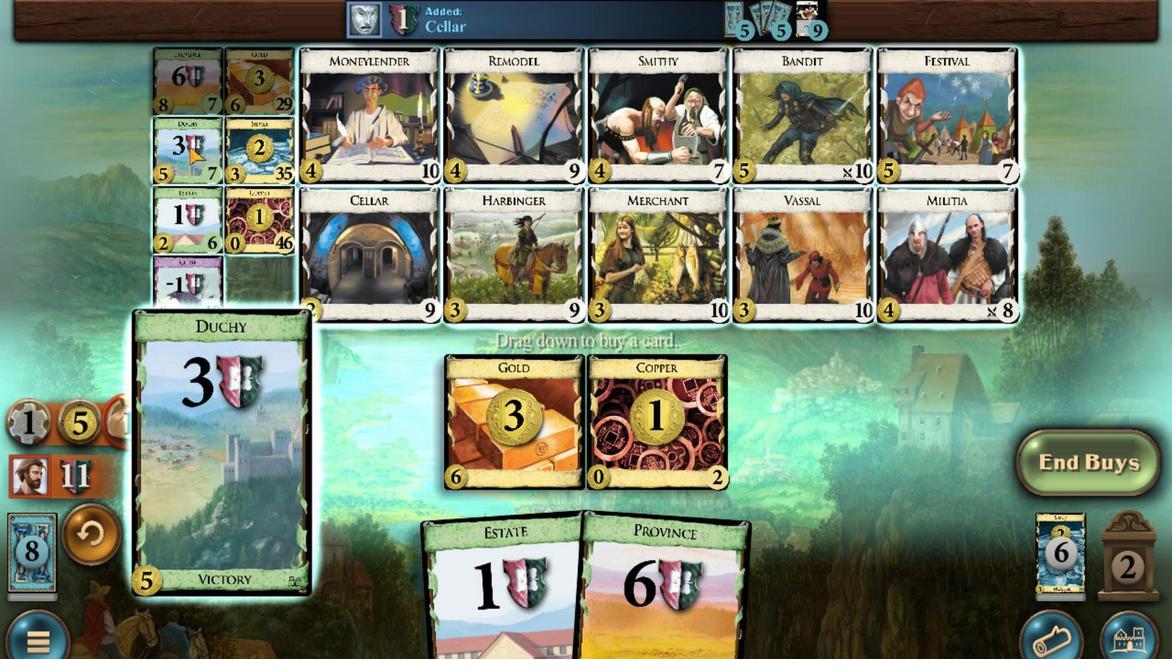 
Action: Mouse moved to (551, 509)
Screenshot: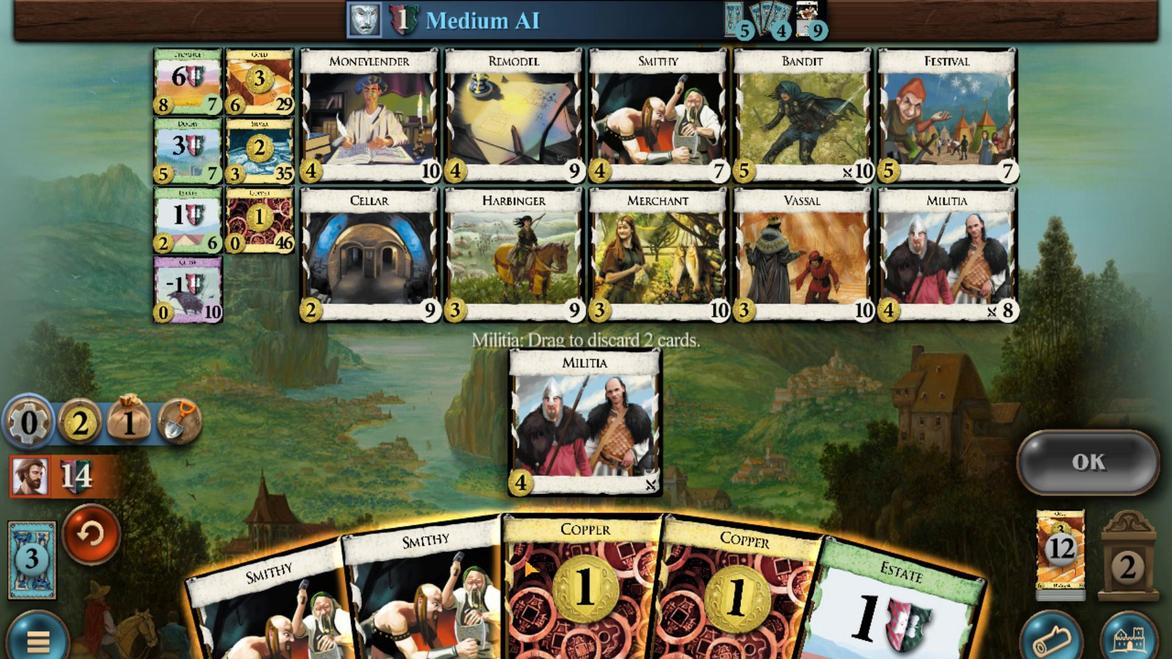 
Action: Mouse scrolled (551, 509) with delta (0, 0)
Screenshot: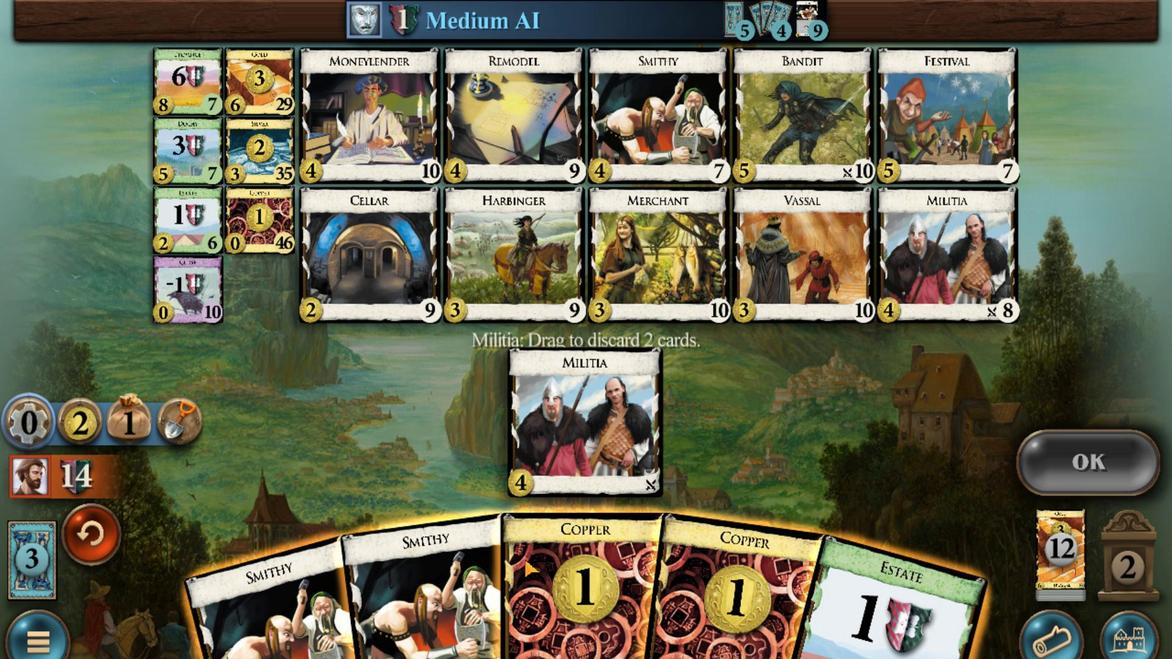 
Action: Mouse moved to (861, 519)
Screenshot: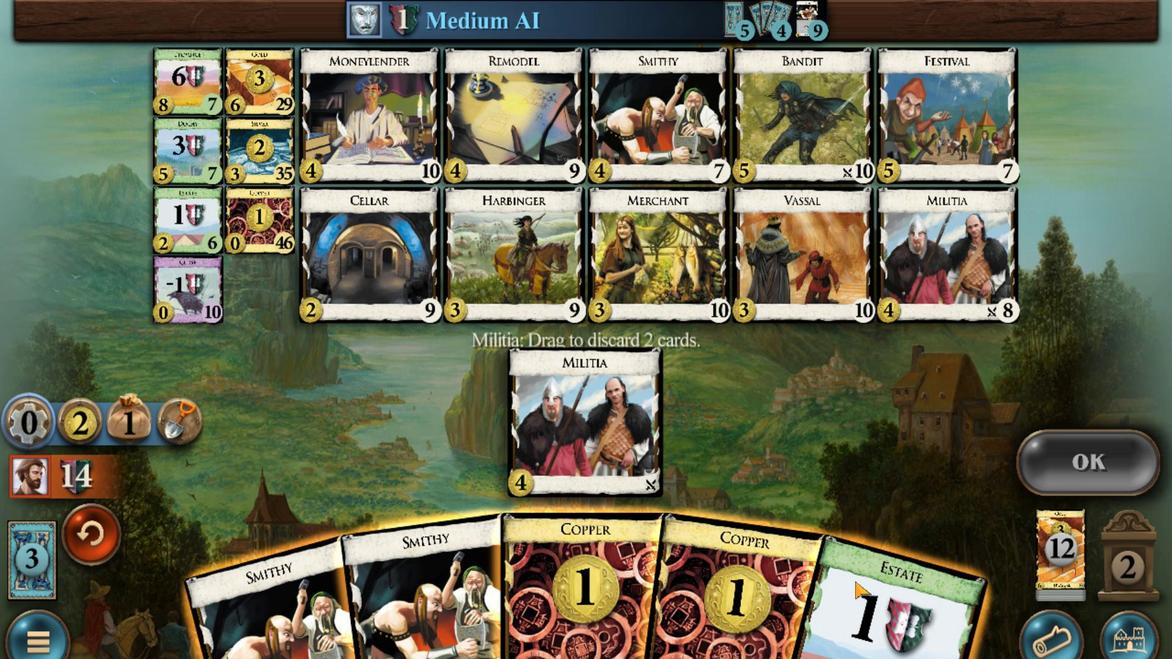 
Action: Mouse scrolled (861, 518) with delta (0, 0)
Screenshot: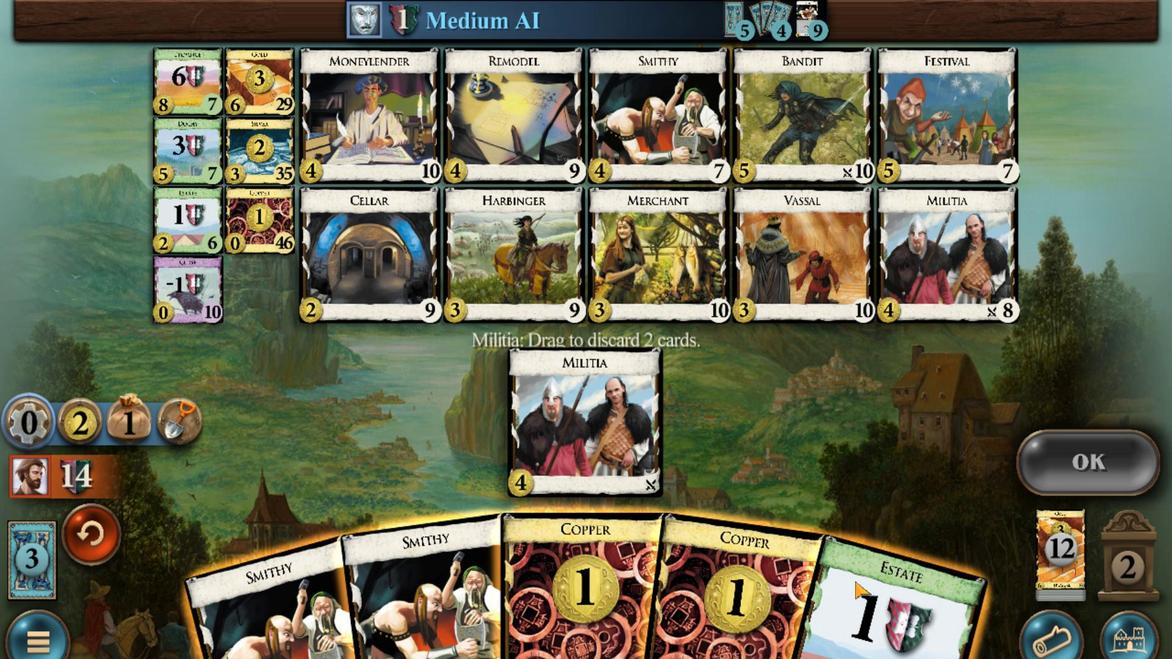 
Action: Mouse moved to (777, 519)
Screenshot: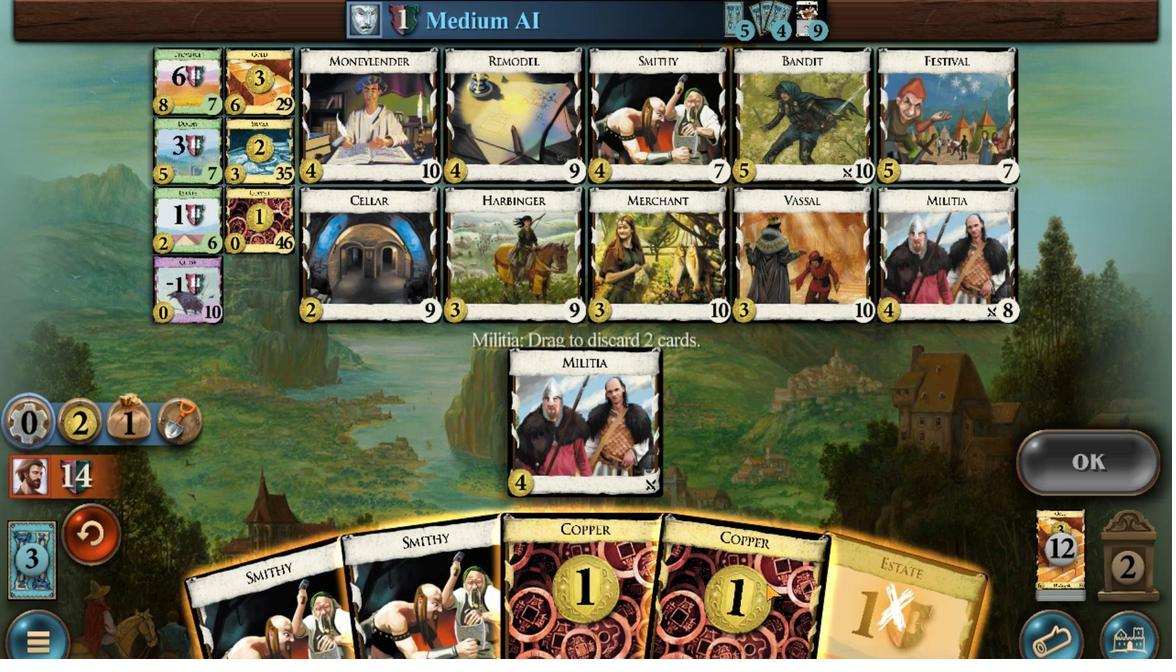 
Action: Mouse scrolled (777, 519) with delta (0, 0)
Screenshot: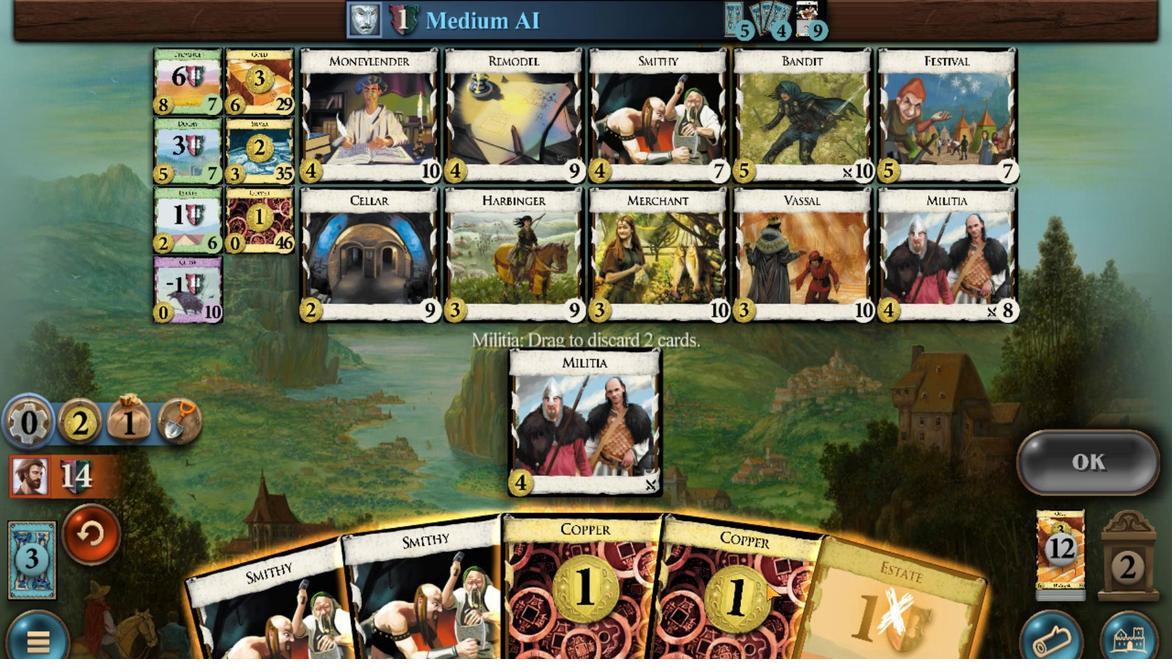 
Action: Mouse moved to (1026, 473)
Screenshot: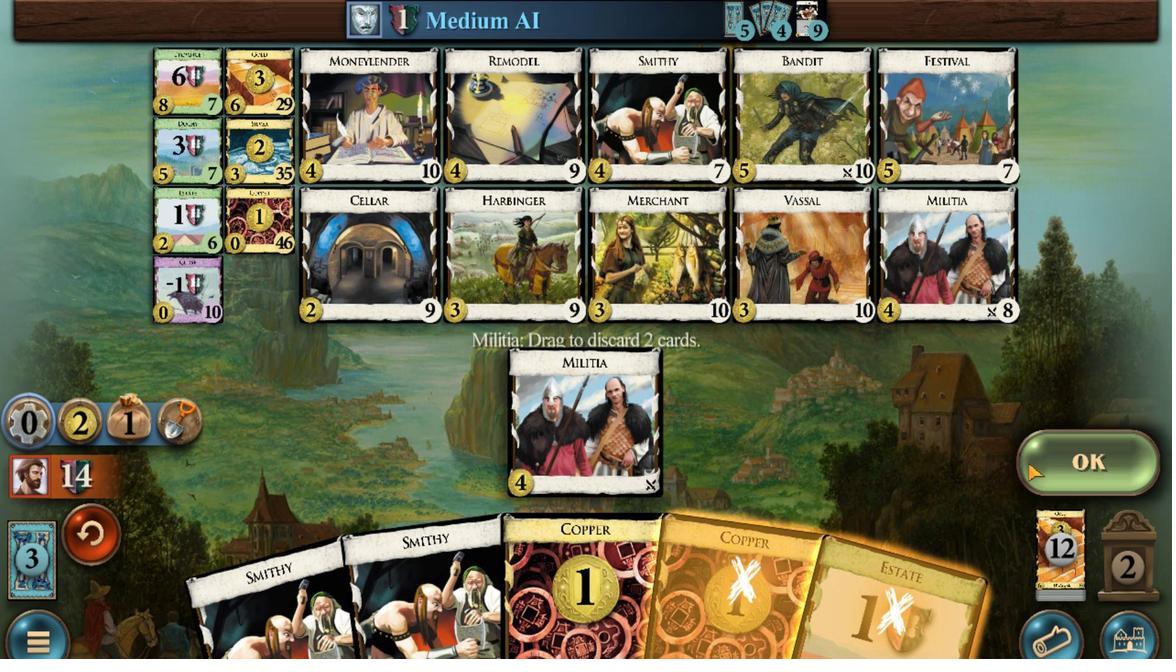 
Action: Mouse pressed left at (1026, 473)
Screenshot: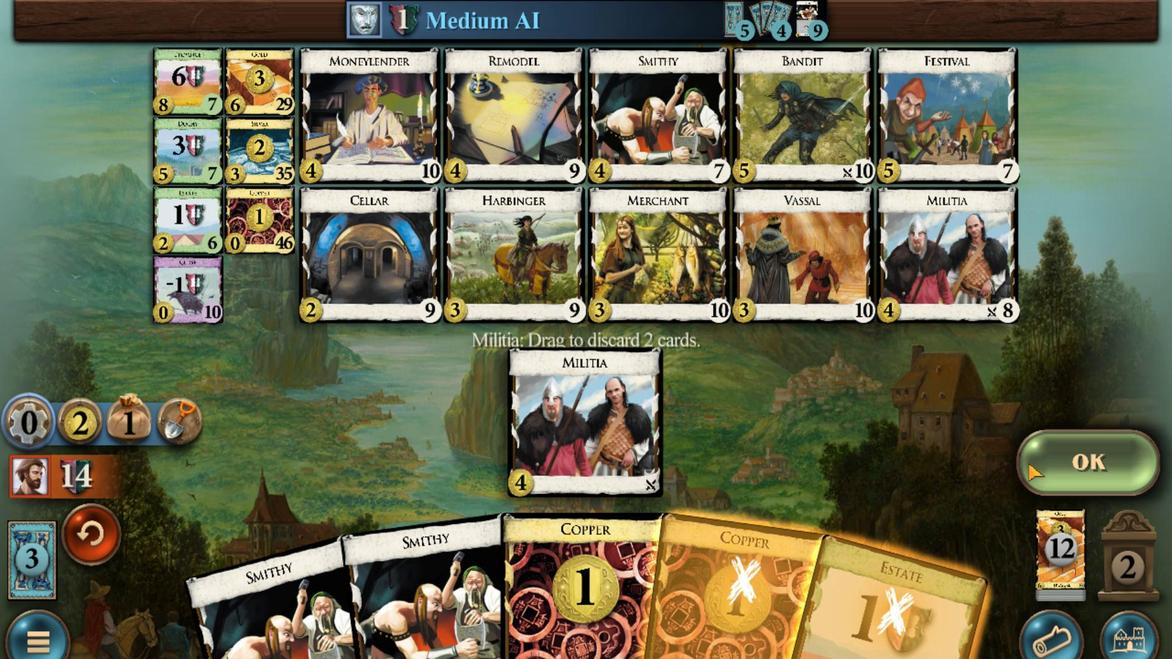 
Action: Mouse moved to (584, 509)
Screenshot: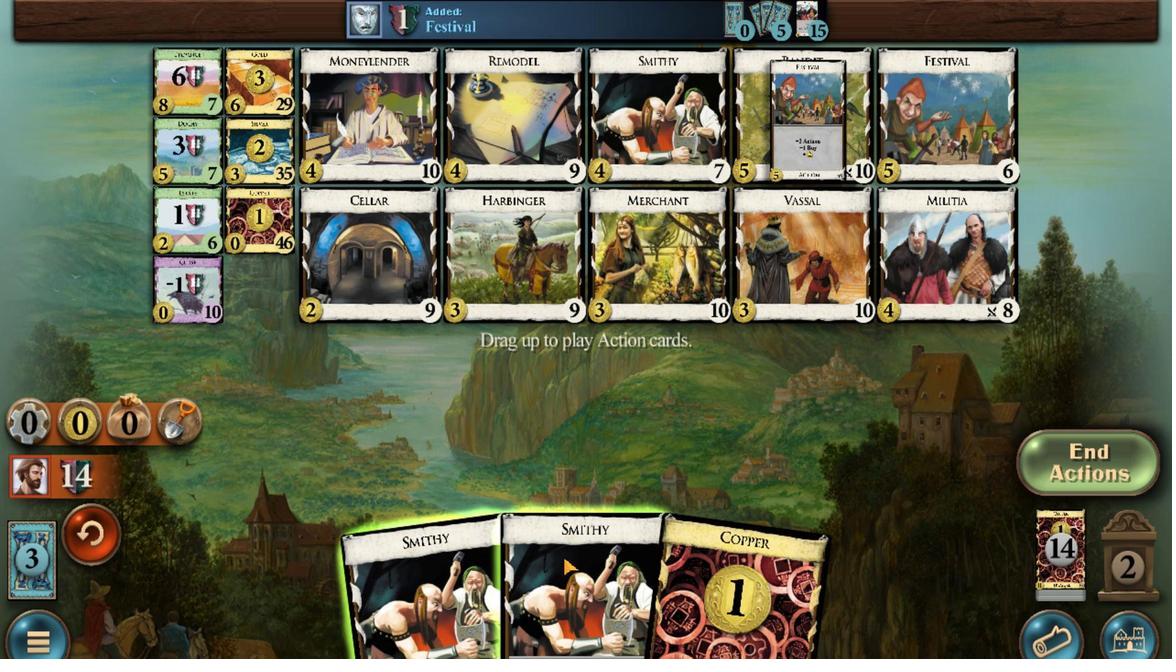 
Action: Mouse scrolled (584, 509) with delta (0, 0)
Screenshot: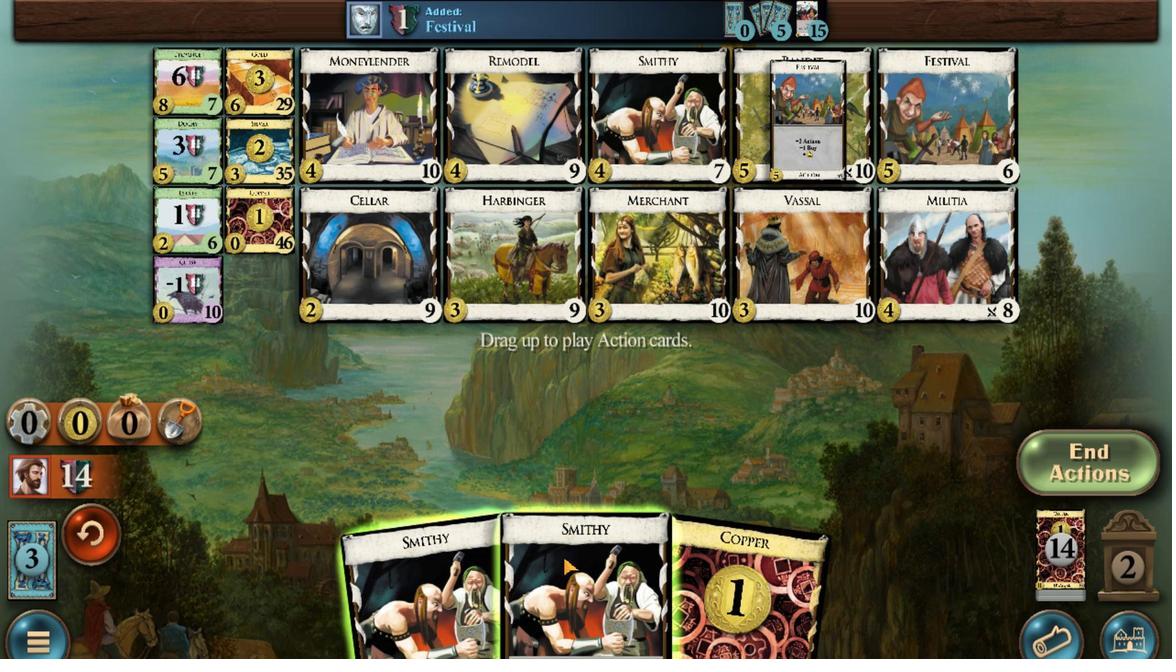 
Action: Mouse moved to (763, 517)
Screenshot: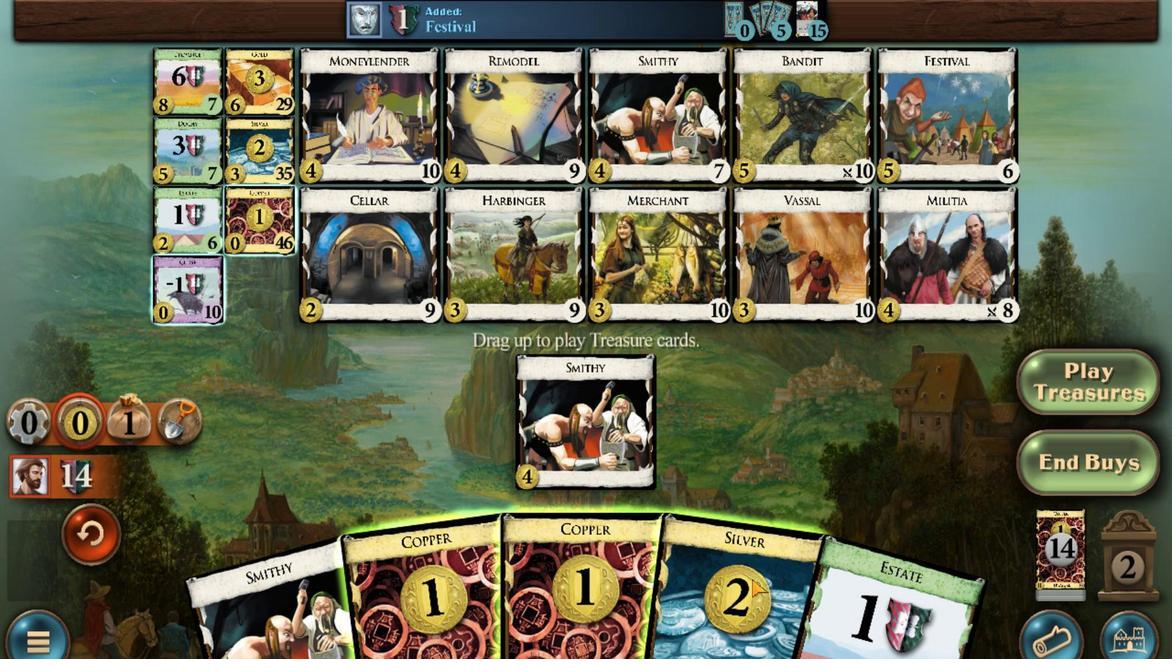 
Action: Mouse scrolled (763, 517) with delta (0, 0)
Screenshot: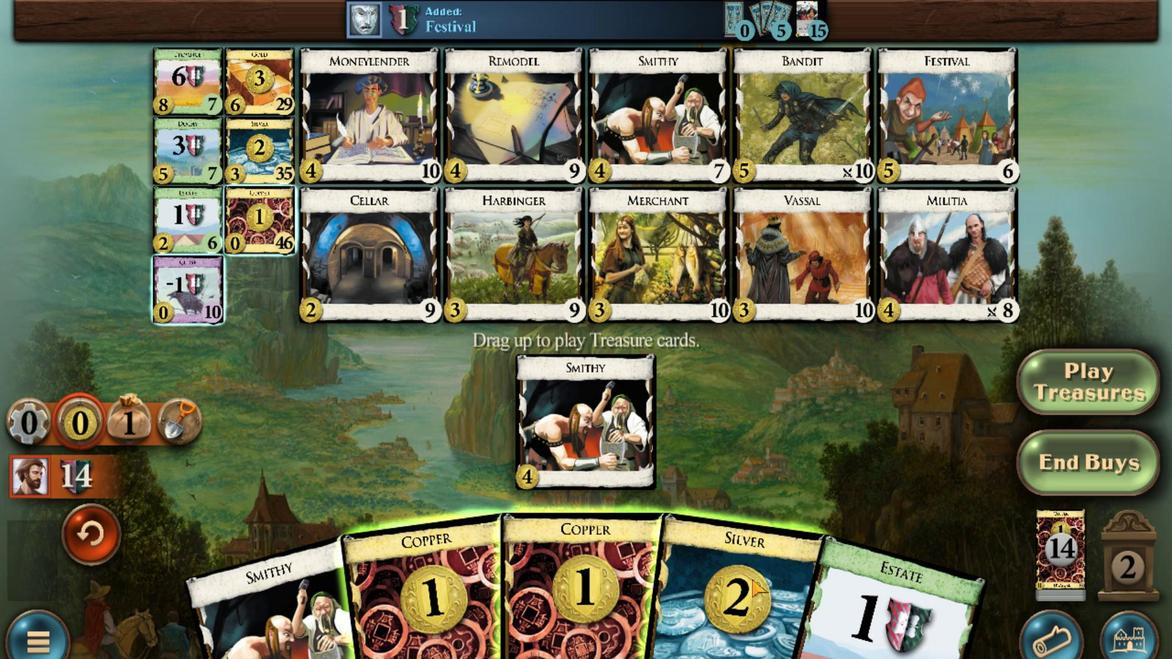 
Action: Mouse moved to (706, 516)
Screenshot: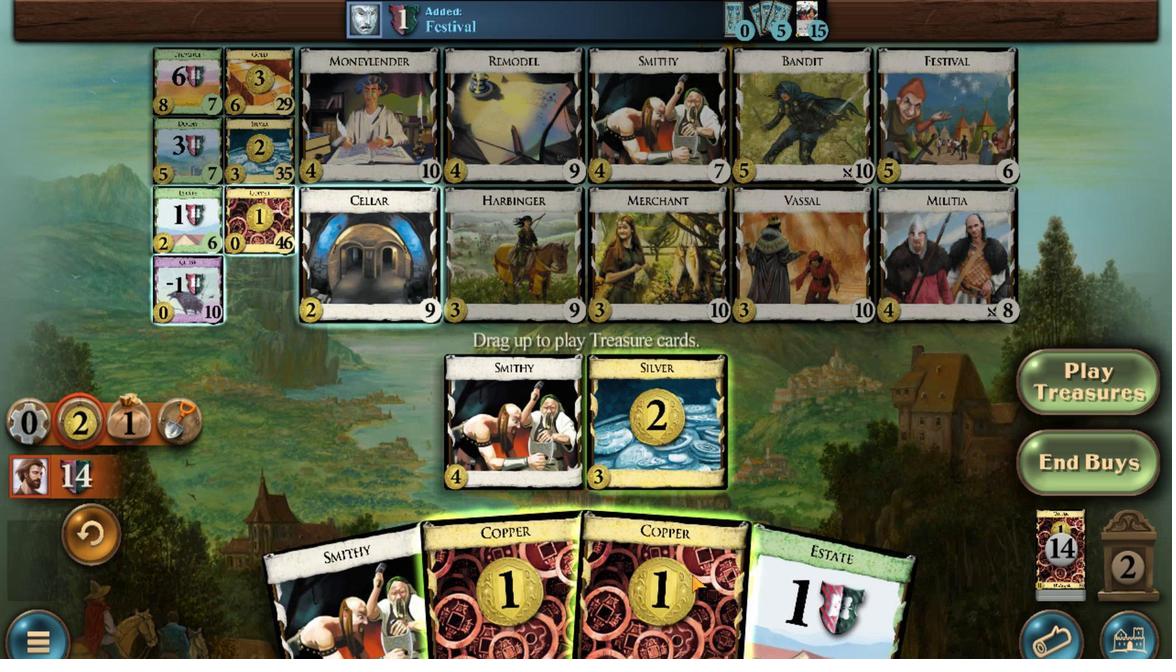 
Action: Mouse scrolled (706, 515) with delta (0, 0)
Screenshot: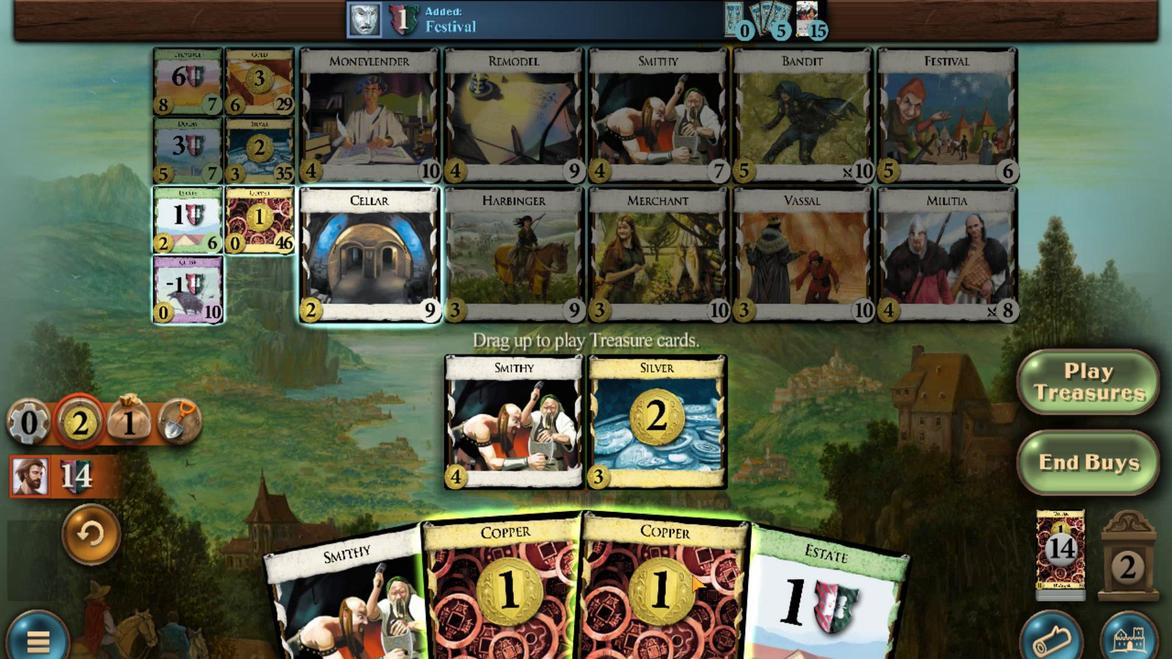 
Action: Mouse moved to (602, 516)
Screenshot: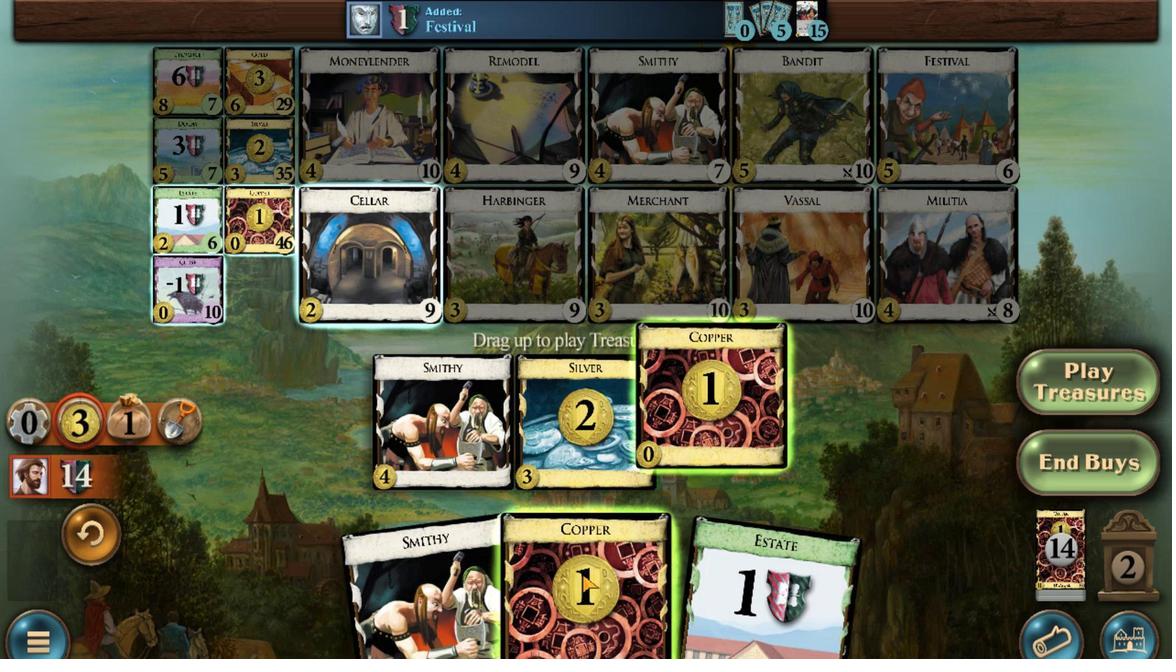 
Action: Mouse scrolled (602, 515) with delta (0, 0)
Screenshot: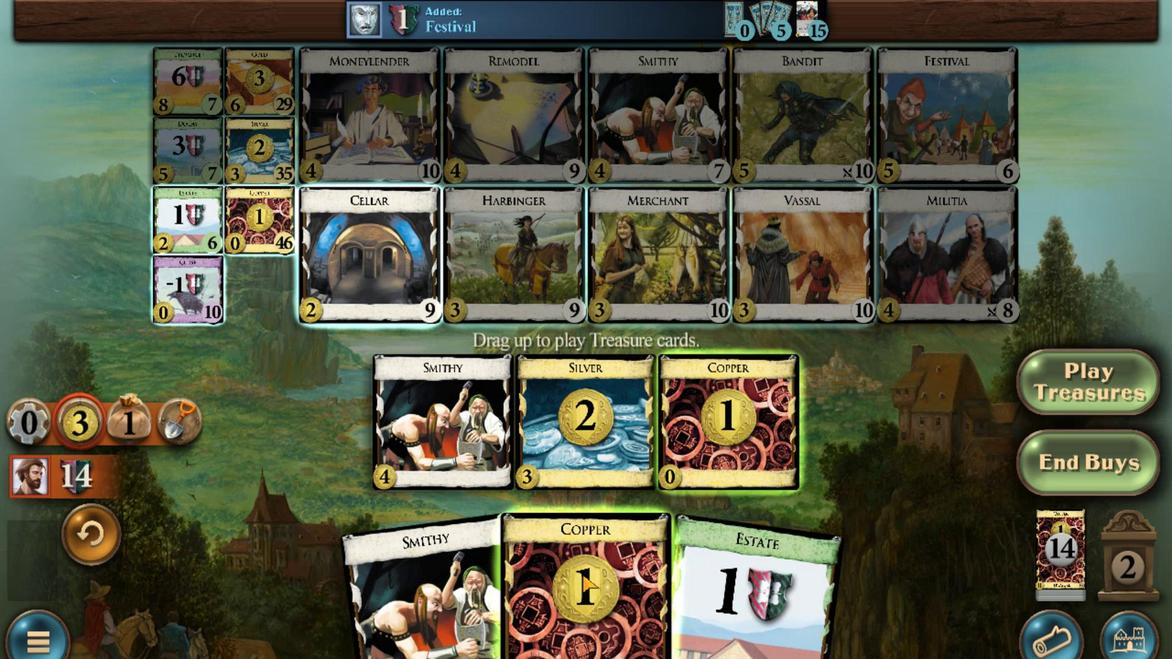 
Action: Mouse moved to (573, 352)
Screenshot: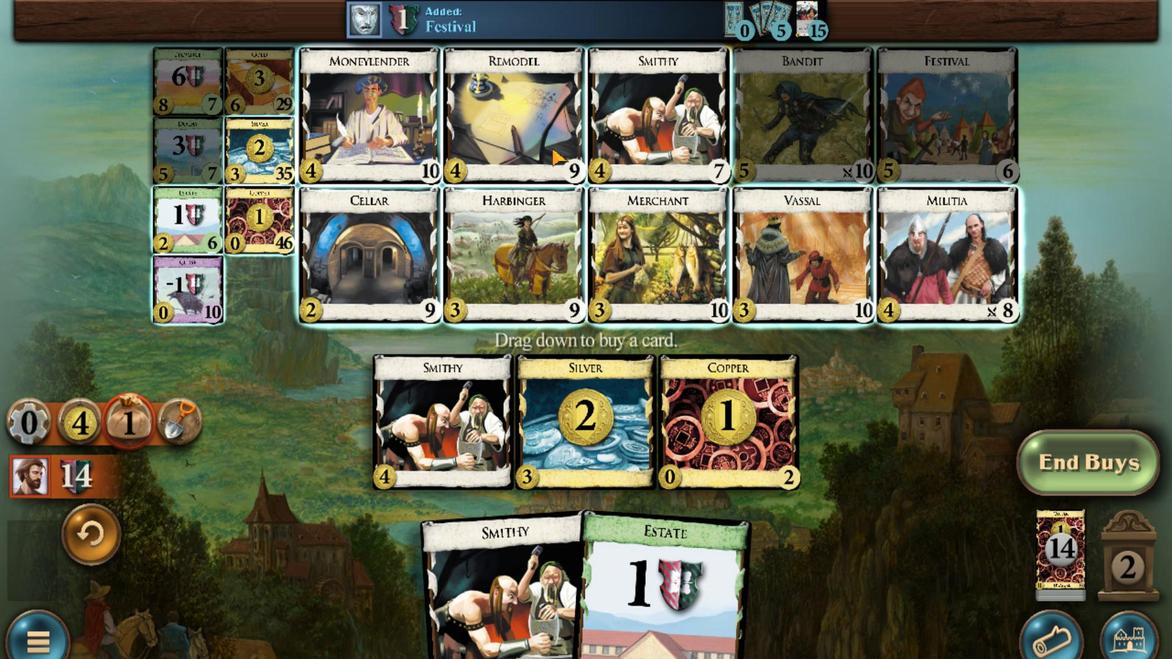 
Action: Mouse scrolled (573, 352) with delta (0, 0)
Screenshot: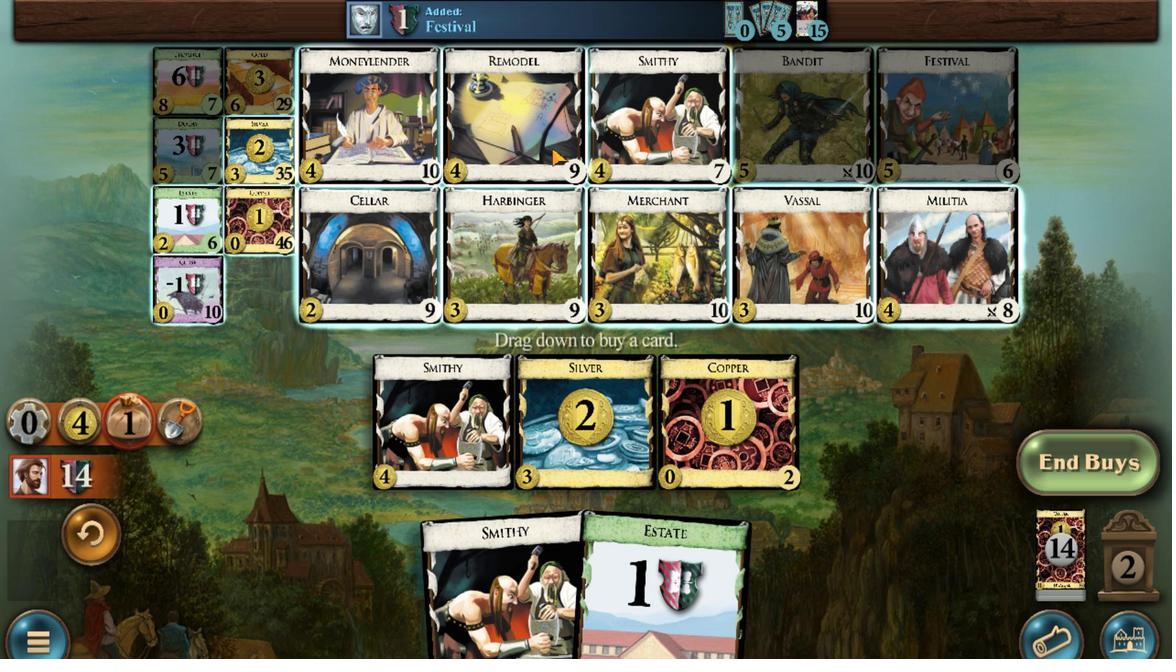 
Action: Mouse scrolled (573, 352) with delta (0, 0)
Screenshot: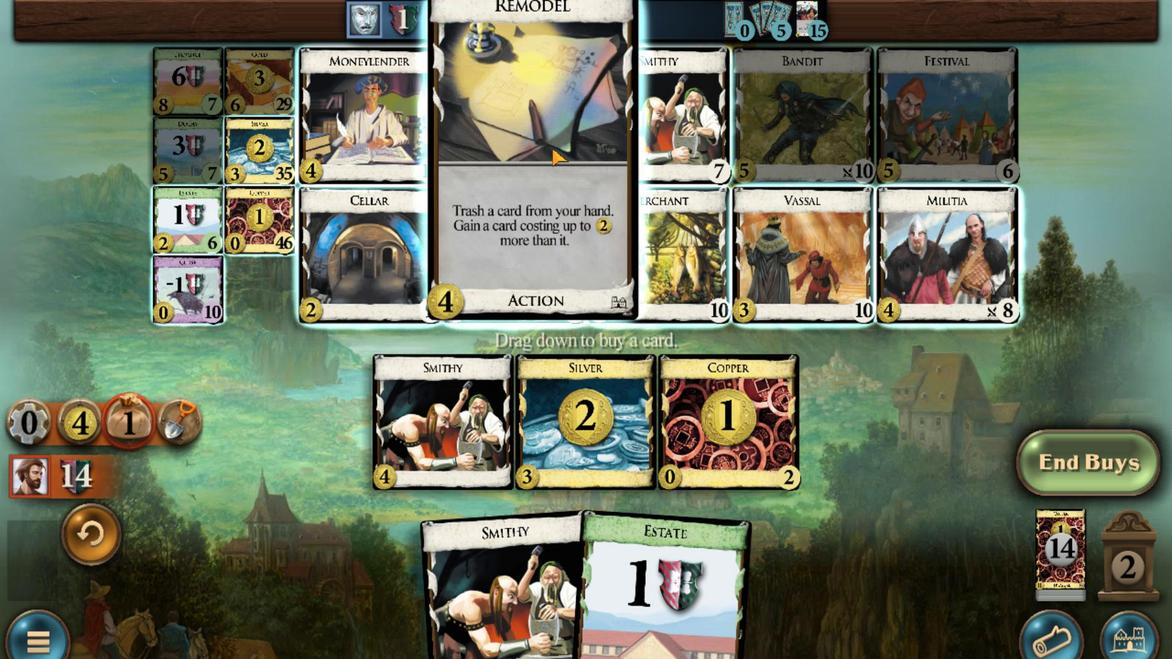 
Action: Mouse scrolled (573, 352) with delta (0, 0)
Screenshot: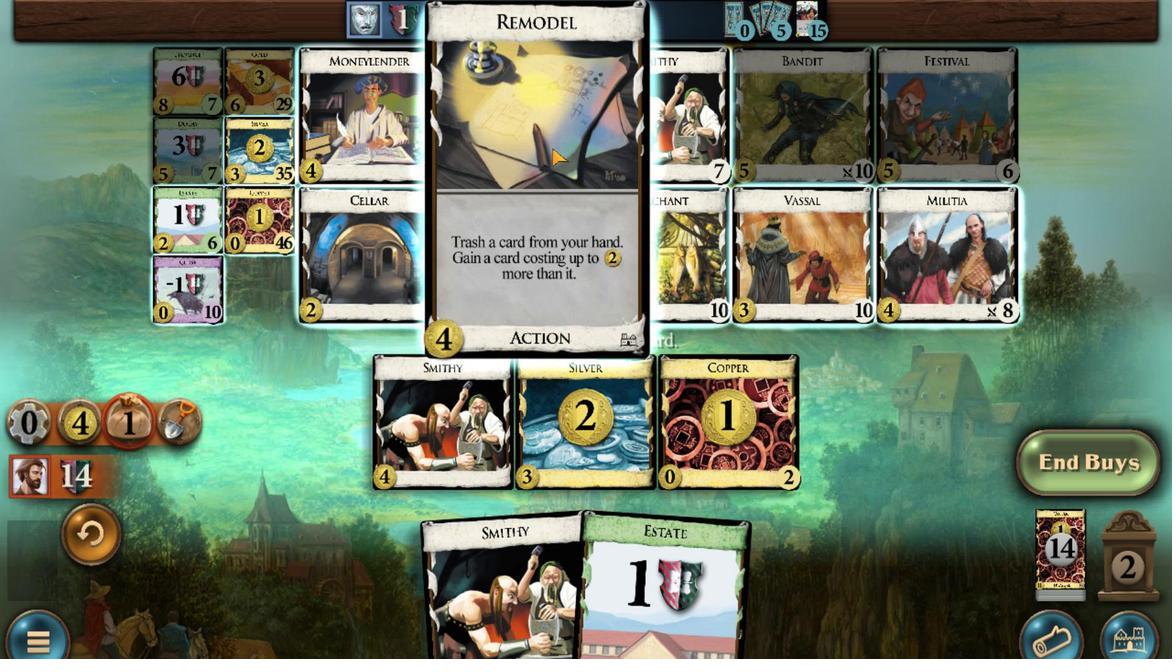
Action: Mouse scrolled (573, 352) with delta (0, 0)
Screenshot: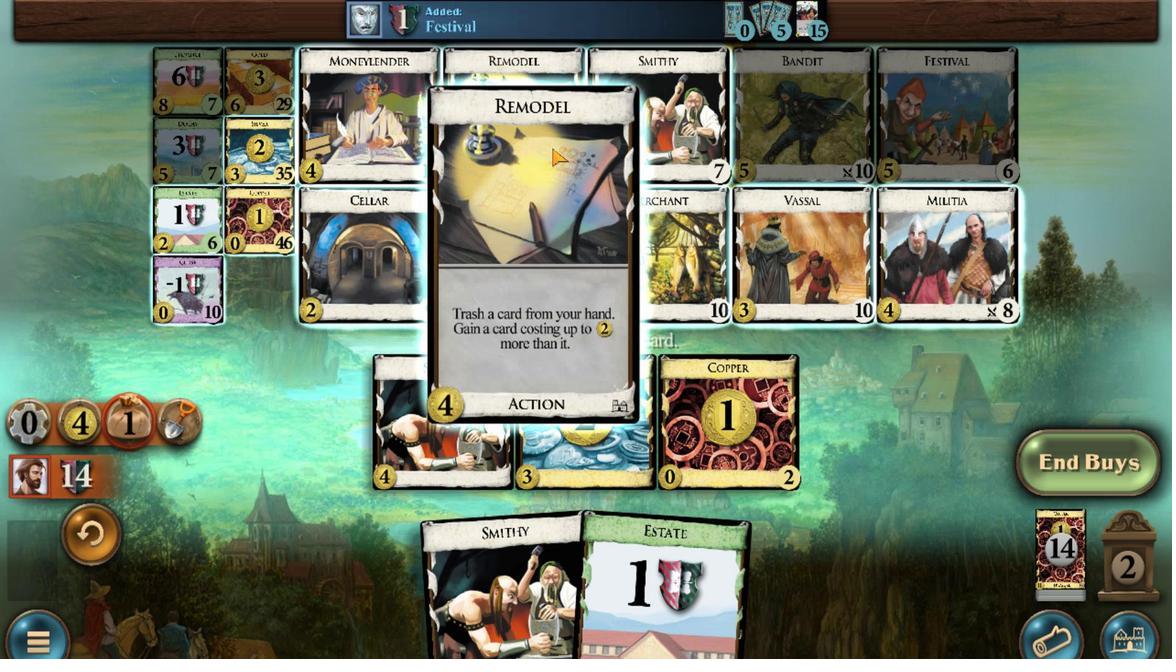 
Action: Mouse scrolled (573, 352) with delta (0, 0)
Screenshot: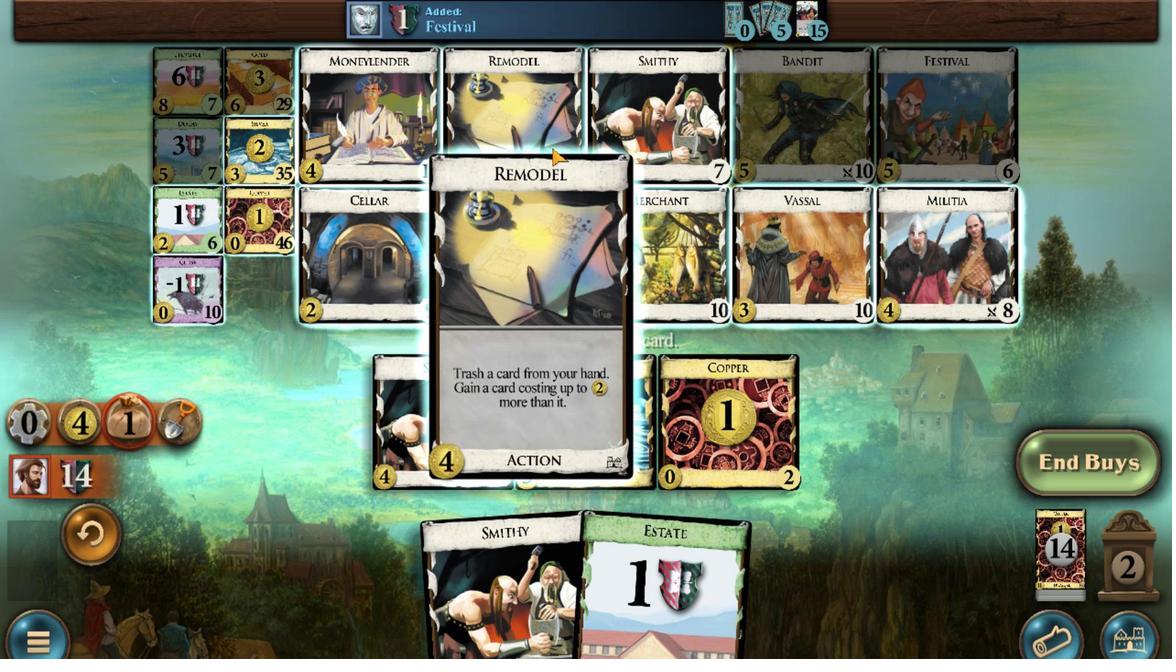 
Action: Mouse moved to (874, 515)
Screenshot: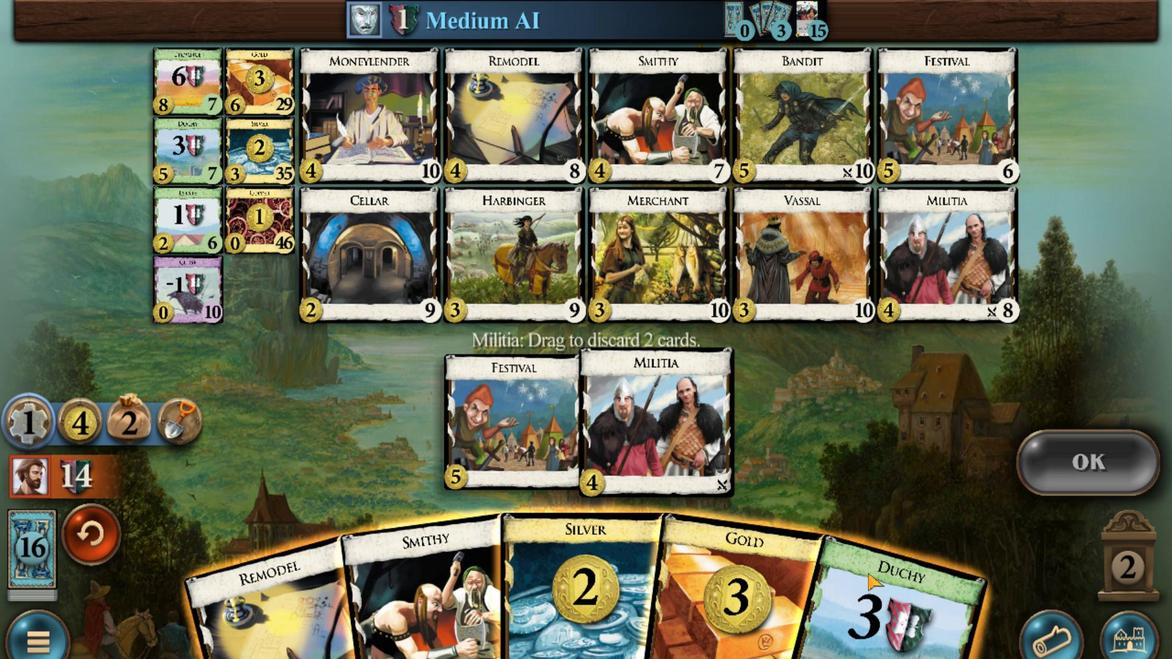 
Action: Mouse scrolled (874, 515) with delta (0, 0)
Screenshot: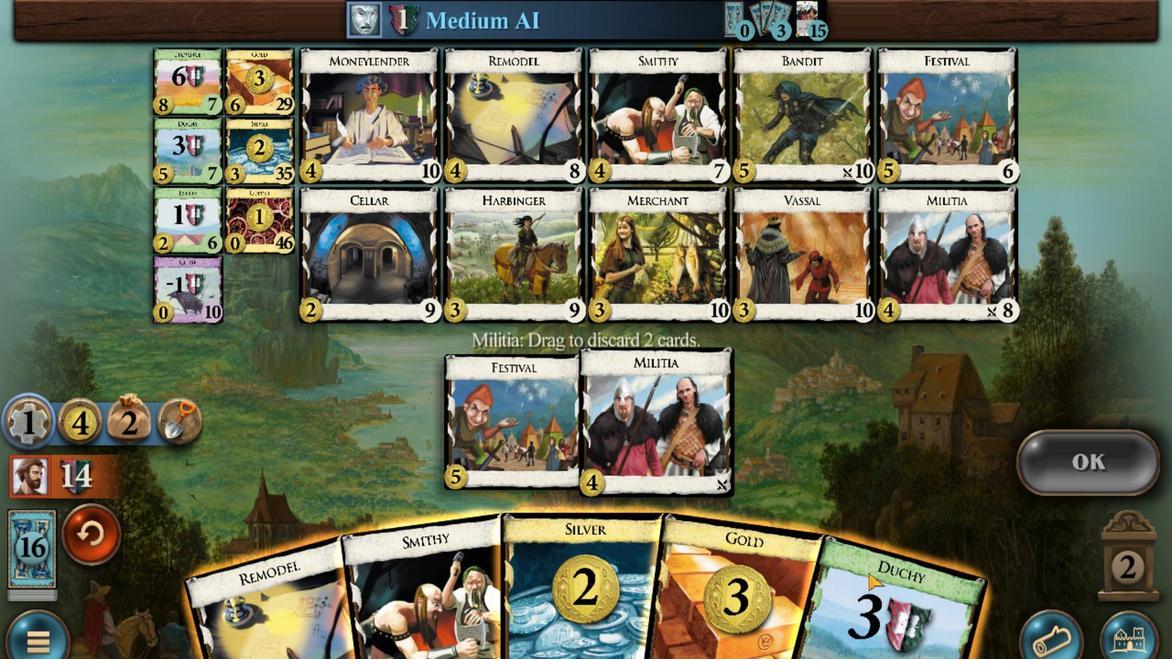 
Action: Mouse moved to (451, 522)
Screenshot: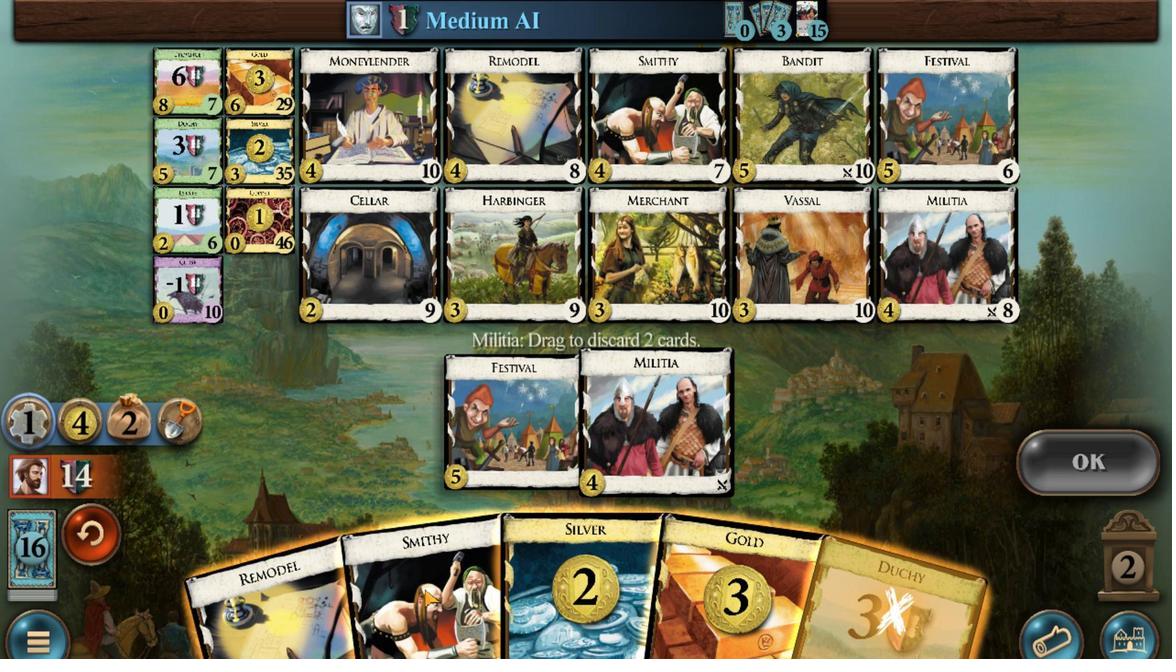 
Action: Mouse scrolled (451, 521) with delta (0, 0)
Screenshot: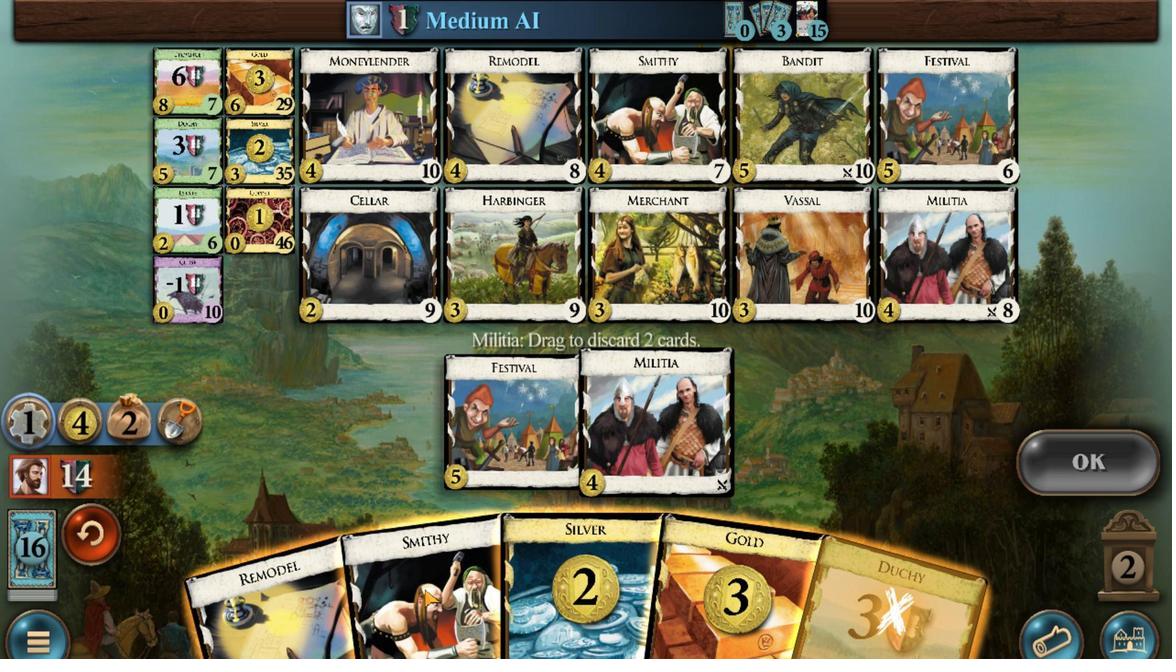 
Action: Mouse moved to (1097, 475)
Screenshot: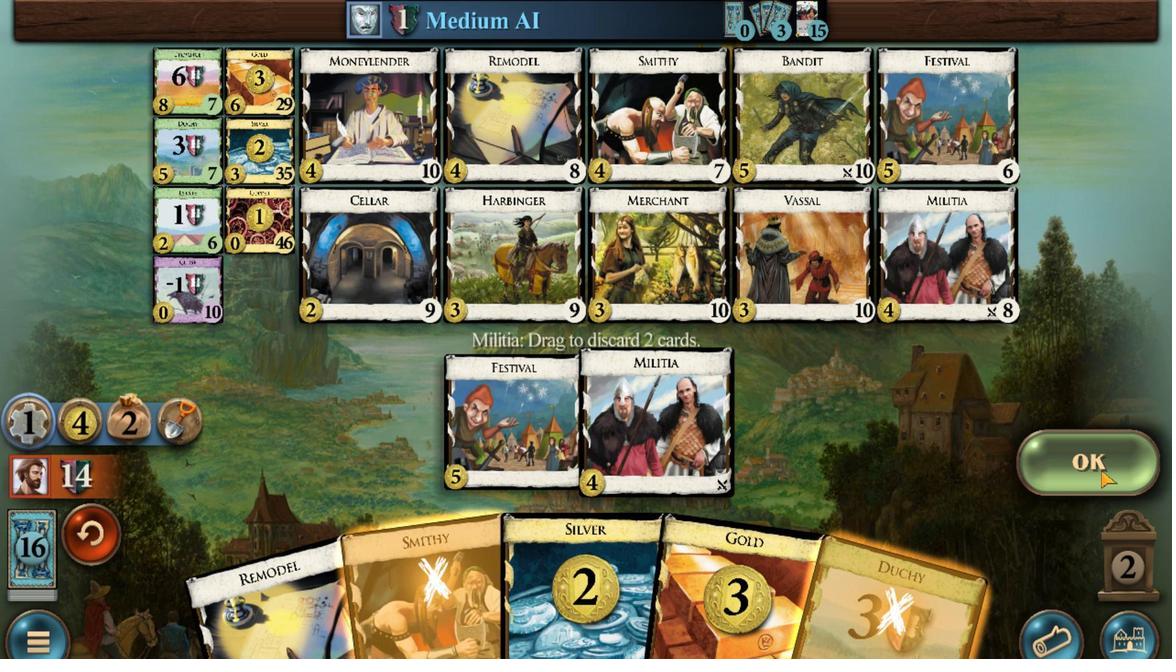 
Action: Mouse pressed left at (1097, 475)
Screenshot: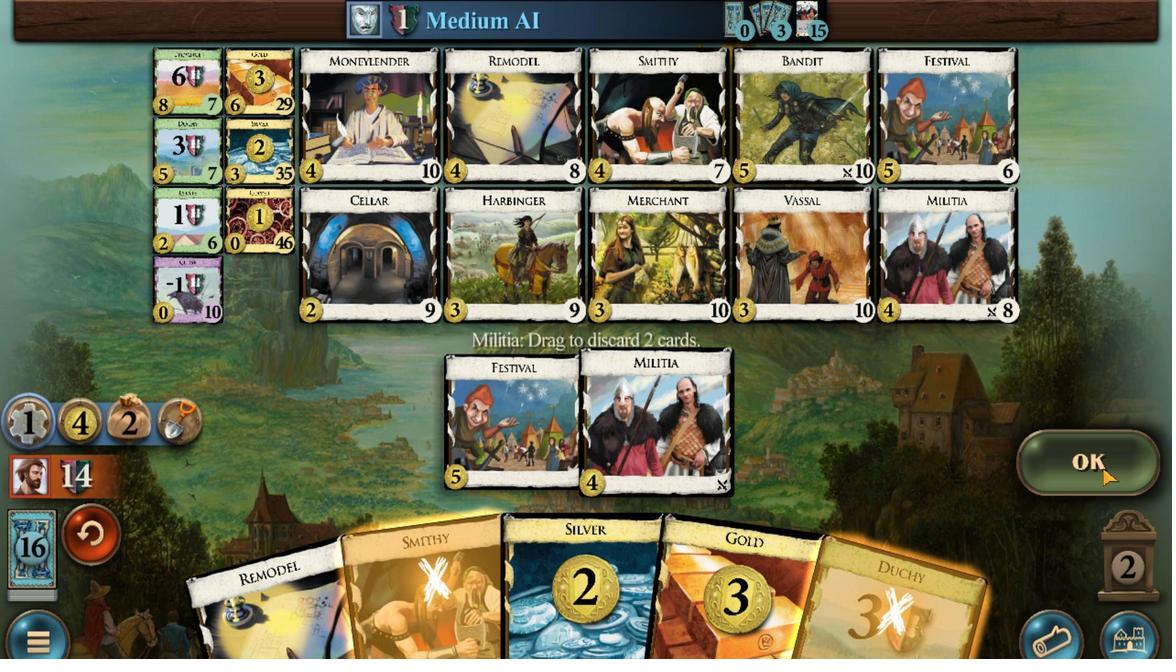 
Action: Mouse moved to (476, 518)
Screenshot: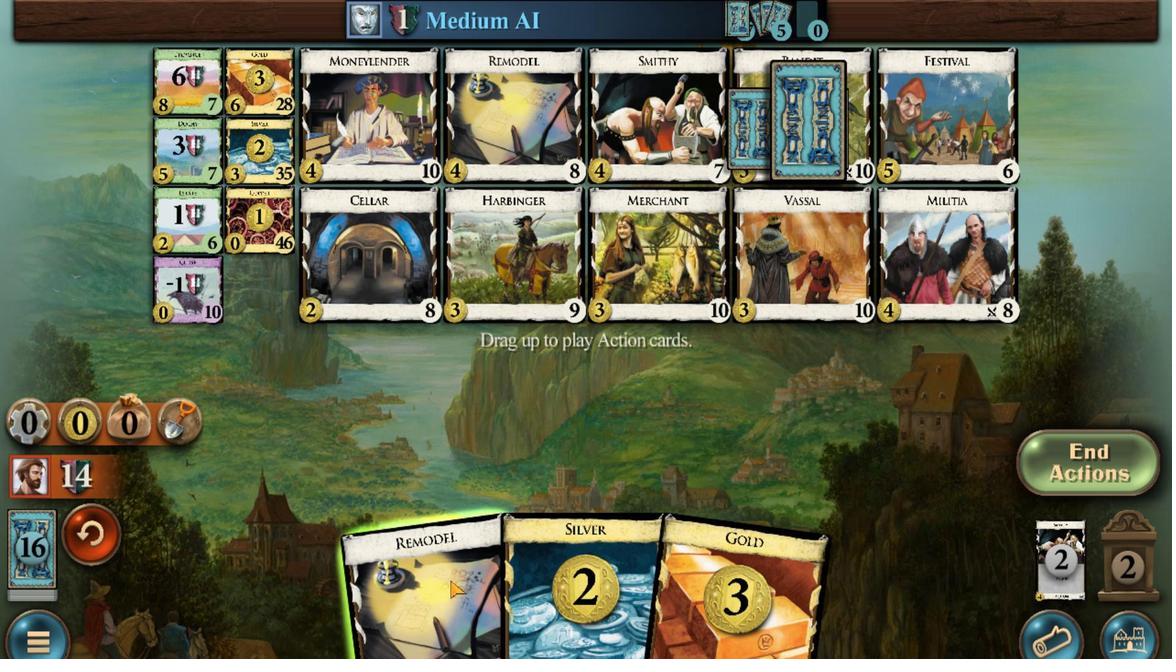 
Action: Mouse scrolled (476, 518) with delta (0, 0)
Screenshot: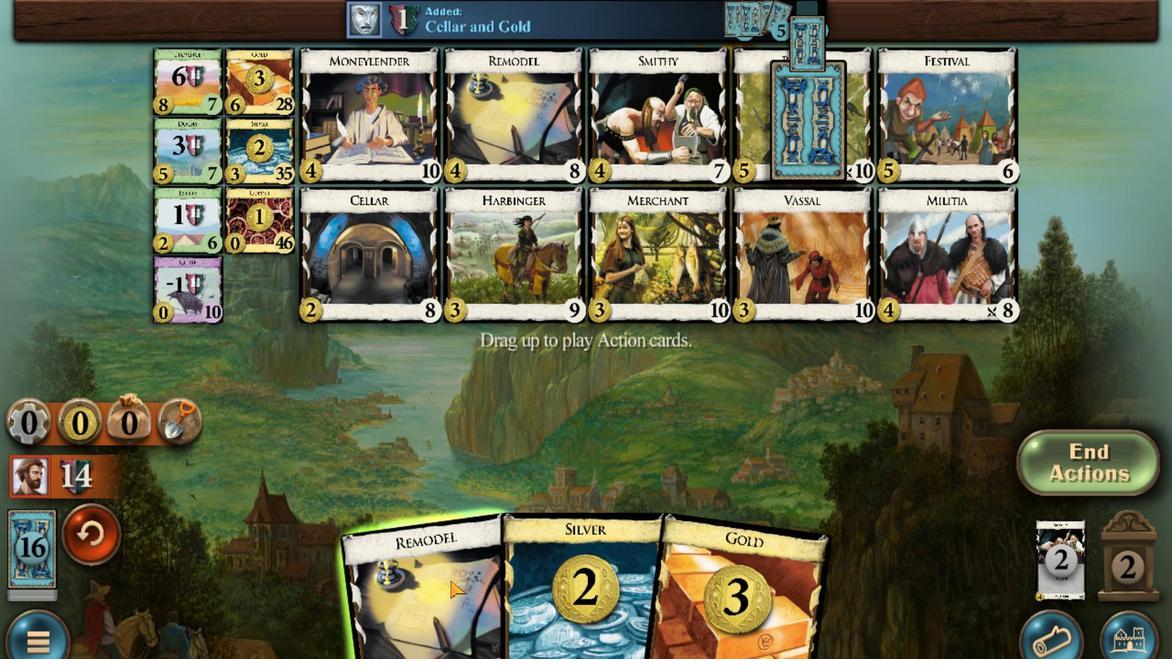 
Action: Mouse moved to (661, 521)
Screenshot: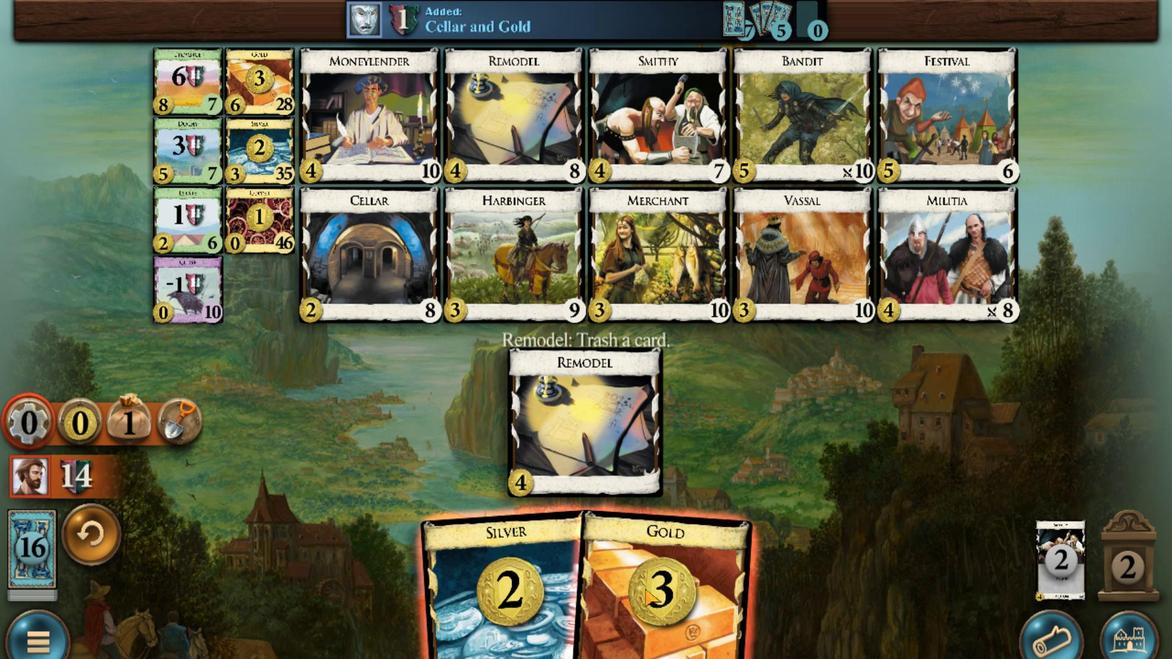 
Action: Mouse scrolled (661, 521) with delta (0, 0)
Screenshot: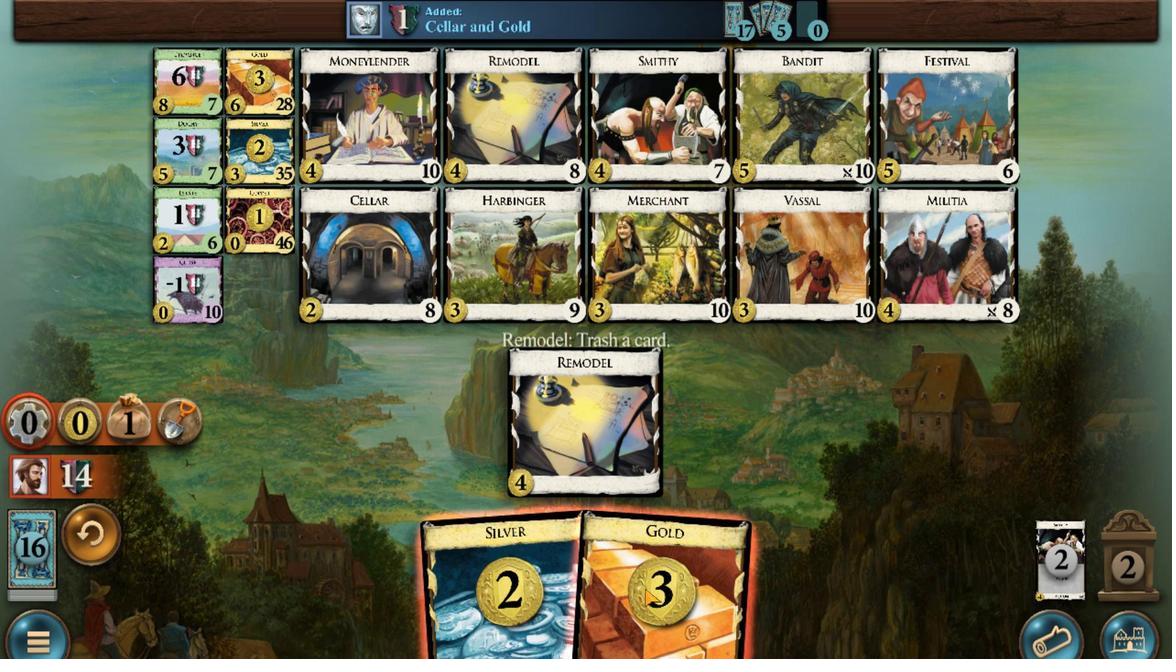 
Action: Mouse moved to (236, 326)
Screenshot: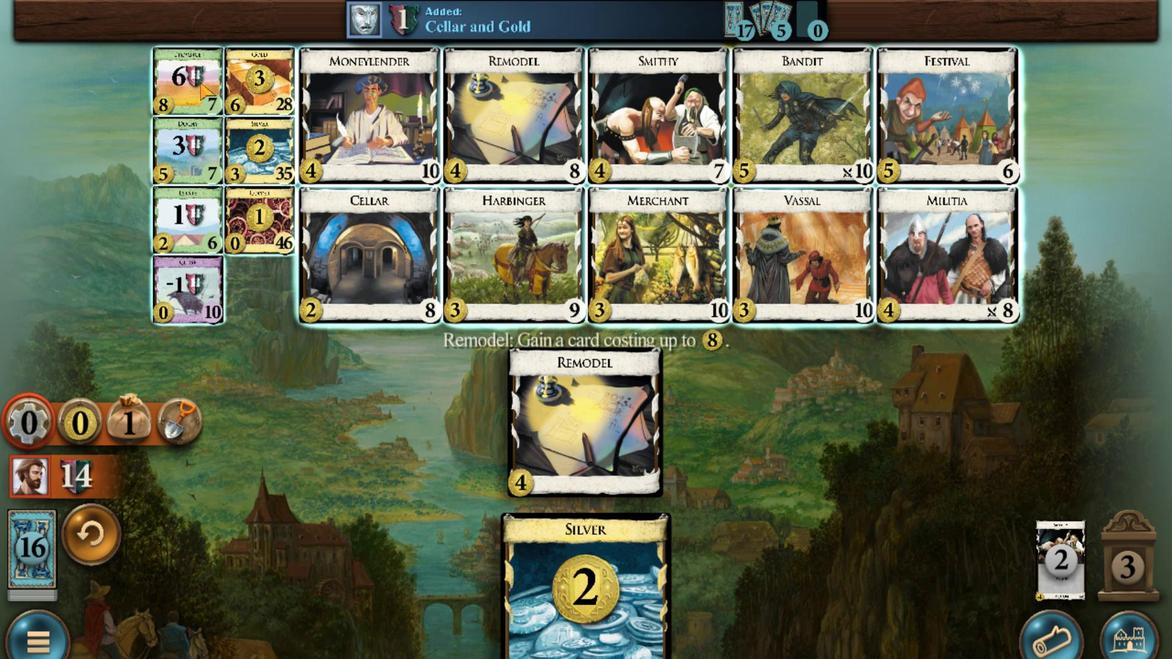 
Action: Mouse scrolled (236, 327) with delta (0, 0)
Screenshot: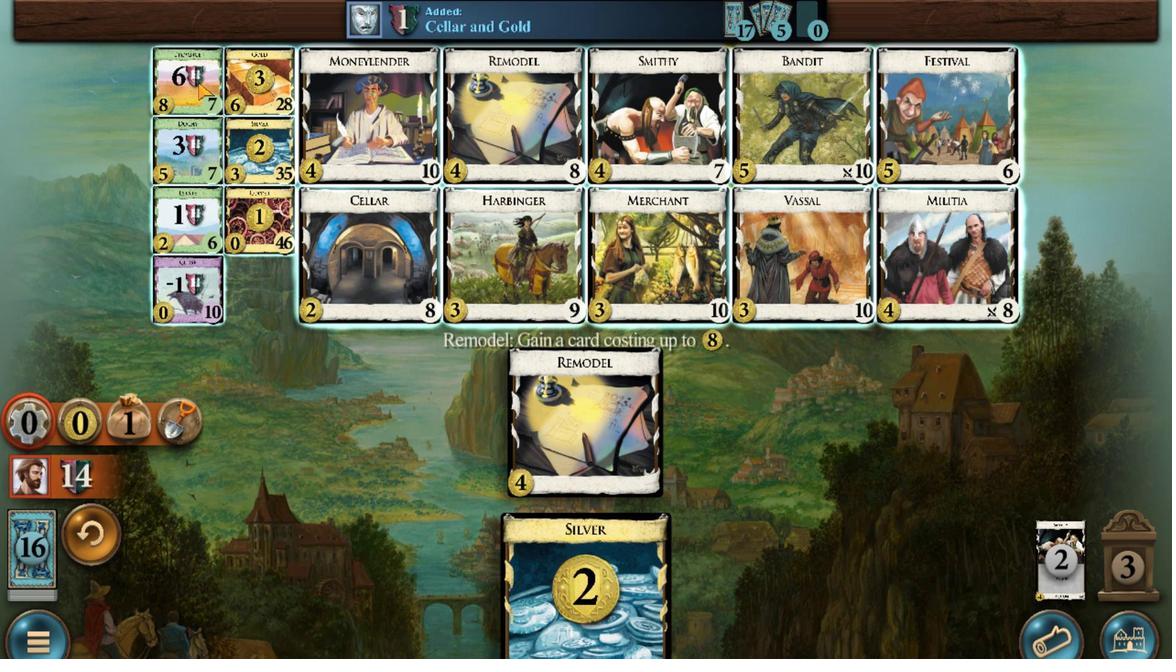 
Action: Mouse scrolled (236, 327) with delta (0, 0)
Screenshot: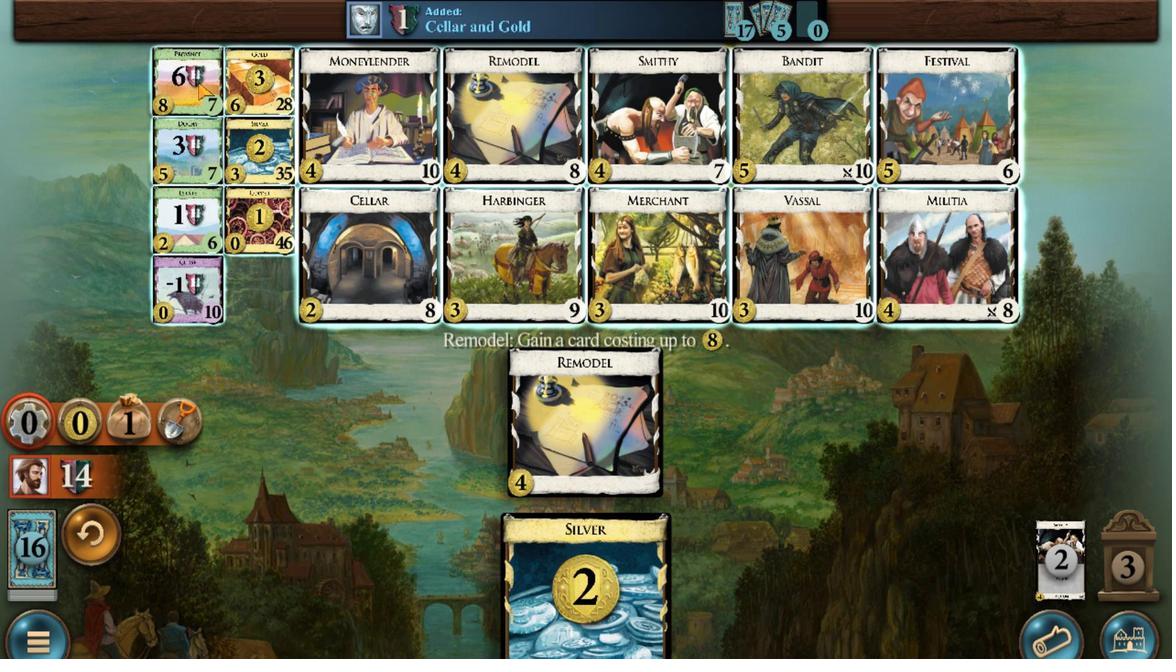 
Action: Mouse scrolled (236, 327) with delta (0, 0)
Screenshot: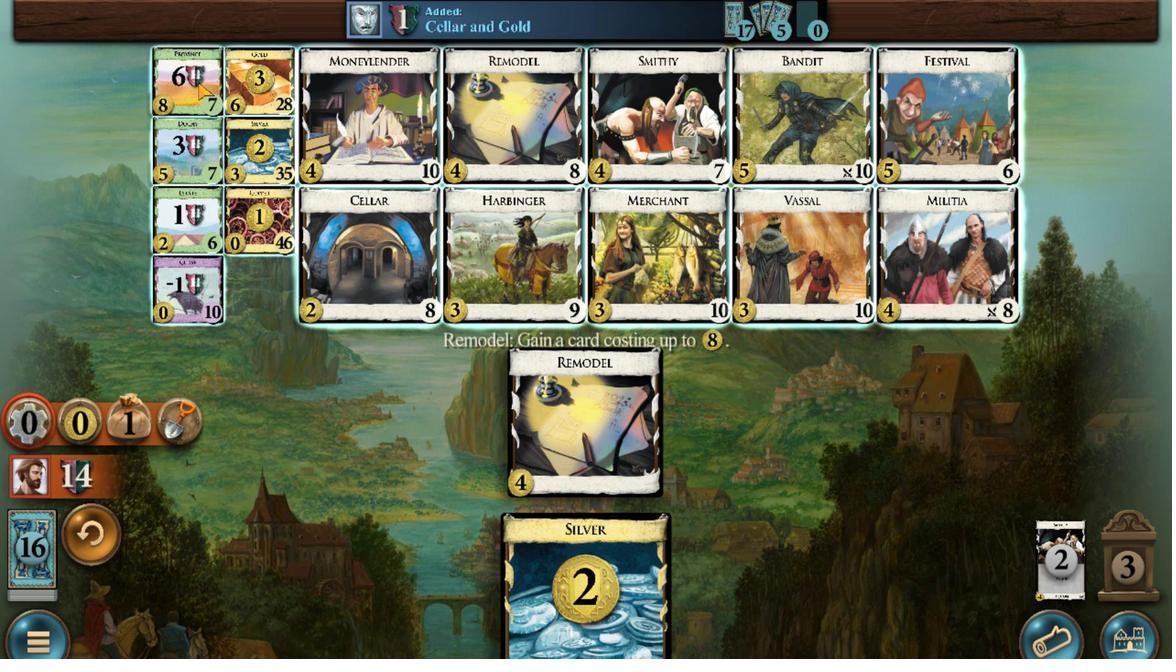 
Action: Mouse scrolled (236, 327) with delta (0, 0)
Screenshot: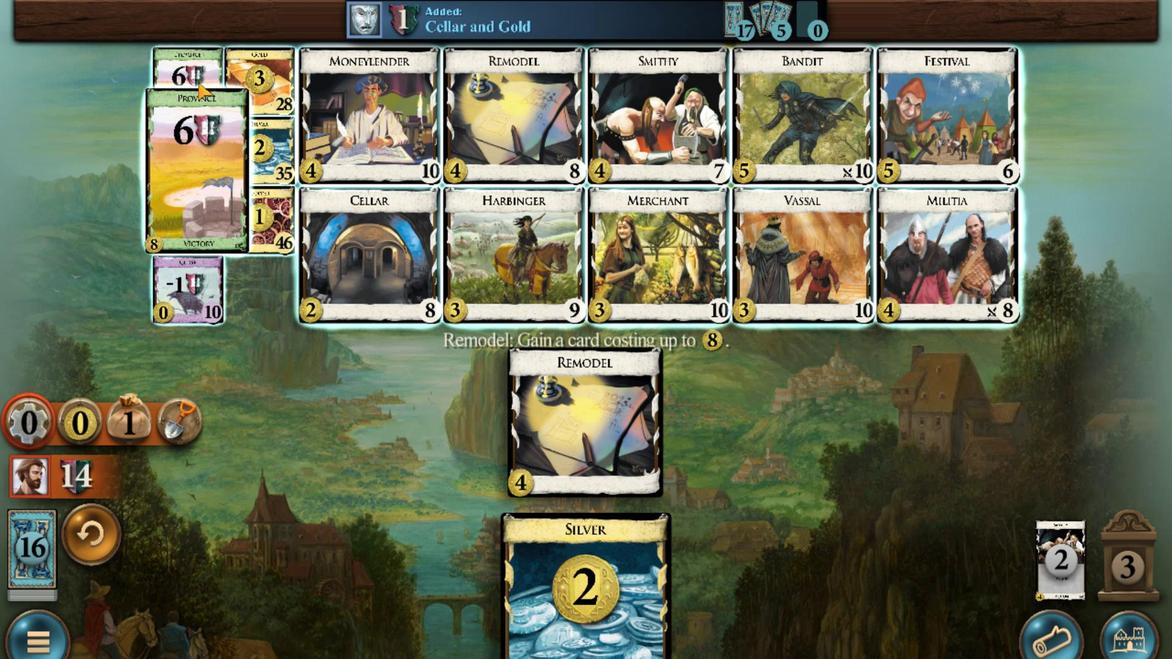 
Action: Mouse scrolled (236, 327) with delta (0, 0)
Screenshot: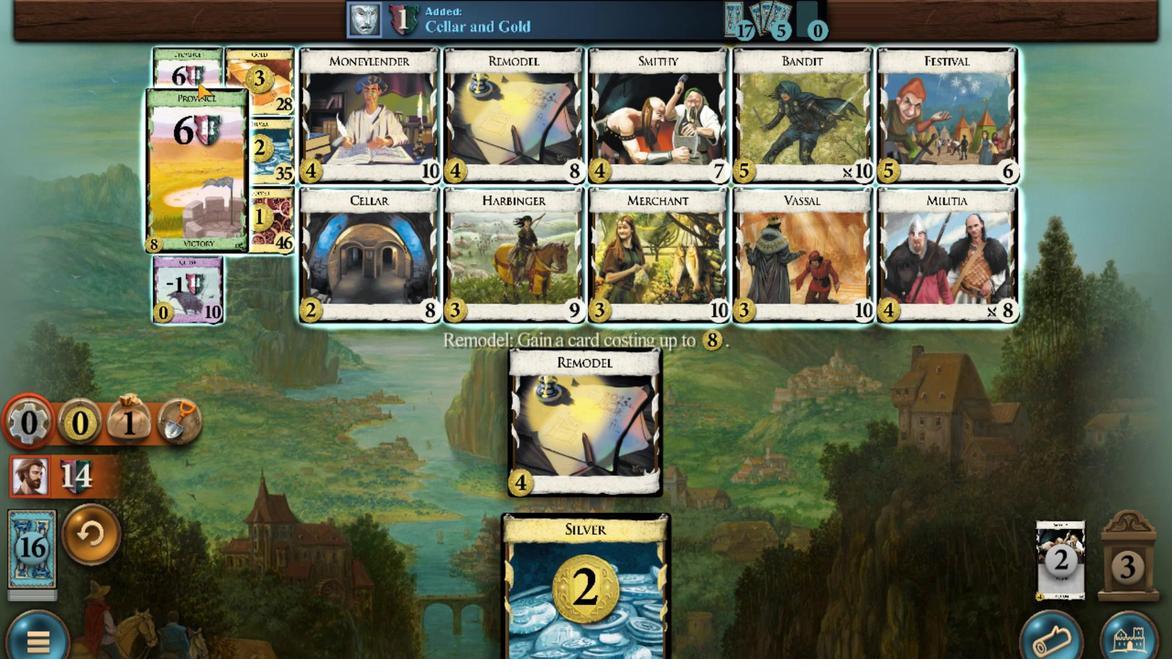 
Action: Mouse scrolled (236, 327) with delta (0, 0)
Screenshot: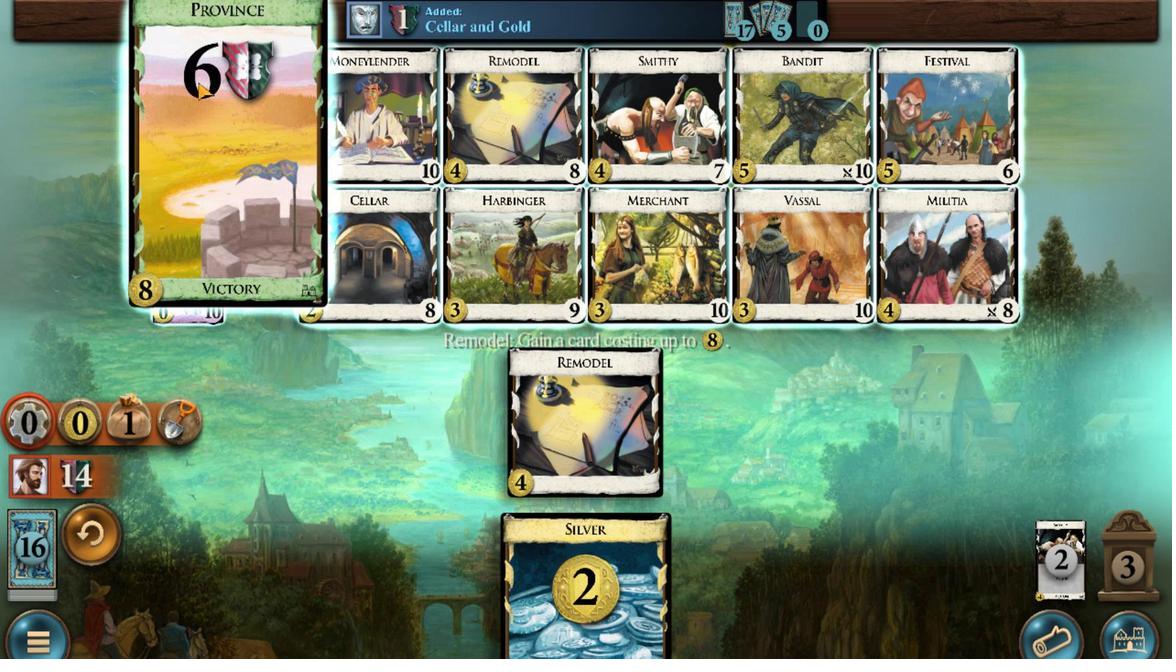 
Action: Mouse scrolled (236, 327) with delta (0, 0)
Screenshot: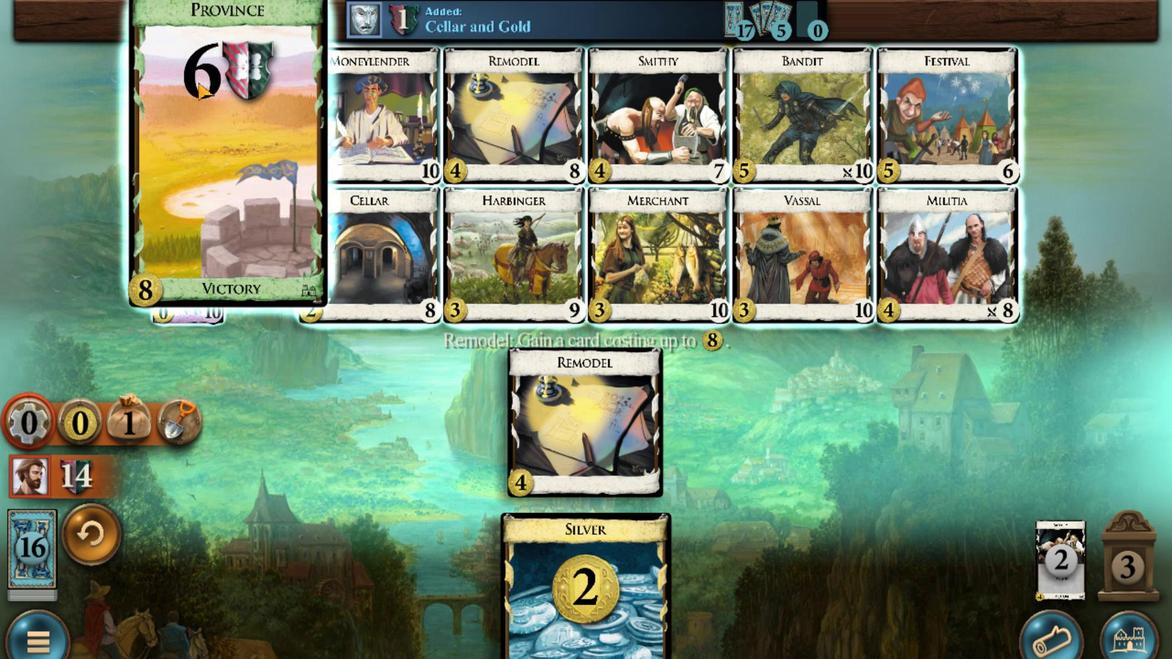 
Action: Mouse scrolled (236, 327) with delta (0, 0)
Screenshot: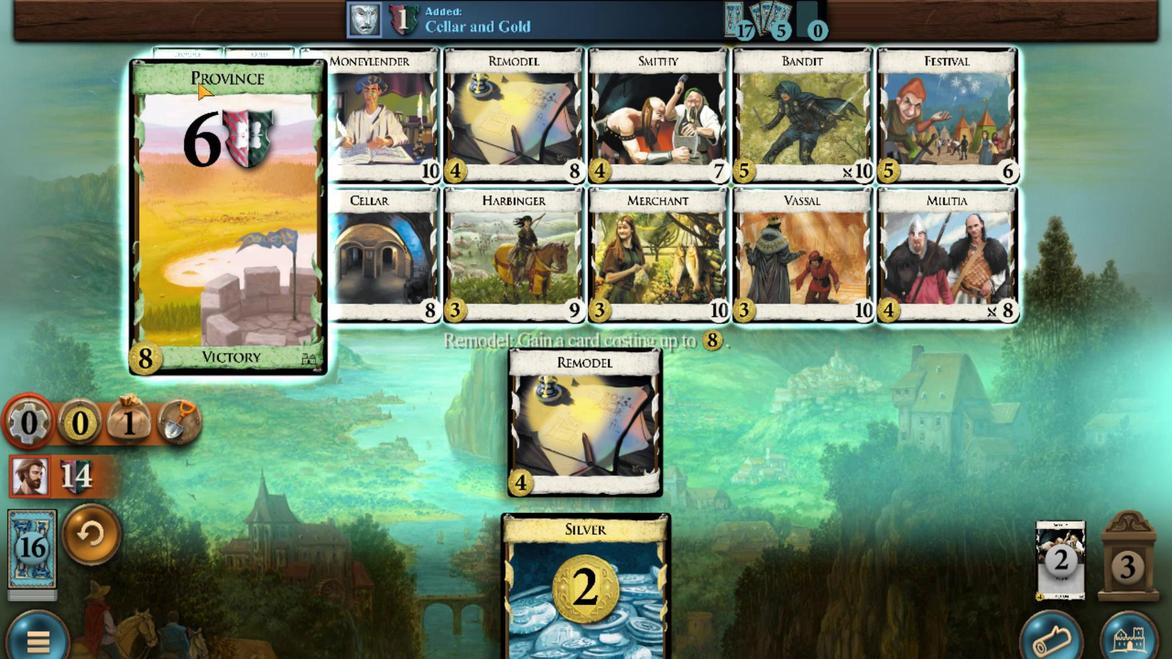 
Action: Mouse scrolled (236, 327) with delta (0, 0)
Screenshot: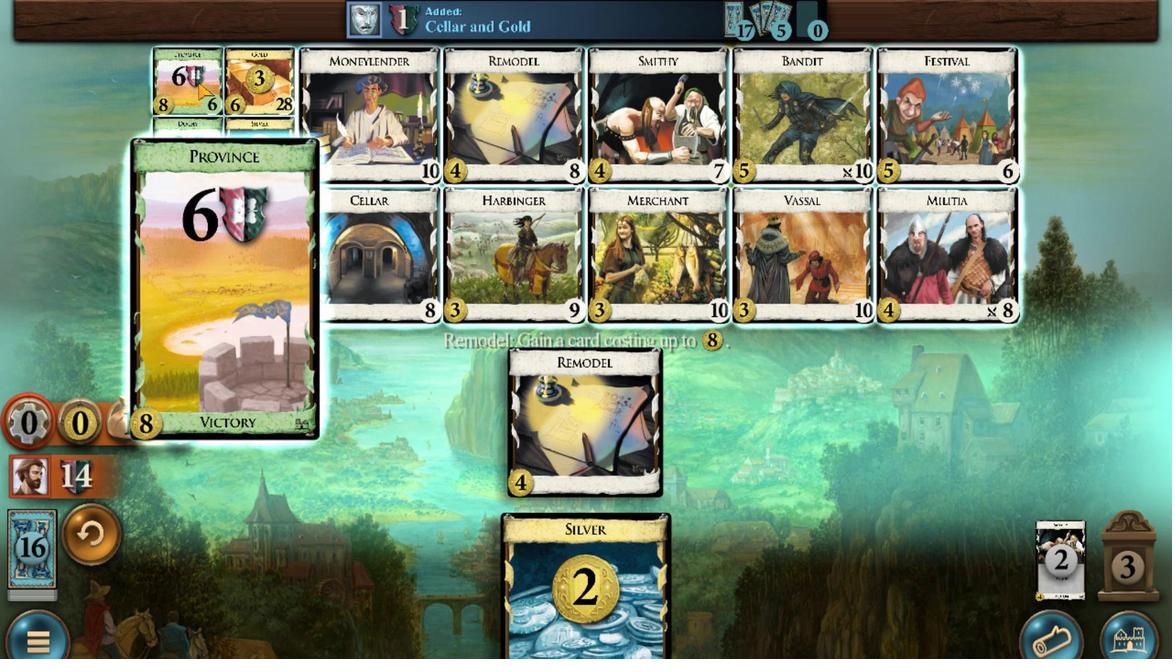 
Action: Mouse moved to (628, 500)
Screenshot: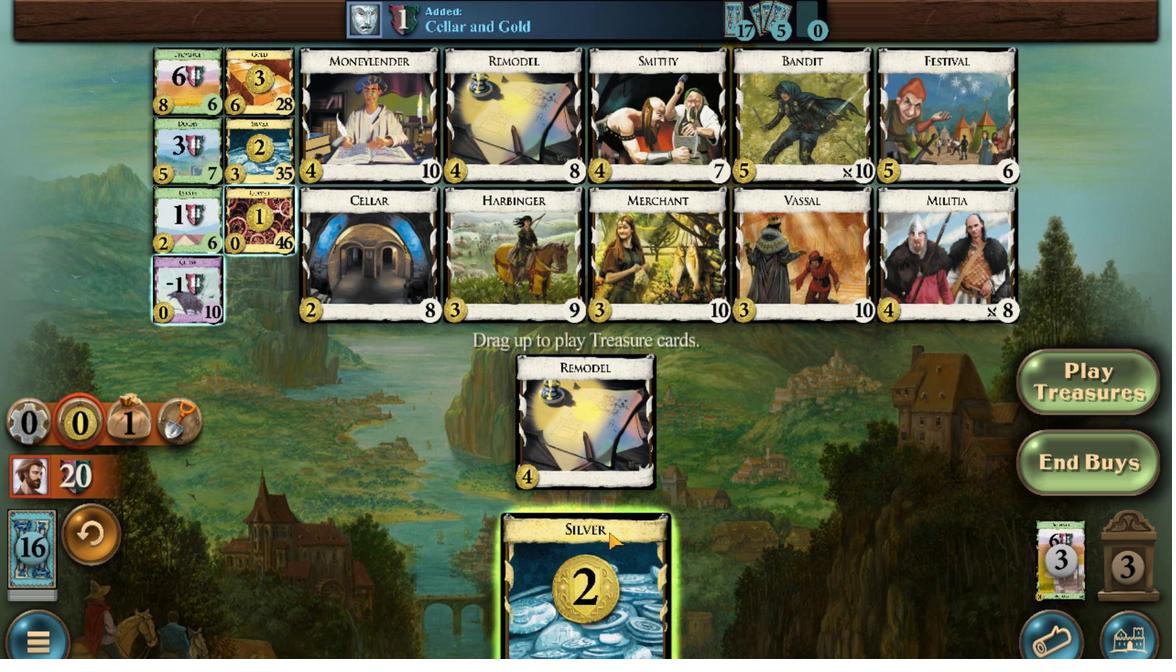 
Action: Mouse scrolled (628, 500) with delta (0, 0)
Screenshot: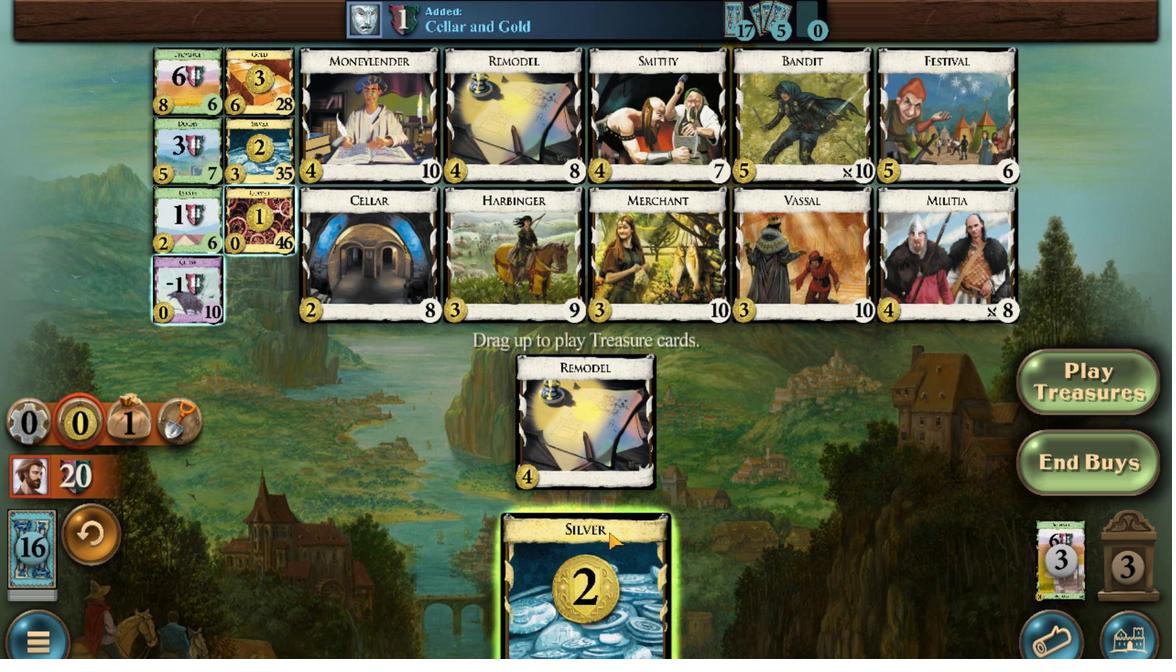
Action: Mouse moved to (233, 378)
Screenshot: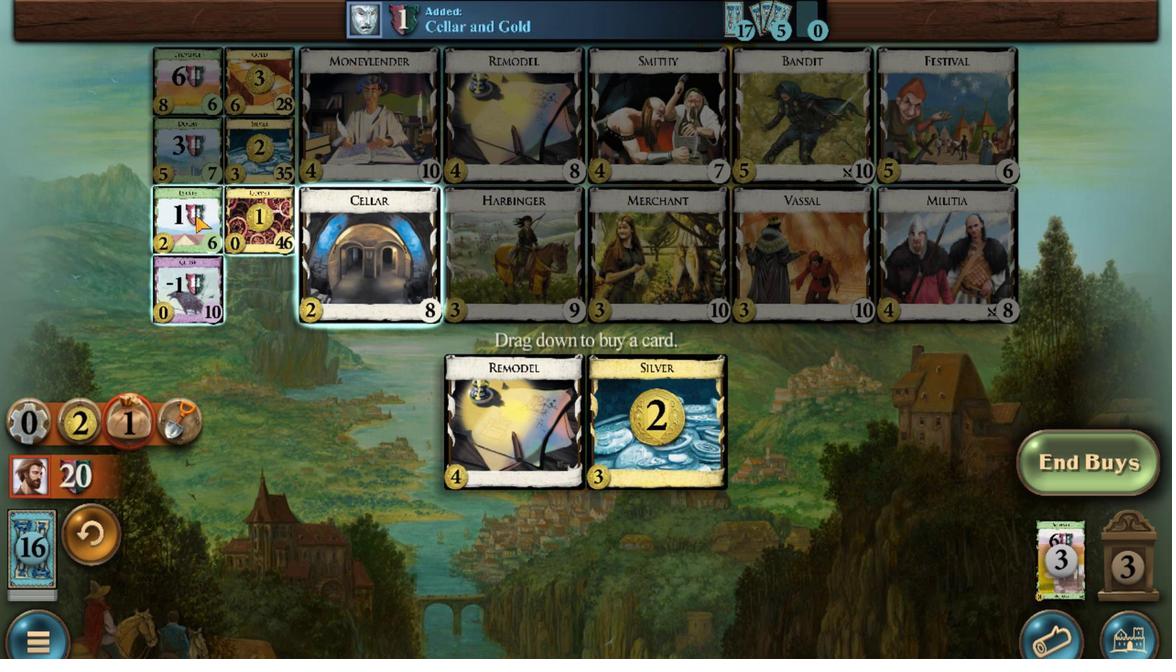 
Action: Mouse scrolled (233, 379) with delta (0, 0)
Screenshot: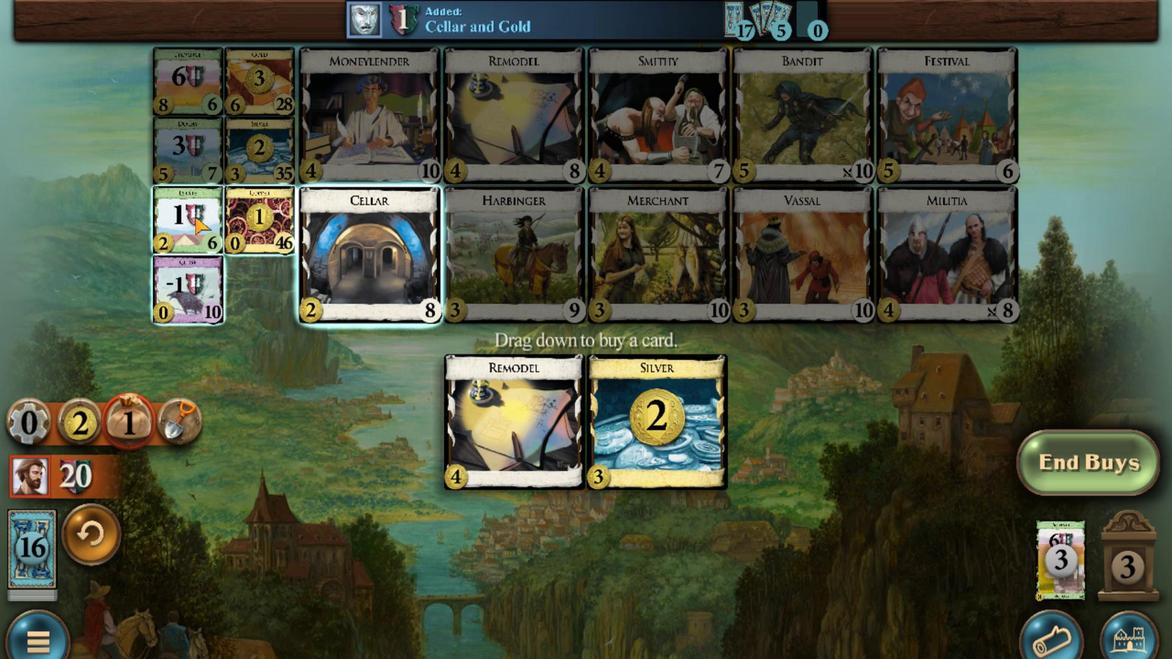 
Action: Mouse scrolled (233, 379) with delta (0, 0)
Screenshot: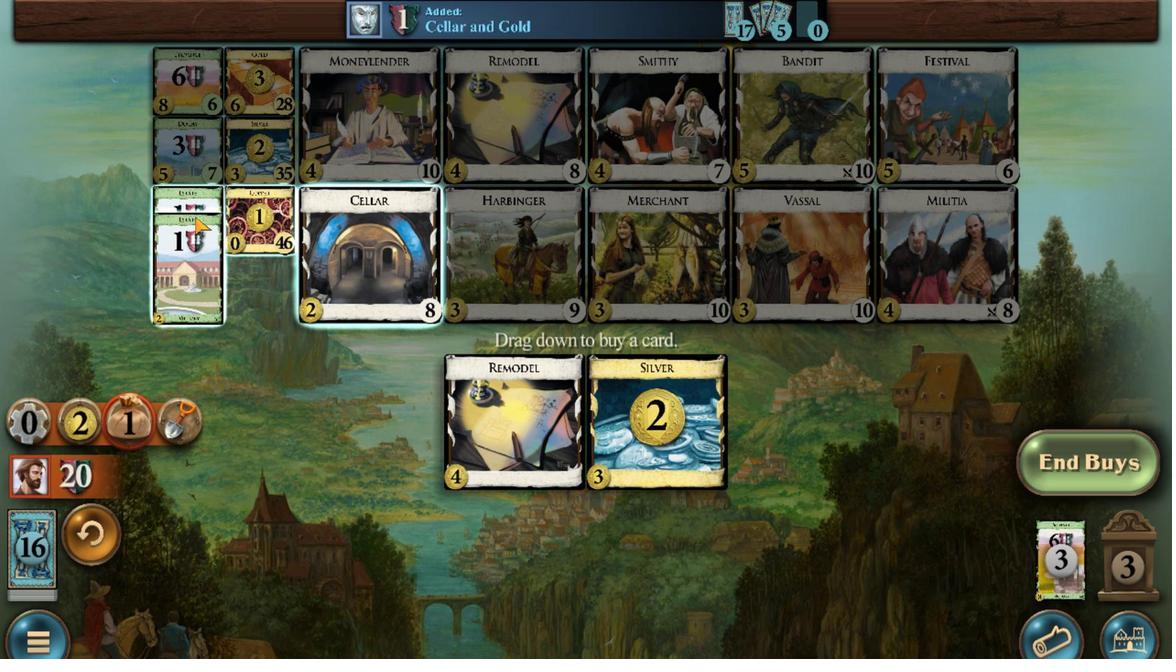 
Action: Mouse scrolled (233, 379) with delta (0, 0)
Screenshot: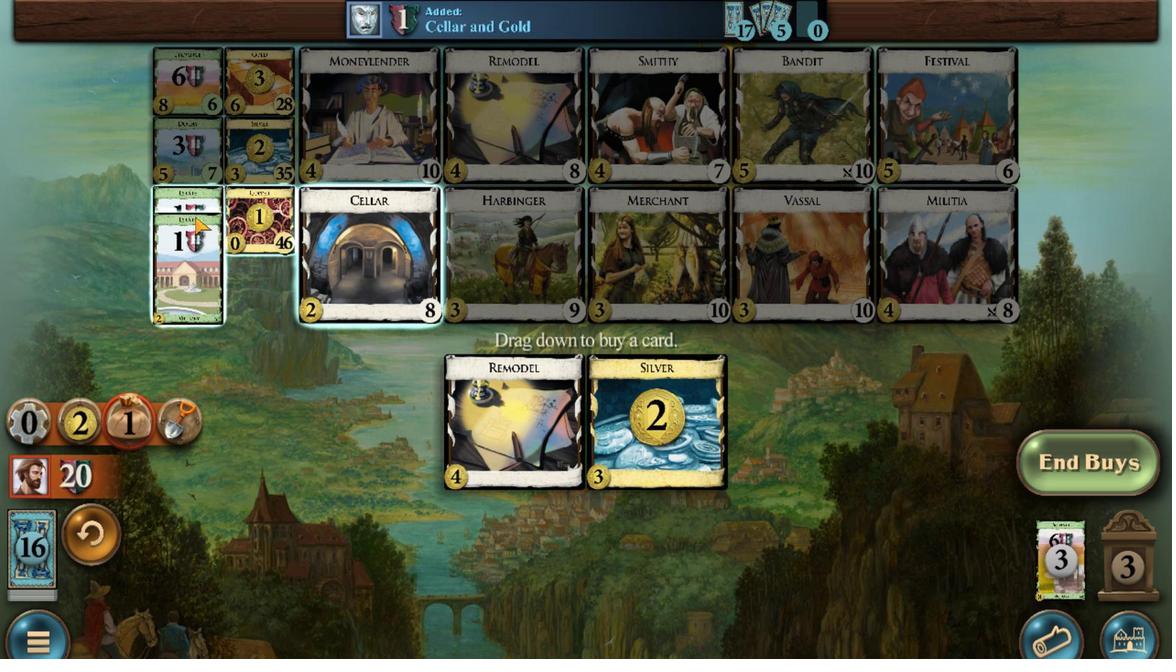 
Action: Mouse scrolled (233, 379) with delta (0, 0)
Screenshot: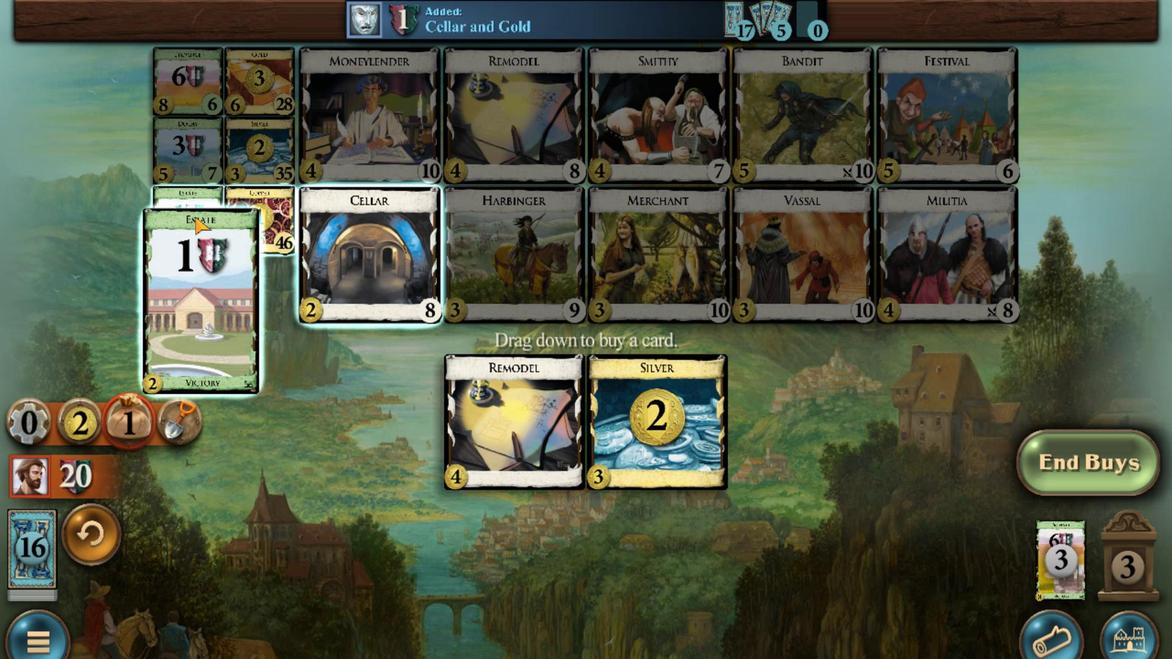 
Action: Mouse scrolled (233, 379) with delta (0, 0)
Screenshot: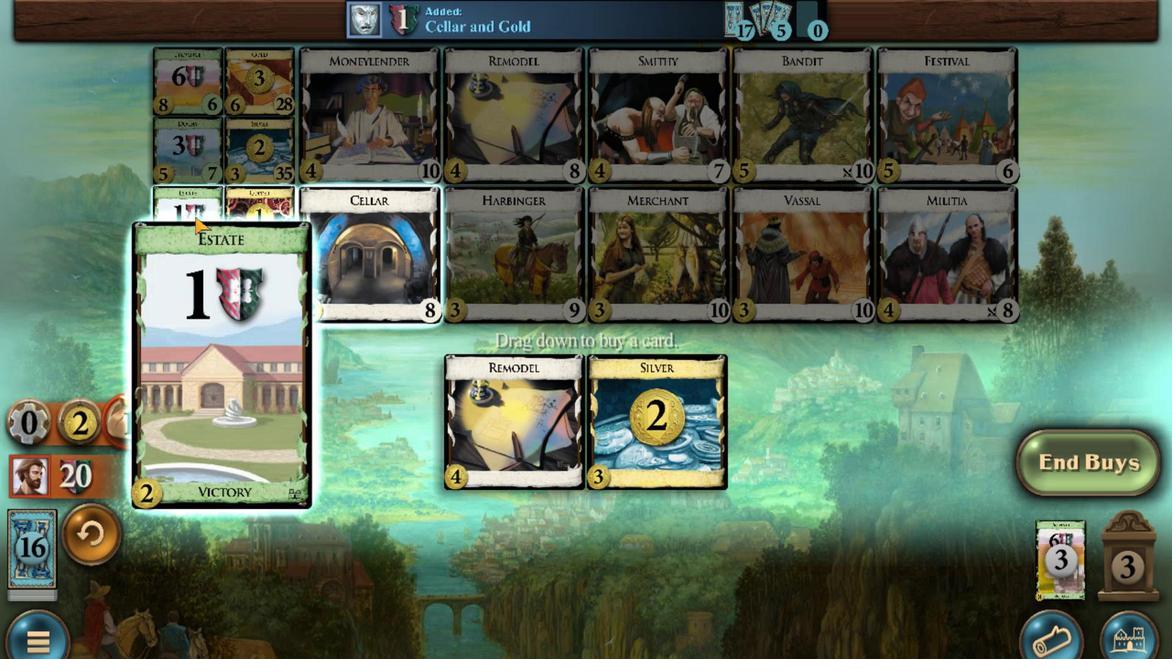 
Action: Mouse moved to (864, 511)
Screenshot: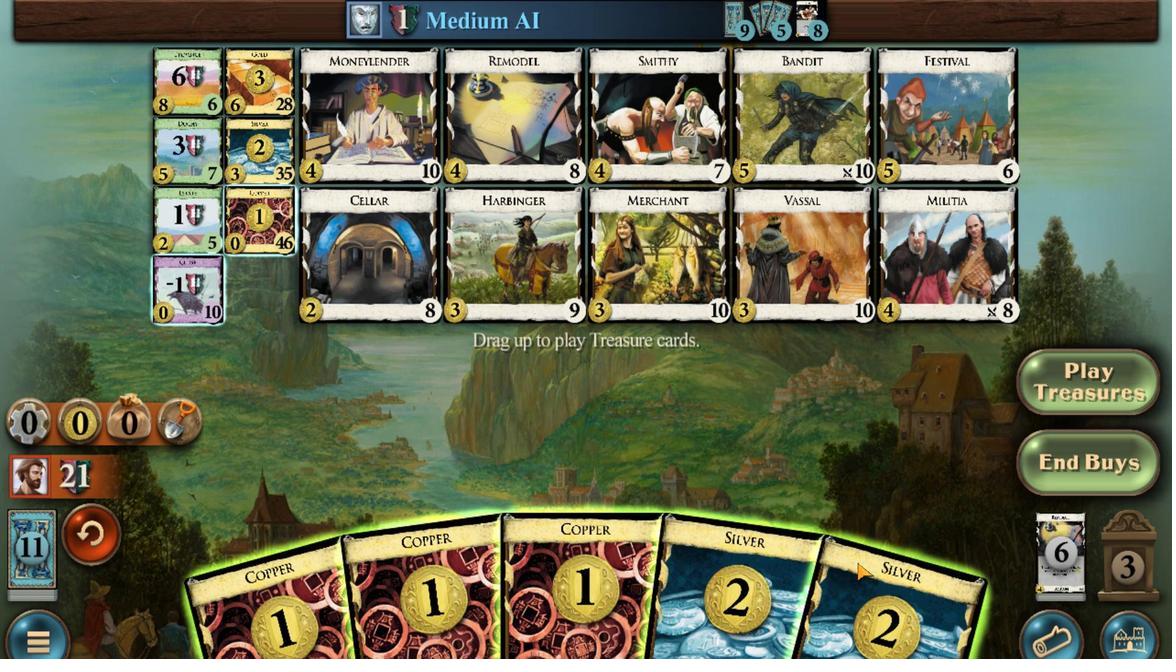 
Action: Mouse scrolled (864, 511) with delta (0, 0)
Screenshot: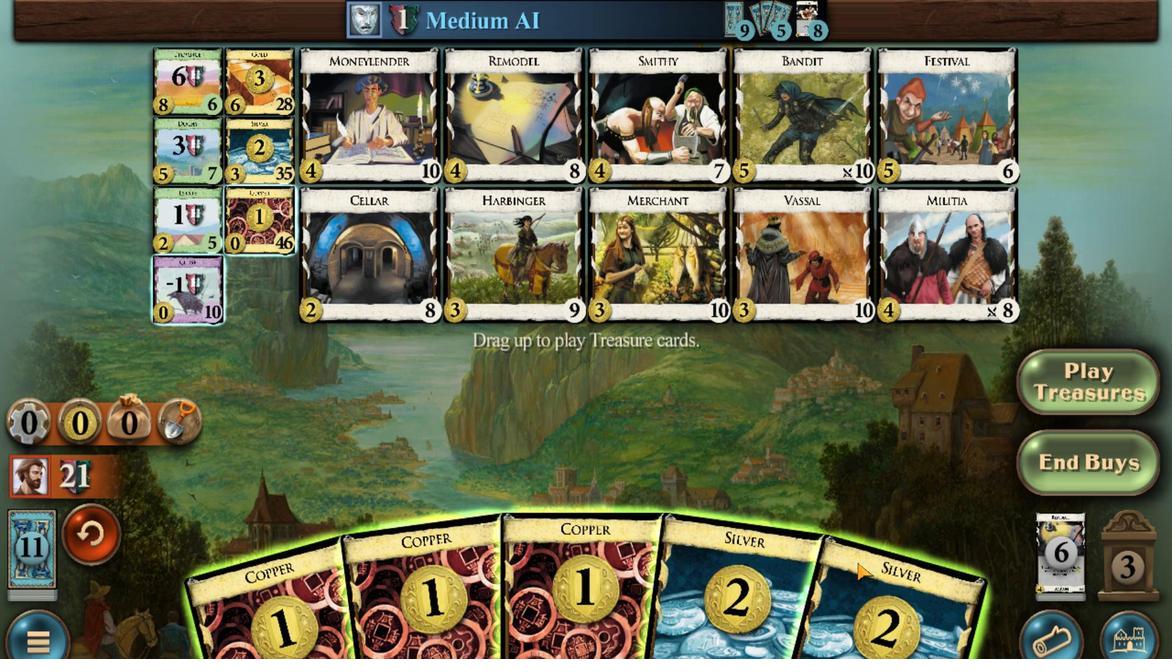 
Action: Mouse moved to (826, 514)
Screenshot: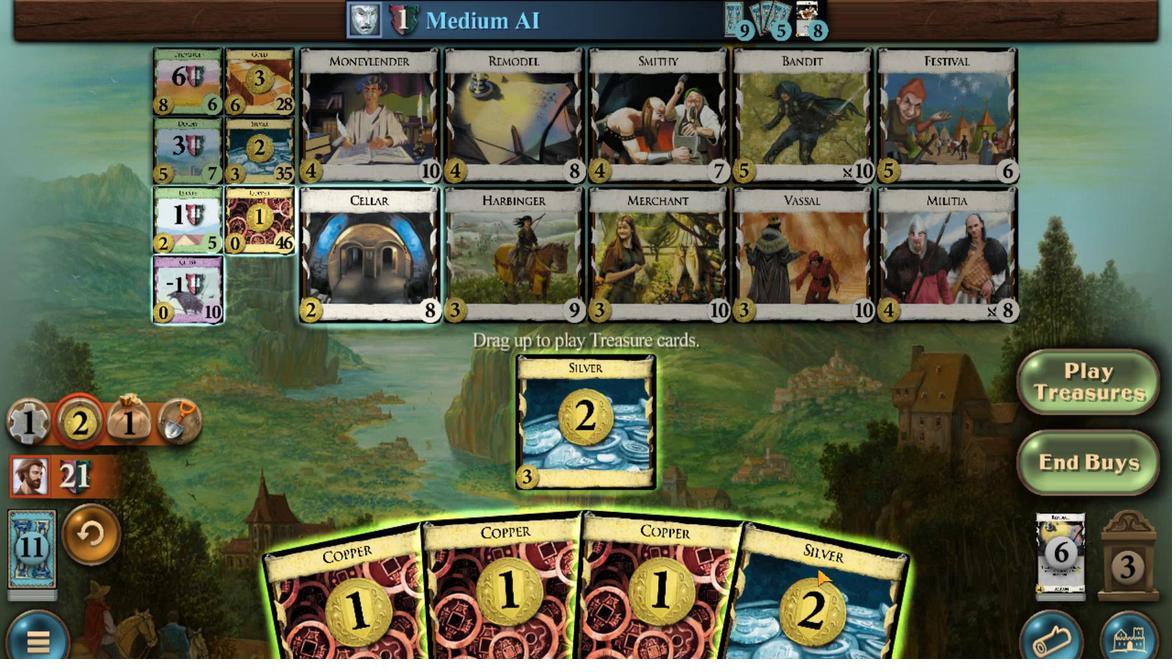 
Action: Mouse scrolled (826, 513) with delta (0, 0)
Screenshot: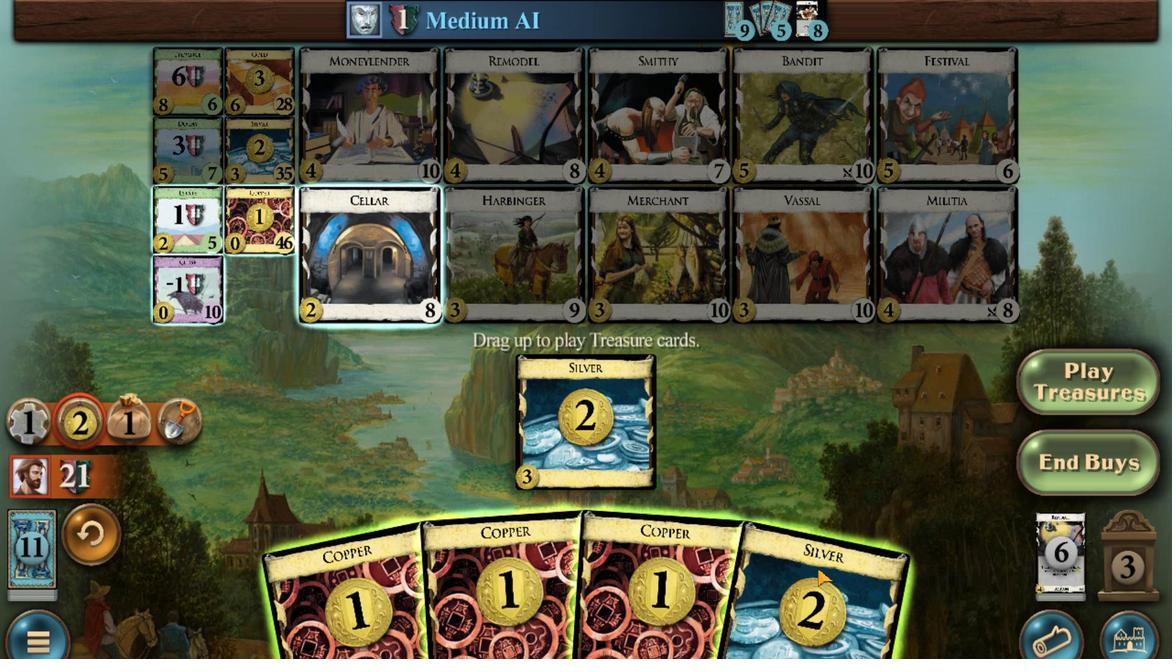 
Action: Mouse moved to (766, 511)
Screenshot: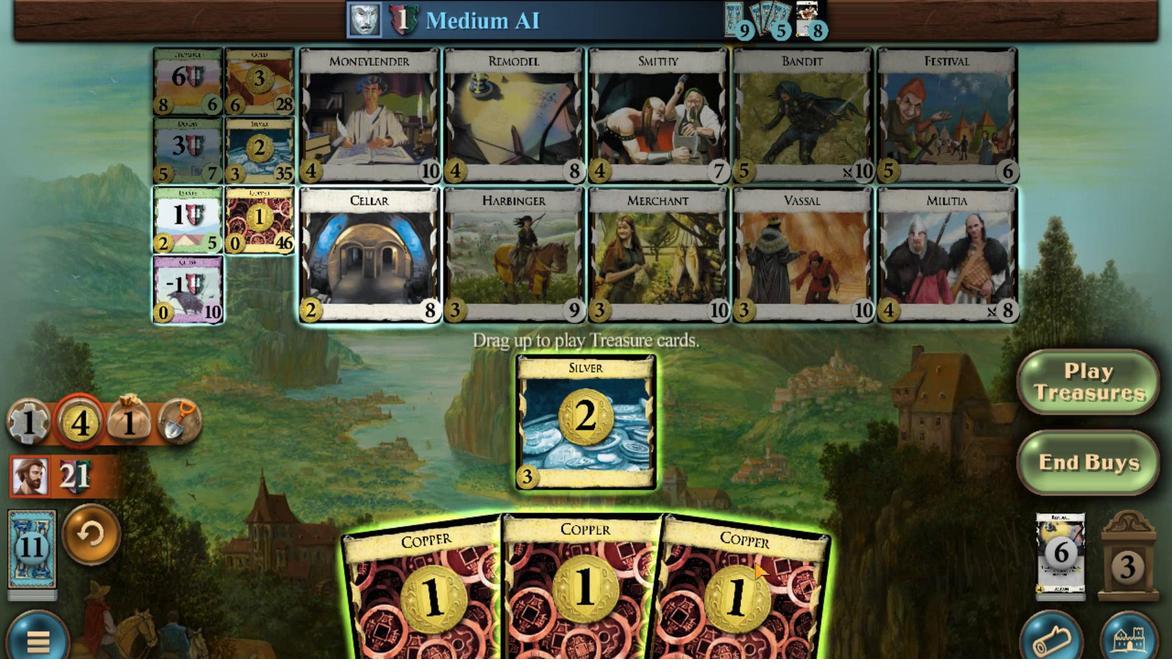 
Action: Mouse scrolled (766, 511) with delta (0, 0)
Screenshot: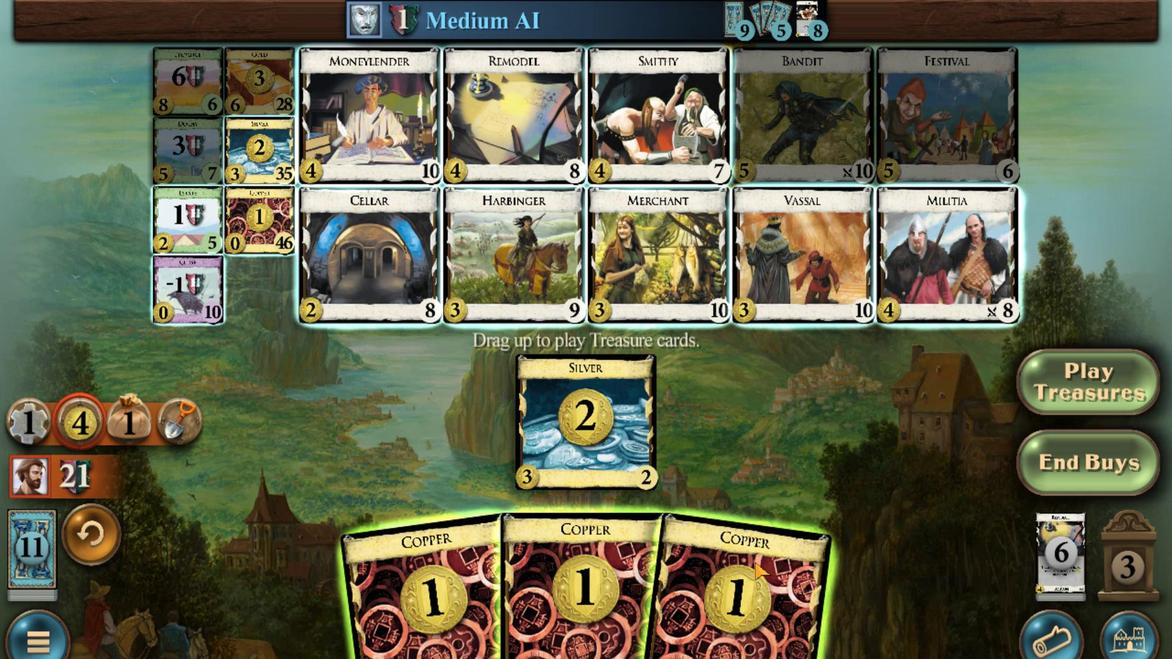 
Action: Mouse moved to (702, 509)
Screenshot: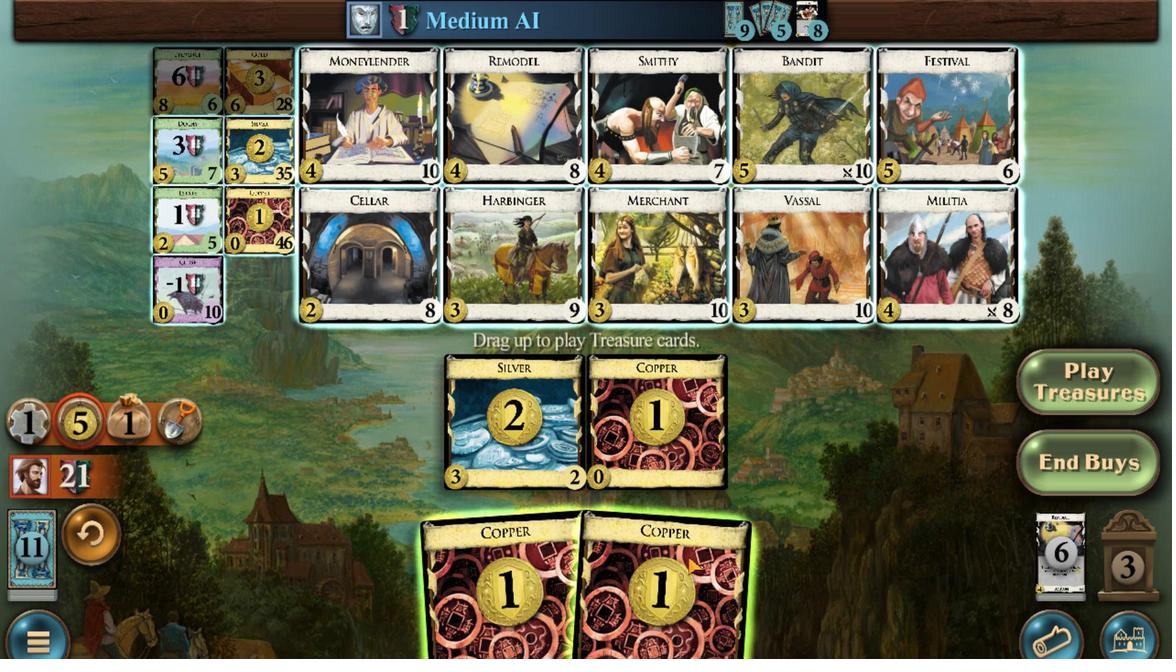 
Action: Mouse scrolled (702, 509) with delta (0, 0)
Screenshot: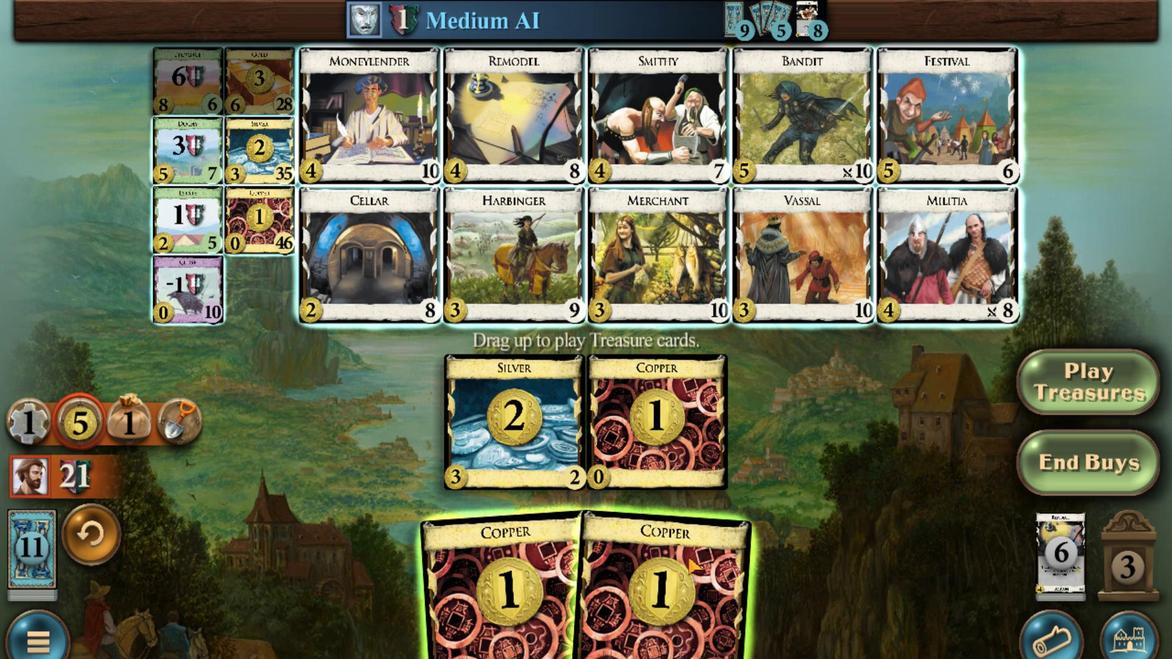 
Action: Mouse moved to (288, 331)
Screenshot: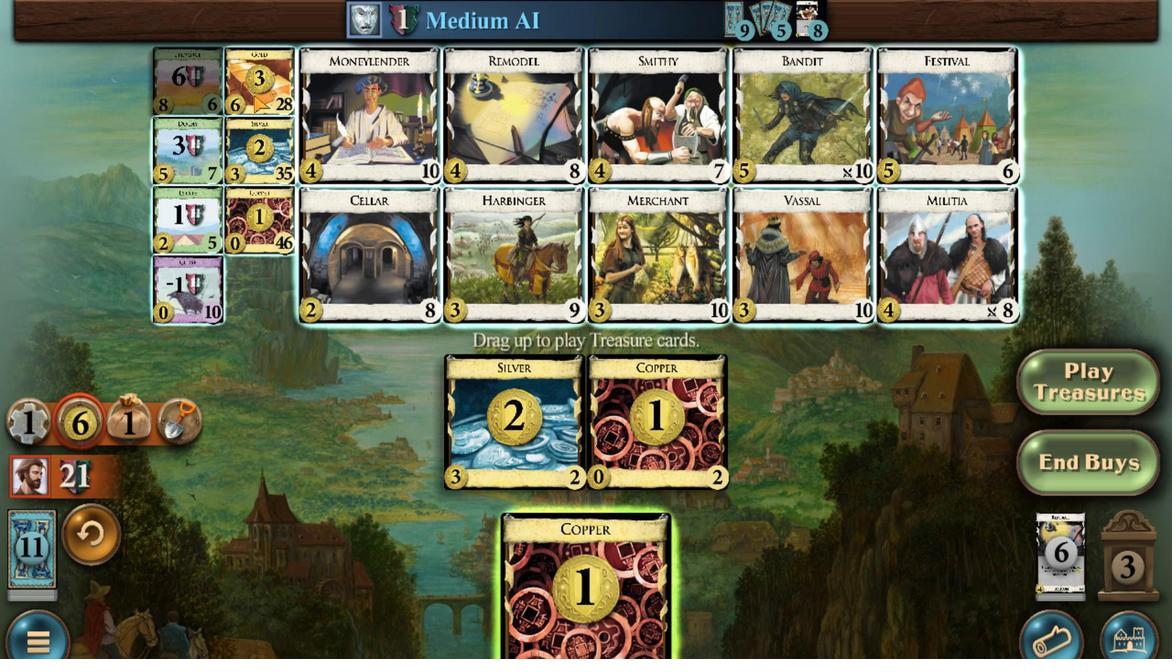
Action: Mouse scrolled (288, 332) with delta (0, 0)
Screenshot: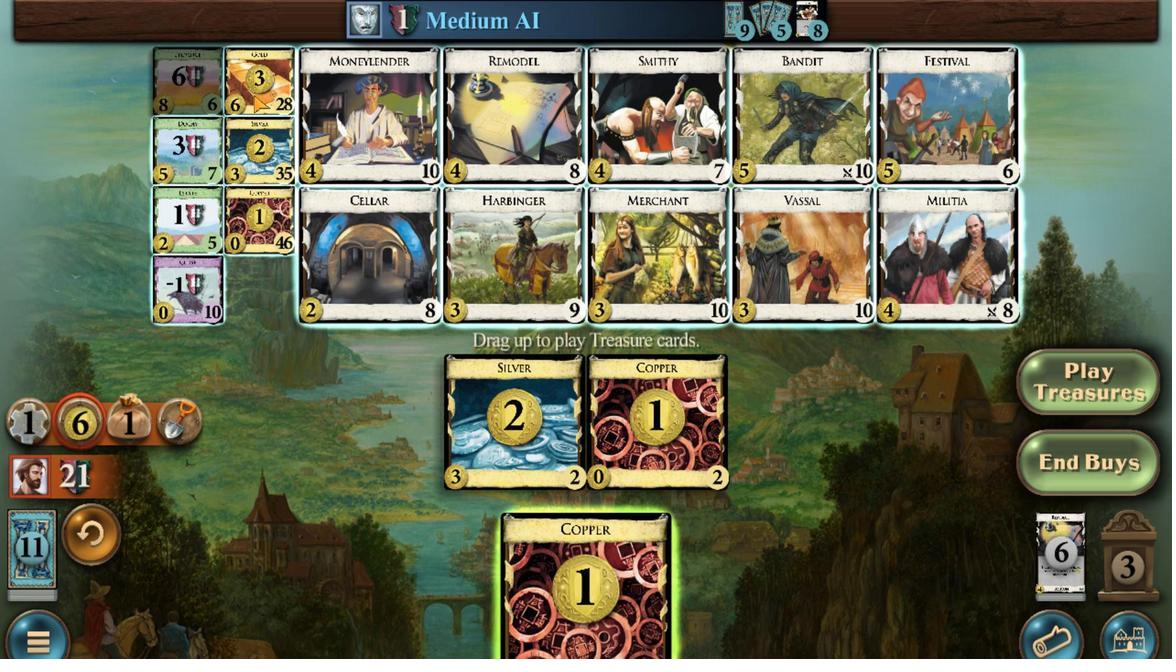 
Action: Mouse scrolled (288, 332) with delta (0, 0)
Screenshot: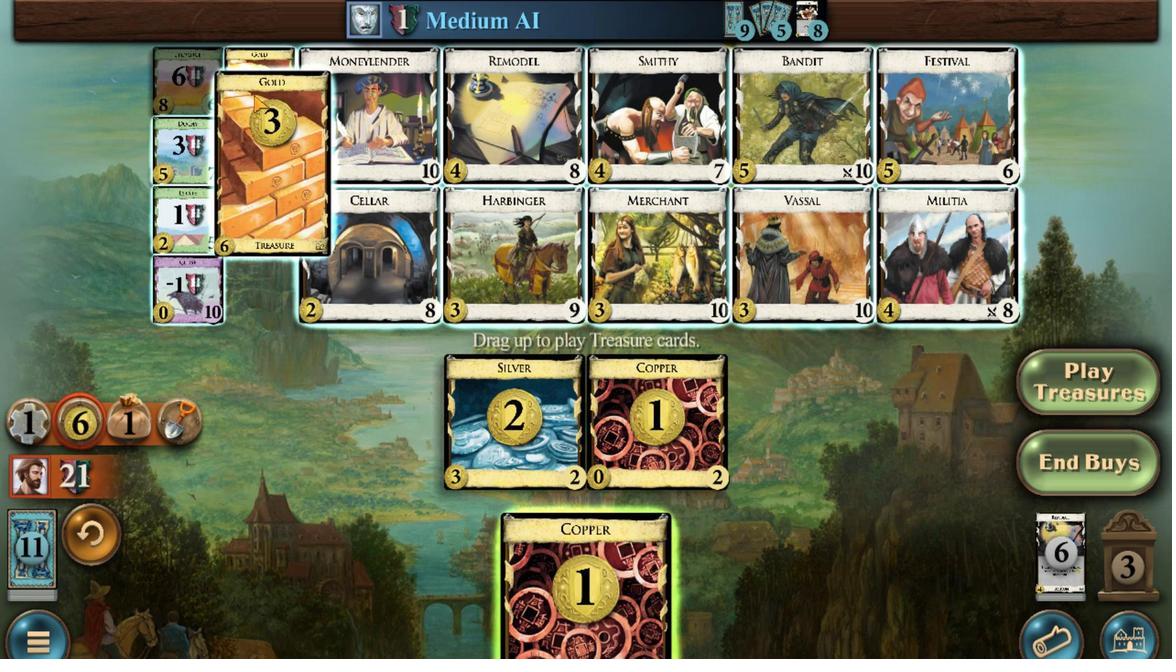 
Action: Mouse scrolled (288, 332) with delta (0, 0)
Screenshot: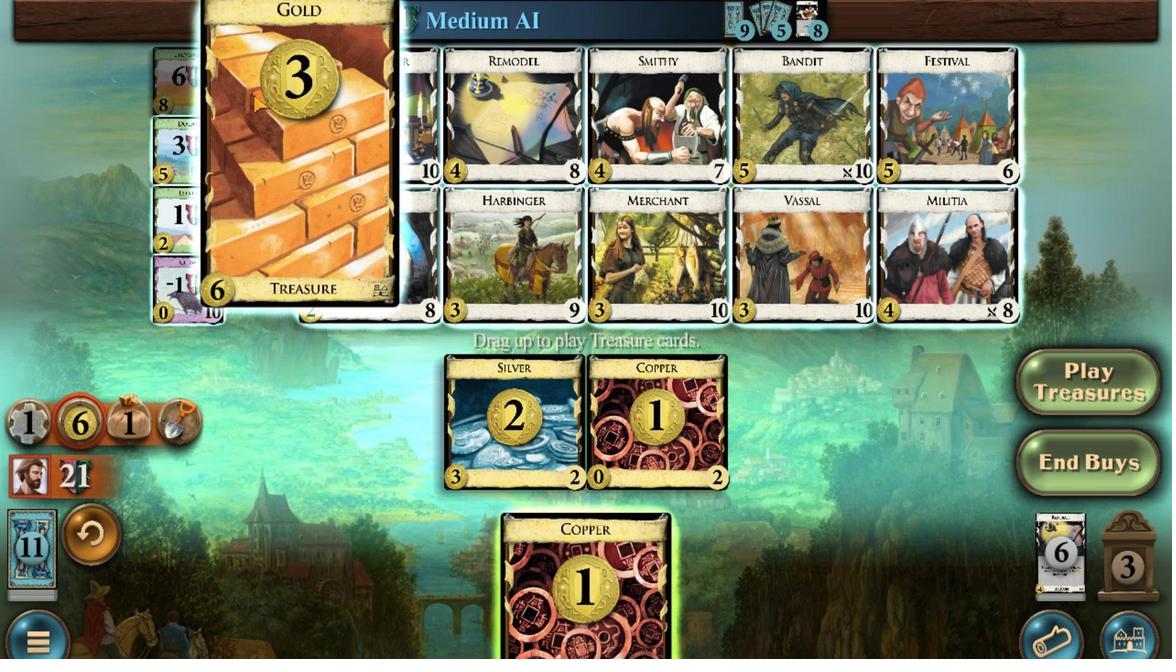 
Action: Mouse scrolled (288, 332) with delta (0, 0)
Screenshot: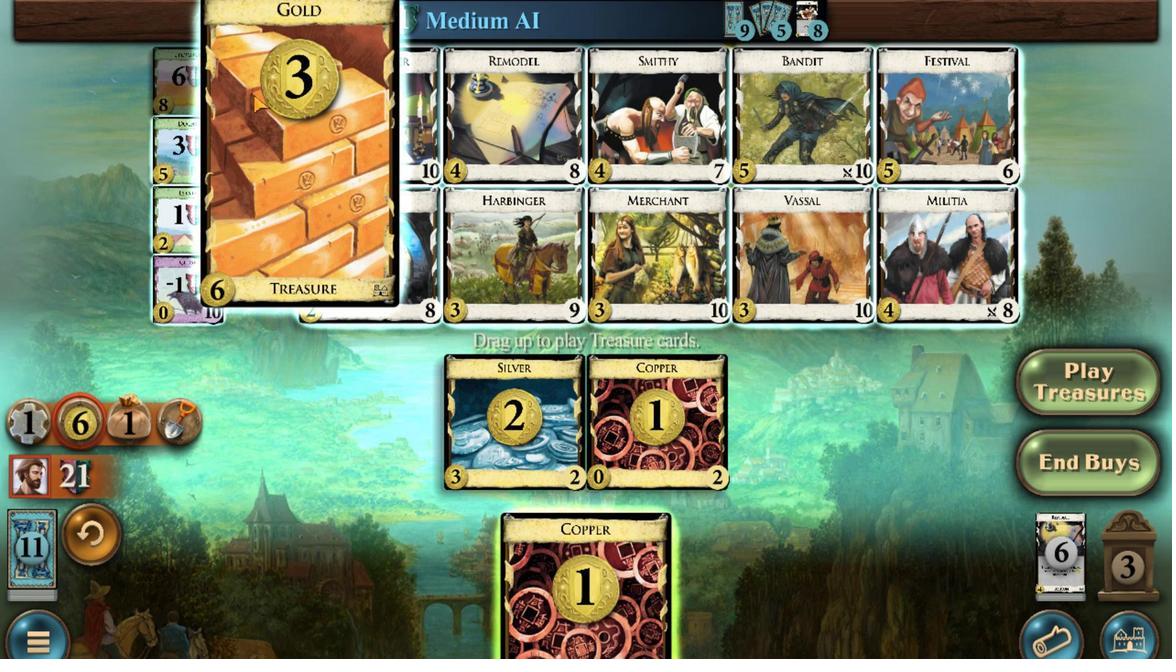 
Action: Mouse scrolled (288, 332) with delta (0, 0)
Screenshot: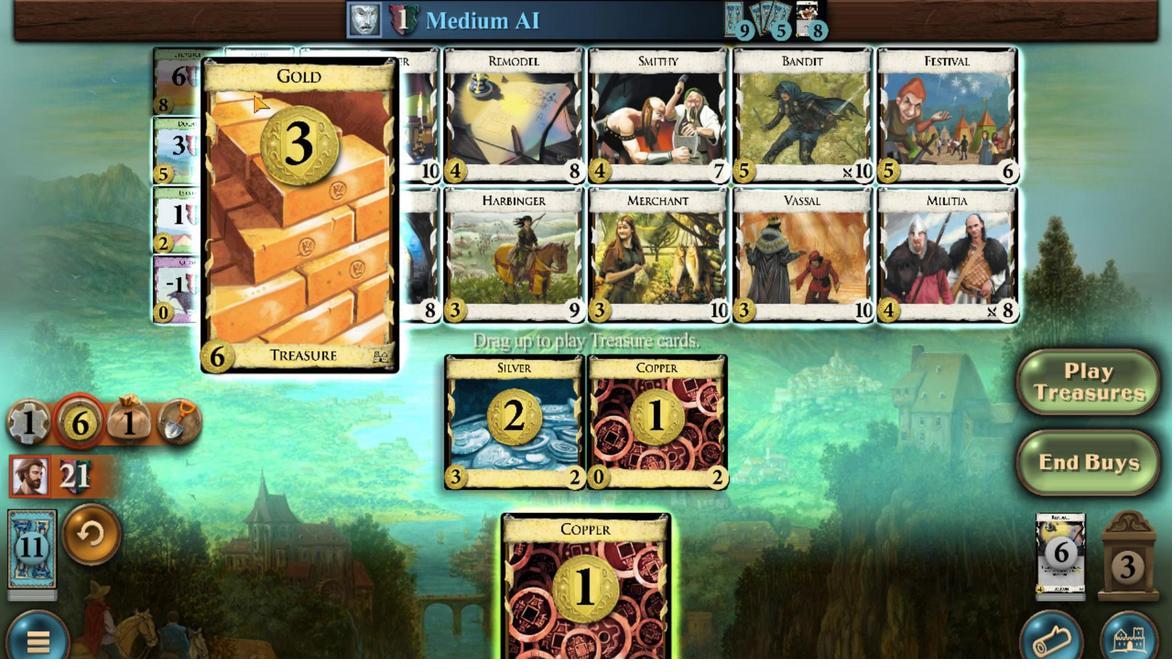 
Action: Mouse moved to (661, 517)
Screenshot: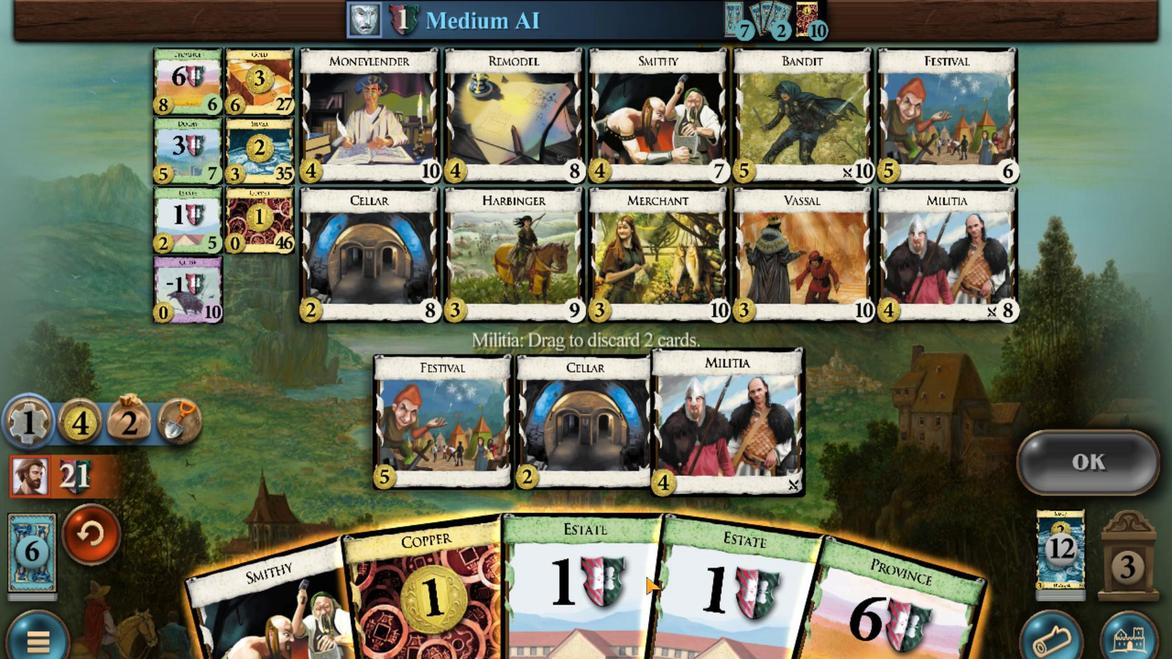 
Action: Mouse scrolled (661, 516) with delta (0, 0)
Screenshot: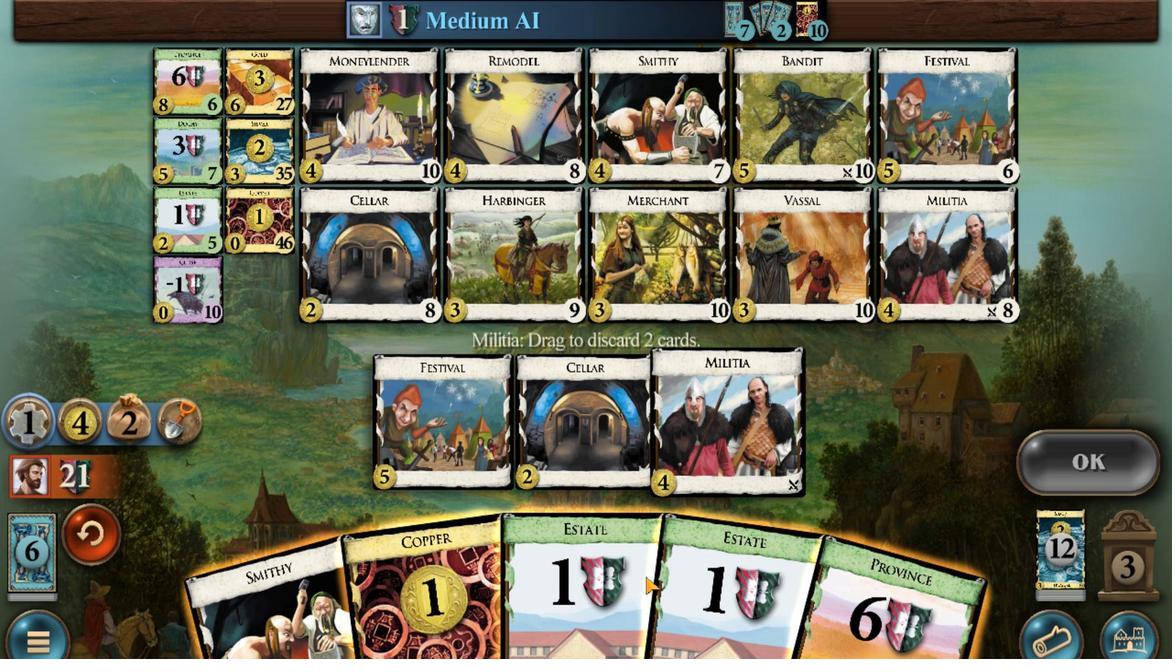 
Action: Mouse moved to (693, 515)
Screenshot: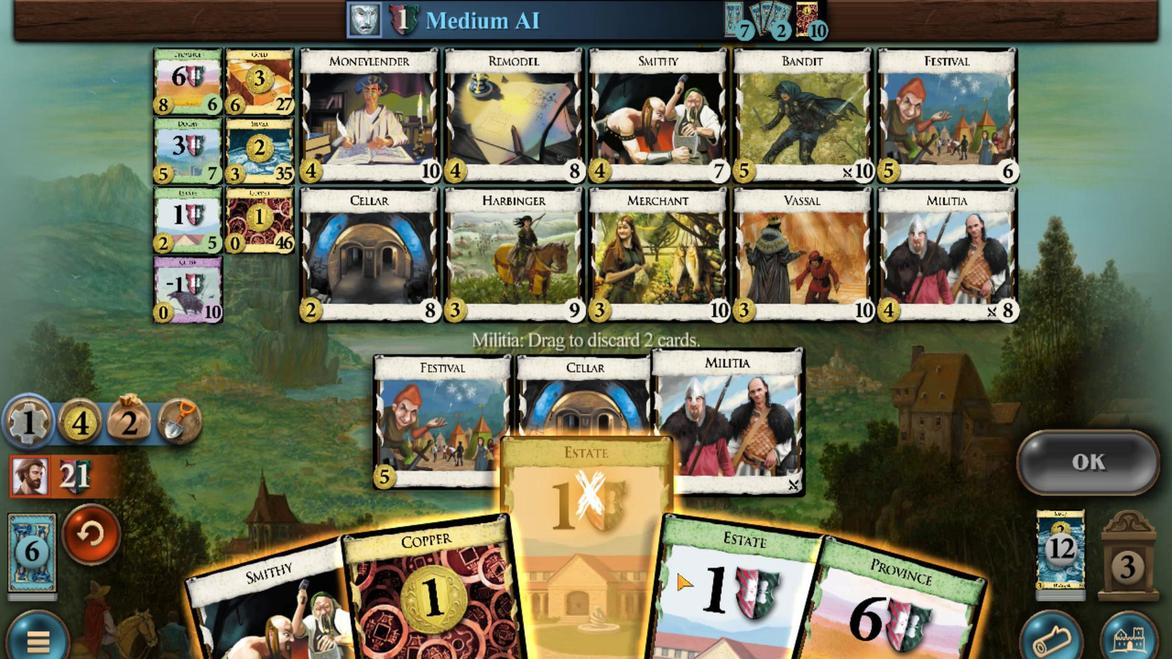 
Action: Mouse scrolled (693, 515) with delta (0, 0)
